 Task: Research Airbnb properties in Saint-Maur-des-Fossés, France from 11th November, 2023 to 15th November, 2023 for 2 adults. Place can be private room with 1  bedroom having 2 beds and 1 bathroom. Property type can be hotel.
Action: Mouse moved to (473, 68)
Screenshot: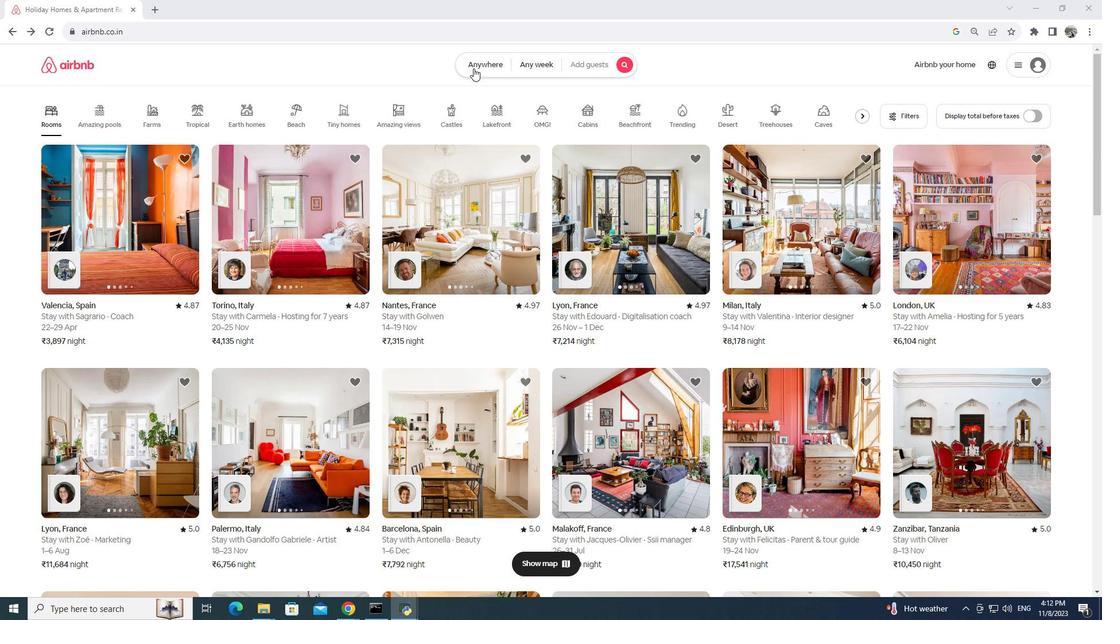 
Action: Mouse pressed left at (473, 68)
Screenshot: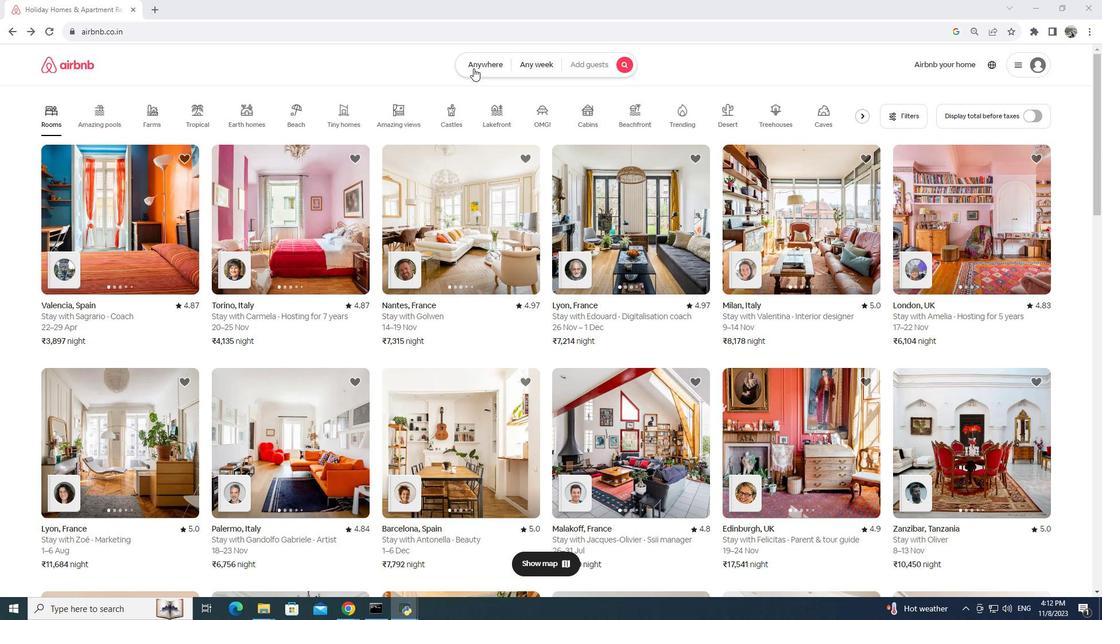 
Action: Mouse moved to (414, 107)
Screenshot: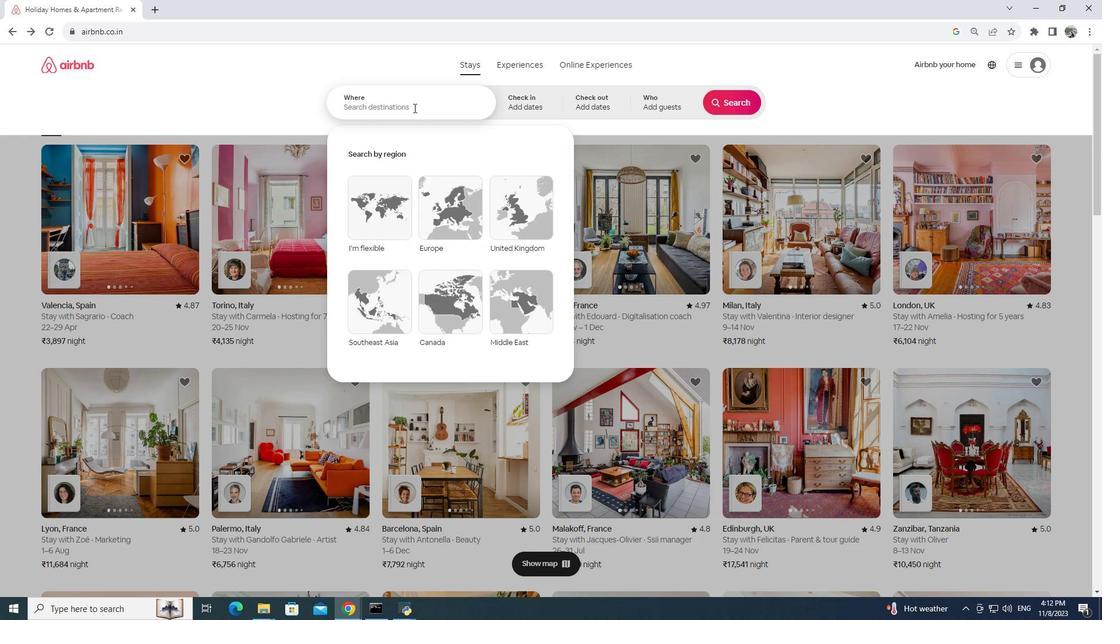 
Action: Key pressed saaint-maur-des-fosses
Screenshot: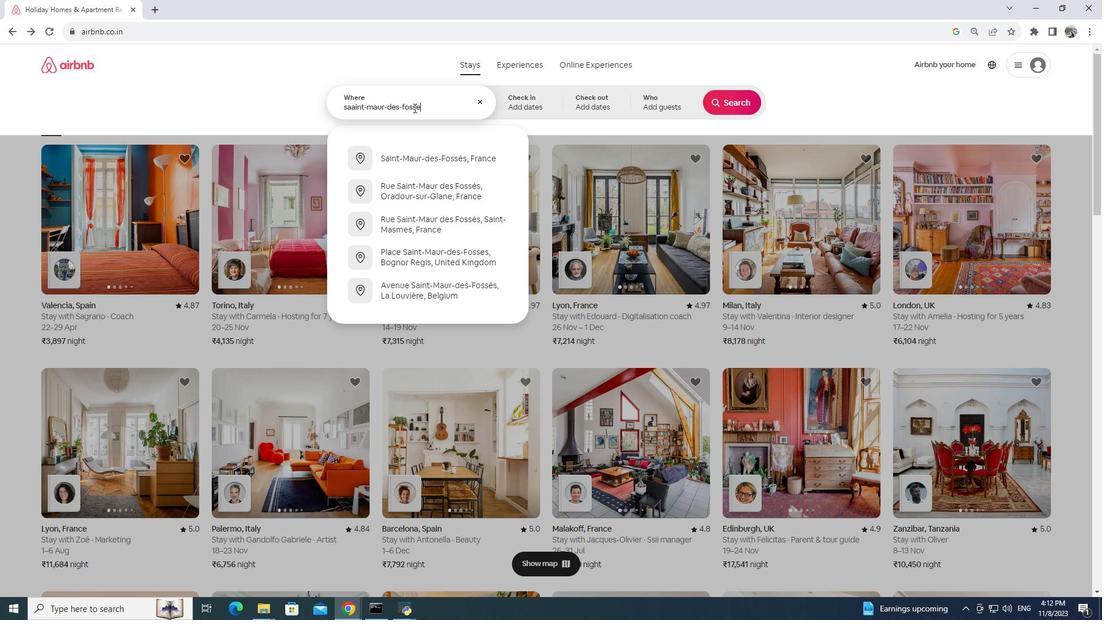 
Action: Mouse moved to (446, 104)
Screenshot: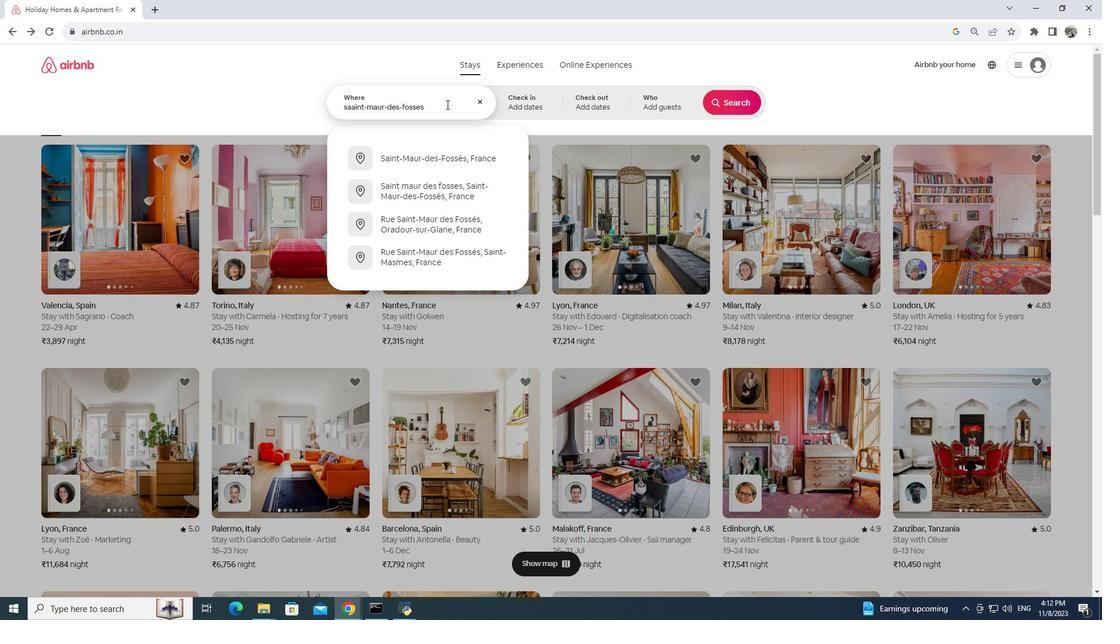 
Action: Key pressed <Key.space>francr<Key.backspace>e
Screenshot: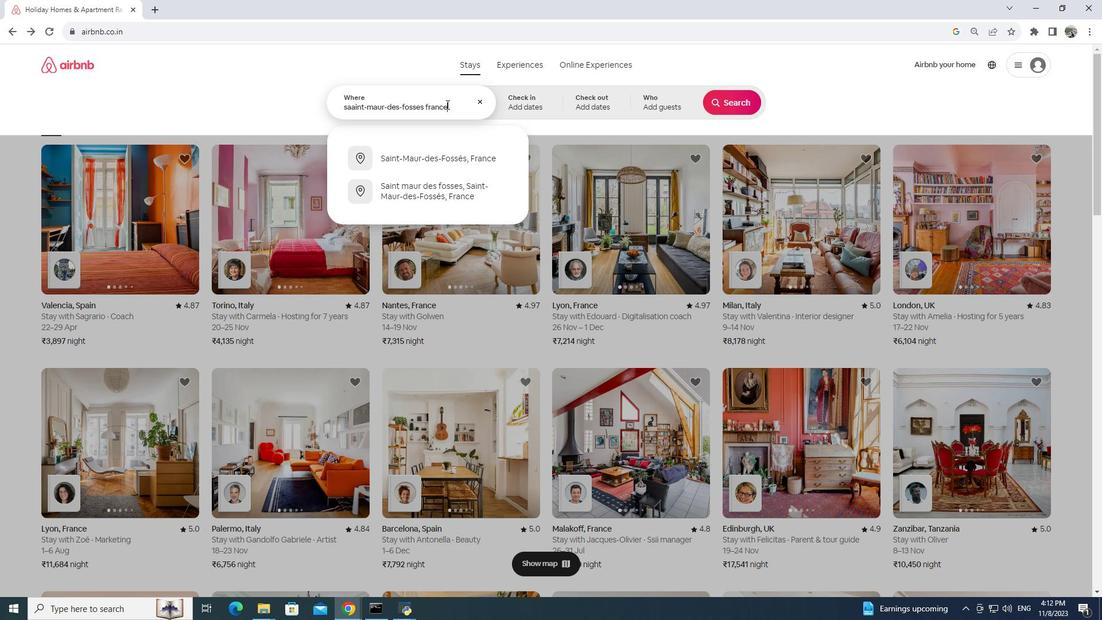 
Action: Mouse moved to (512, 109)
Screenshot: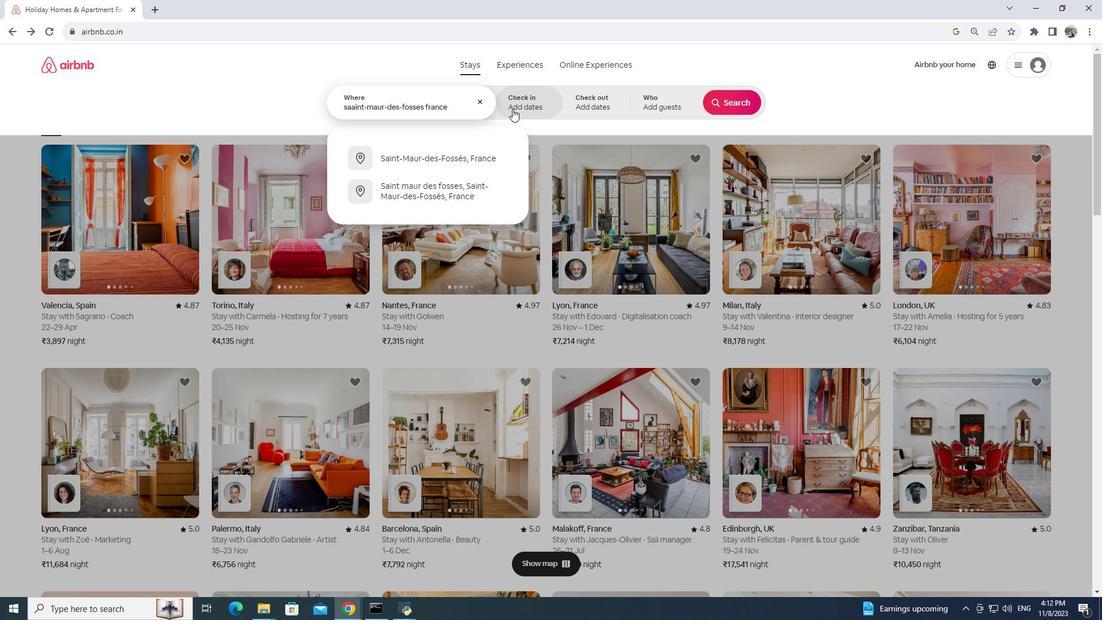 
Action: Mouse pressed left at (512, 109)
Screenshot: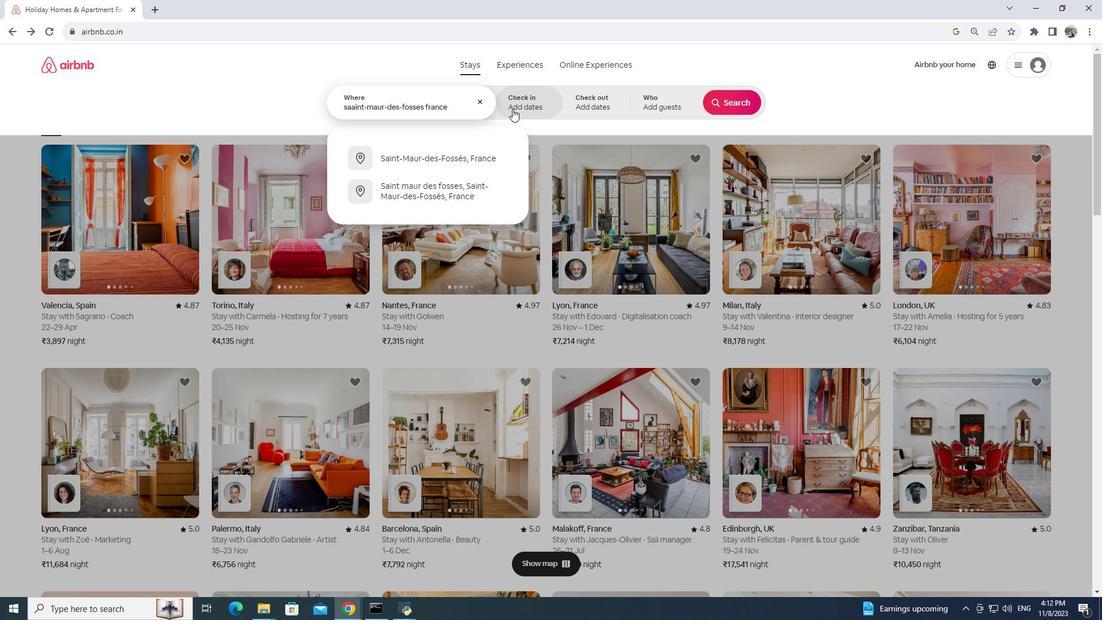 
Action: Mouse moved to (526, 252)
Screenshot: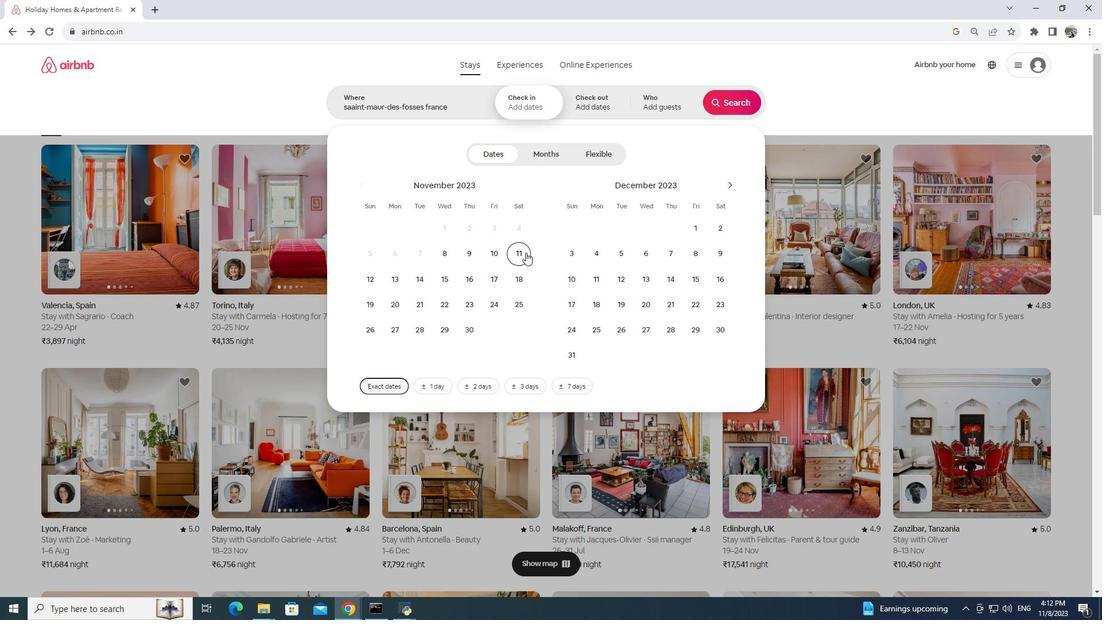 
Action: Mouse pressed left at (526, 252)
Screenshot: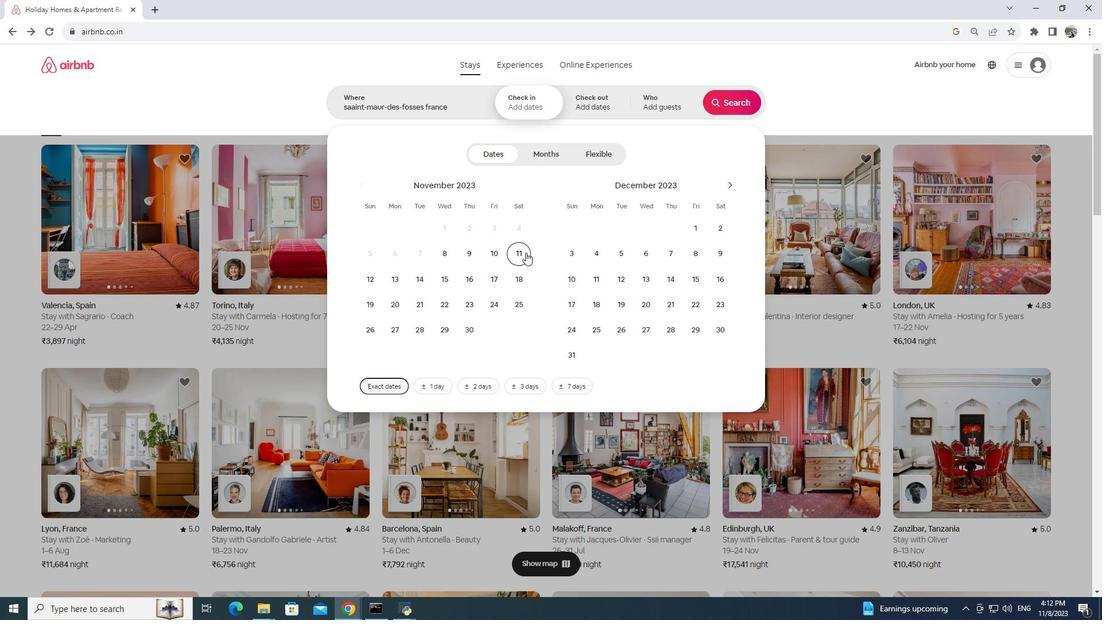 
Action: Mouse moved to (445, 276)
Screenshot: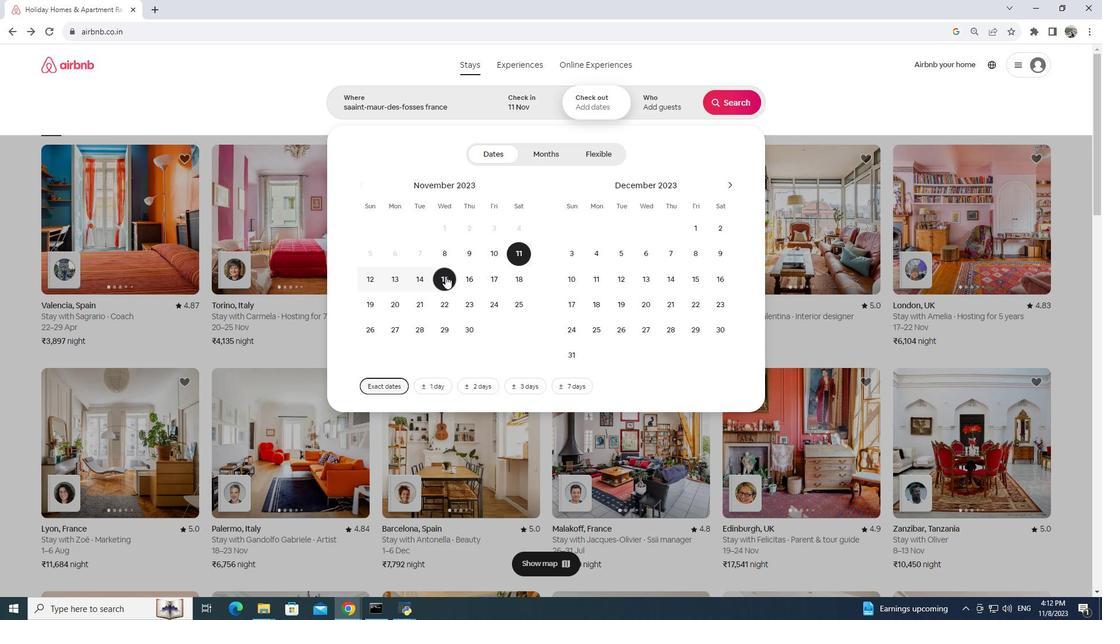 
Action: Mouse pressed left at (445, 276)
Screenshot: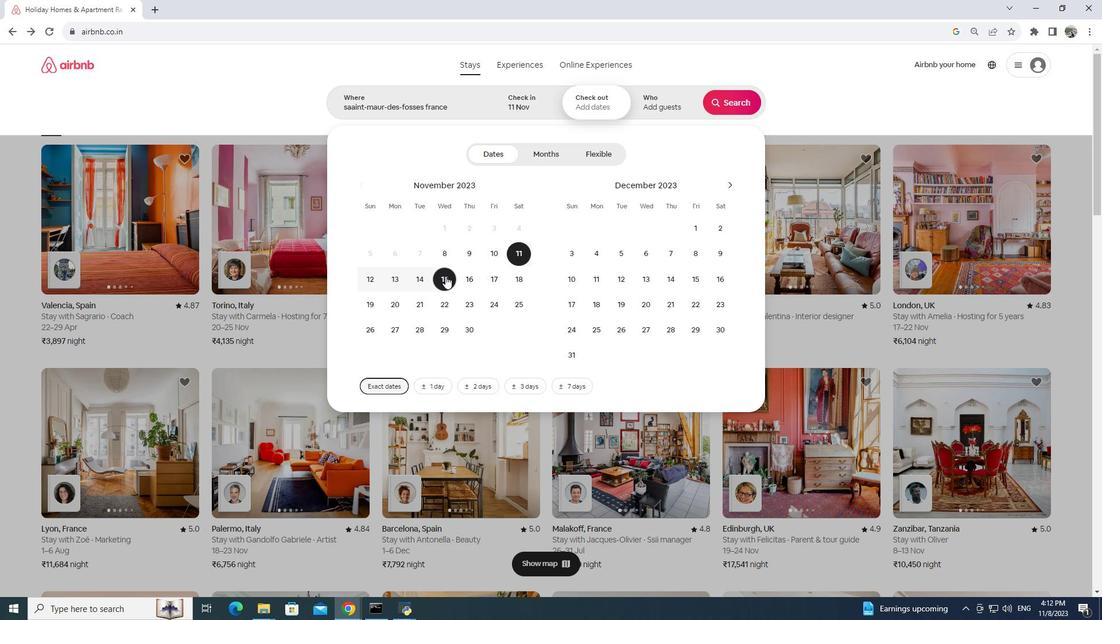
Action: Mouse moved to (649, 91)
Screenshot: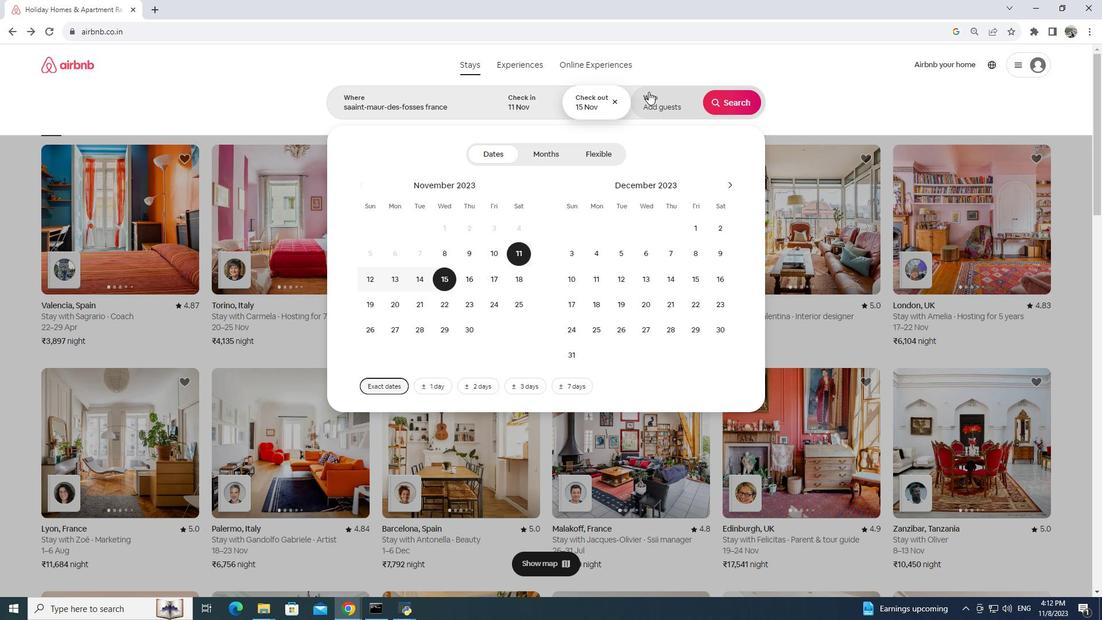 
Action: Mouse pressed left at (649, 91)
Screenshot: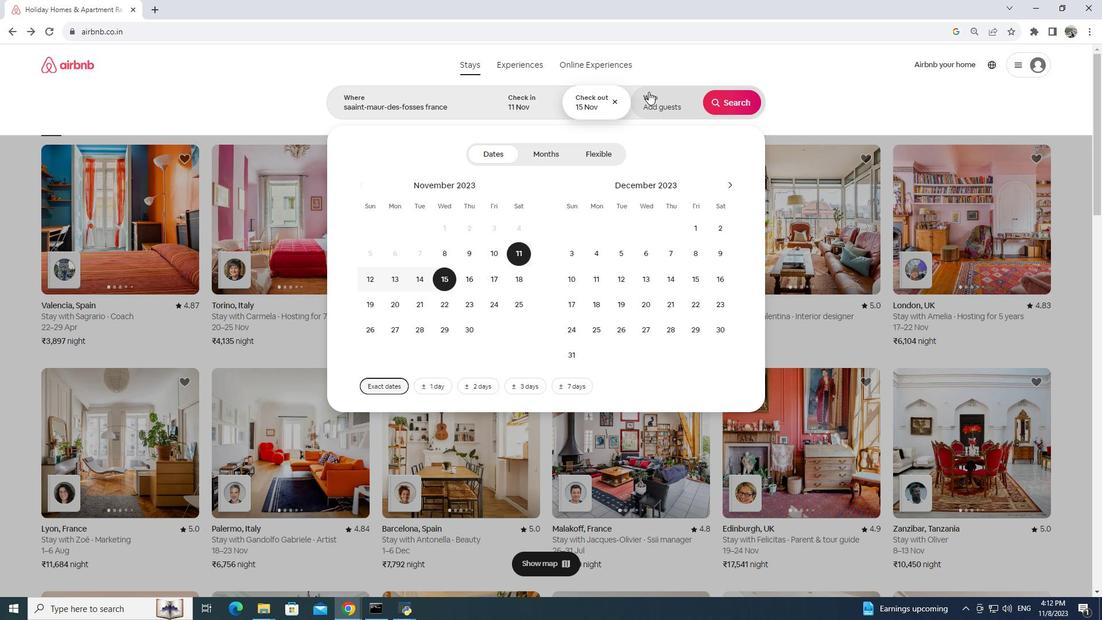 
Action: Mouse moved to (737, 156)
Screenshot: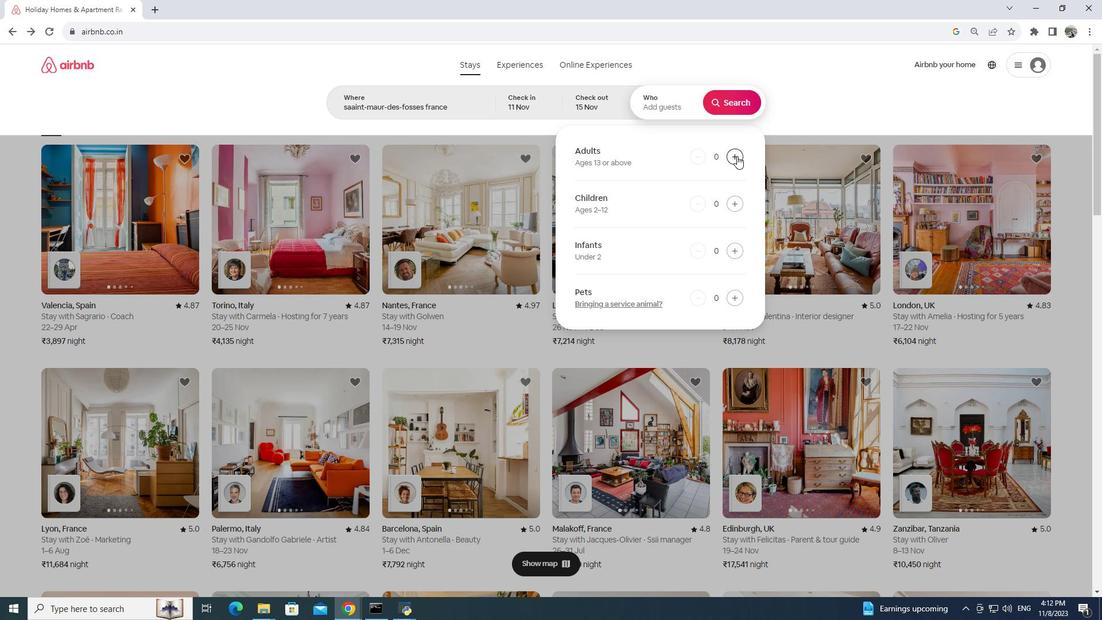 
Action: Mouse pressed left at (737, 156)
Screenshot: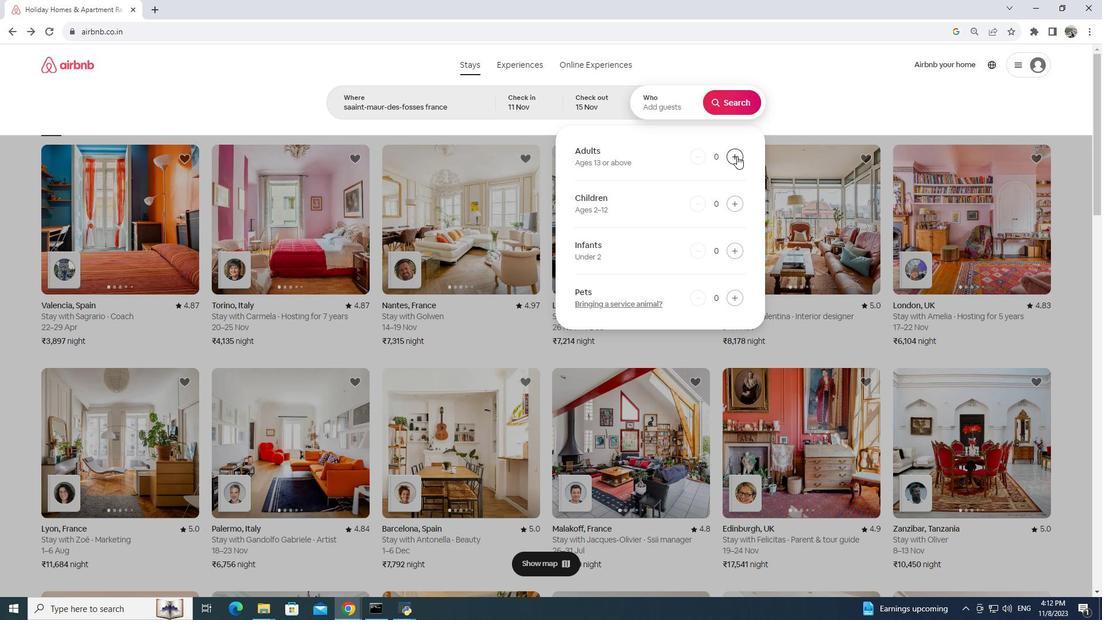 
Action: Mouse pressed left at (737, 156)
Screenshot: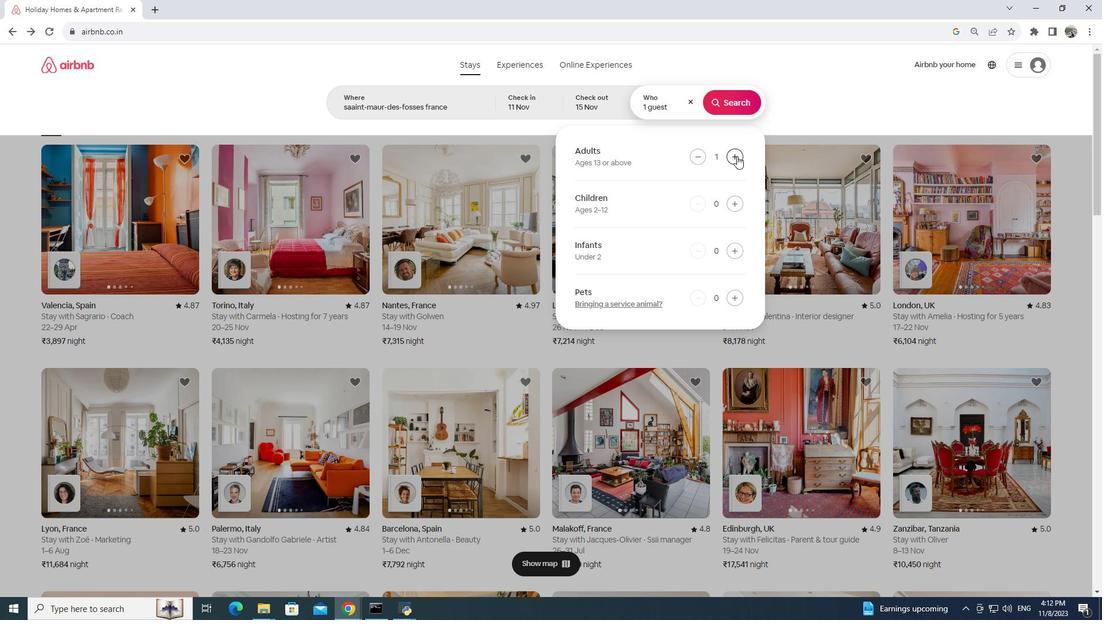 
Action: Mouse moved to (730, 100)
Screenshot: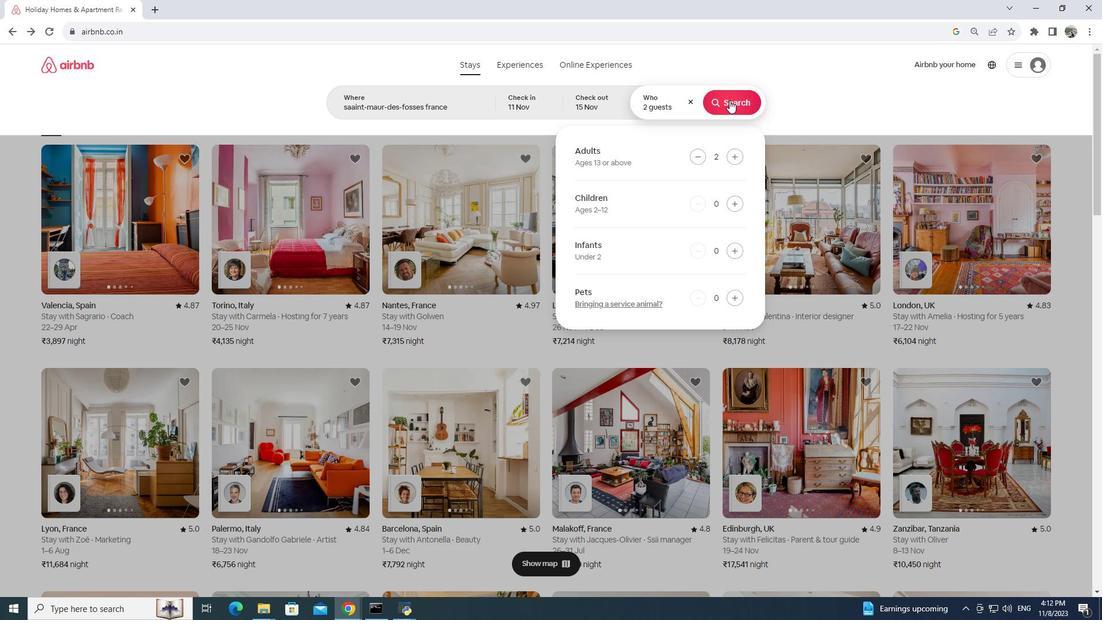 
Action: Mouse pressed left at (730, 100)
Screenshot: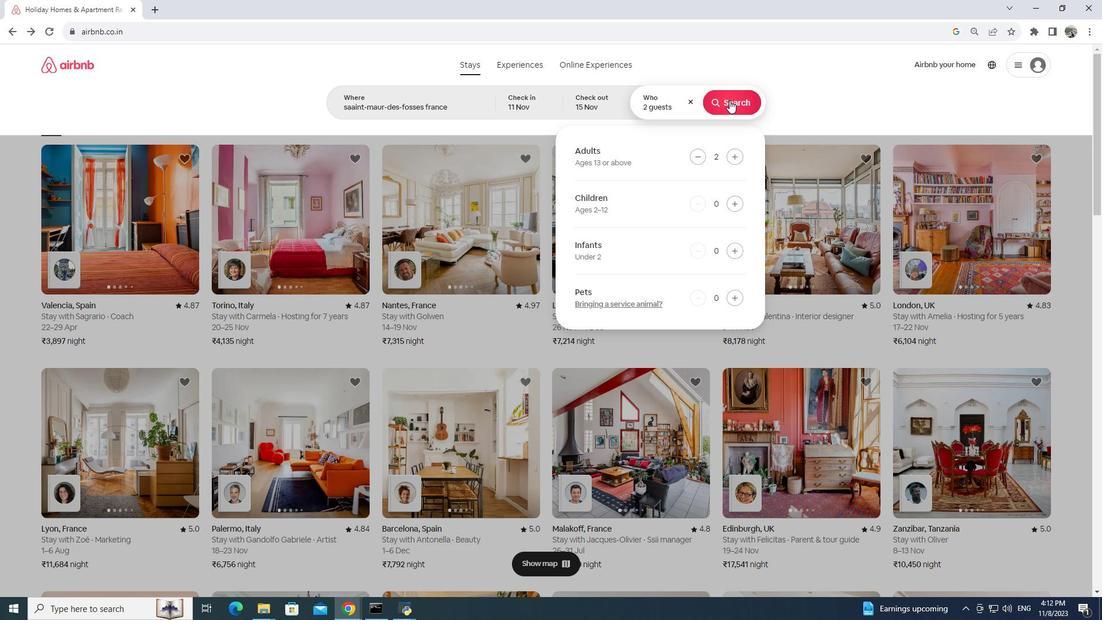 
Action: Mouse moved to (930, 105)
Screenshot: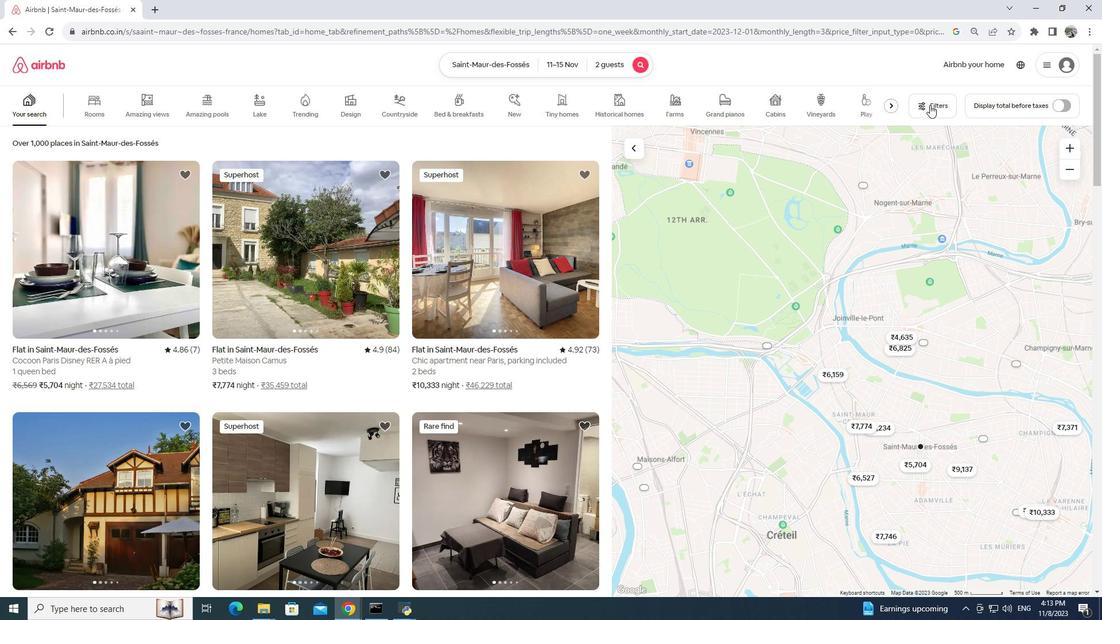 
Action: Mouse pressed left at (930, 105)
Screenshot: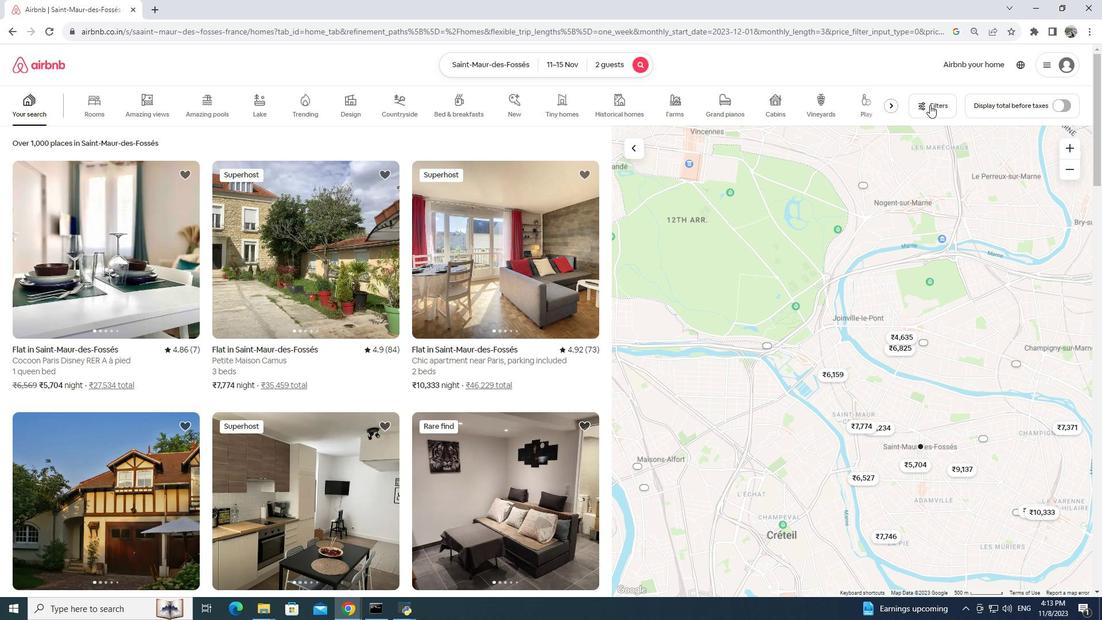 
Action: Mouse moved to (540, 313)
Screenshot: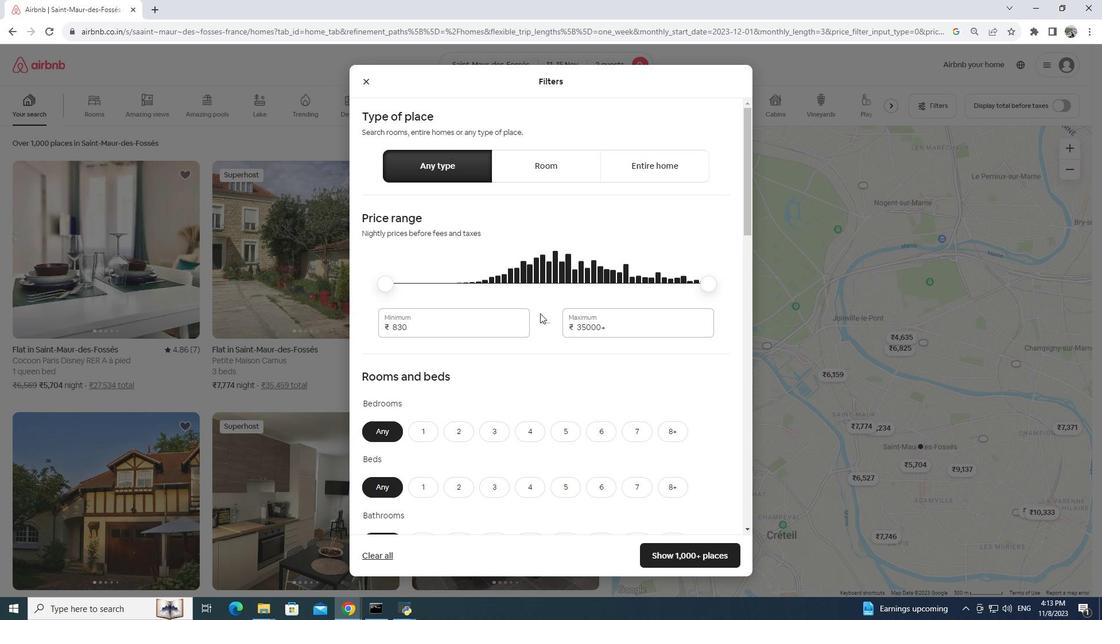 
Action: Mouse scrolled (540, 313) with delta (0, 0)
Screenshot: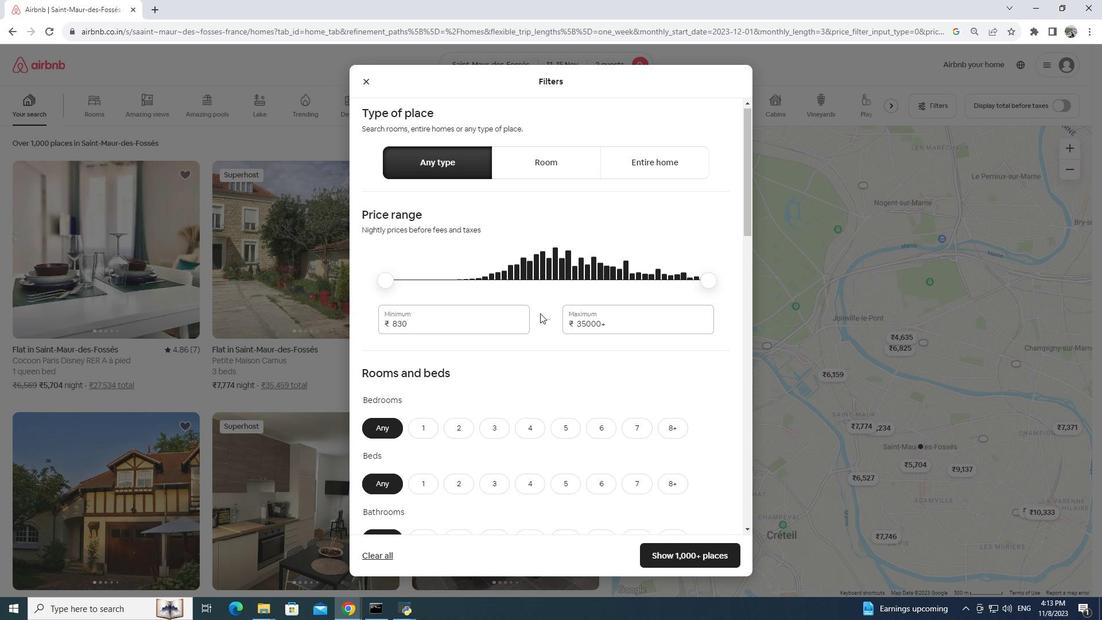 
Action: Mouse scrolled (540, 313) with delta (0, 0)
Screenshot: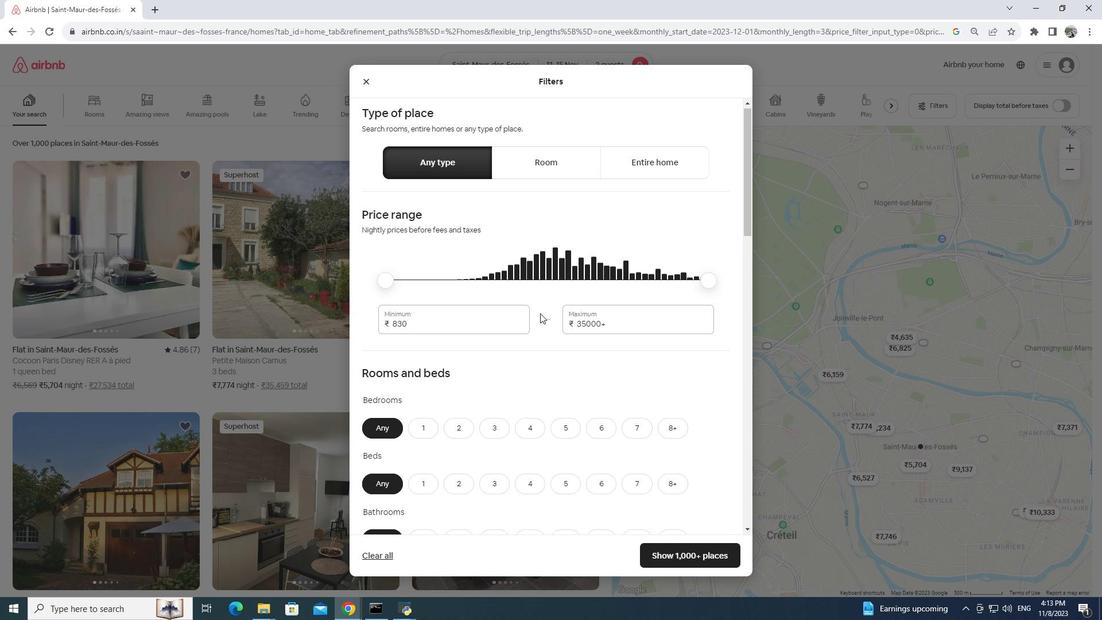 
Action: Mouse moved to (430, 311)
Screenshot: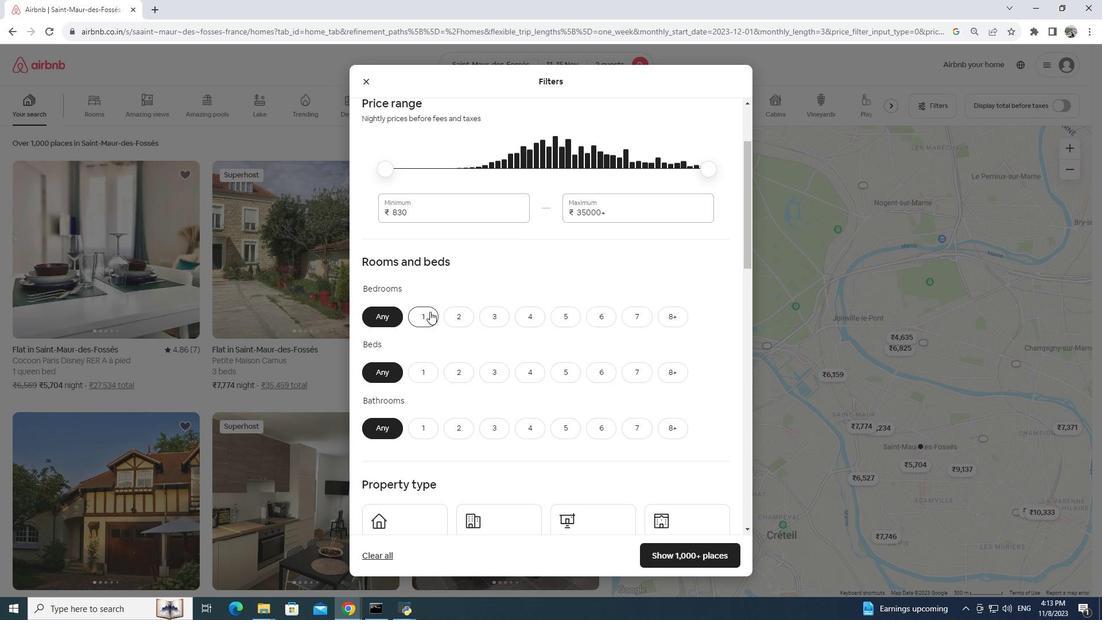 
Action: Mouse pressed left at (430, 311)
Screenshot: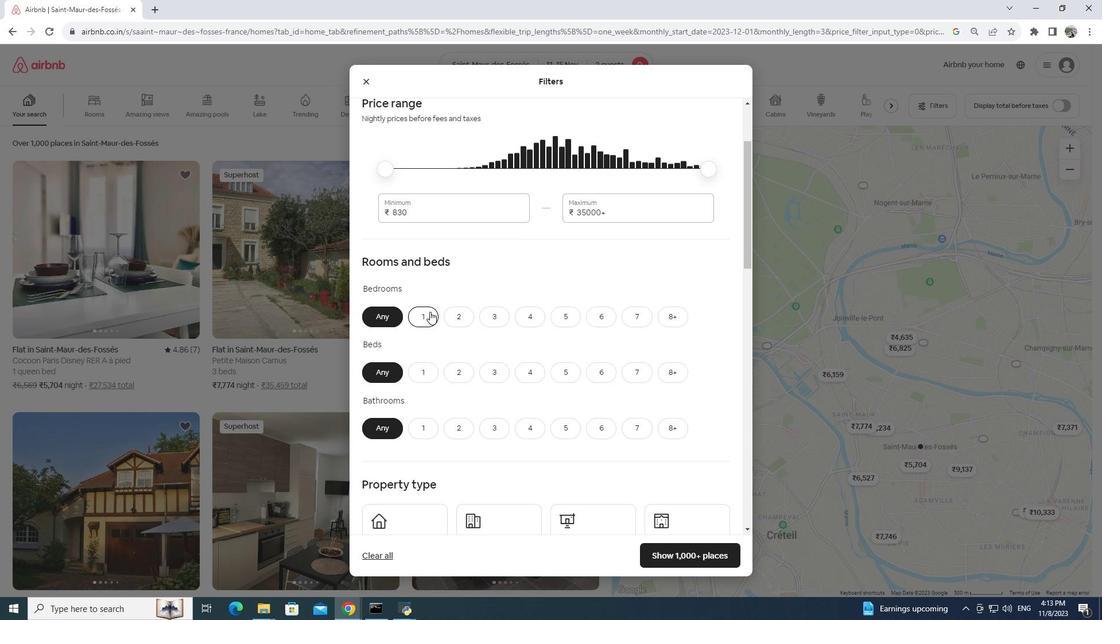 
Action: Mouse moved to (461, 373)
Screenshot: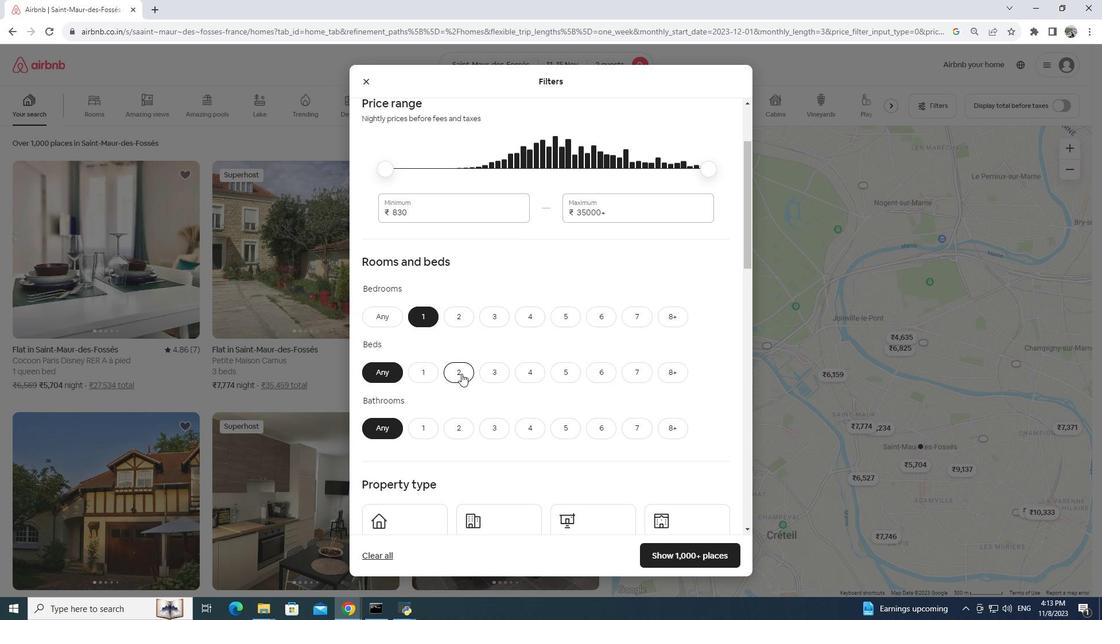 
Action: Mouse pressed left at (461, 373)
Screenshot: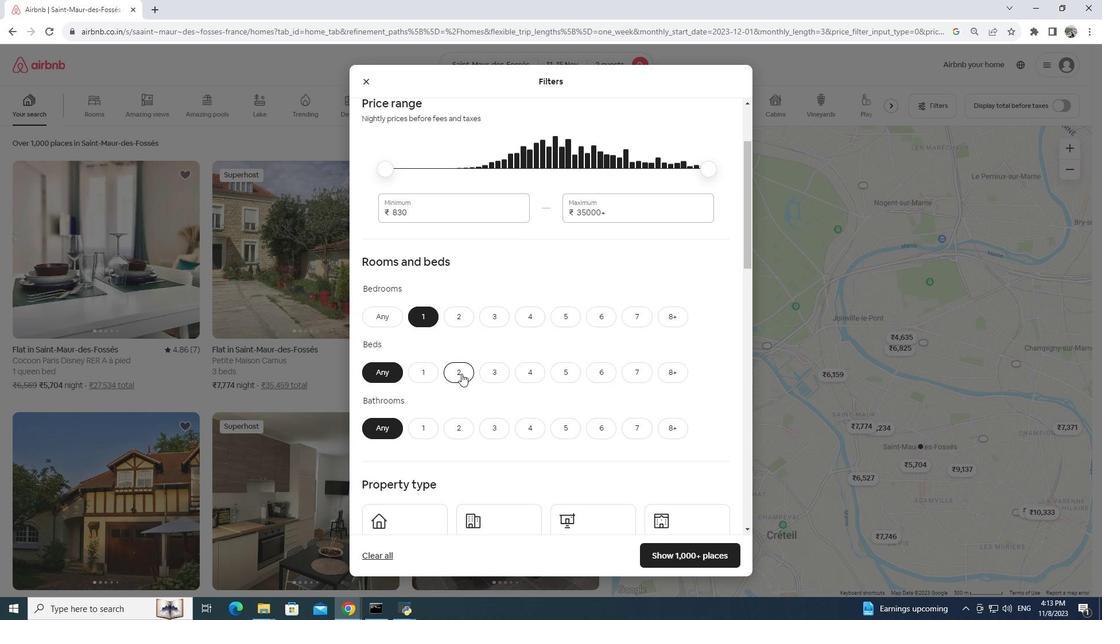 
Action: Mouse moved to (424, 431)
Screenshot: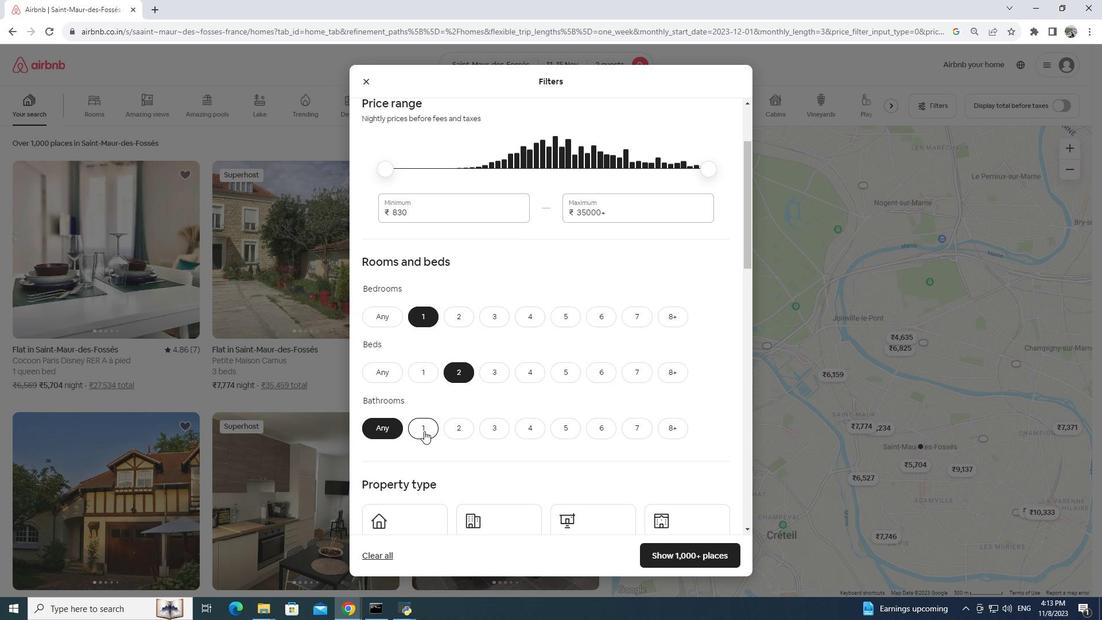 
Action: Mouse pressed left at (424, 431)
Screenshot: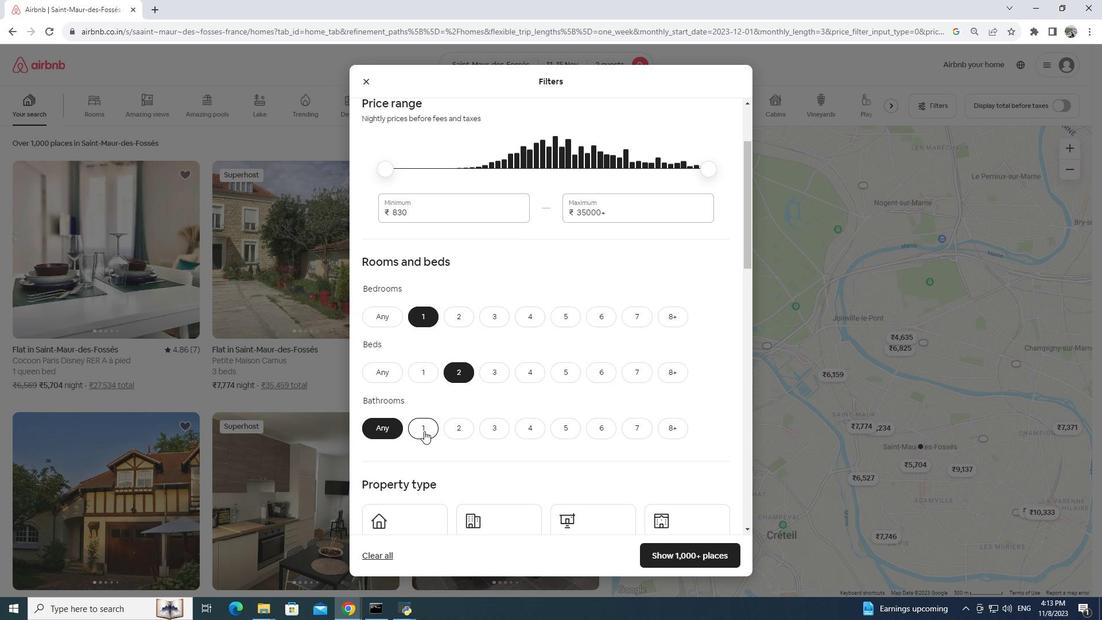 
Action: Mouse moved to (441, 399)
Screenshot: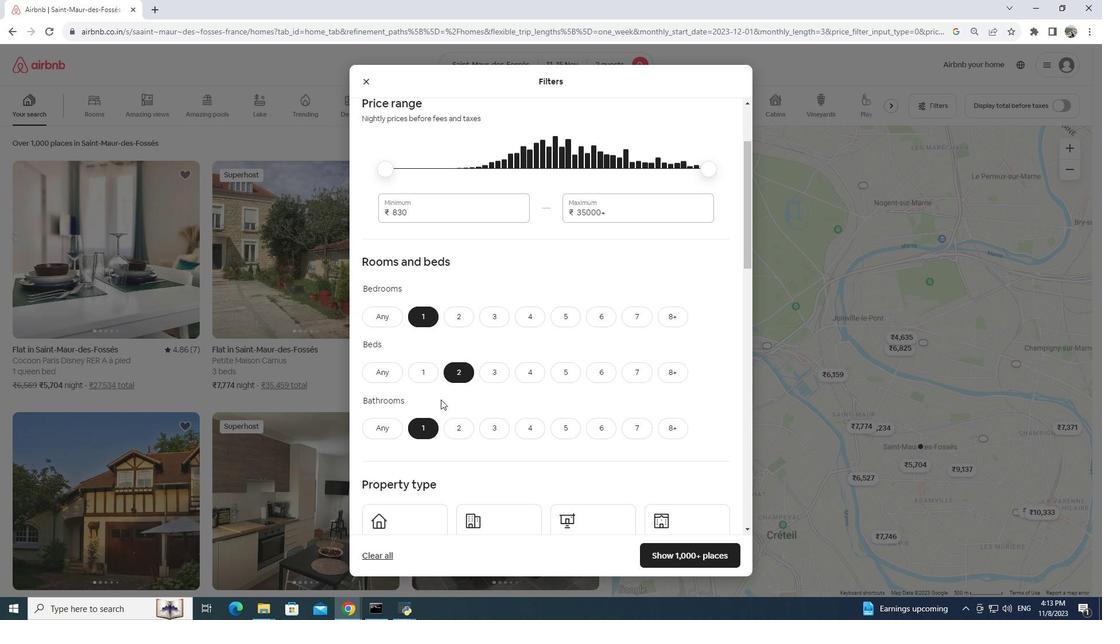 
Action: Mouse scrolled (441, 399) with delta (0, 0)
Screenshot: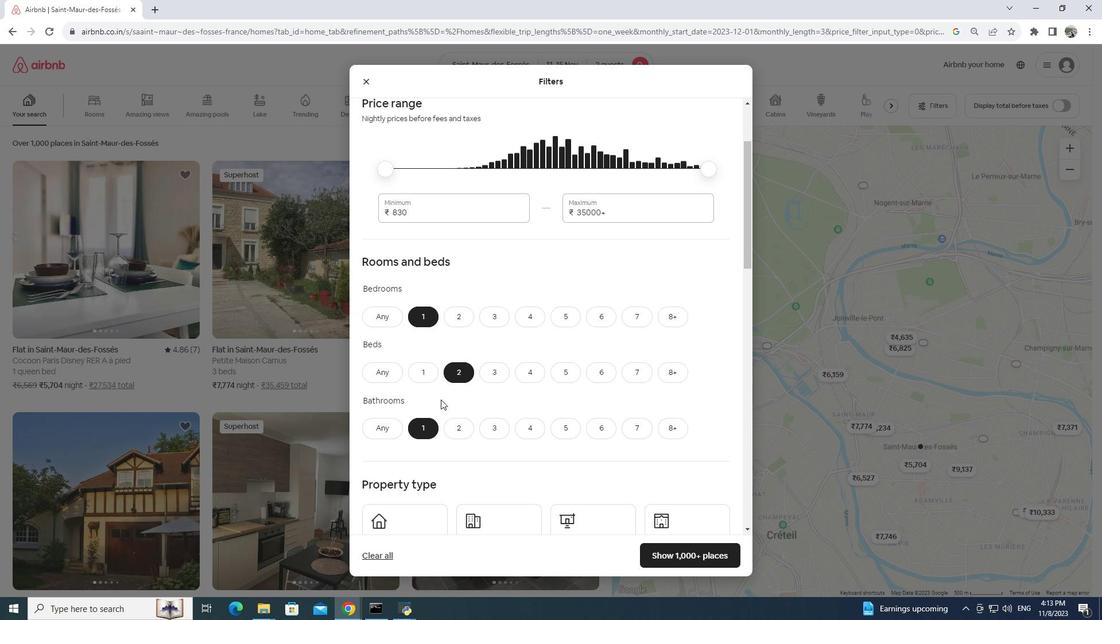 
Action: Mouse scrolled (441, 399) with delta (0, 0)
Screenshot: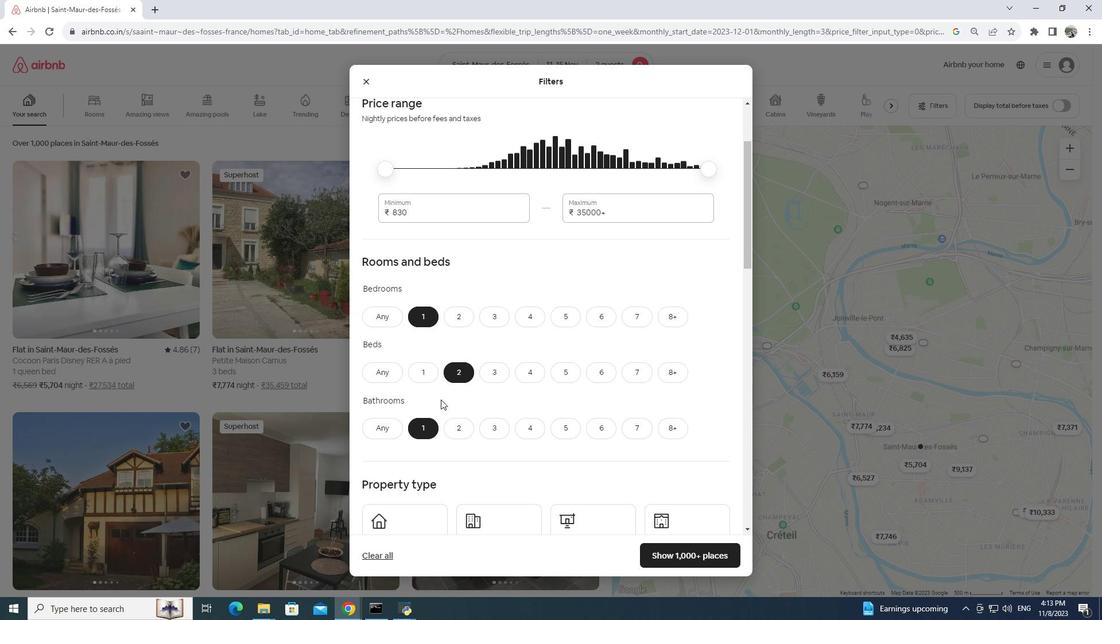 
Action: Mouse moved to (441, 400)
Screenshot: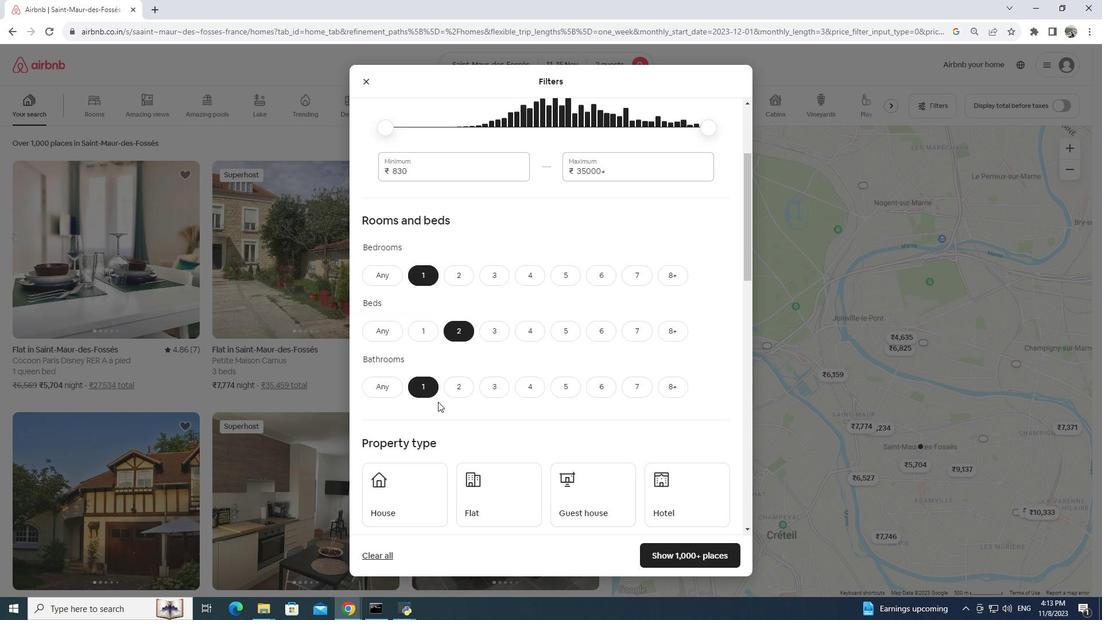 
Action: Mouse scrolled (441, 399) with delta (0, 0)
Screenshot: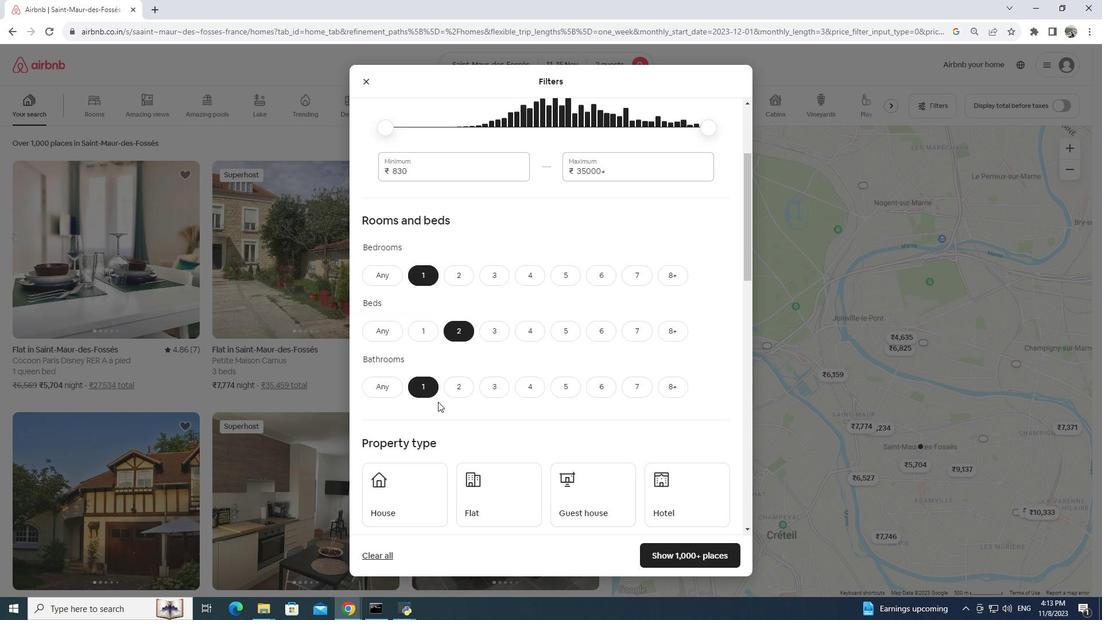 
Action: Mouse moved to (677, 363)
Screenshot: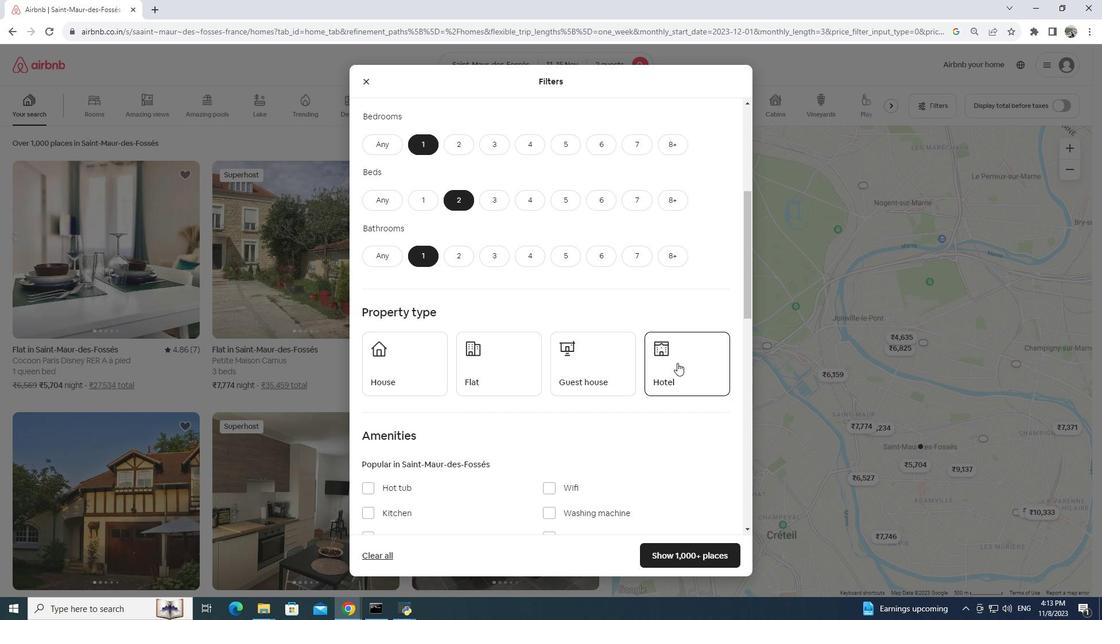 
Action: Mouse pressed left at (677, 363)
Screenshot: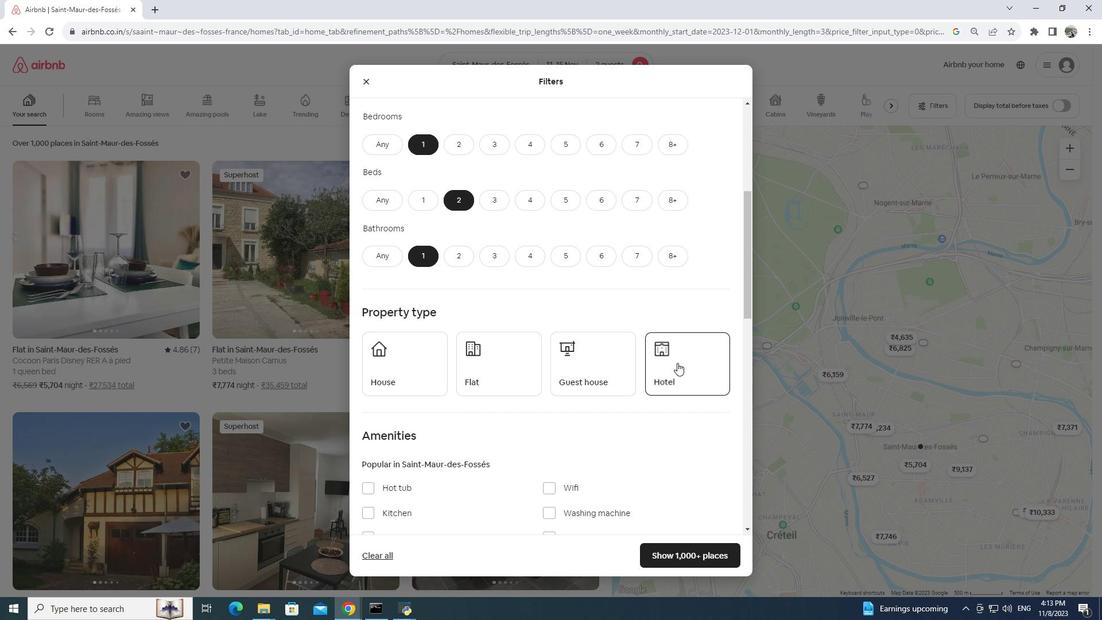 
Action: Mouse moved to (707, 558)
Screenshot: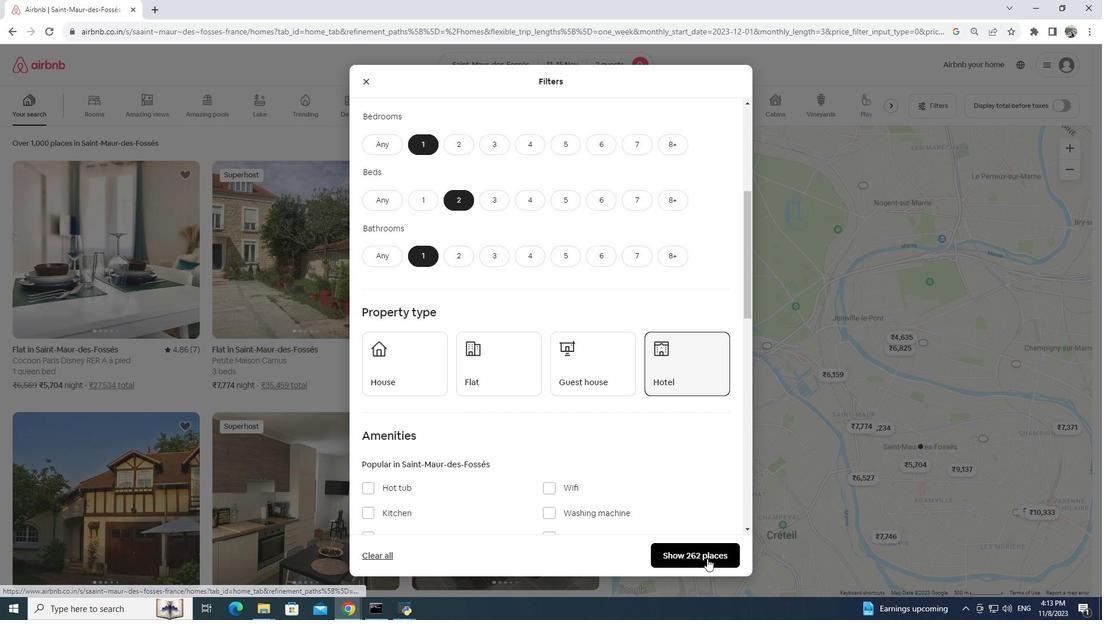 
Action: Mouse pressed left at (707, 558)
Screenshot: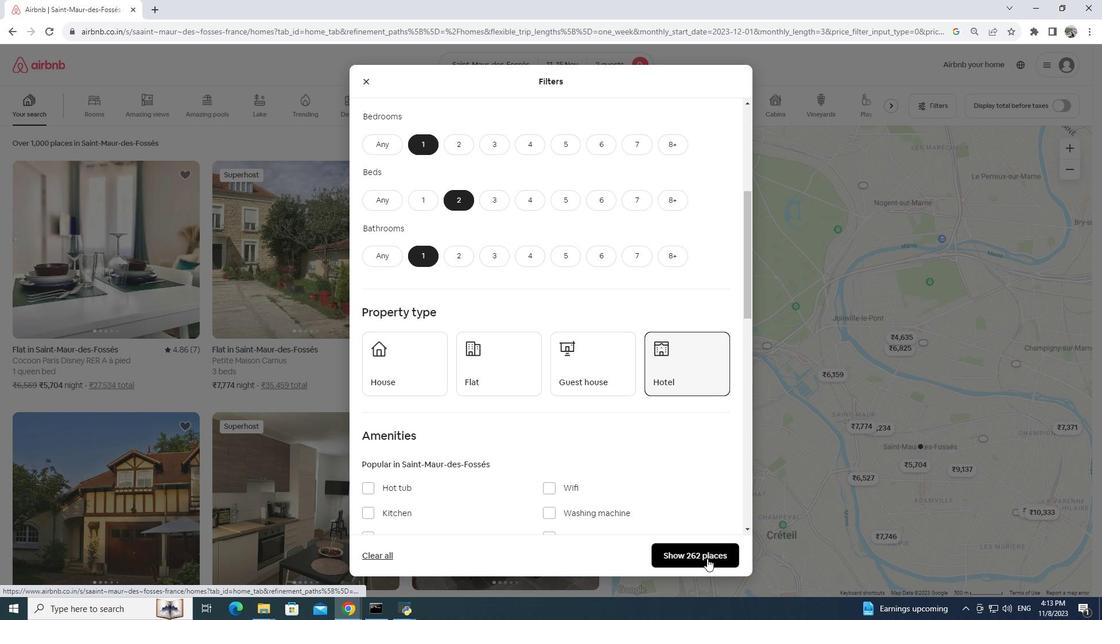 
Action: Mouse moved to (110, 317)
Screenshot: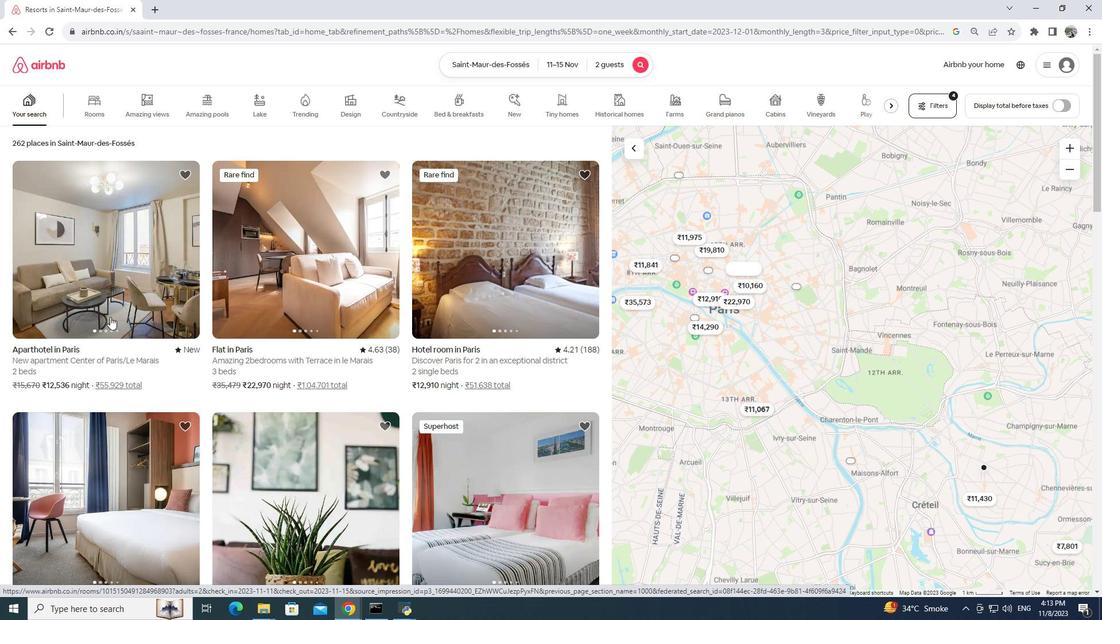 
Action: Mouse pressed left at (110, 317)
Screenshot: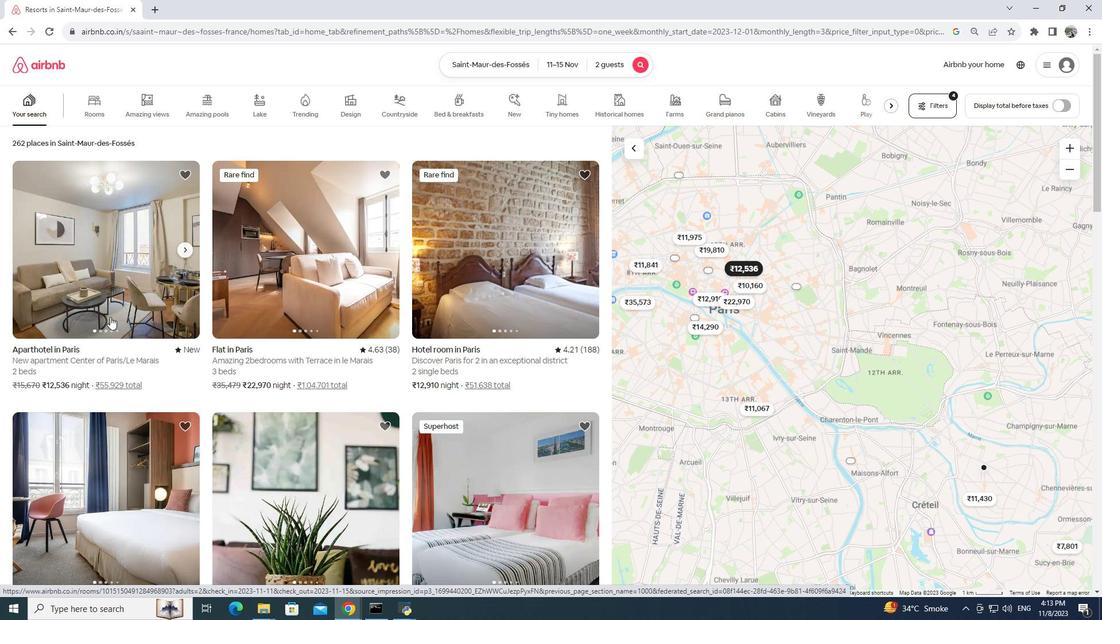 
Action: Mouse pressed left at (110, 317)
Screenshot: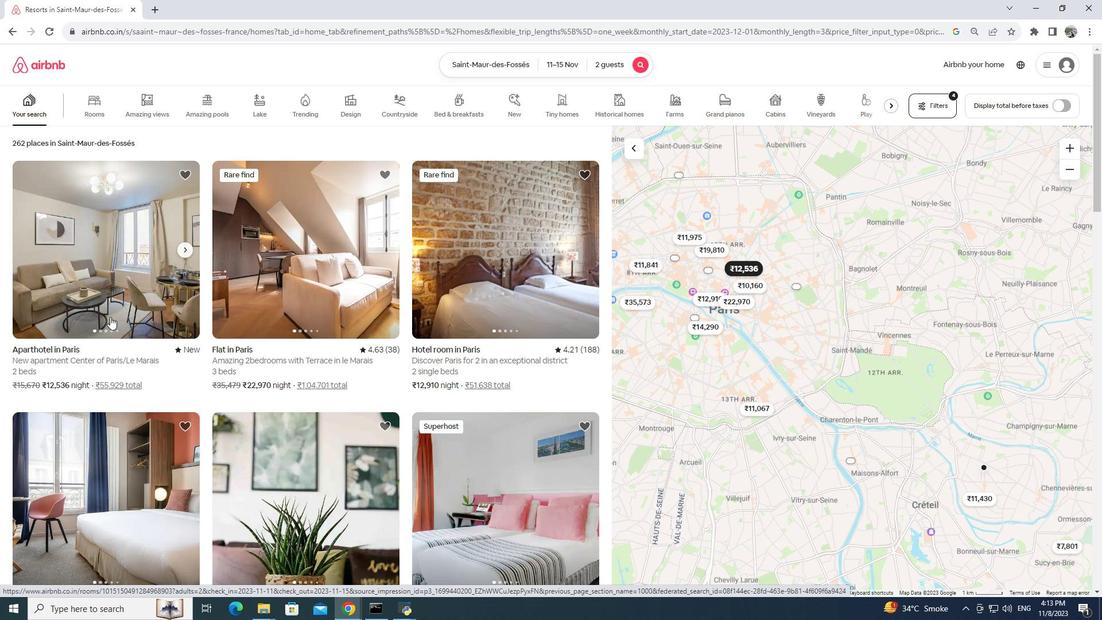 
Action: Mouse moved to (267, 7)
Screenshot: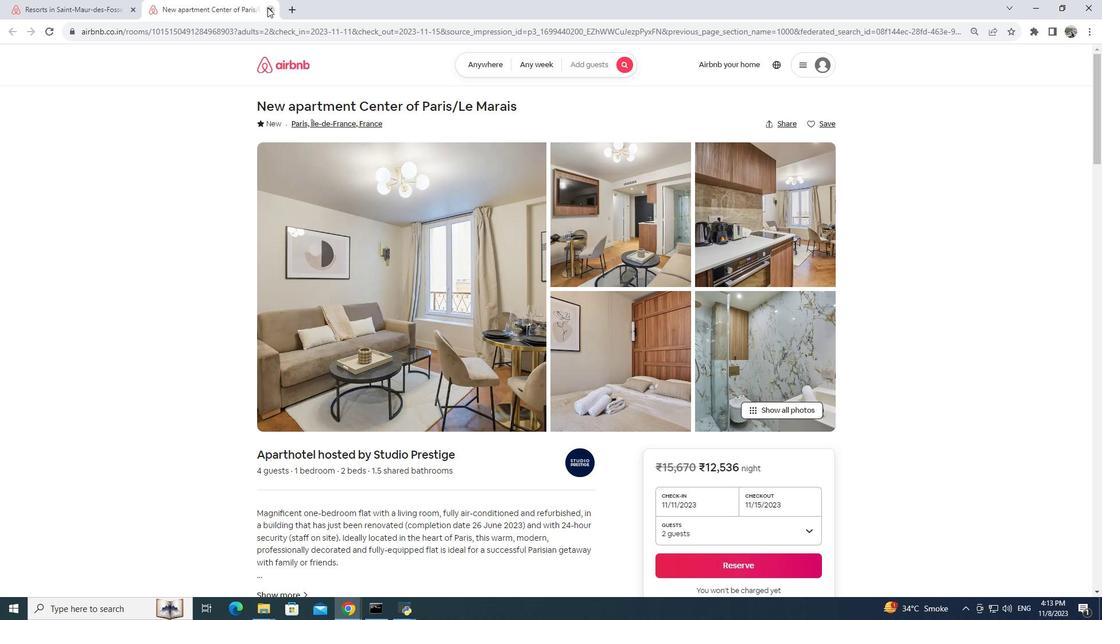 
Action: Mouse pressed left at (267, 7)
Screenshot: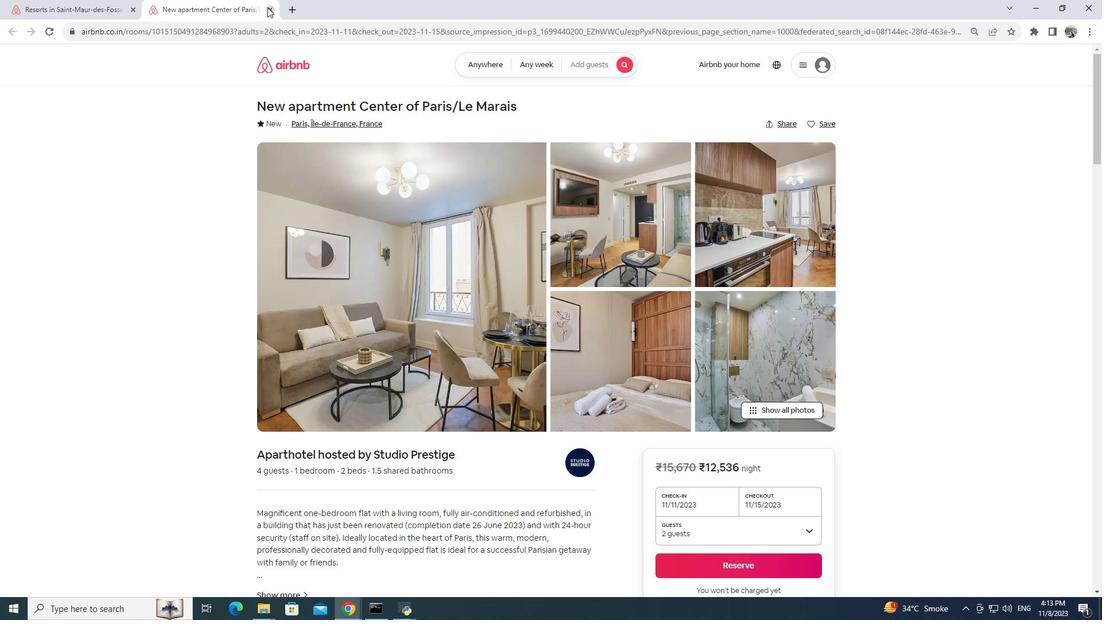 
Action: Mouse moved to (317, 248)
Screenshot: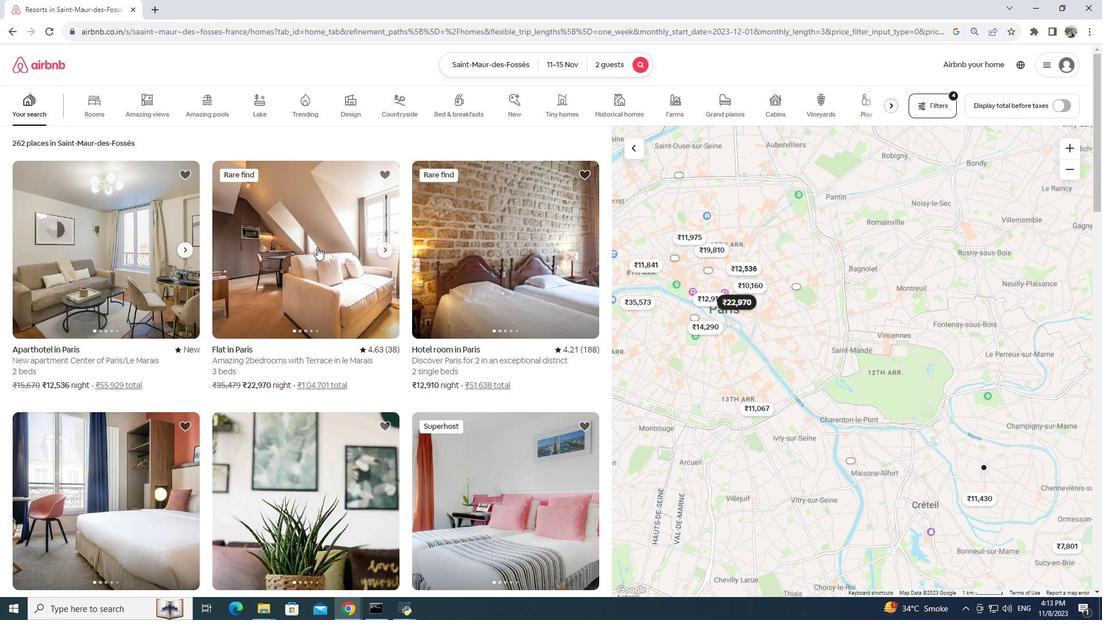 
Action: Mouse pressed left at (317, 248)
Screenshot: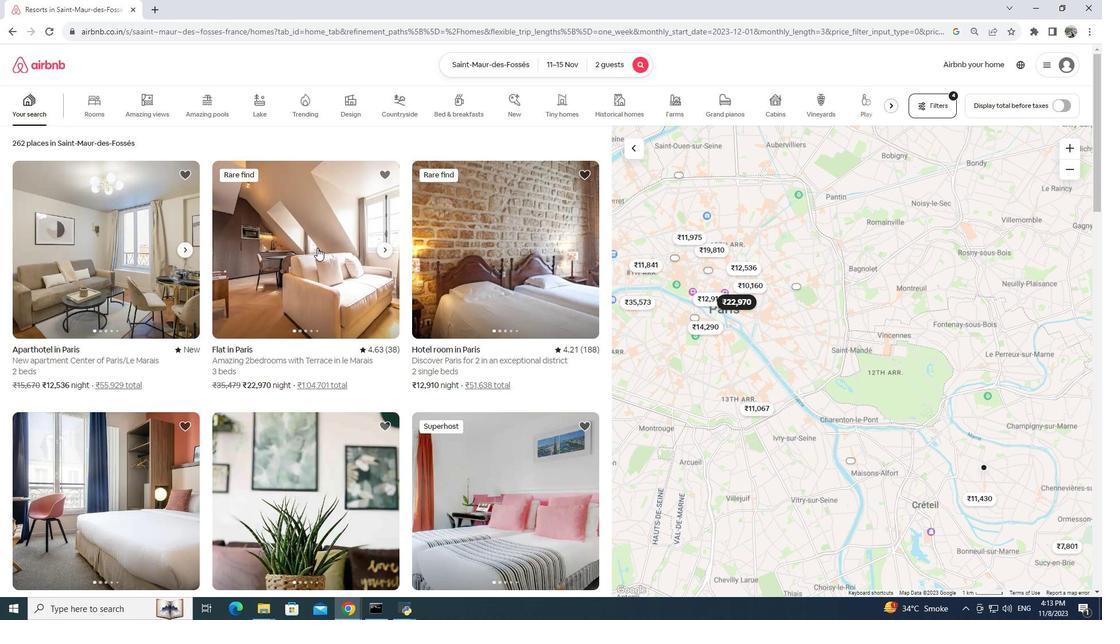 
Action: Mouse pressed left at (317, 248)
Screenshot: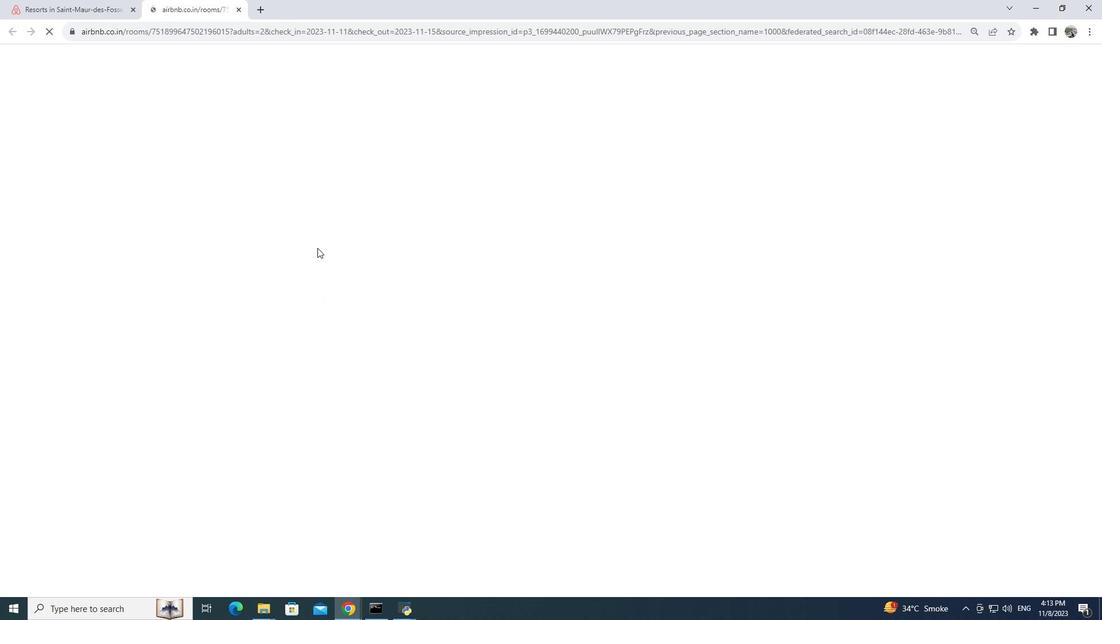 
Action: Mouse moved to (268, 9)
Screenshot: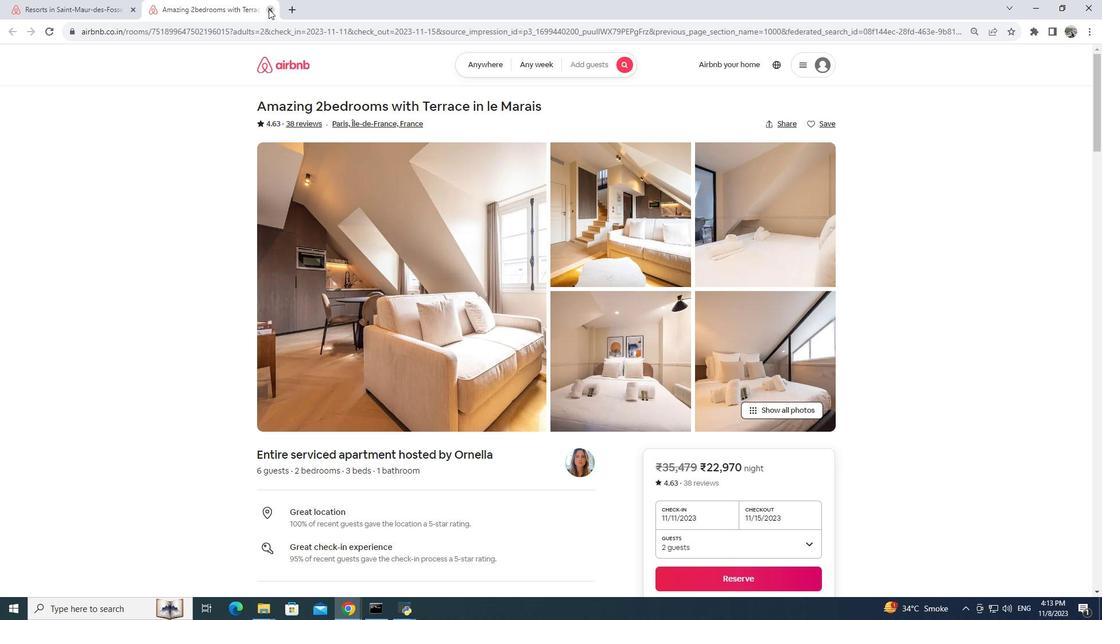 
Action: Mouse pressed left at (268, 9)
Screenshot: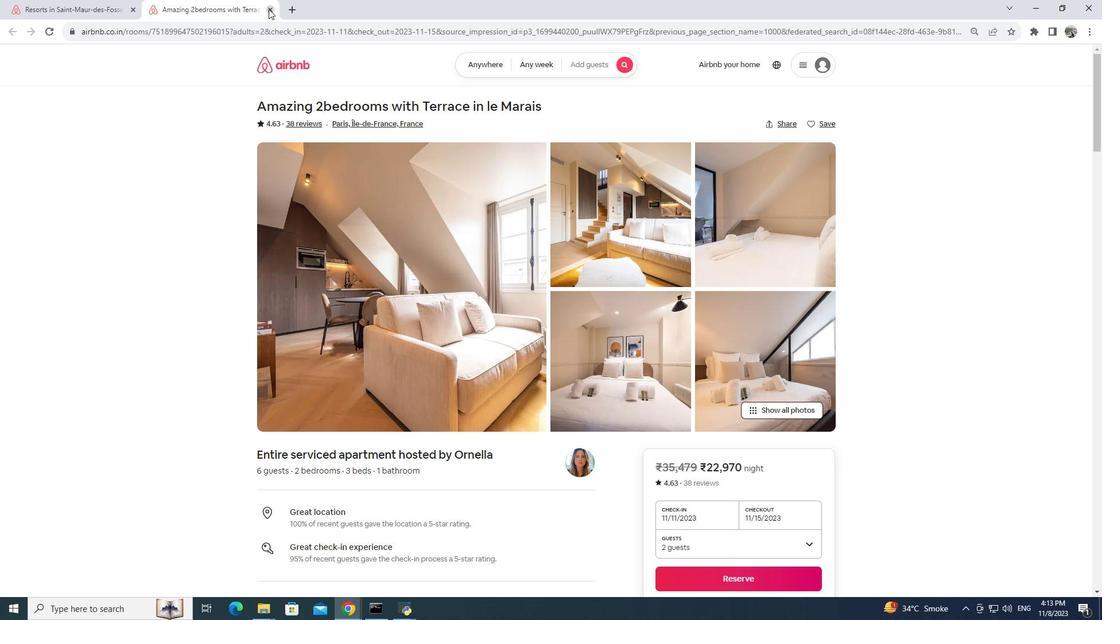 
Action: Mouse moved to (524, 249)
Screenshot: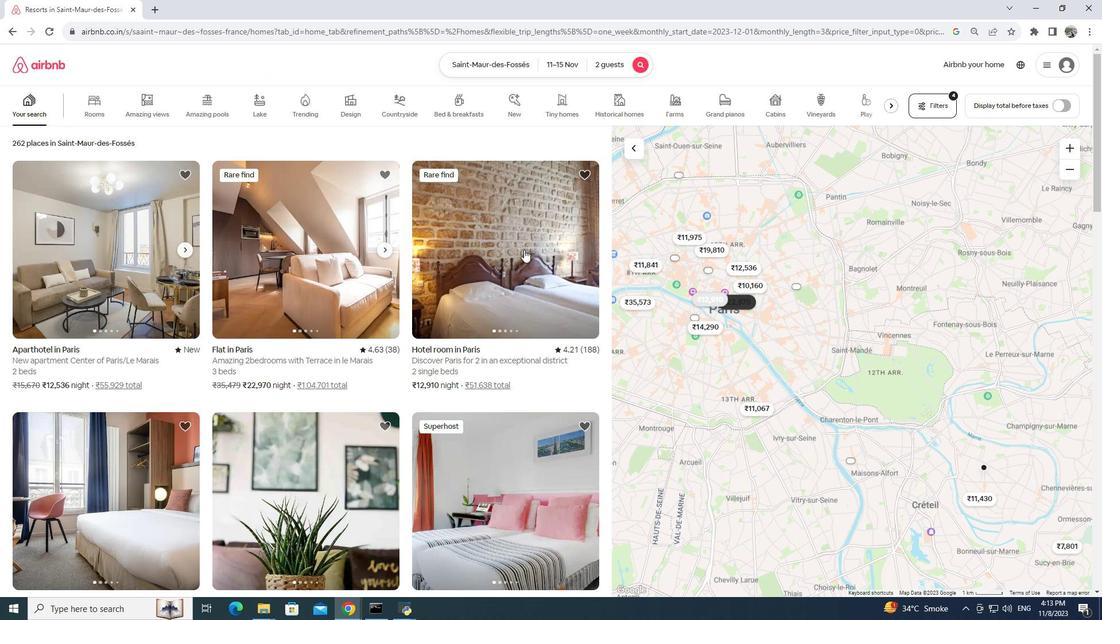 
Action: Mouse pressed left at (524, 249)
Screenshot: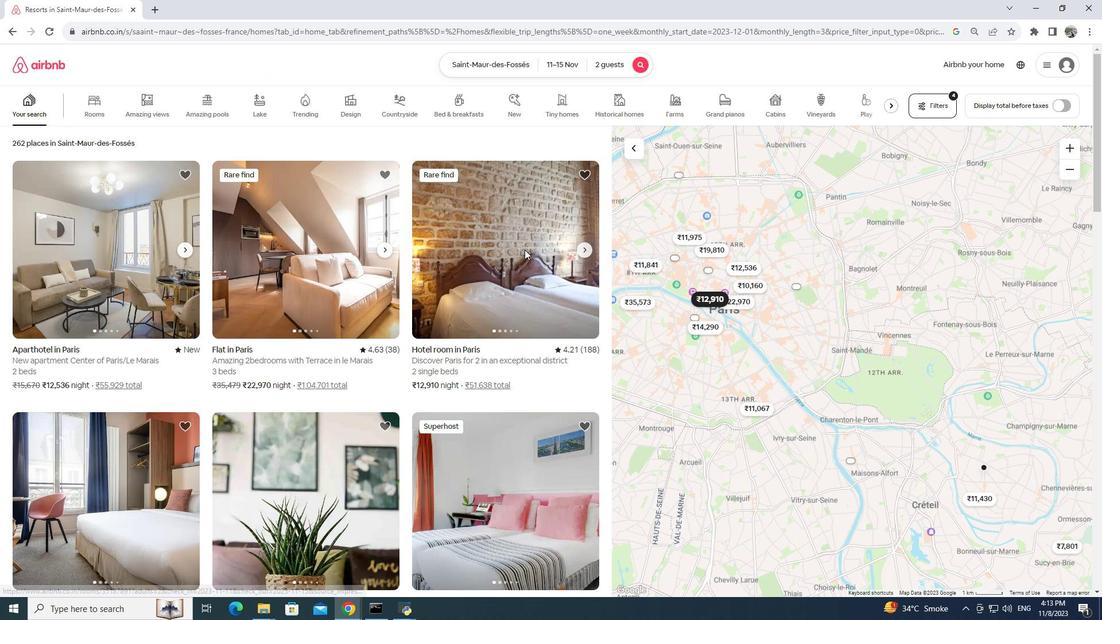 
Action: Mouse pressed left at (524, 249)
Screenshot: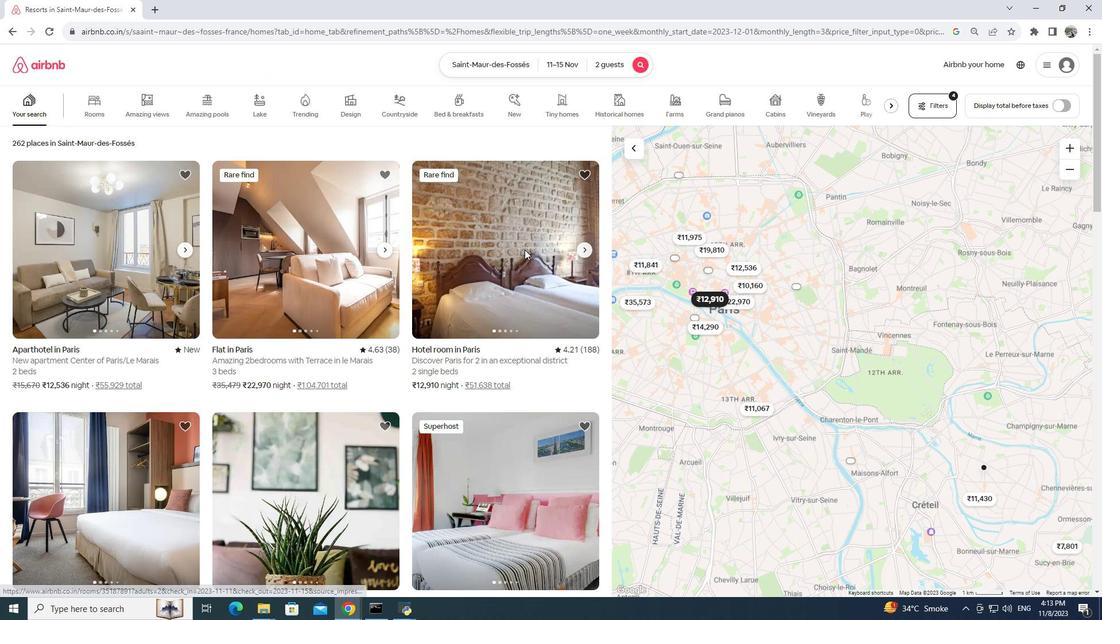 
Action: Mouse moved to (773, 407)
Screenshot: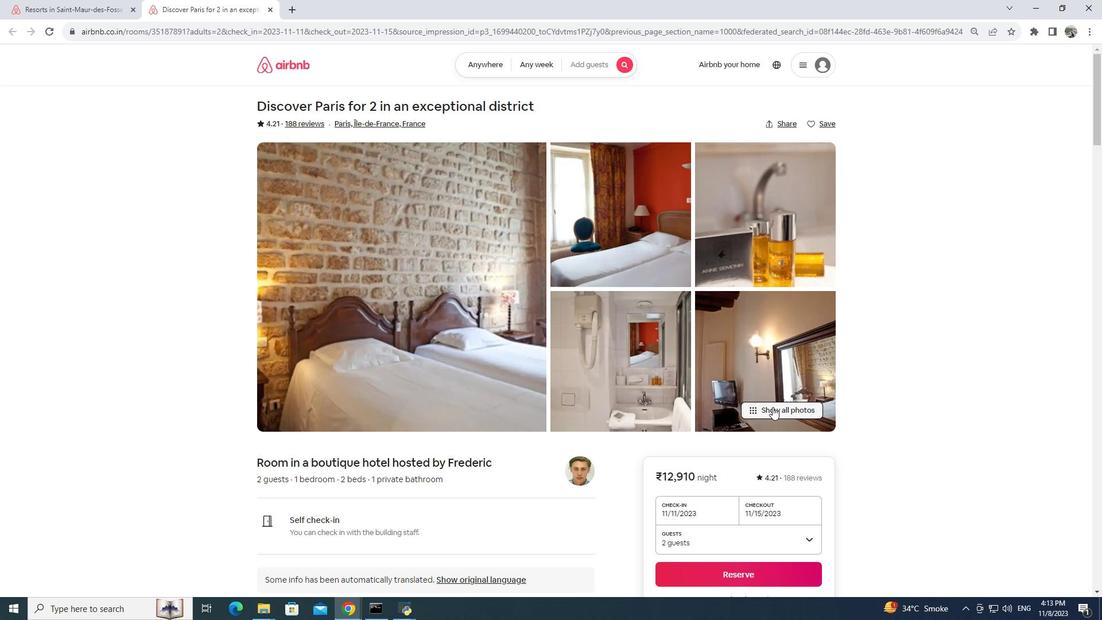 
Action: Mouse pressed left at (773, 407)
Screenshot: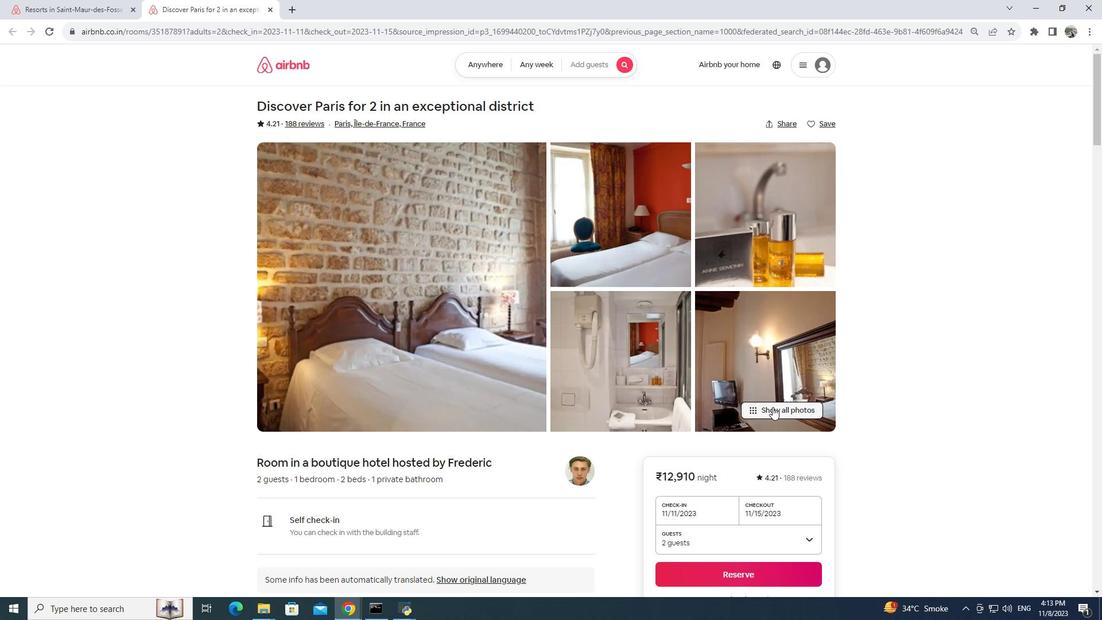 
Action: Mouse moved to (523, 356)
Screenshot: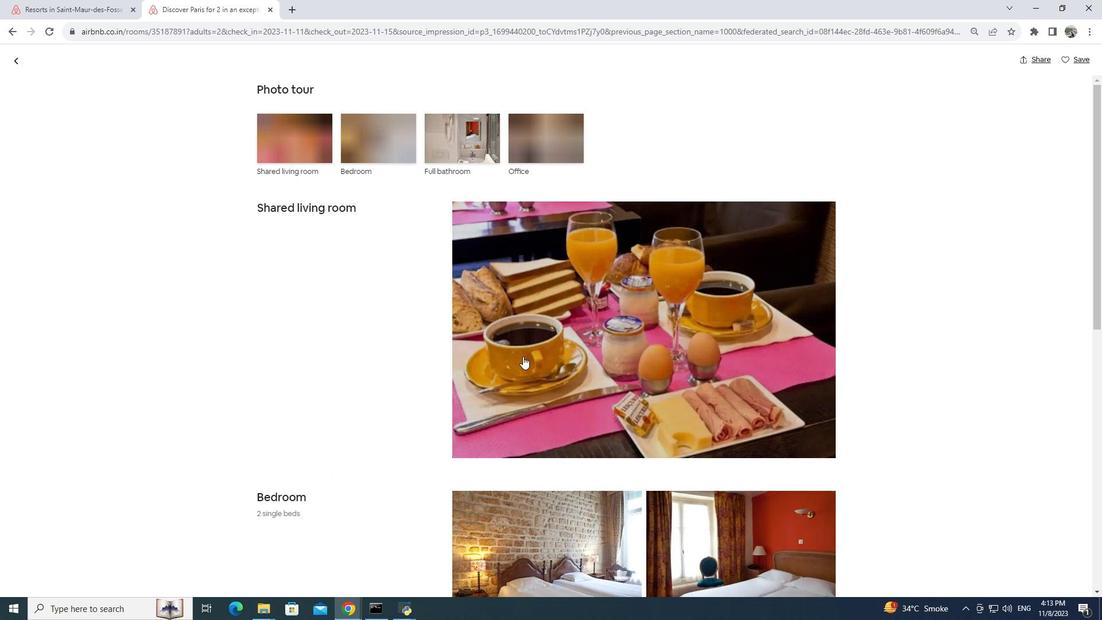 
Action: Mouse scrolled (523, 356) with delta (0, 0)
Screenshot: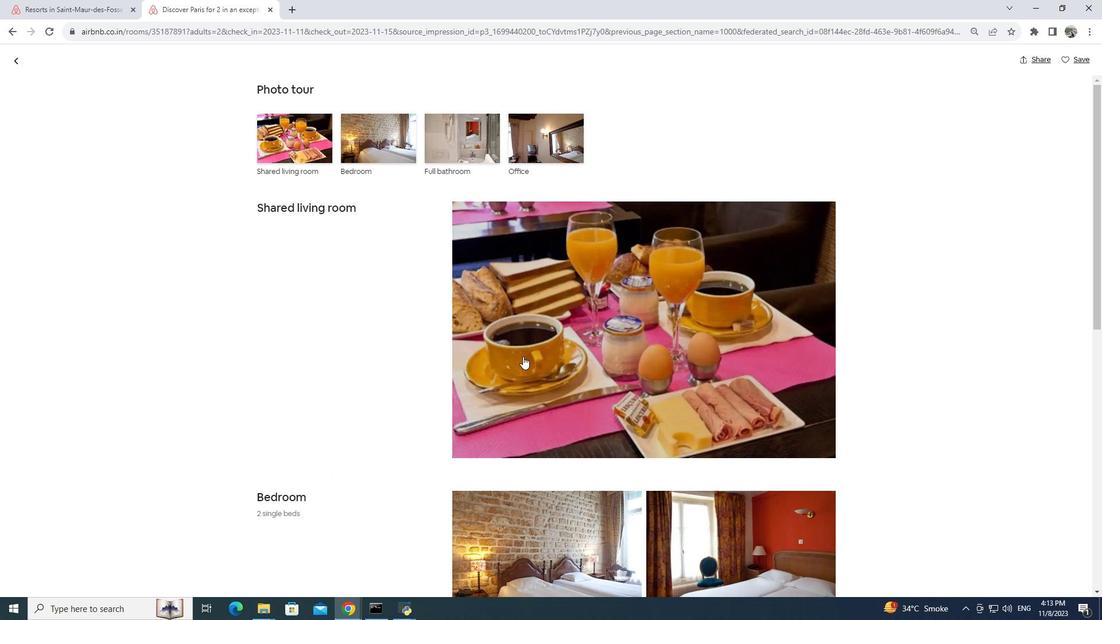 
Action: Mouse scrolled (523, 356) with delta (0, 0)
Screenshot: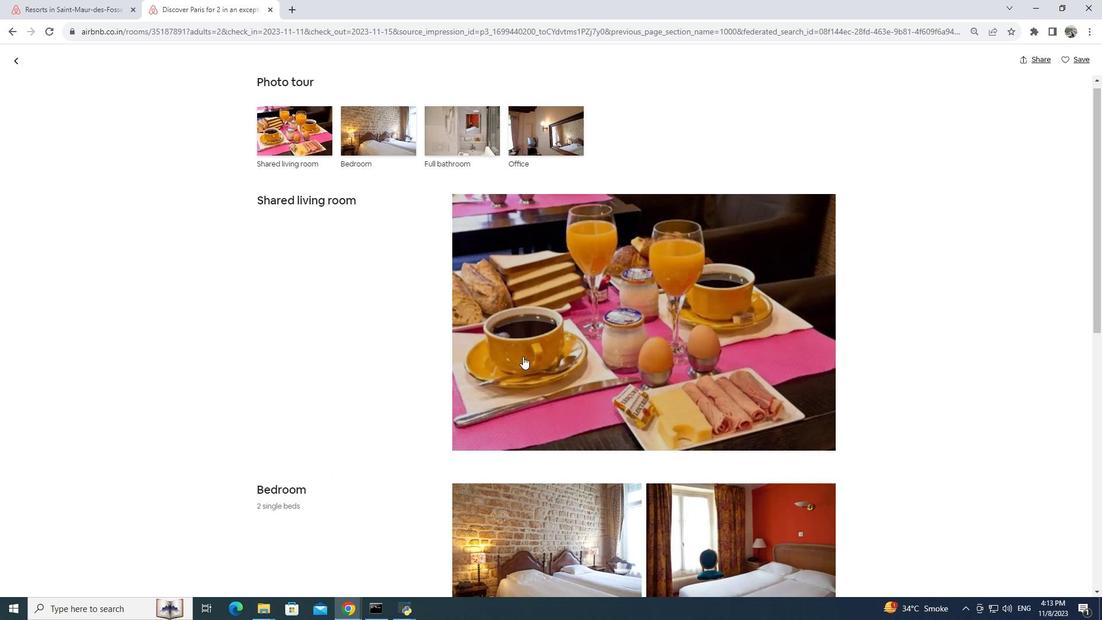 
Action: Mouse scrolled (523, 356) with delta (0, 0)
Screenshot: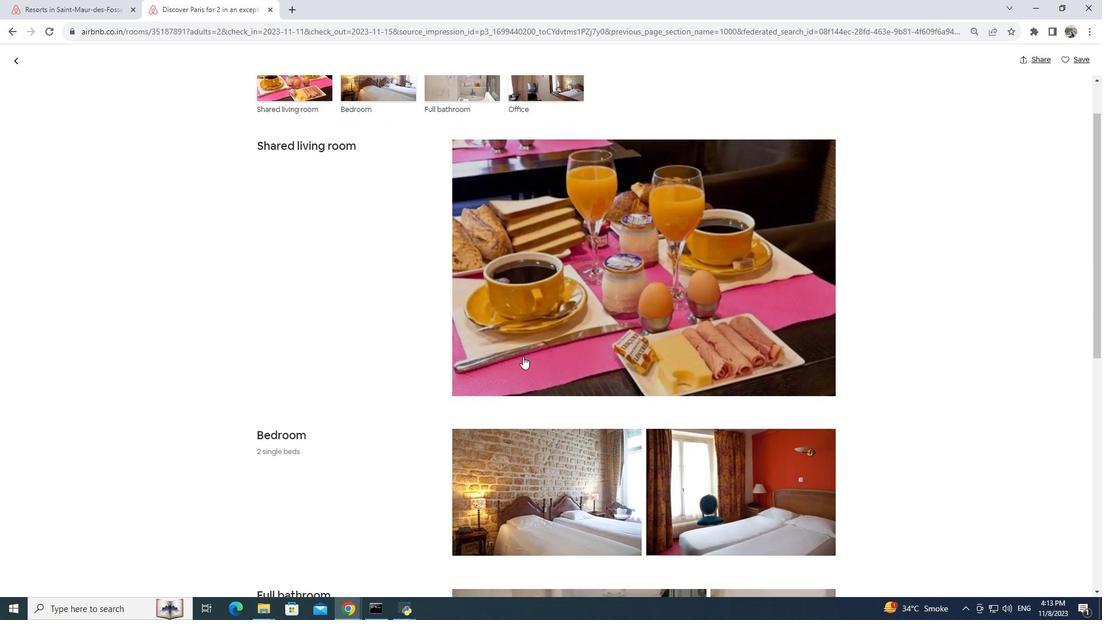 
Action: Mouse scrolled (523, 356) with delta (0, 0)
Screenshot: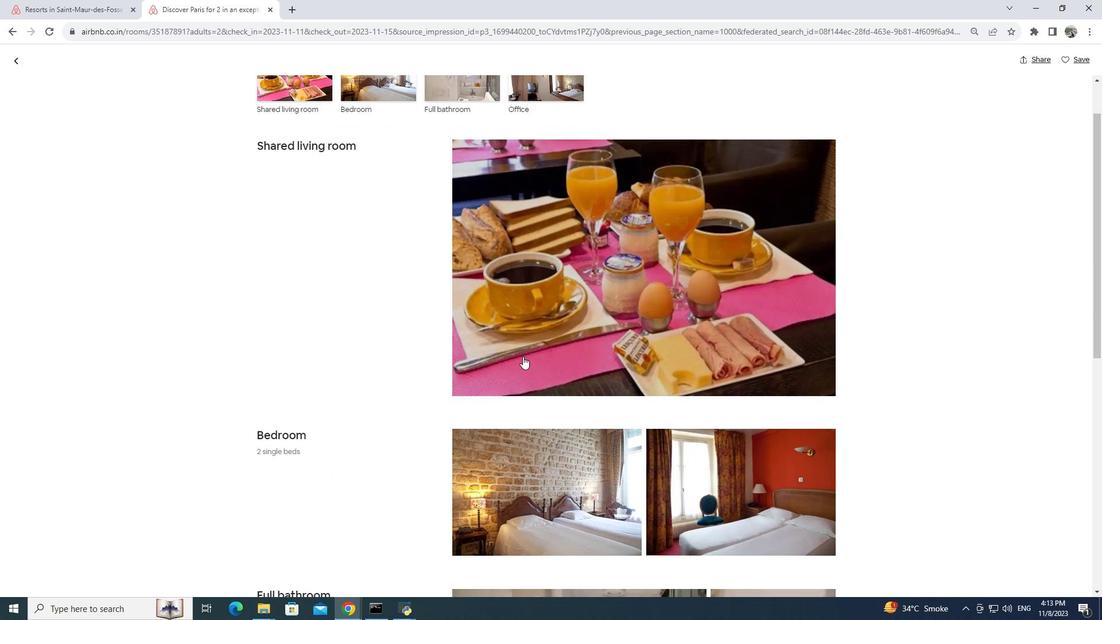 
Action: Mouse moved to (529, 356)
Screenshot: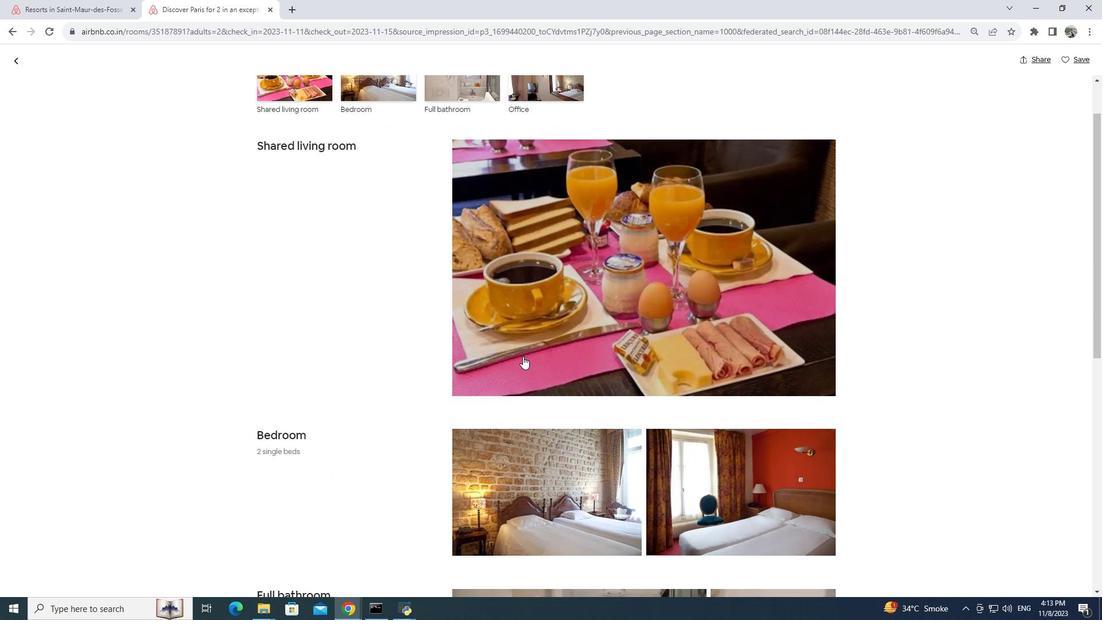 
Action: Mouse scrolled (529, 356) with delta (0, 0)
Screenshot: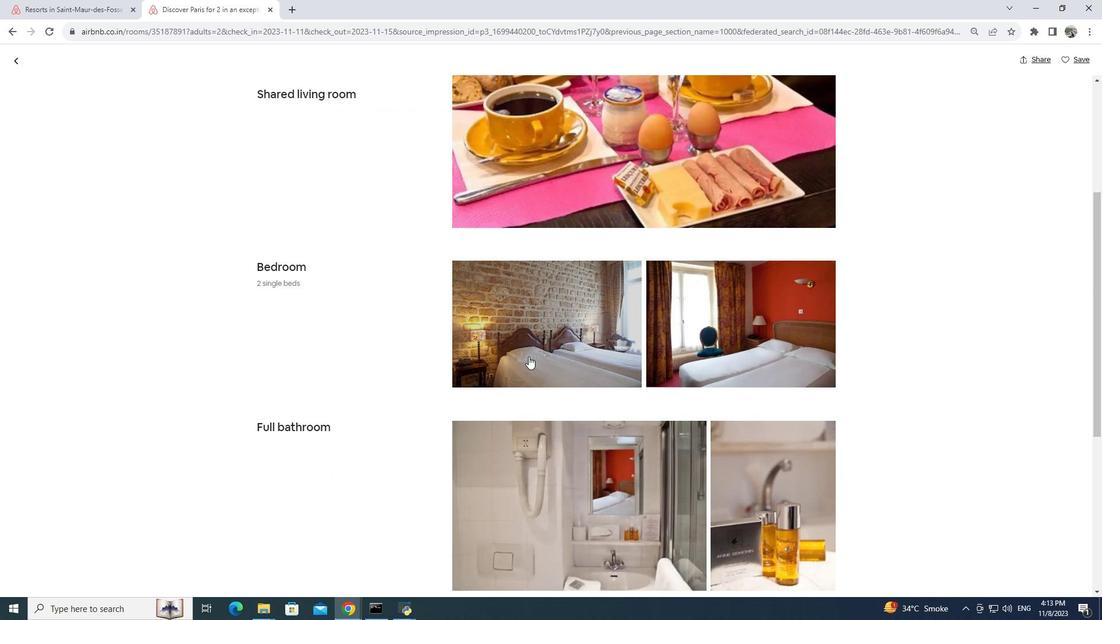 
Action: Mouse scrolled (529, 356) with delta (0, 0)
Screenshot: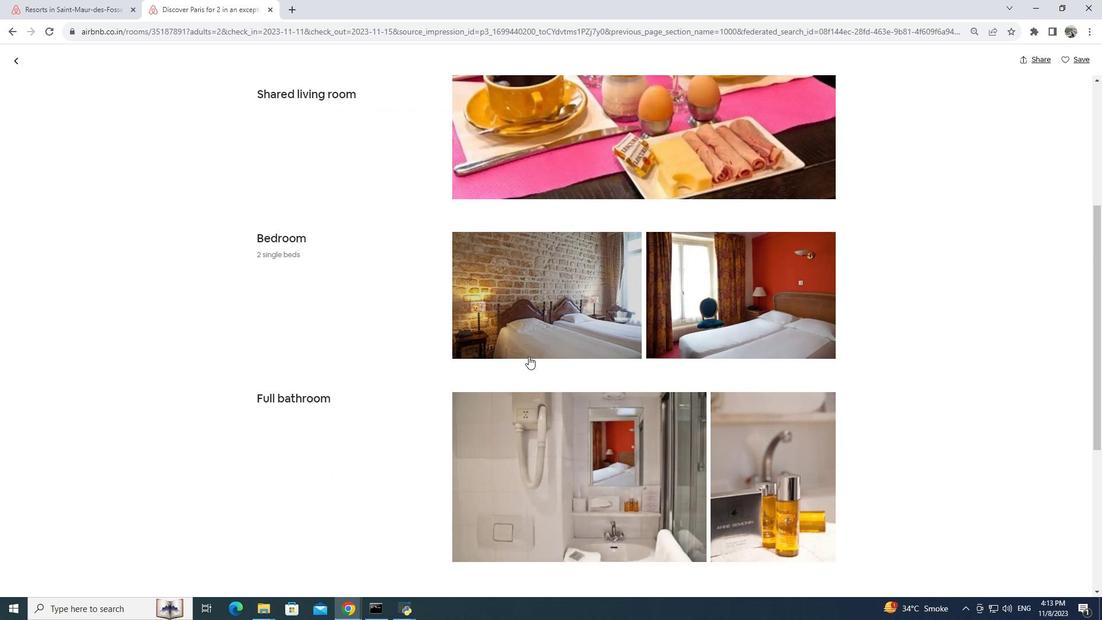 
Action: Mouse scrolled (529, 356) with delta (0, 0)
Screenshot: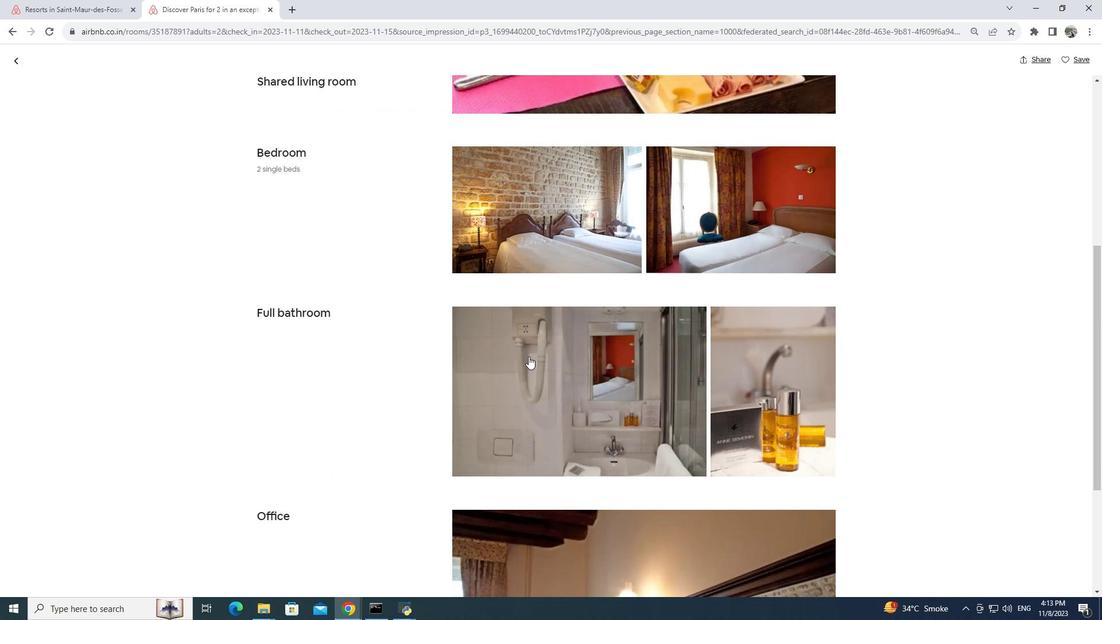 
Action: Mouse moved to (529, 356)
Screenshot: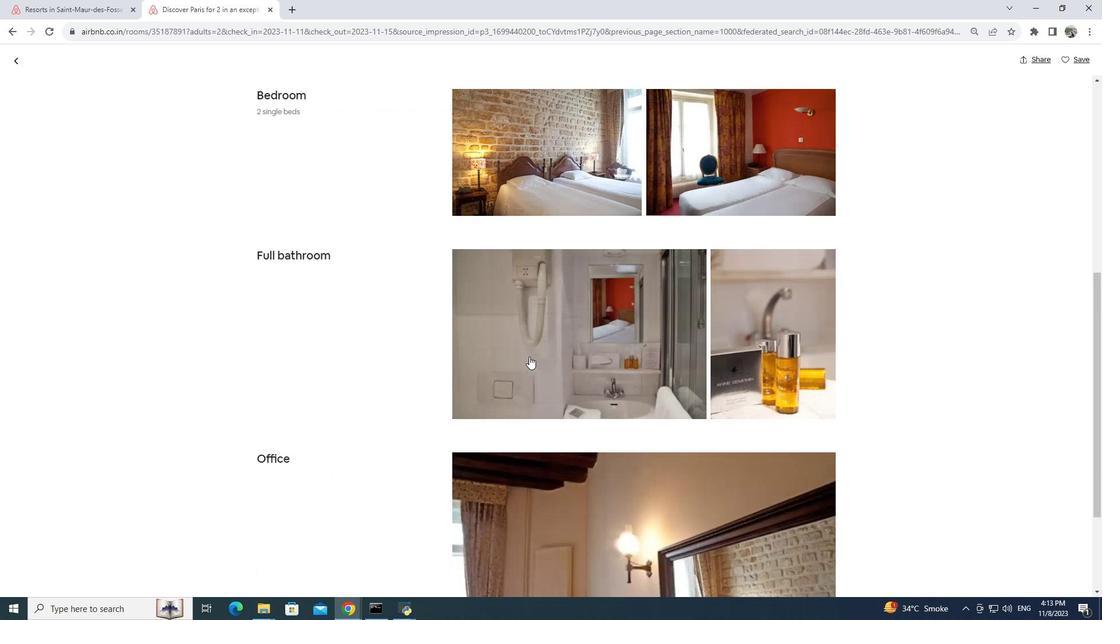 
Action: Mouse scrolled (529, 356) with delta (0, 0)
Screenshot: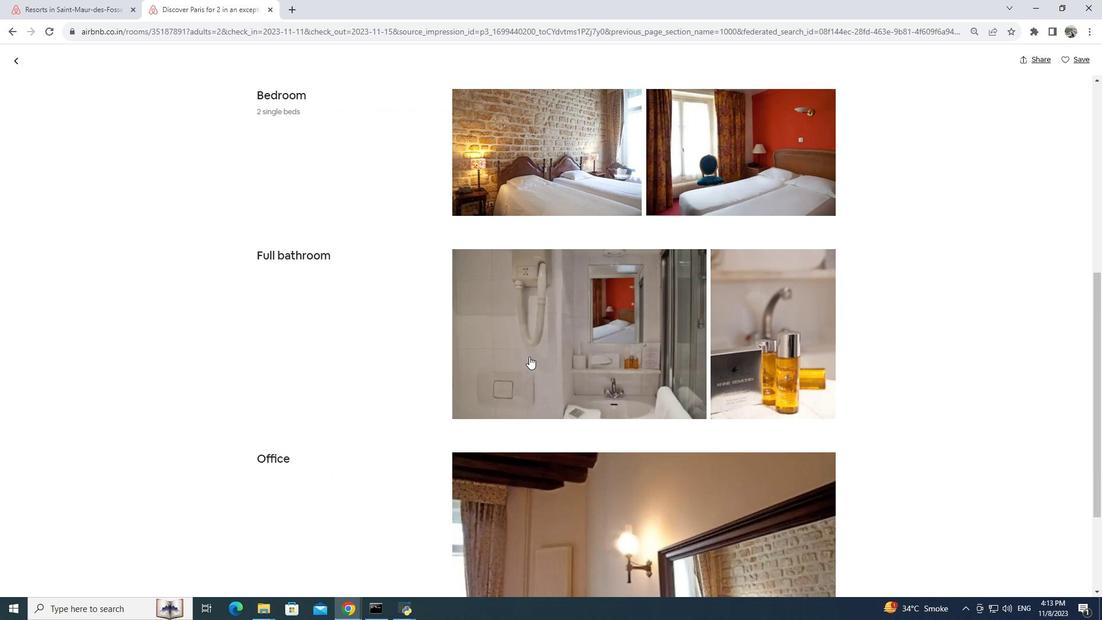 
Action: Mouse moved to (526, 356)
Screenshot: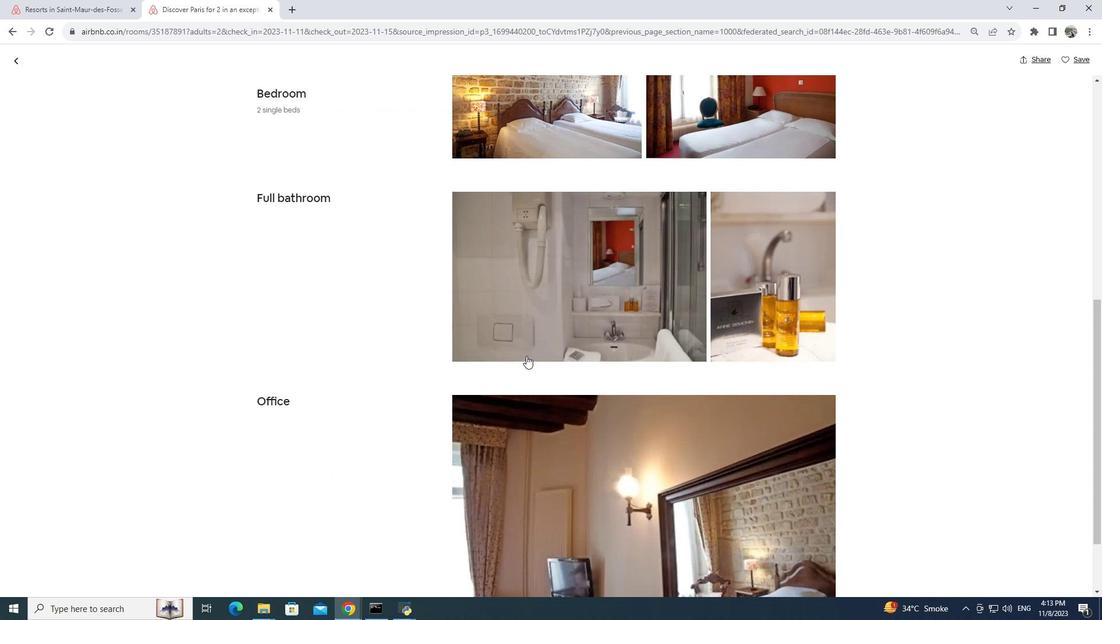 
Action: Mouse scrolled (526, 355) with delta (0, 0)
Screenshot: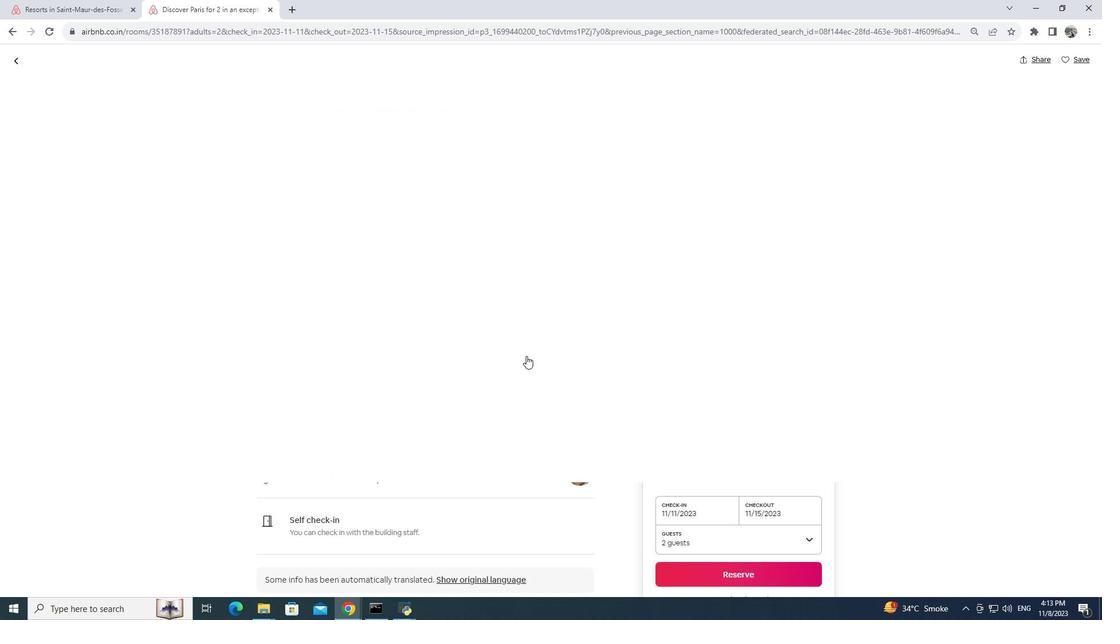 
Action: Mouse scrolled (526, 355) with delta (0, 0)
Screenshot: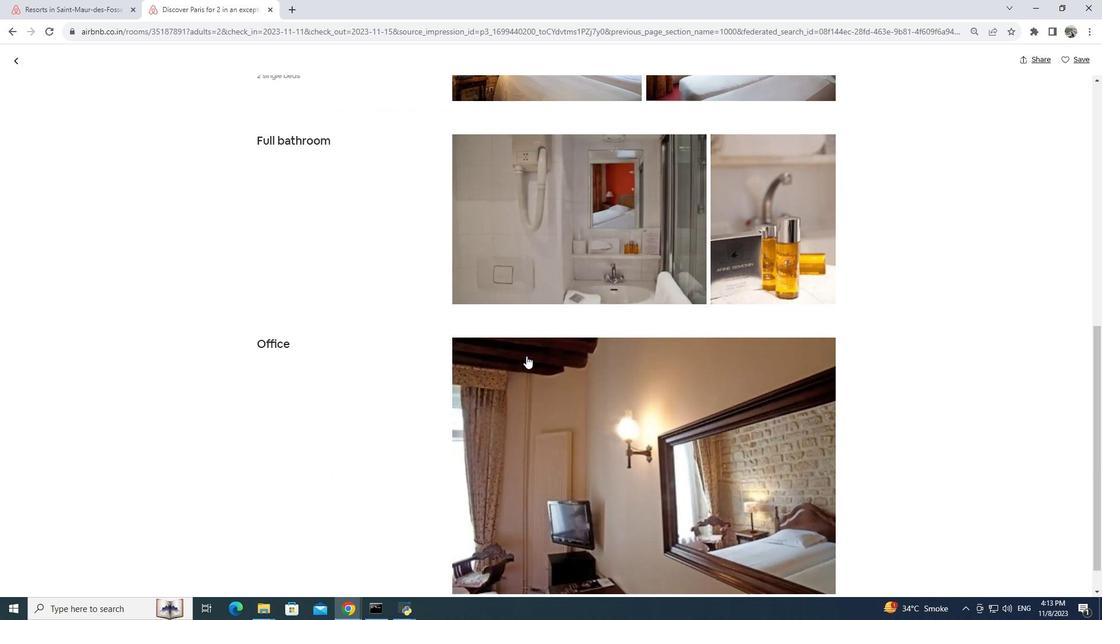 
Action: Mouse scrolled (526, 355) with delta (0, 0)
Screenshot: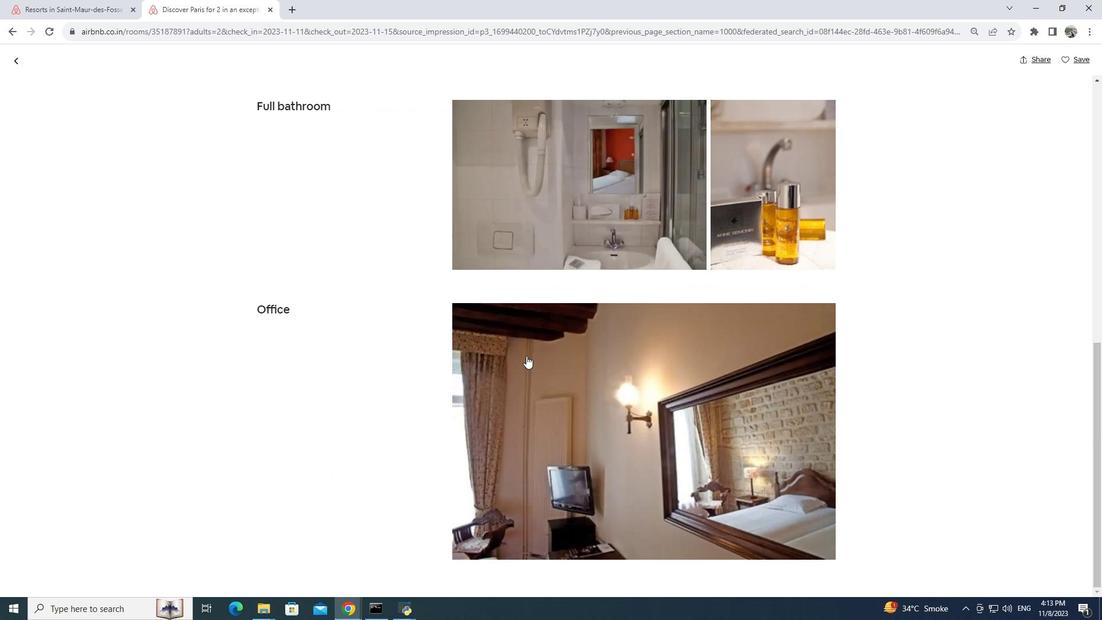 
Action: Mouse moved to (526, 354)
Screenshot: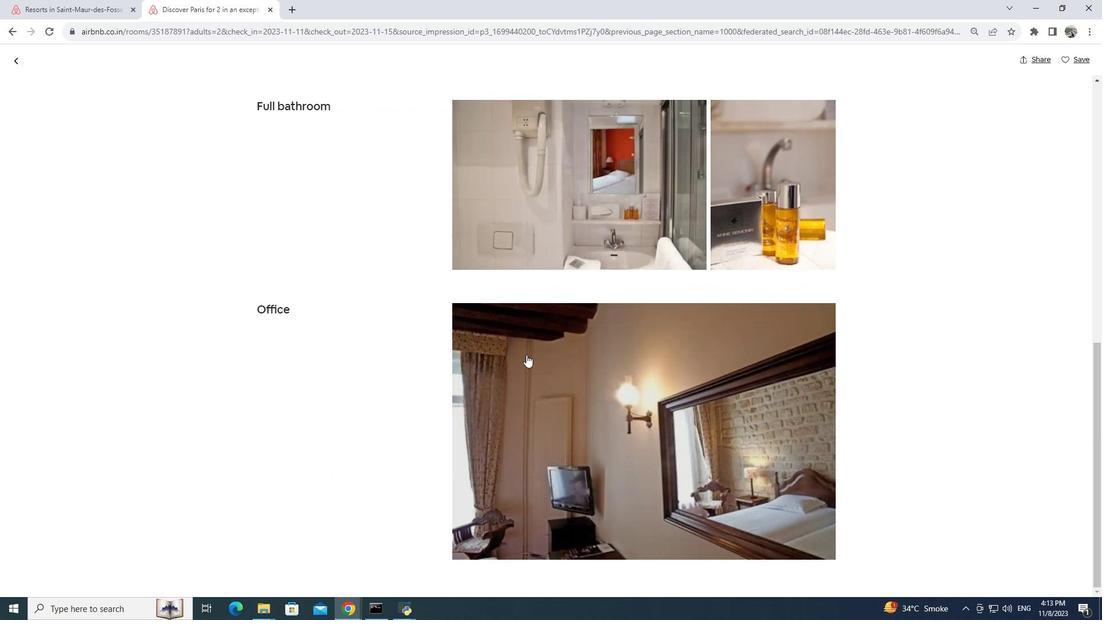 
Action: Mouse scrolled (526, 354) with delta (0, 0)
Screenshot: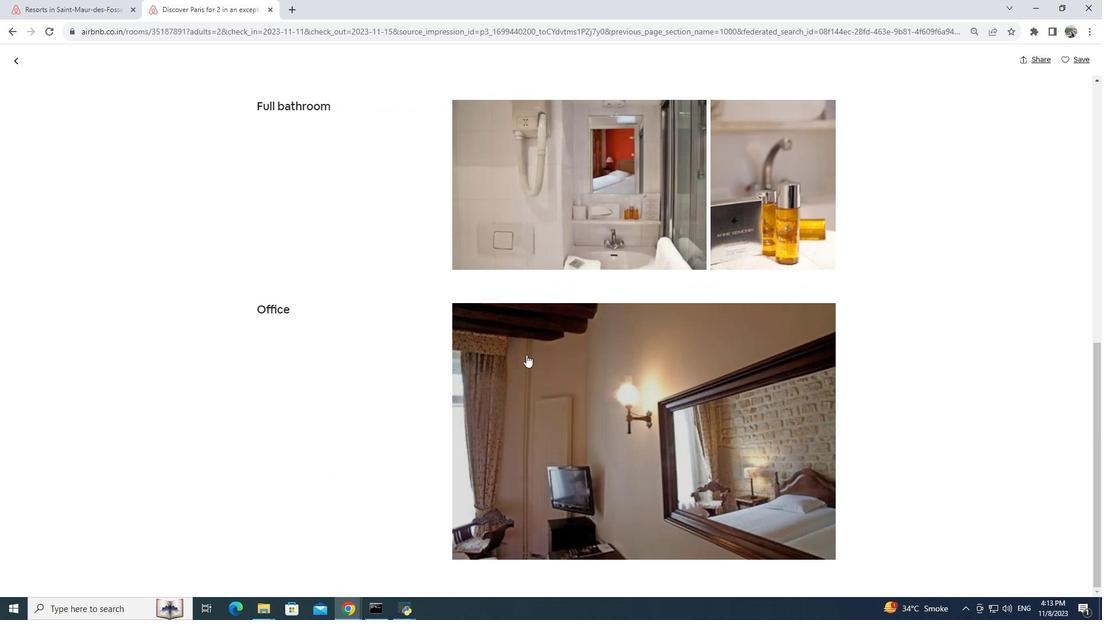 
Action: Mouse scrolled (526, 354) with delta (0, 0)
Screenshot: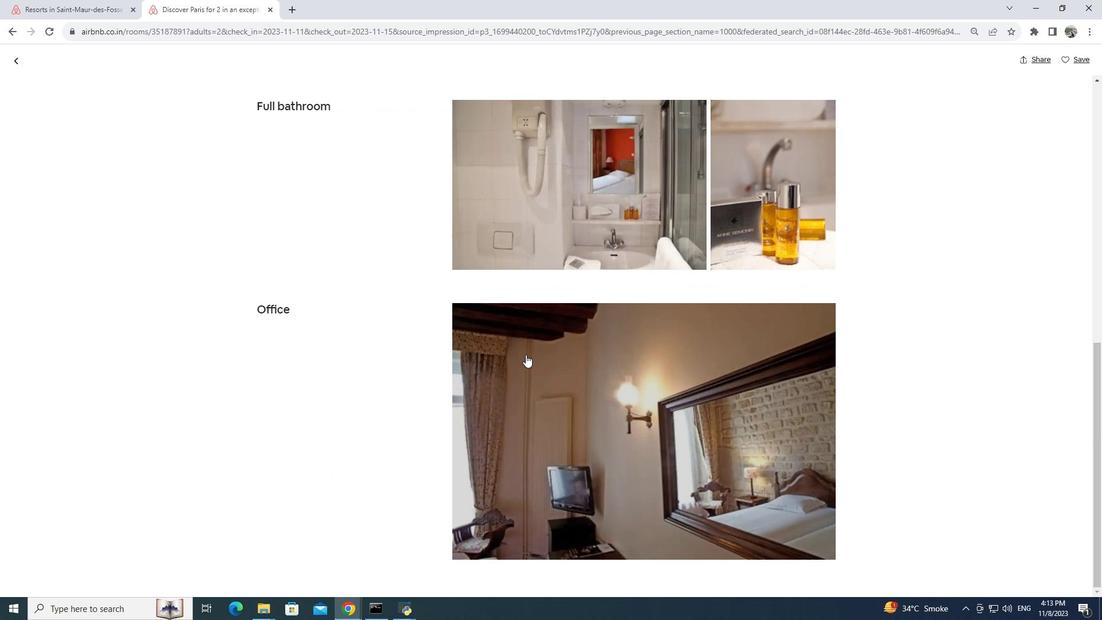 
Action: Mouse moved to (526, 354)
Screenshot: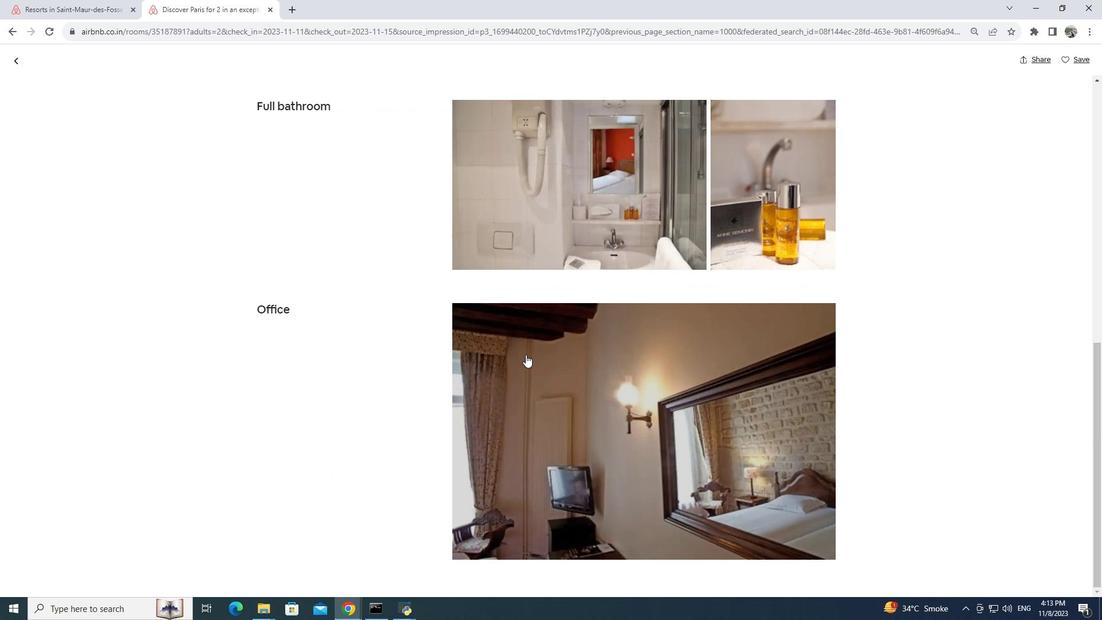 
Action: Mouse scrolled (526, 354) with delta (0, 0)
Screenshot: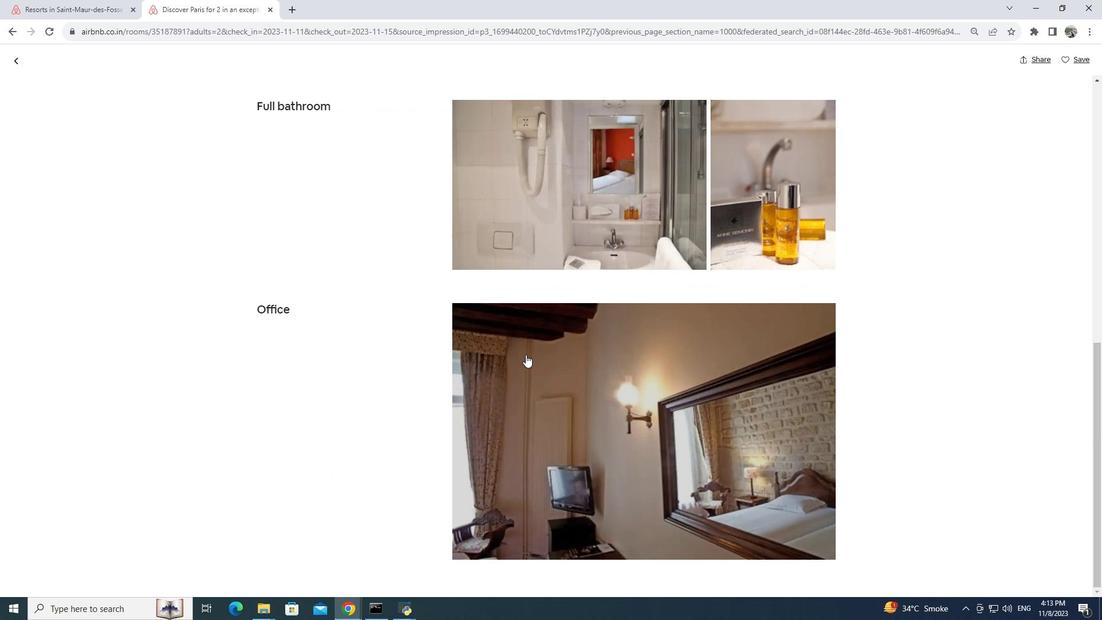 
Action: Mouse moved to (15, 58)
Screenshot: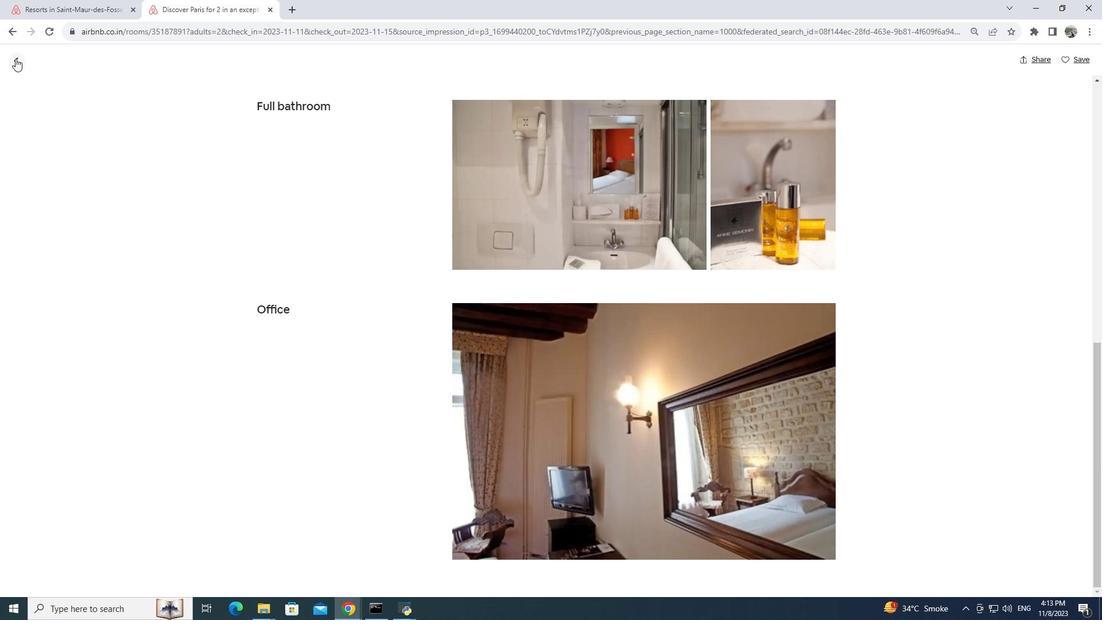
Action: Mouse pressed left at (15, 58)
Screenshot: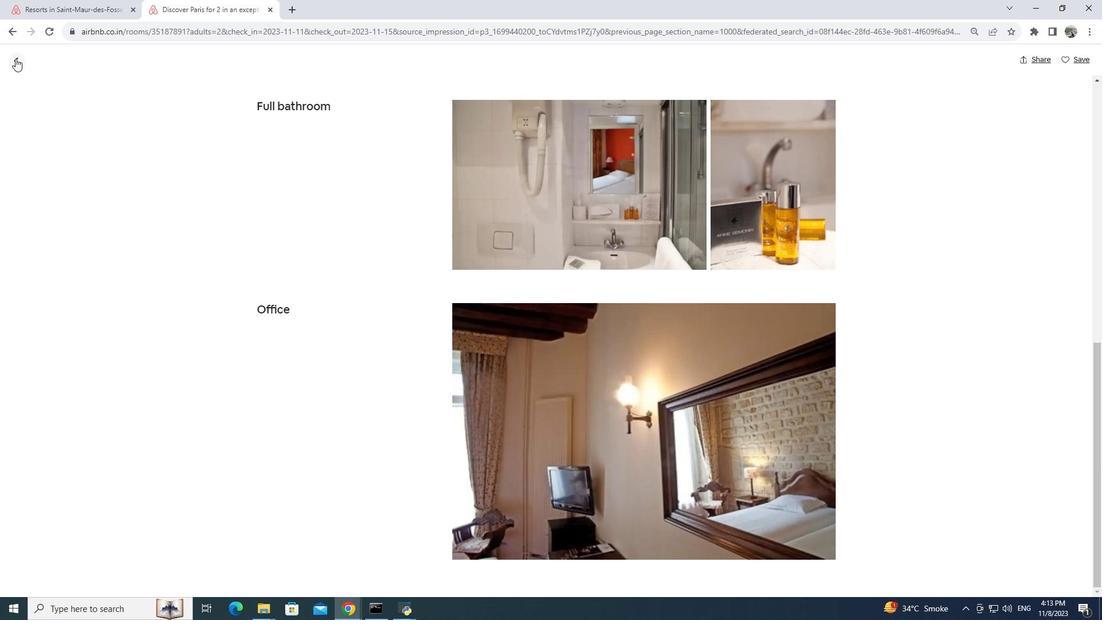 
Action: Mouse moved to (376, 282)
Screenshot: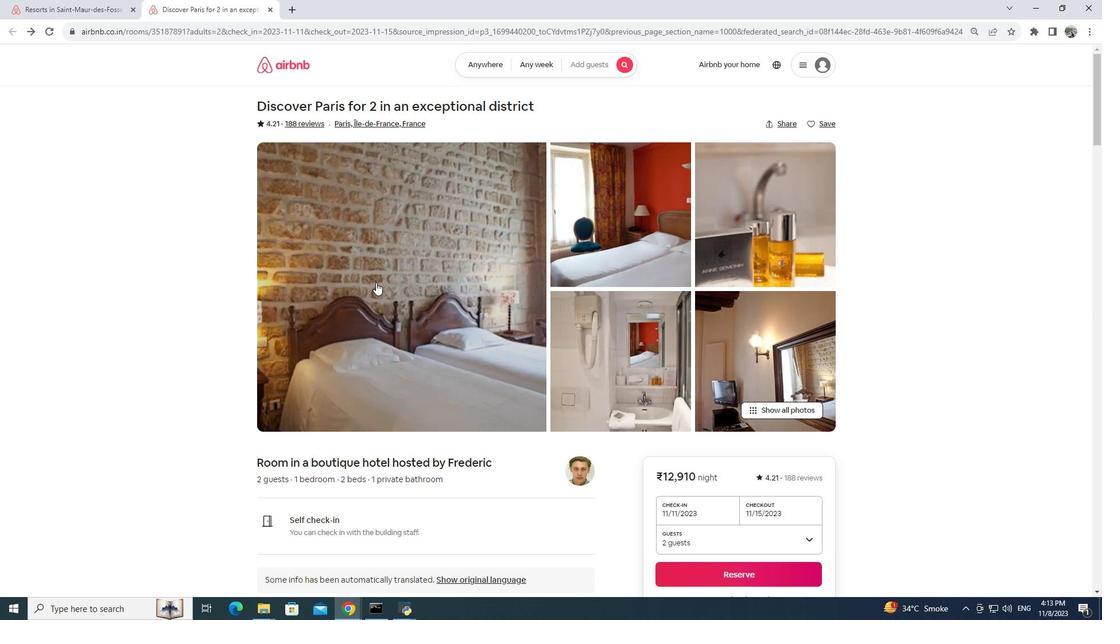 
Action: Mouse scrolled (376, 282) with delta (0, 0)
Screenshot: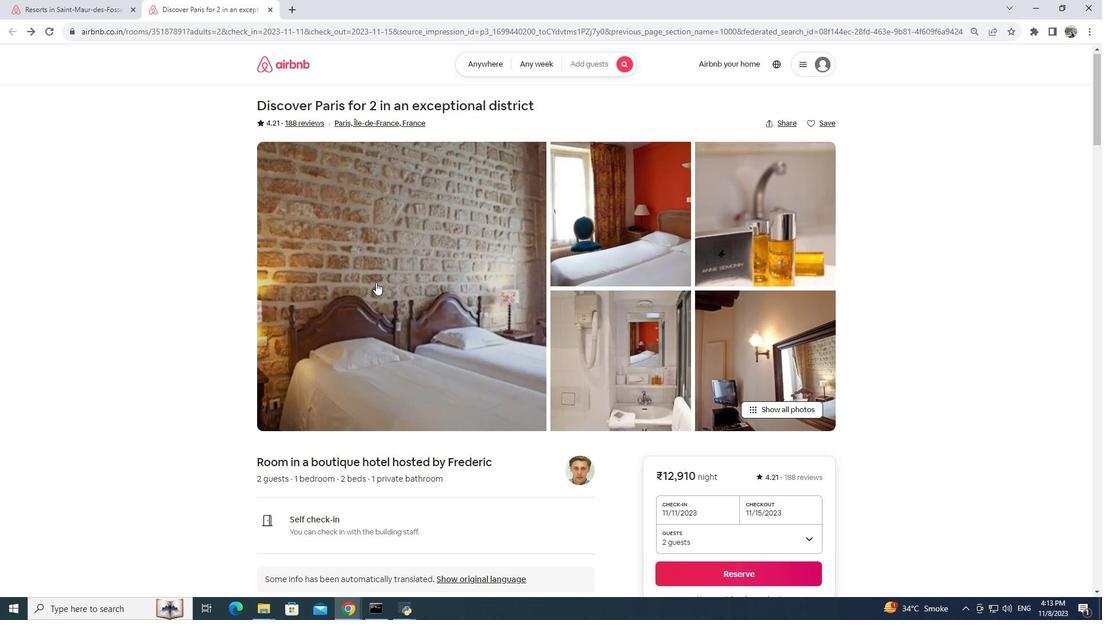 
Action: Mouse scrolled (376, 282) with delta (0, 0)
Screenshot: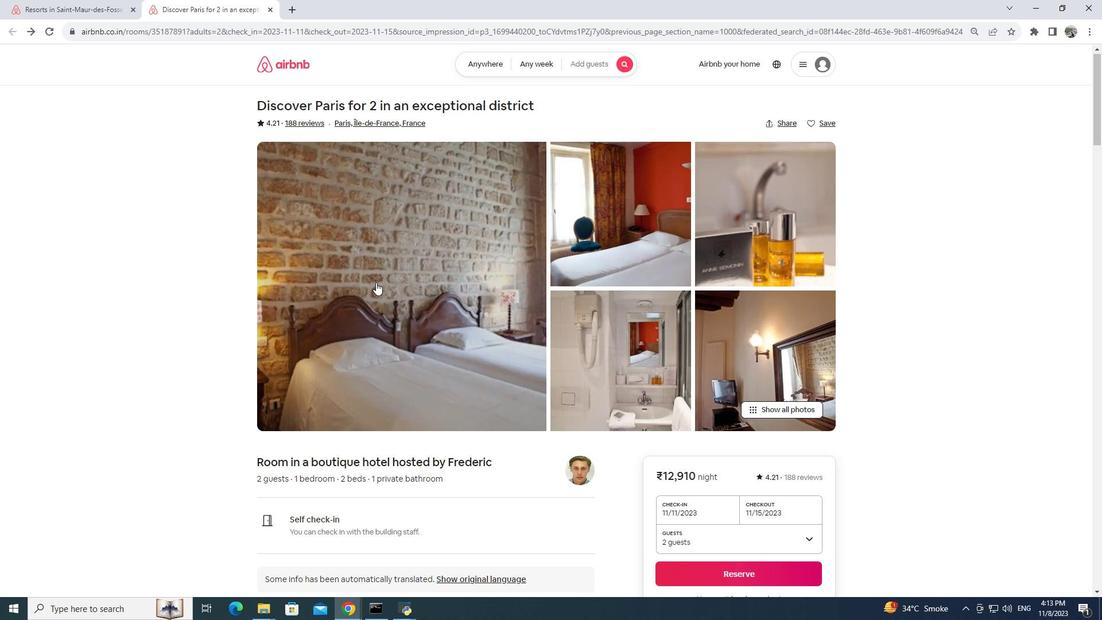 
Action: Mouse scrolled (376, 282) with delta (0, 0)
Screenshot: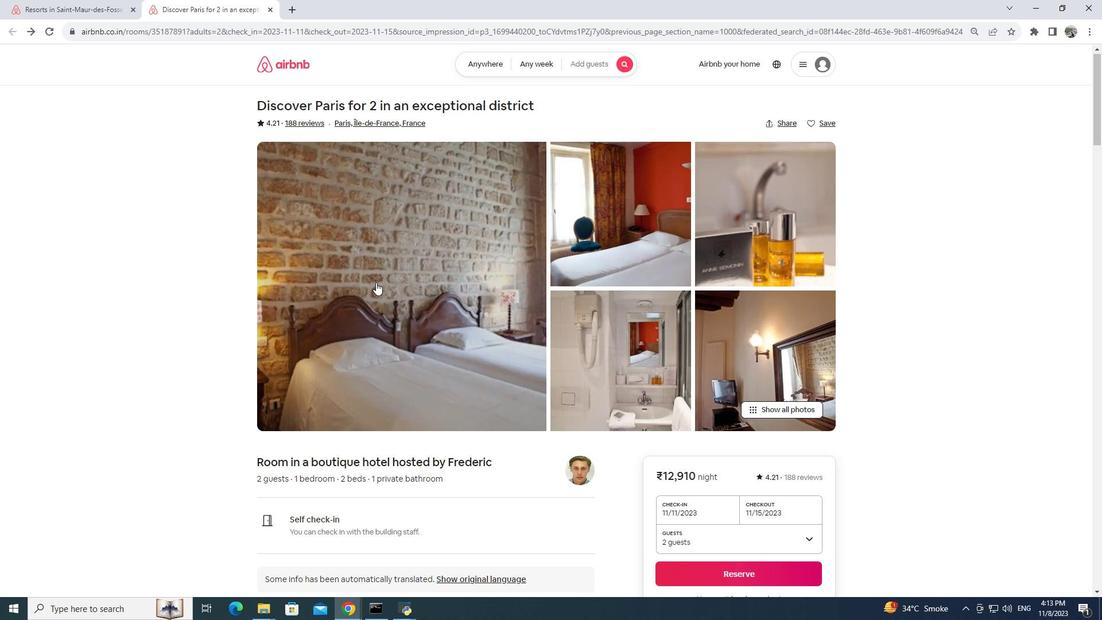 
Action: Mouse moved to (374, 279)
Screenshot: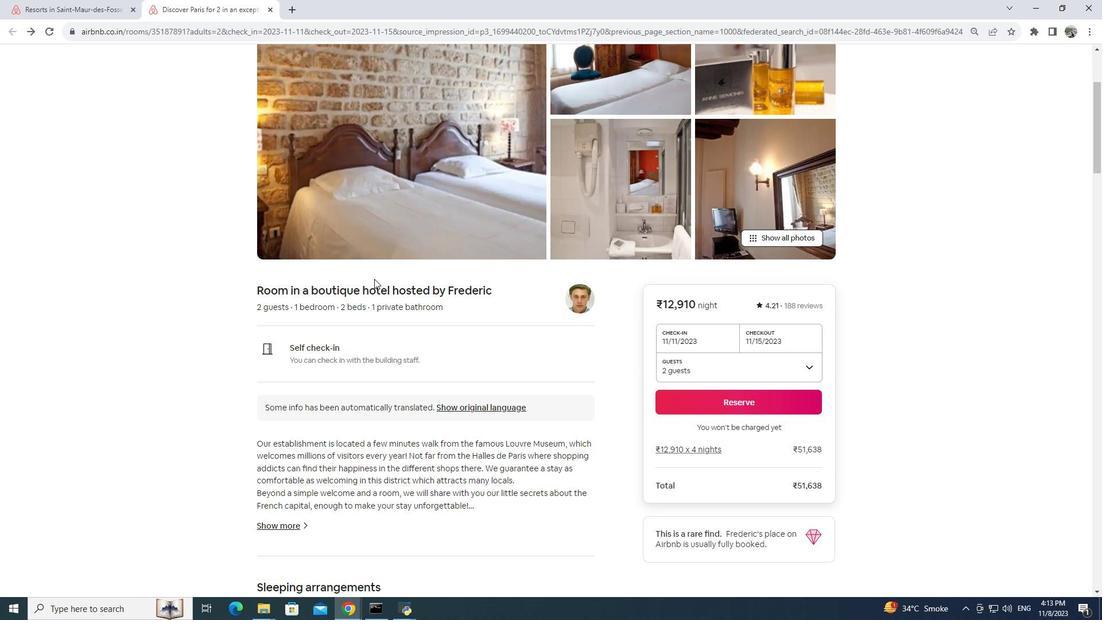 
Action: Mouse scrolled (374, 278) with delta (0, 0)
Screenshot: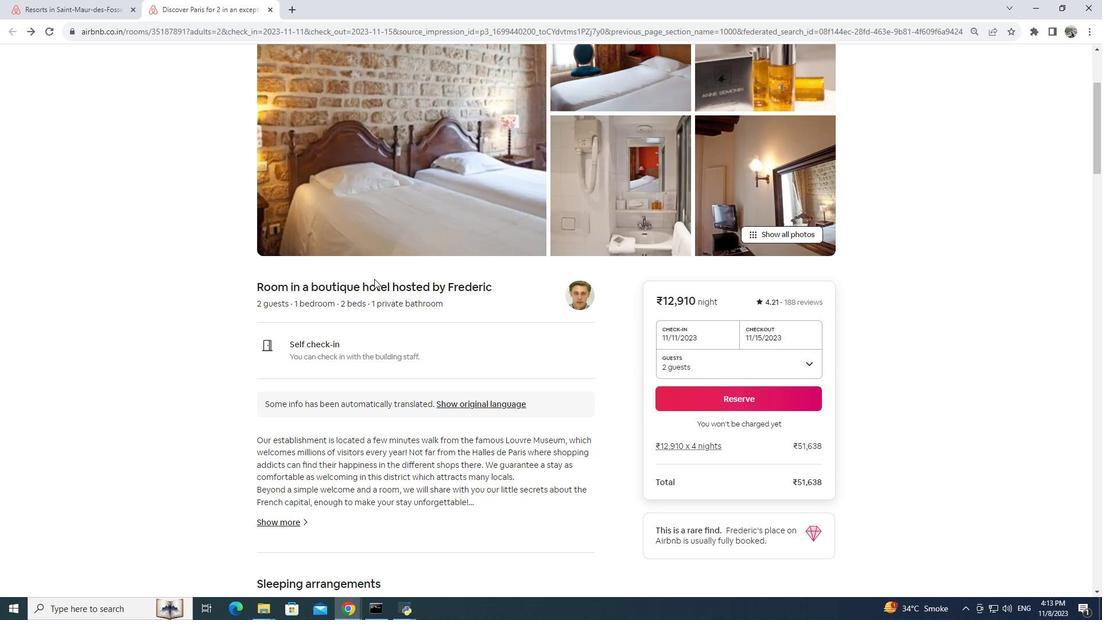 
Action: Mouse scrolled (374, 278) with delta (0, 0)
Screenshot: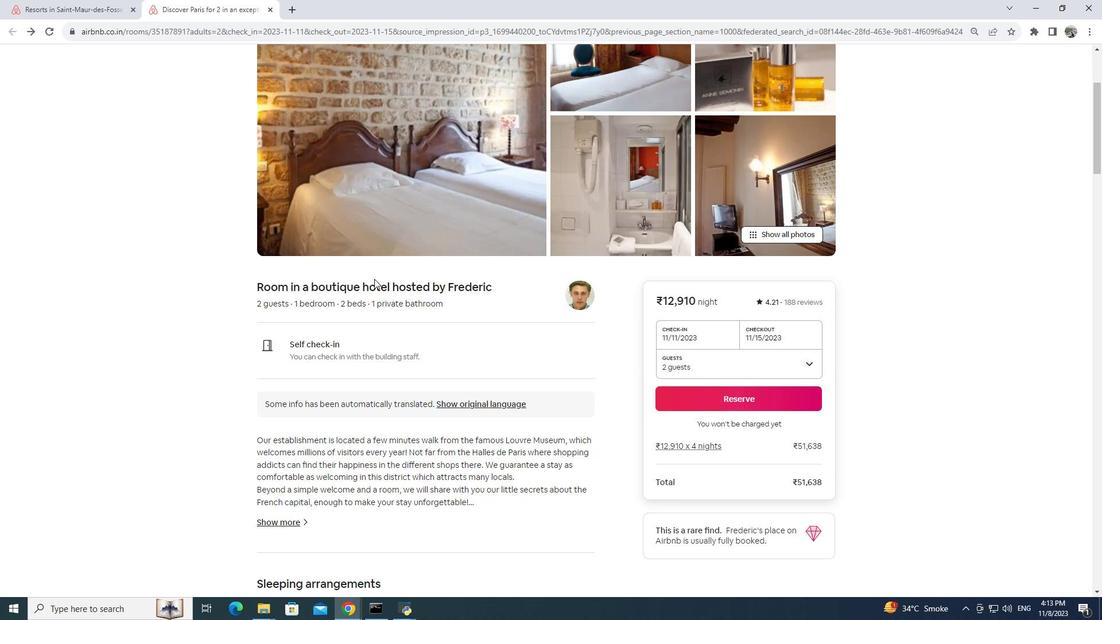 
Action: Mouse scrolled (374, 278) with delta (0, 0)
Screenshot: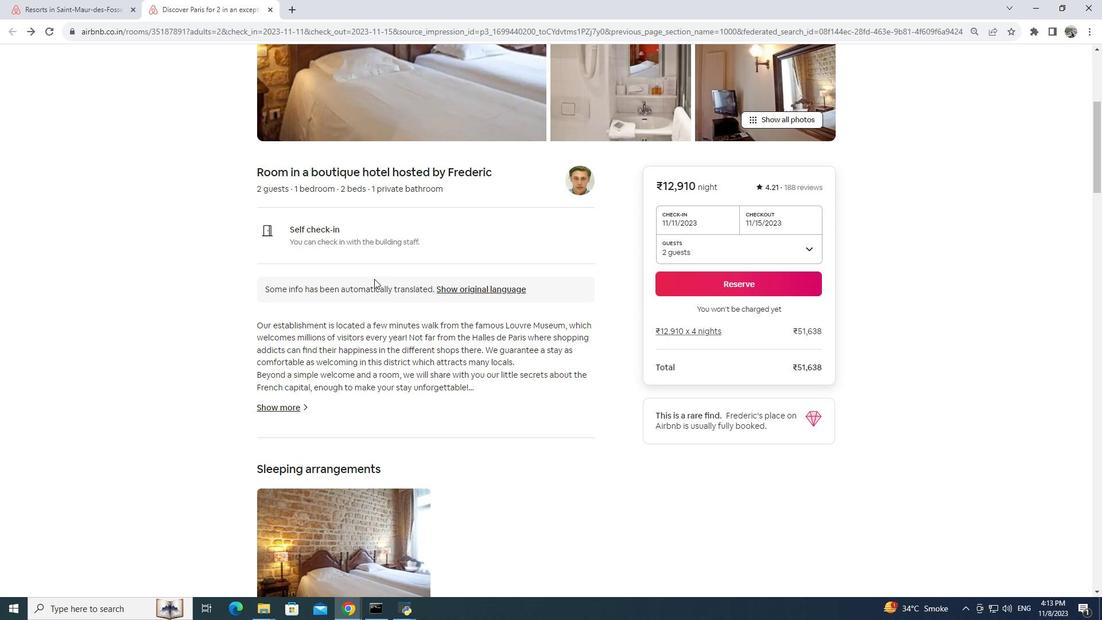 
Action: Mouse scrolled (374, 278) with delta (0, 0)
Screenshot: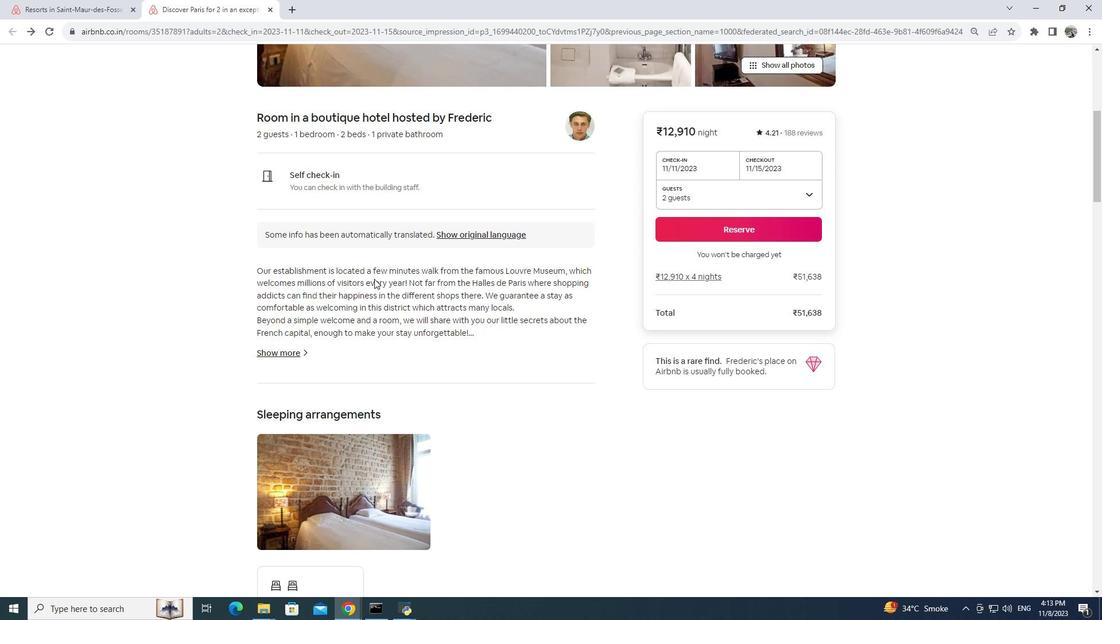 
Action: Mouse moved to (276, 292)
Screenshot: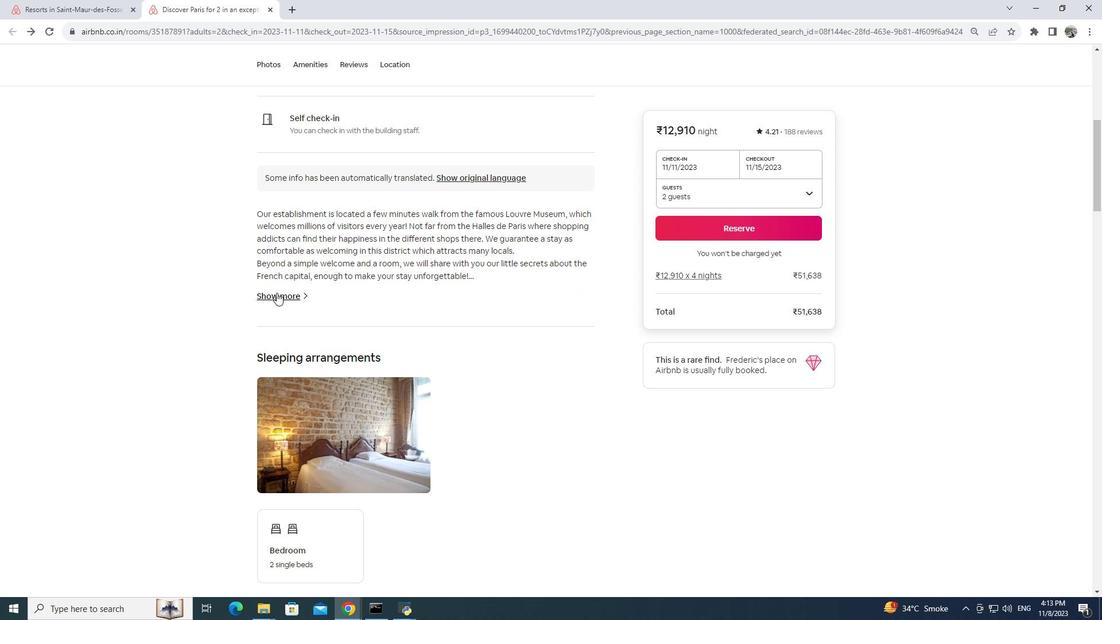 
Action: Mouse pressed left at (276, 292)
Screenshot: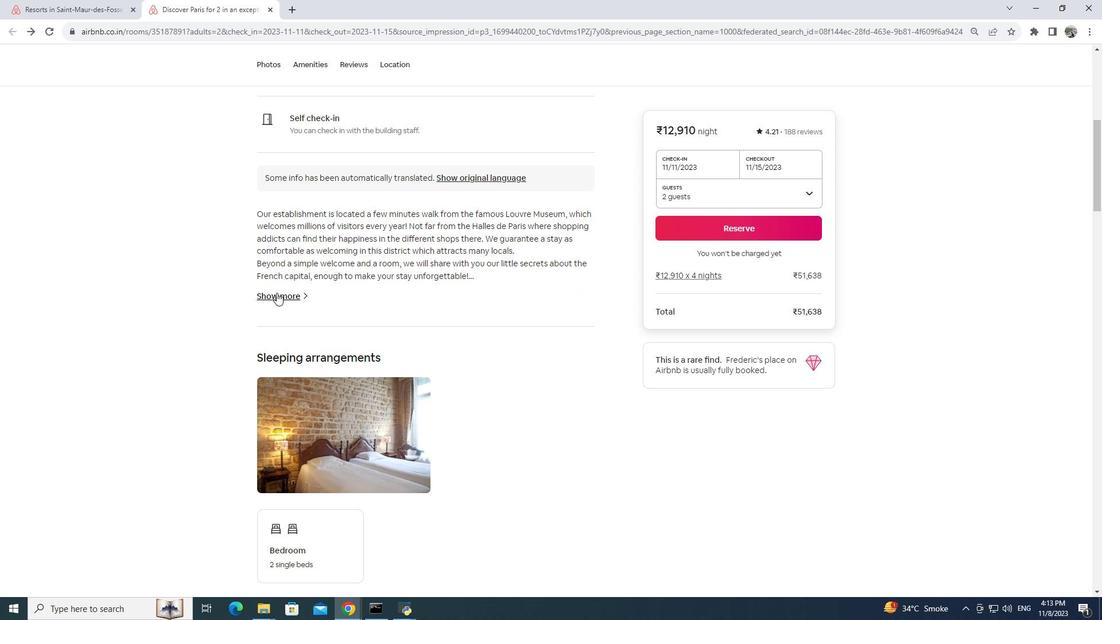 
Action: Mouse moved to (495, 225)
Screenshot: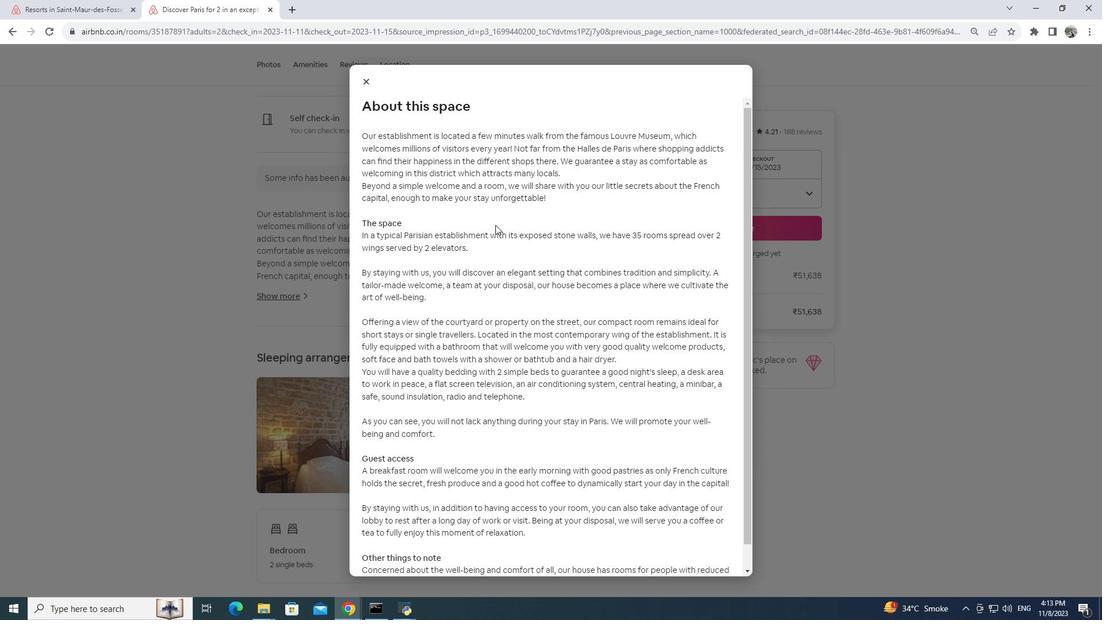
Action: Mouse scrolled (495, 224) with delta (0, 0)
Screenshot: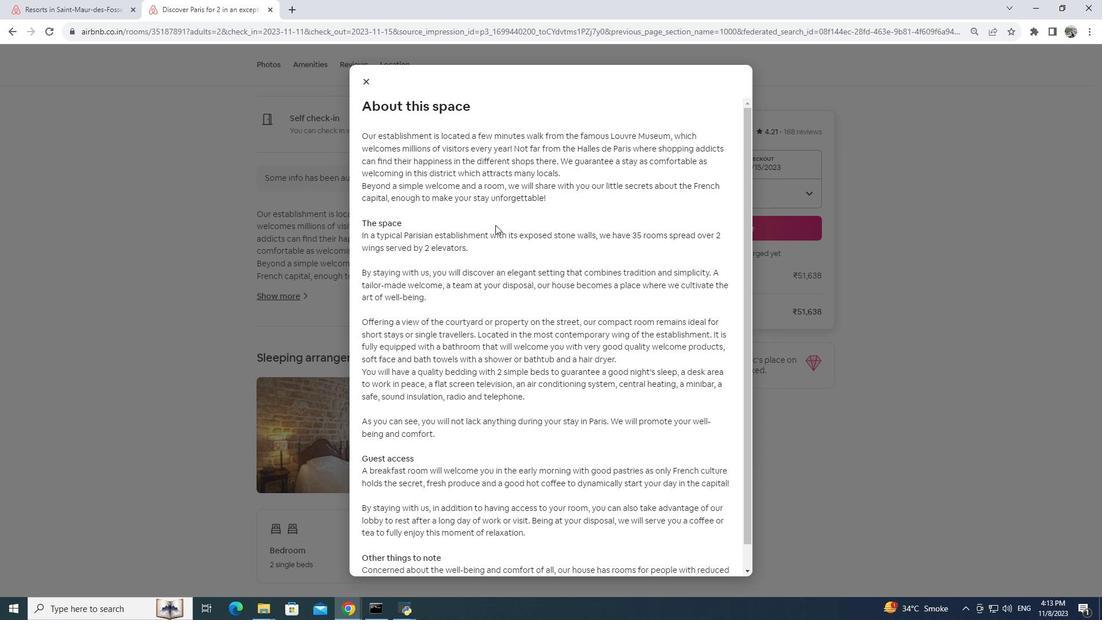 
Action: Mouse scrolled (495, 224) with delta (0, 0)
Screenshot: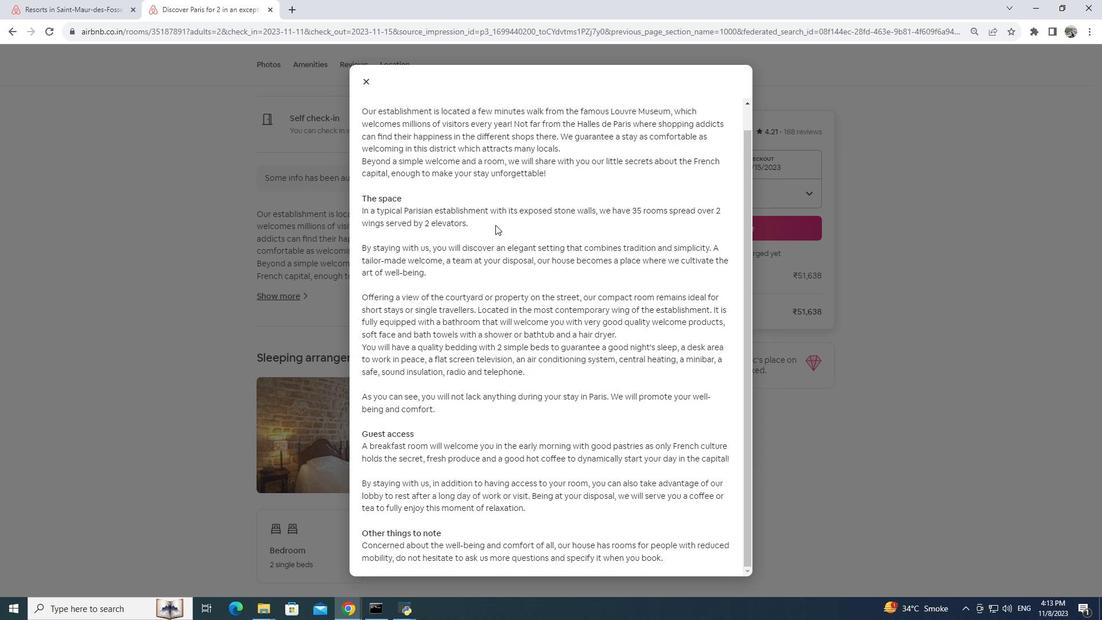 
Action: Mouse scrolled (495, 224) with delta (0, 0)
Screenshot: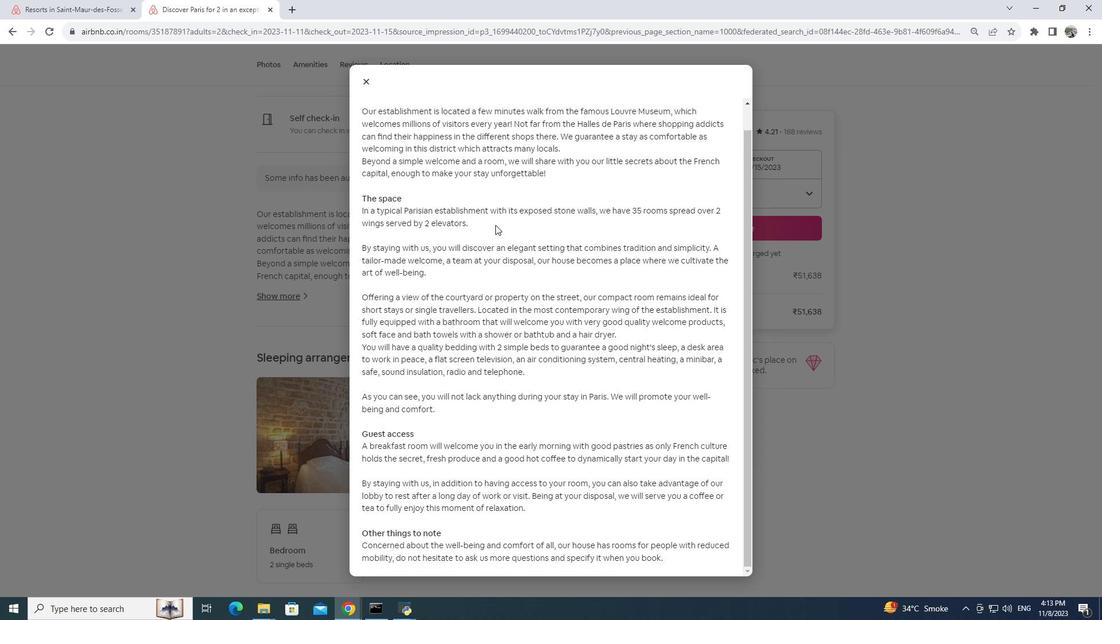 
Action: Mouse scrolled (495, 224) with delta (0, 0)
Screenshot: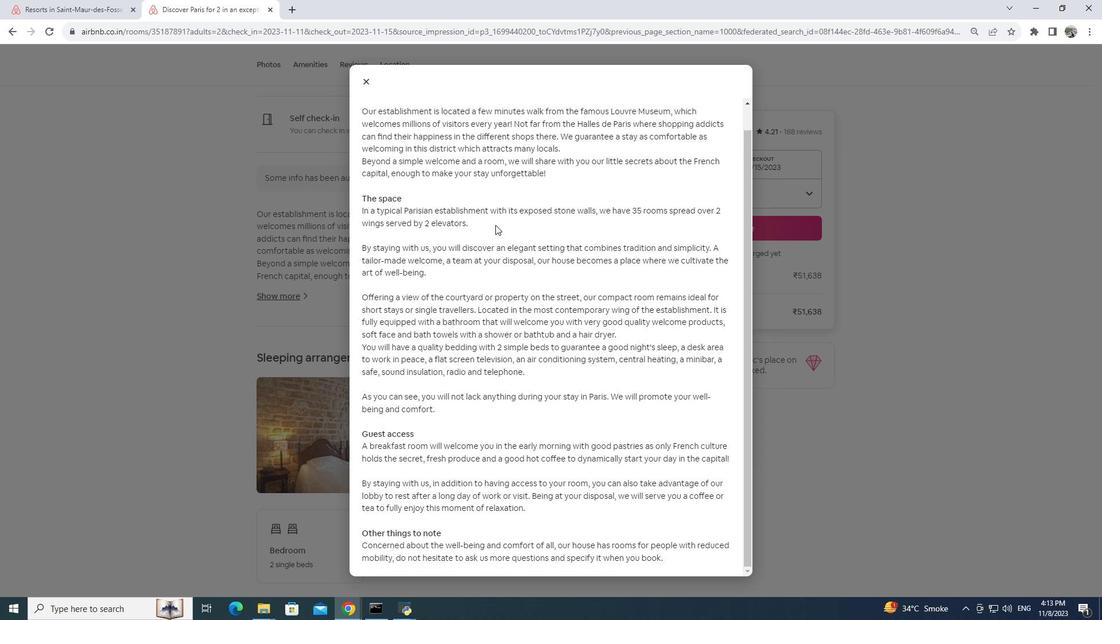 
Action: Mouse scrolled (495, 224) with delta (0, 0)
Screenshot: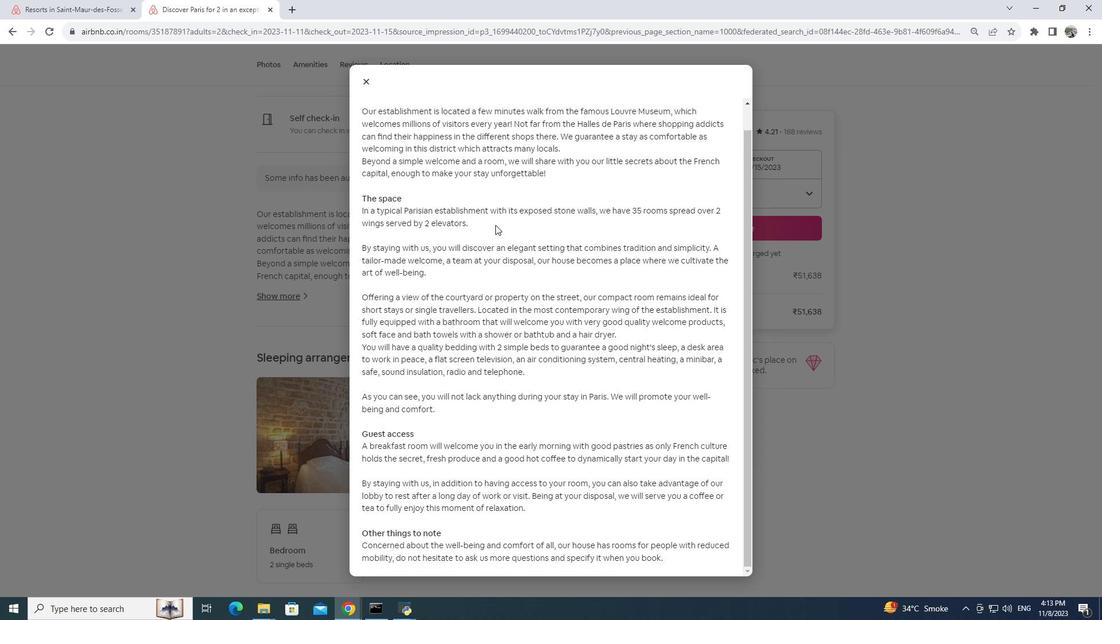 
Action: Mouse moved to (367, 82)
Screenshot: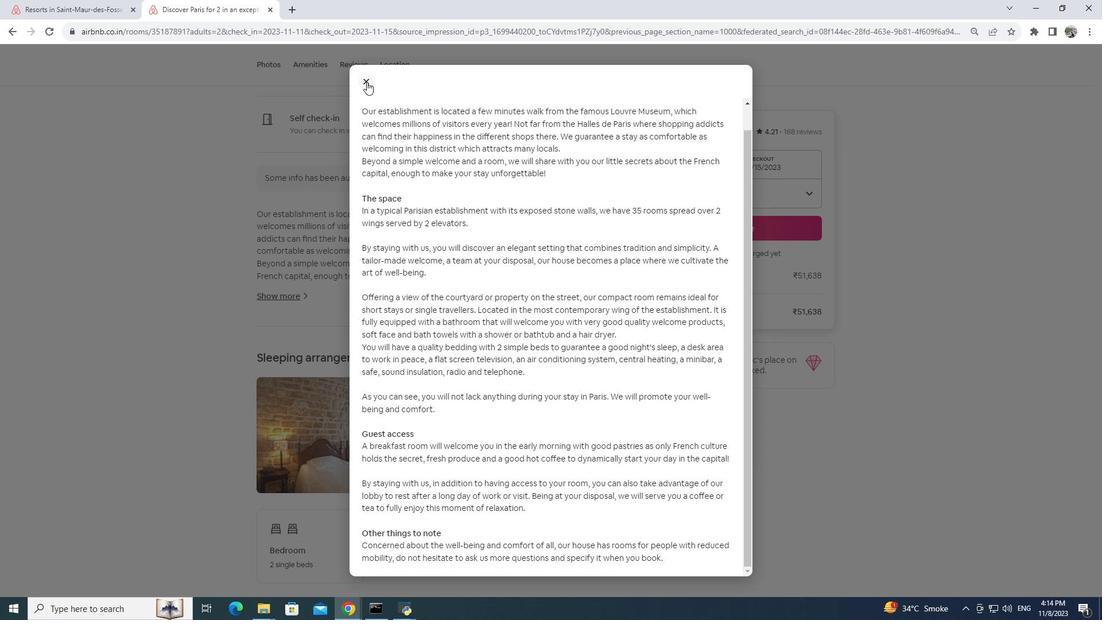 
Action: Mouse pressed left at (367, 82)
Screenshot: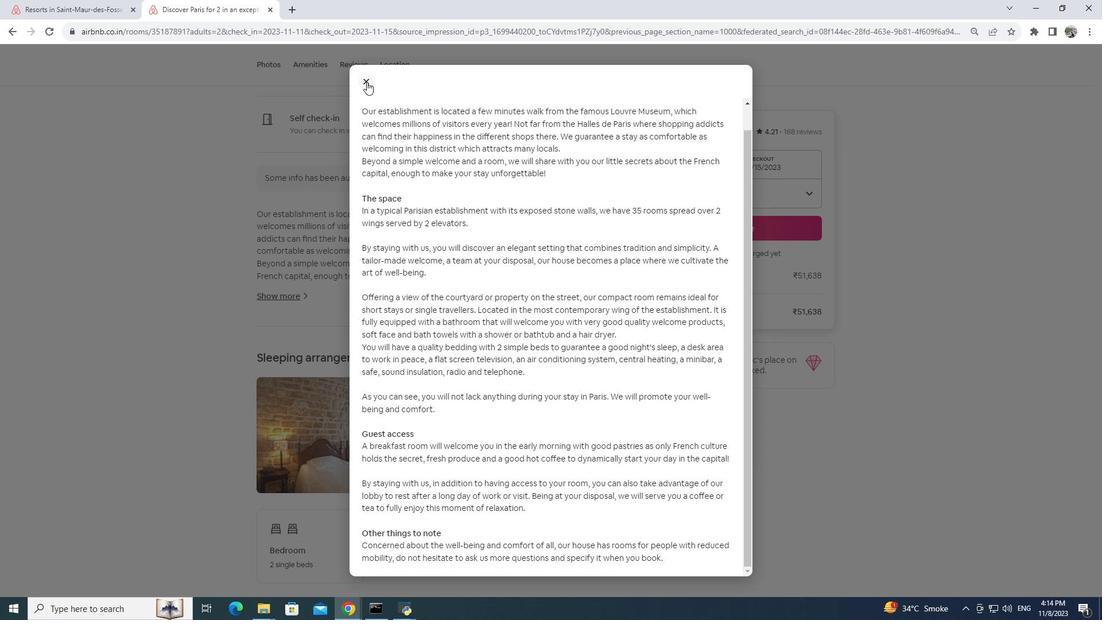 
Action: Mouse moved to (399, 354)
Screenshot: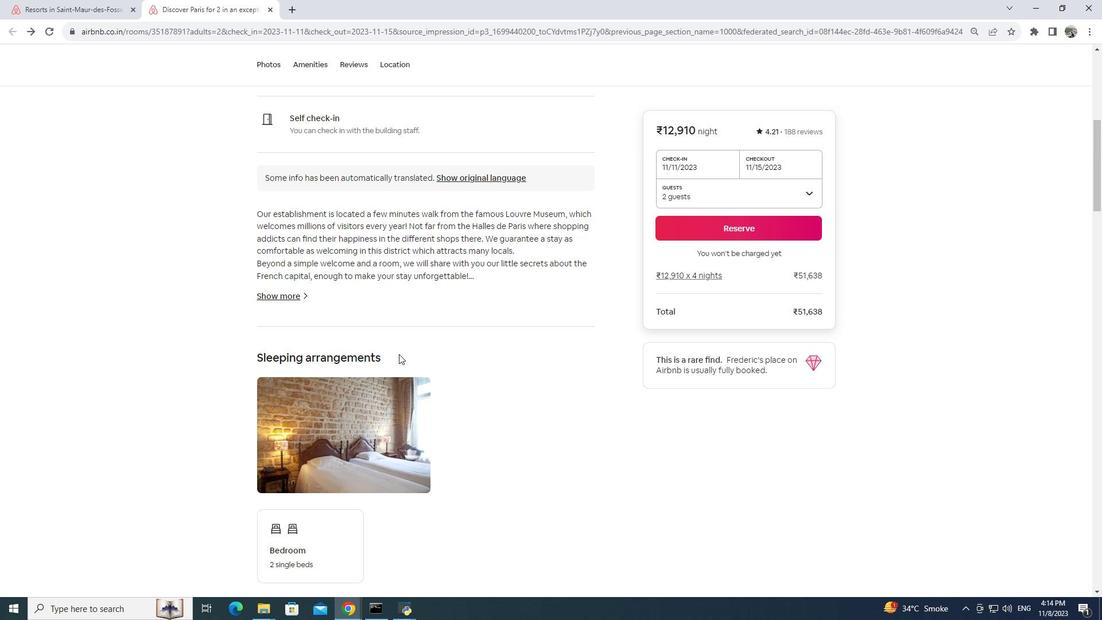 
Action: Mouse scrolled (399, 353) with delta (0, 0)
Screenshot: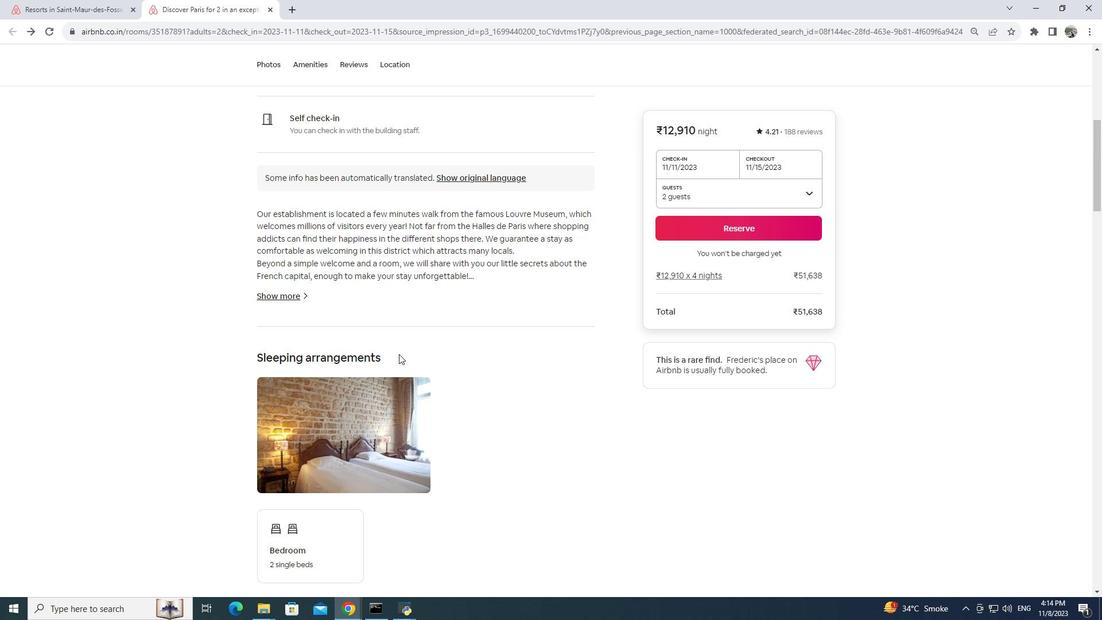 
Action: Mouse scrolled (399, 353) with delta (0, 0)
Screenshot: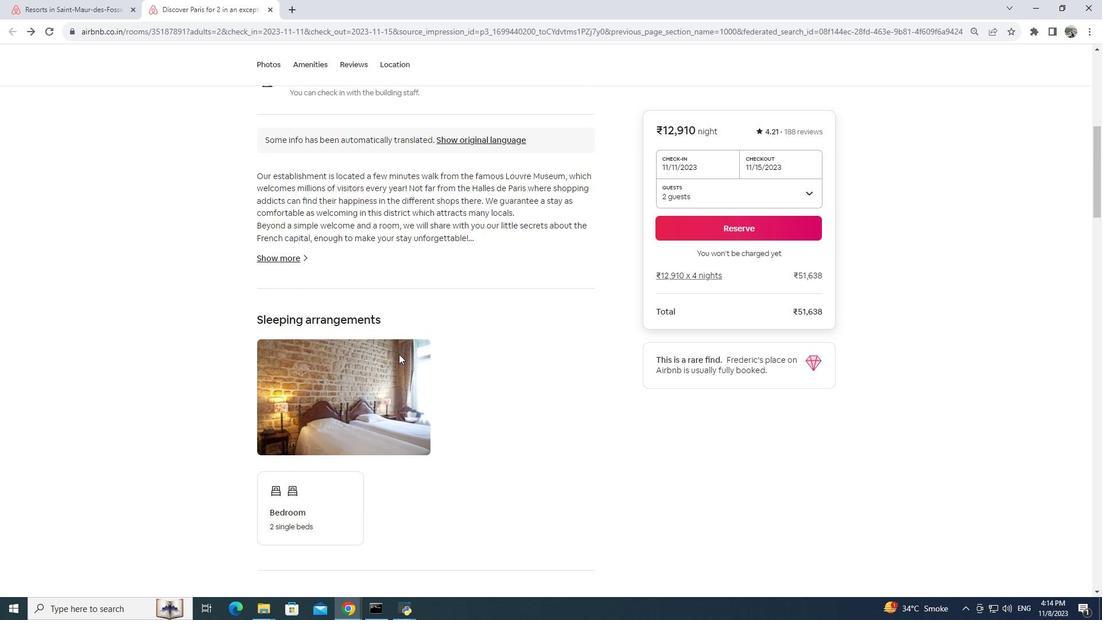 
Action: Mouse scrolled (399, 353) with delta (0, 0)
Screenshot: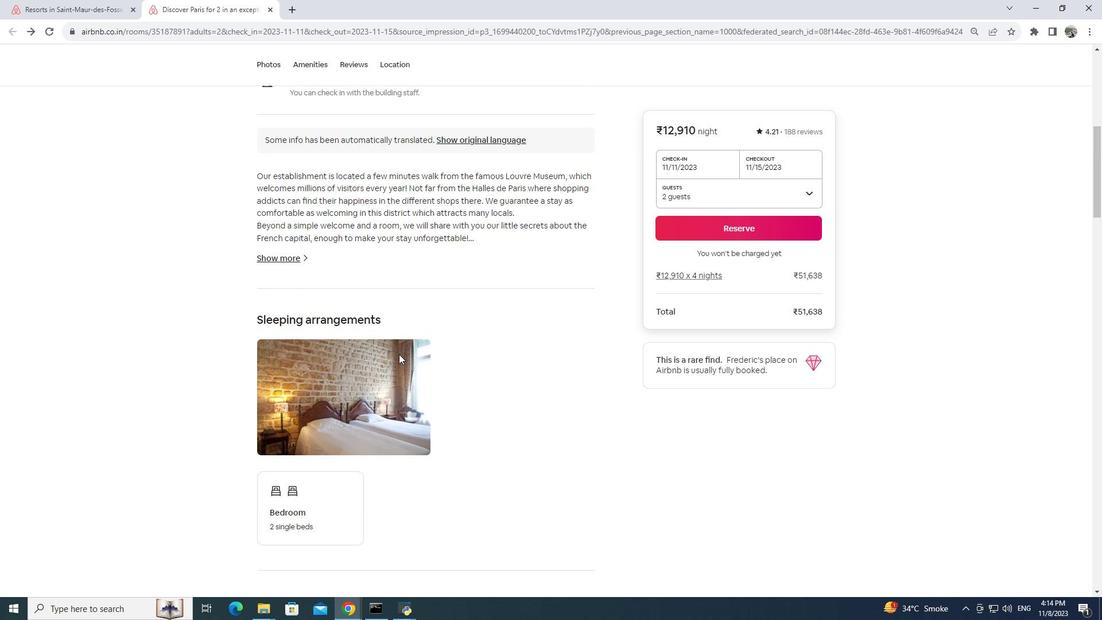 
Action: Mouse scrolled (399, 353) with delta (0, 0)
Screenshot: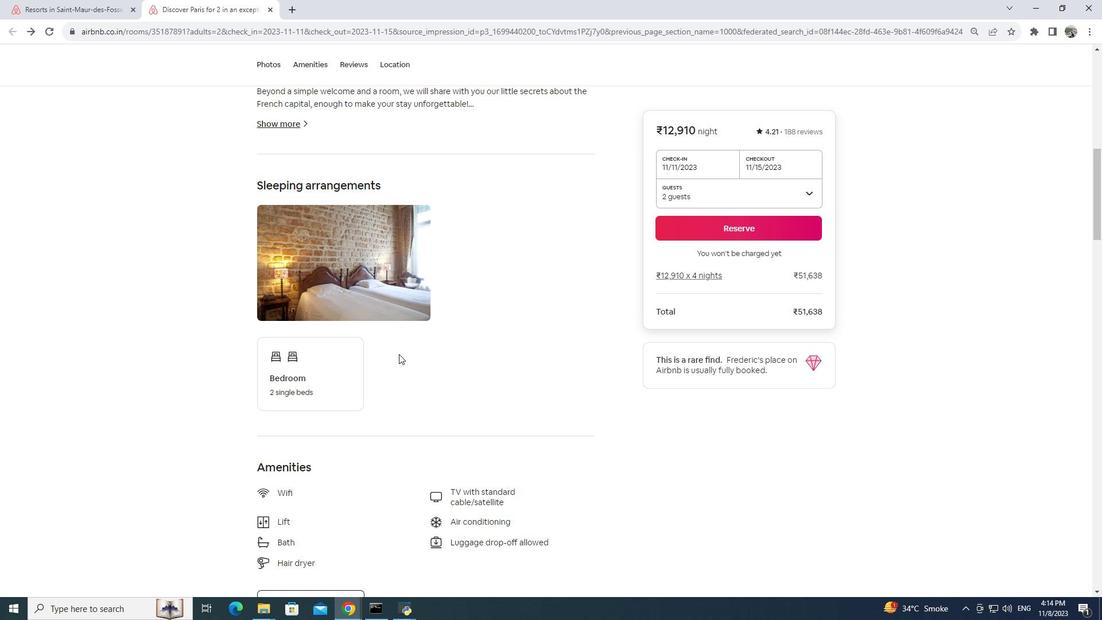 
Action: Mouse scrolled (399, 353) with delta (0, 0)
Screenshot: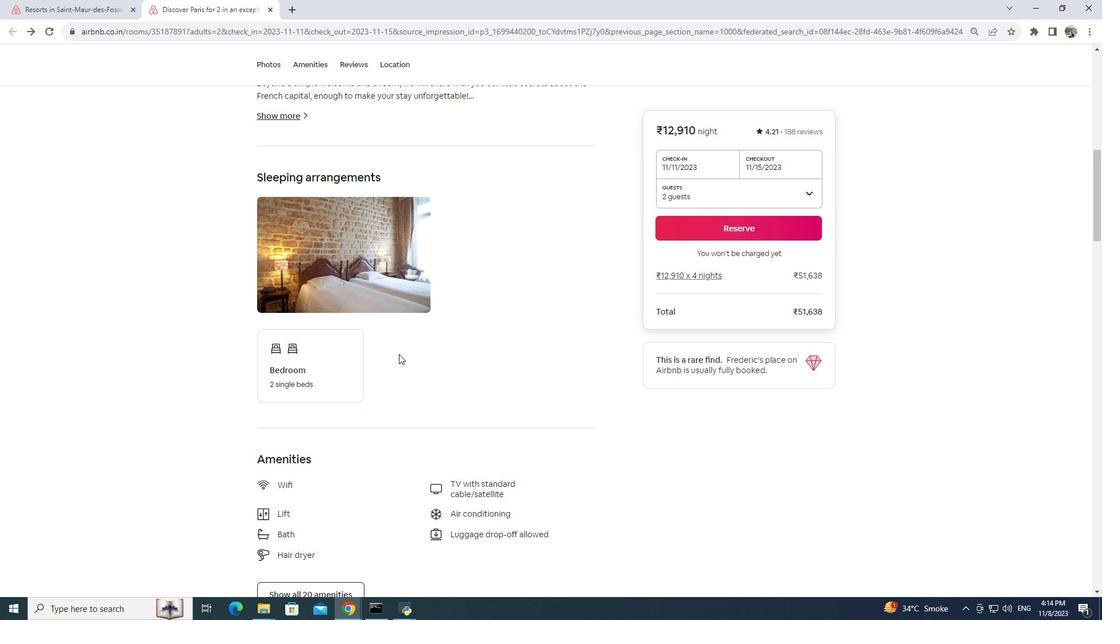 
Action: Mouse moved to (361, 389)
Screenshot: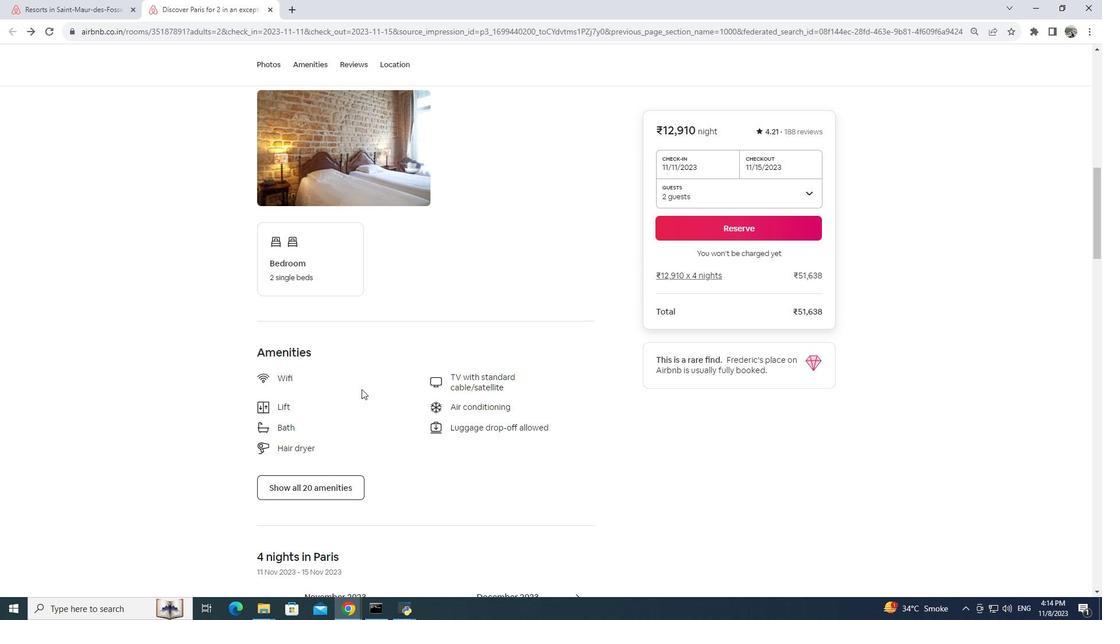 
Action: Mouse scrolled (361, 388) with delta (0, 0)
Screenshot: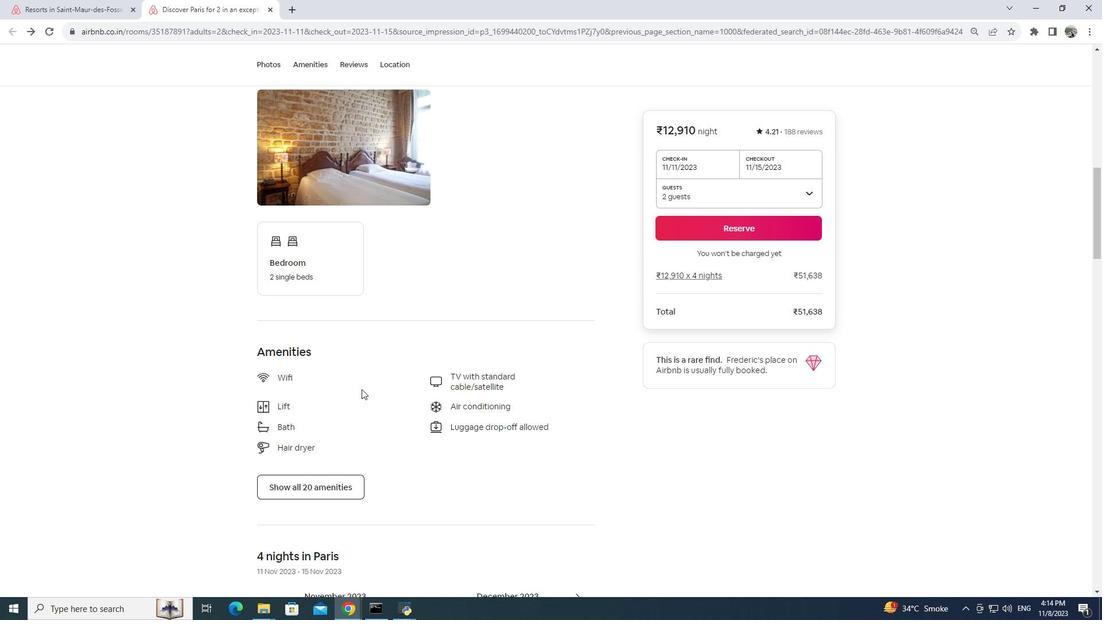 
Action: Mouse scrolled (361, 388) with delta (0, 0)
Screenshot: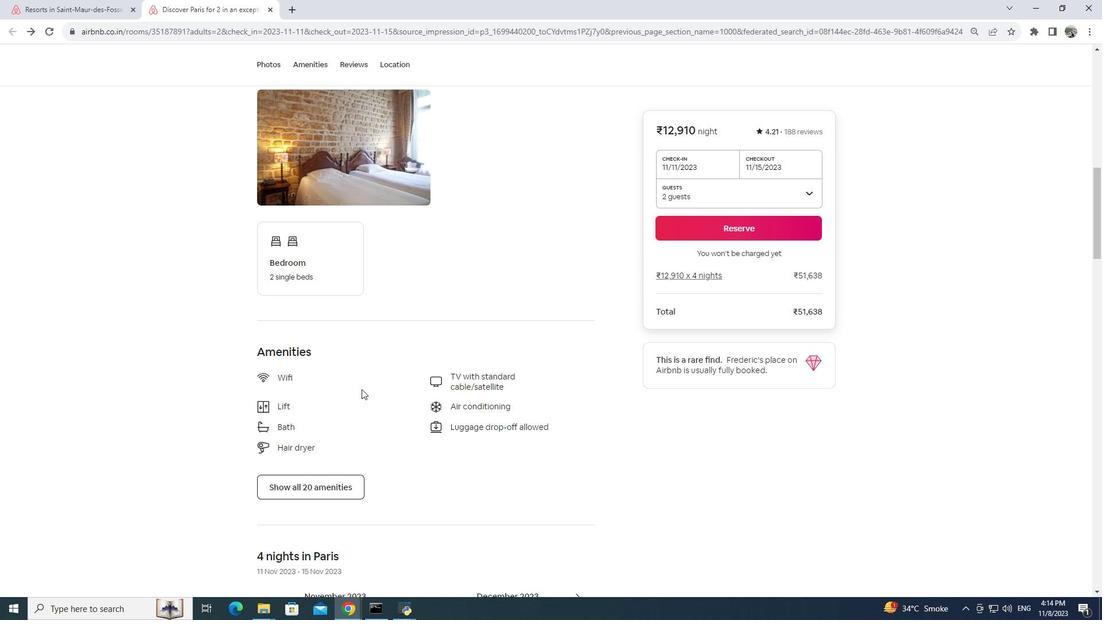 
Action: Mouse scrolled (361, 388) with delta (0, 0)
Screenshot: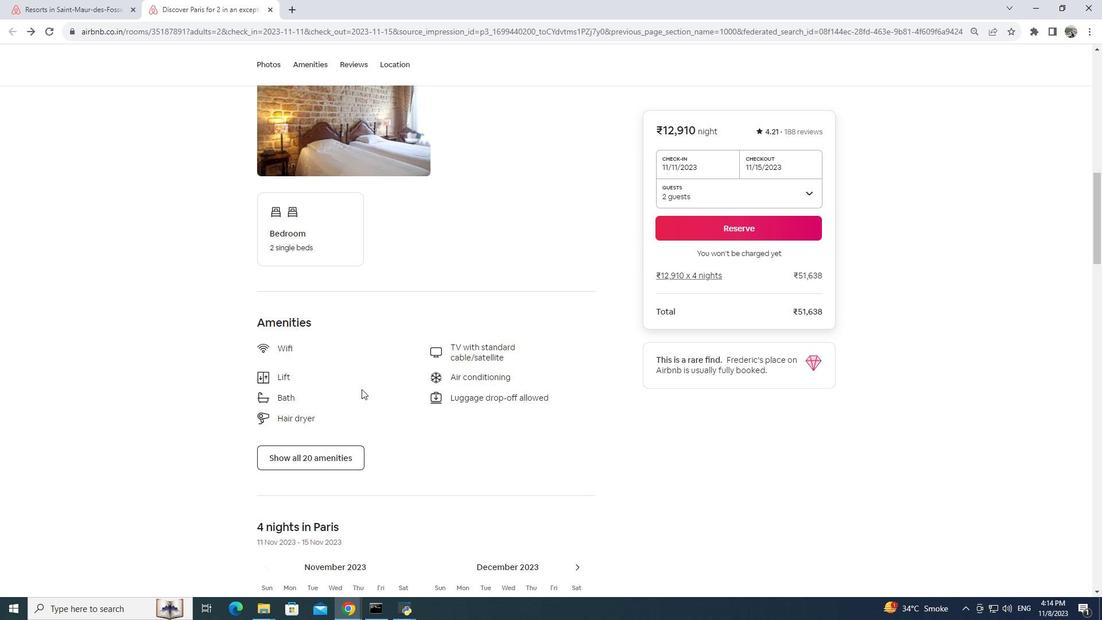 
Action: Mouse moved to (317, 313)
Screenshot: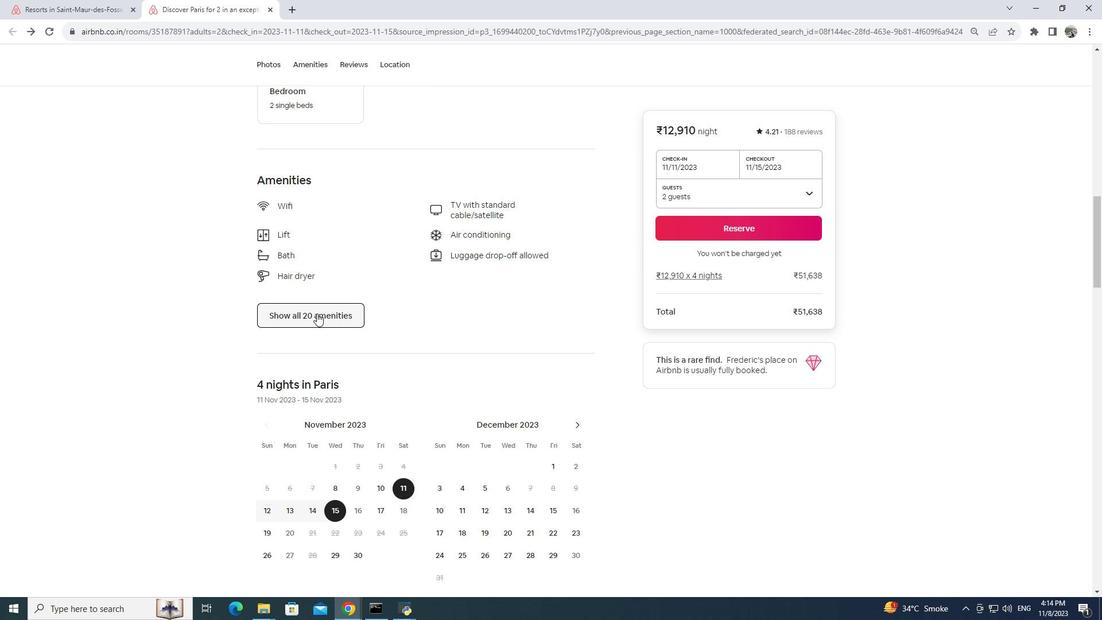 
Action: Mouse pressed left at (317, 313)
Screenshot: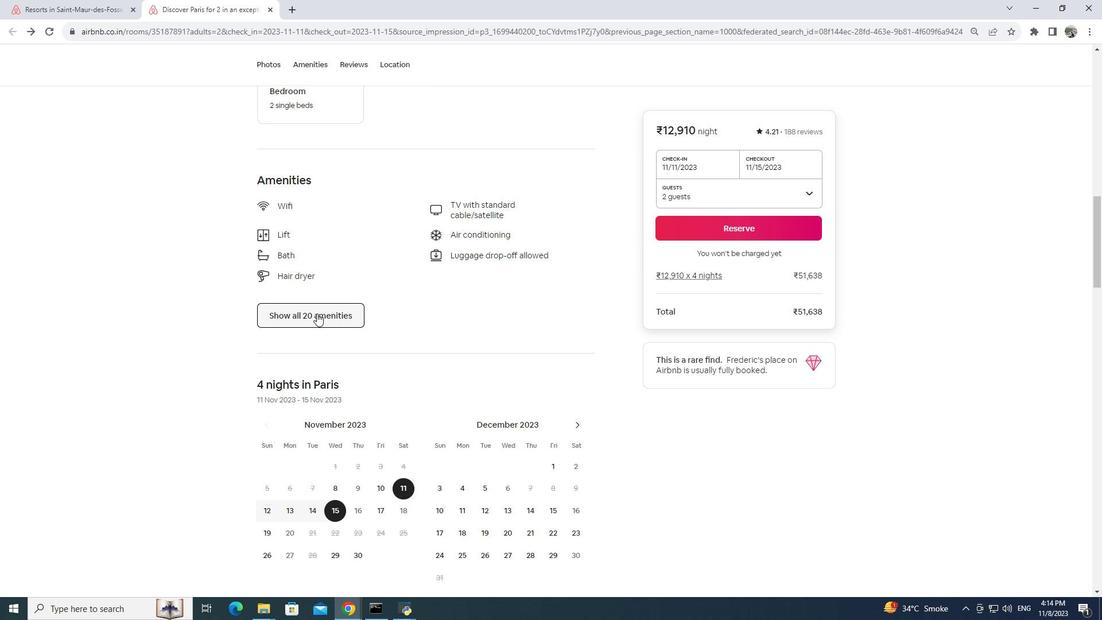 
Action: Mouse moved to (491, 273)
Screenshot: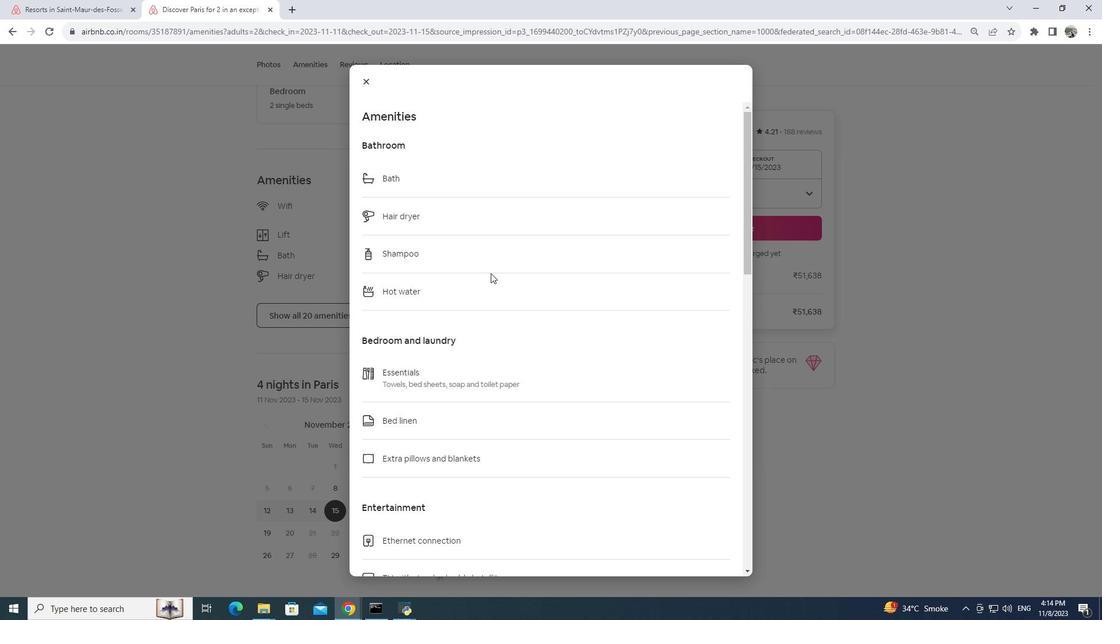 
Action: Mouse scrolled (491, 272) with delta (0, 0)
Screenshot: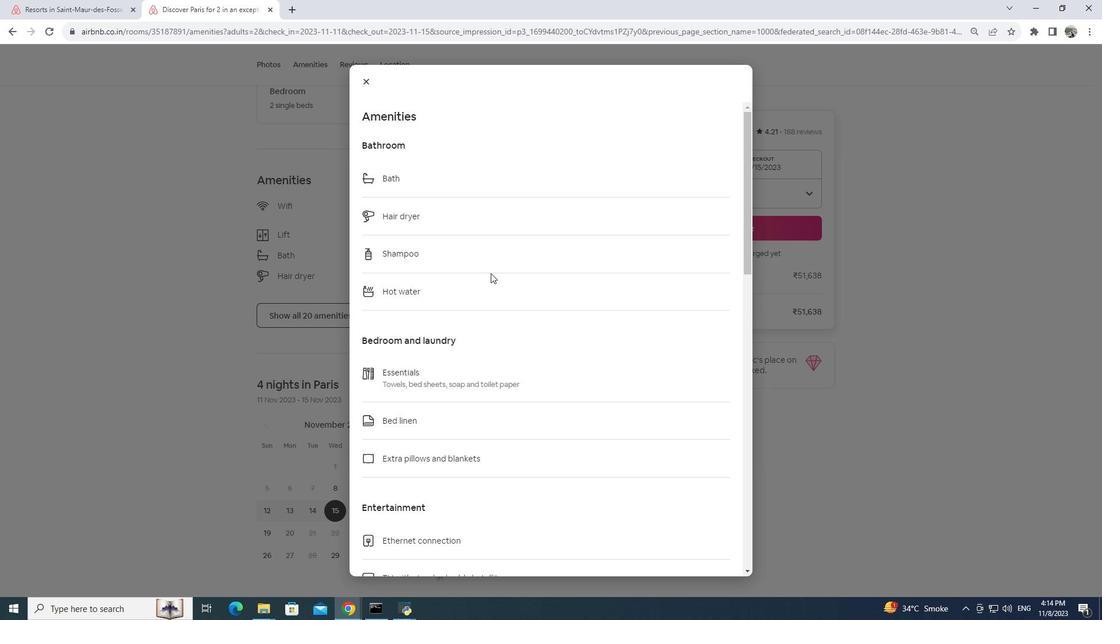 
Action: Mouse moved to (488, 283)
Screenshot: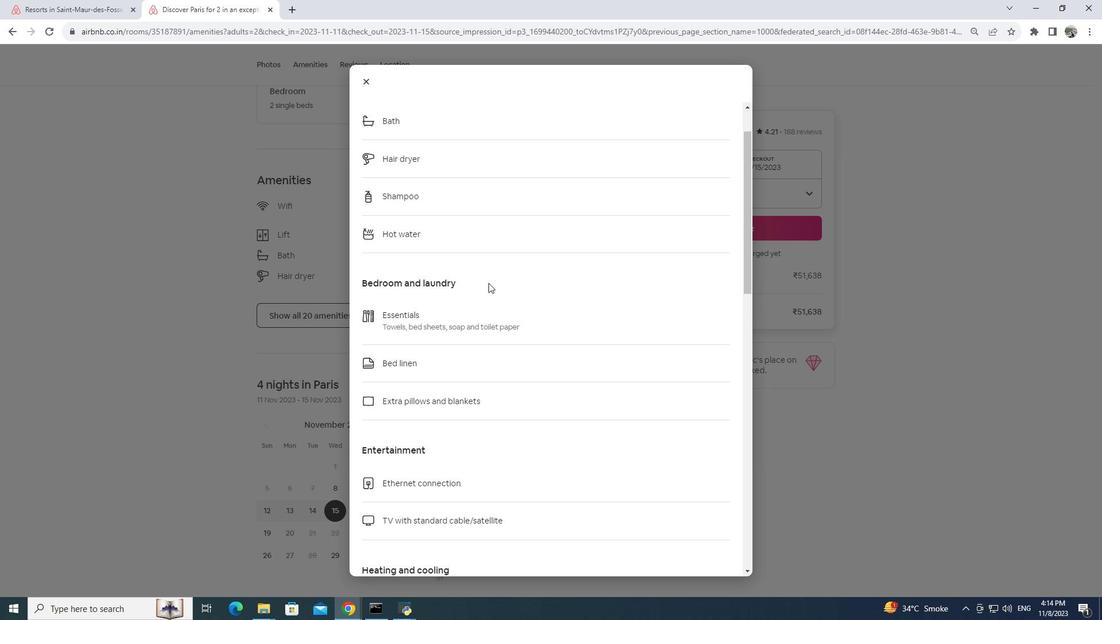 
Action: Mouse scrolled (488, 282) with delta (0, 0)
Screenshot: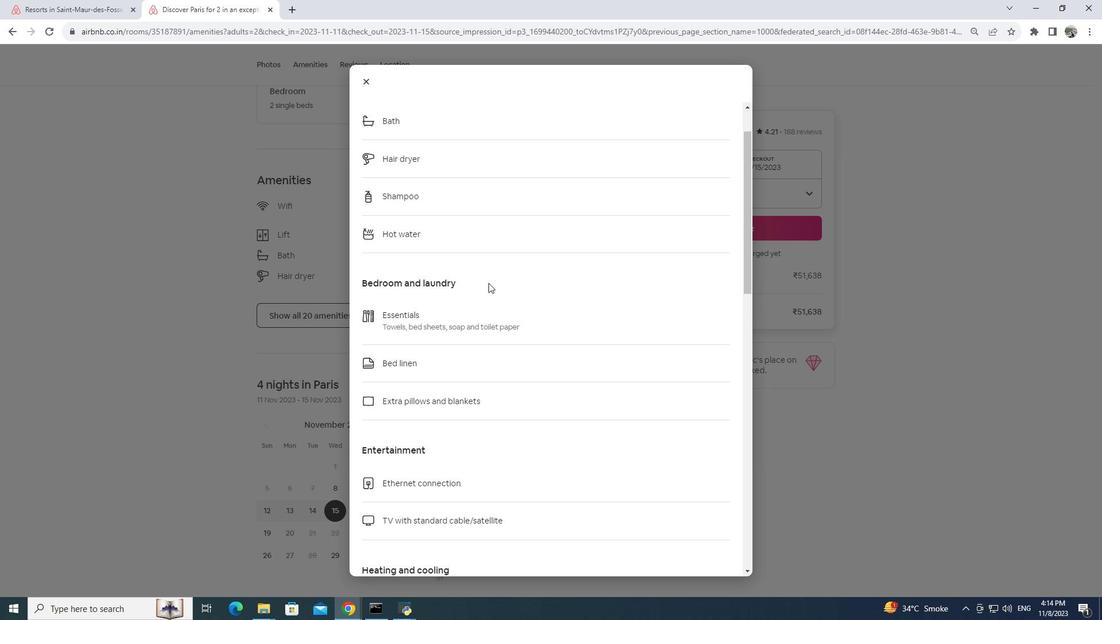 
Action: Mouse moved to (488, 283)
Screenshot: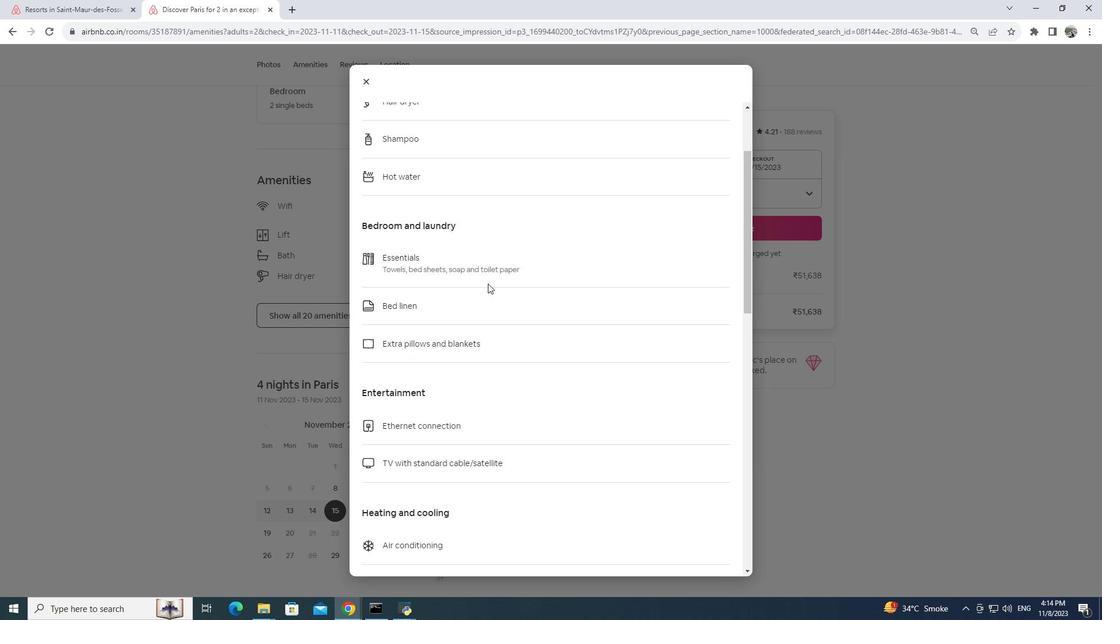
Action: Mouse scrolled (488, 283) with delta (0, 0)
Screenshot: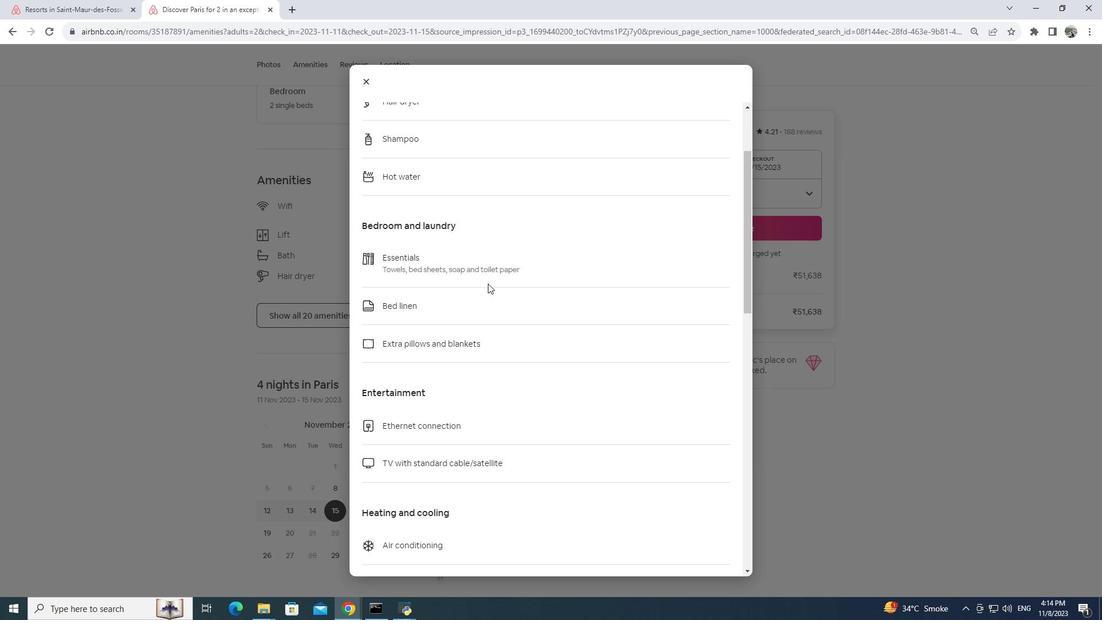 
Action: Mouse moved to (488, 284)
Screenshot: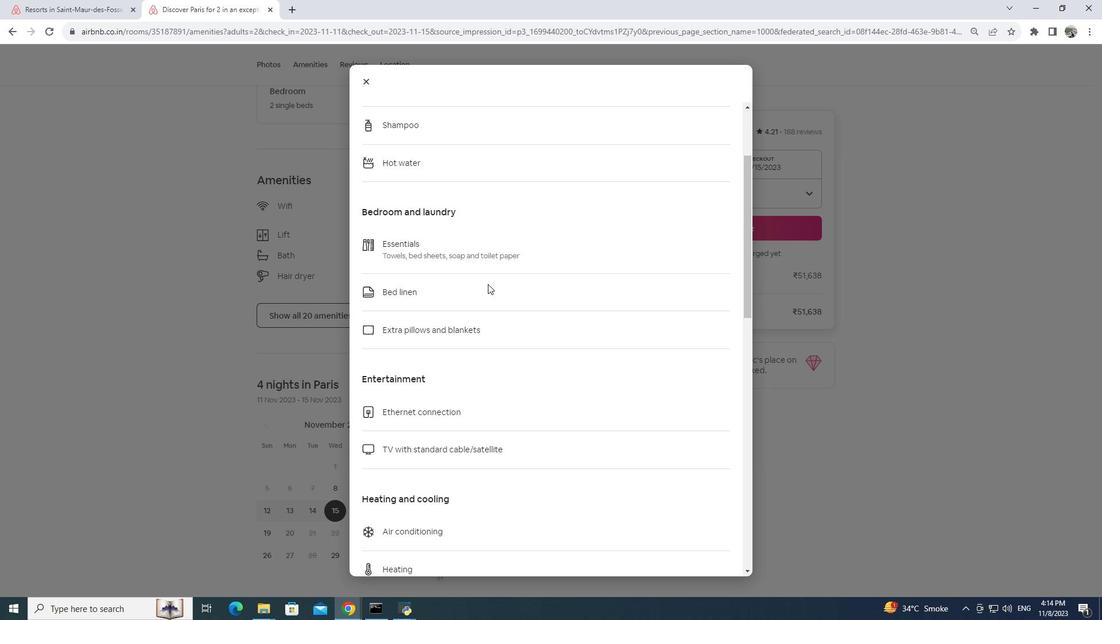 
Action: Mouse scrolled (488, 283) with delta (0, 0)
Screenshot: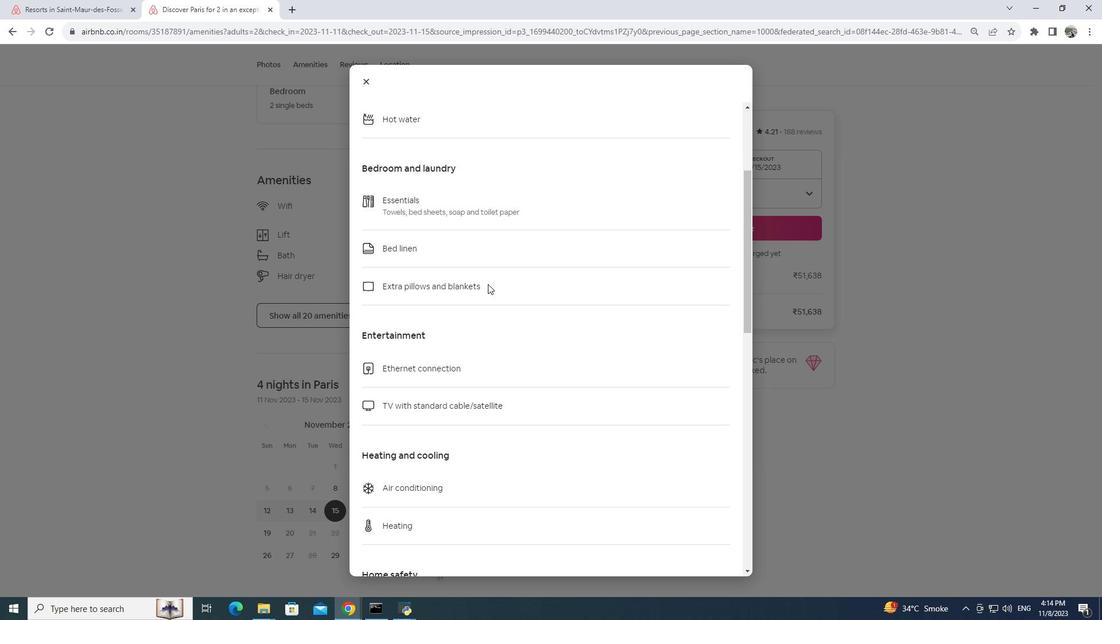 
Action: Mouse scrolled (488, 283) with delta (0, 0)
Screenshot: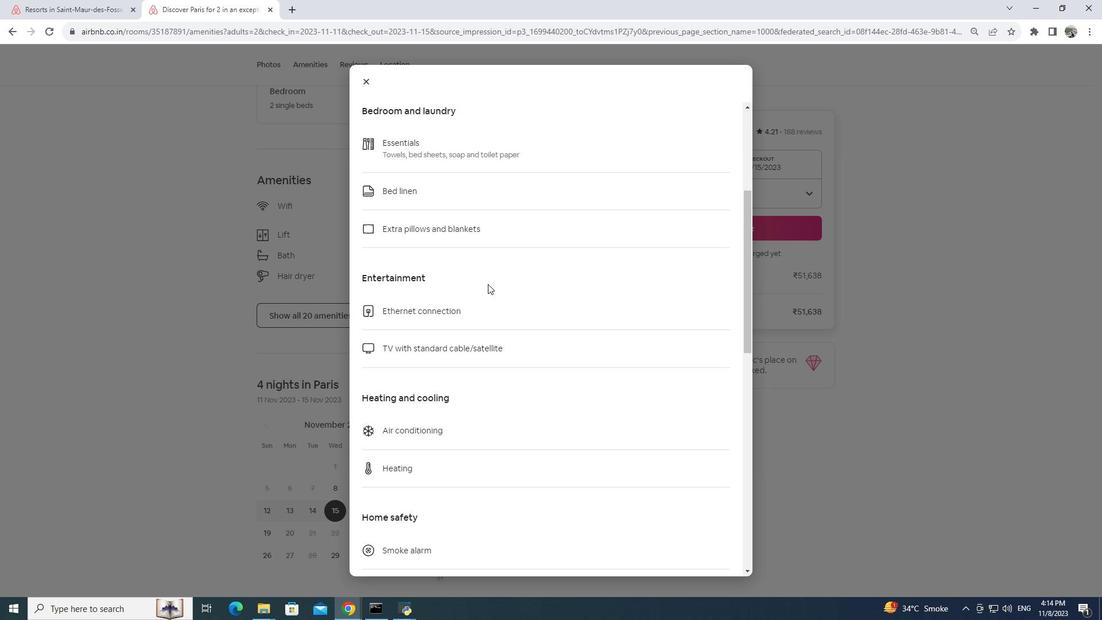
Action: Mouse scrolled (488, 283) with delta (0, 0)
Screenshot: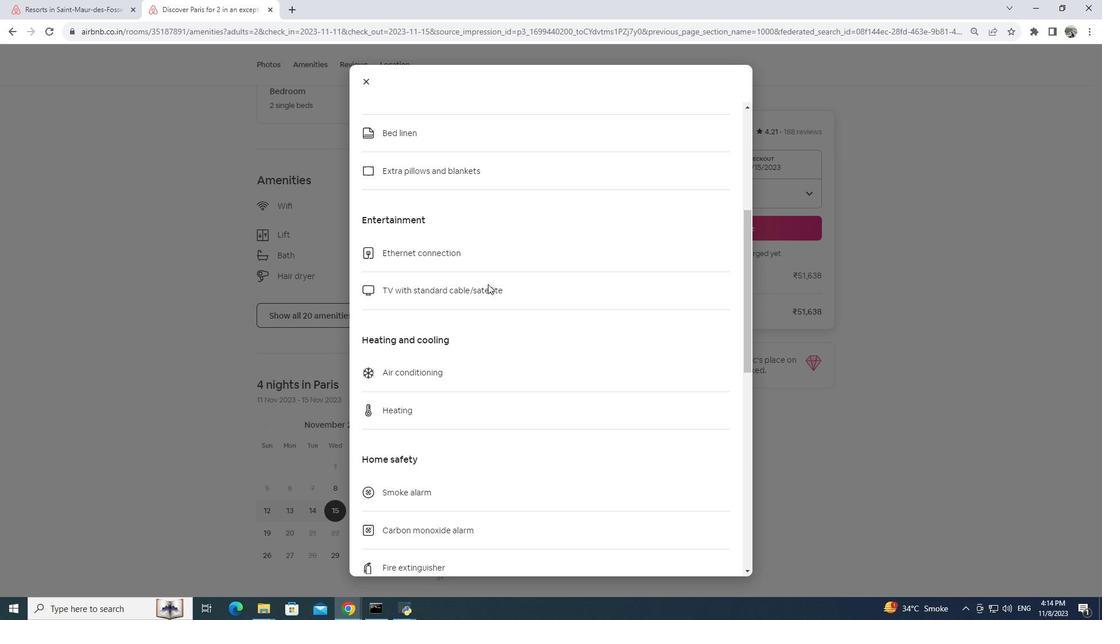 
Action: Mouse scrolled (488, 283) with delta (0, 0)
Screenshot: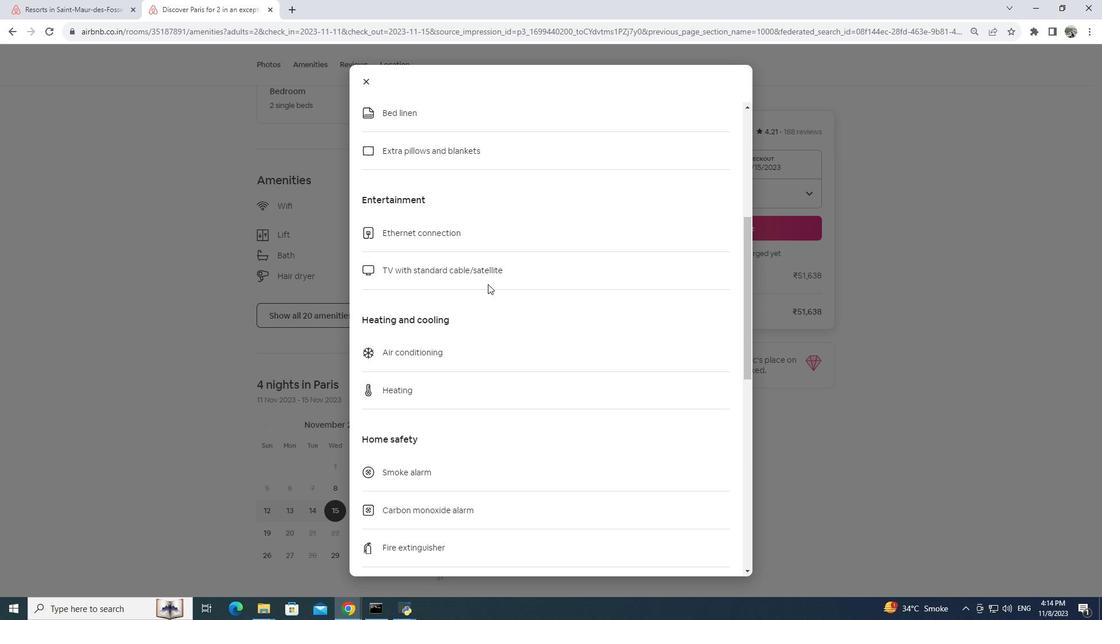 
Action: Mouse scrolled (488, 283) with delta (0, 0)
Screenshot: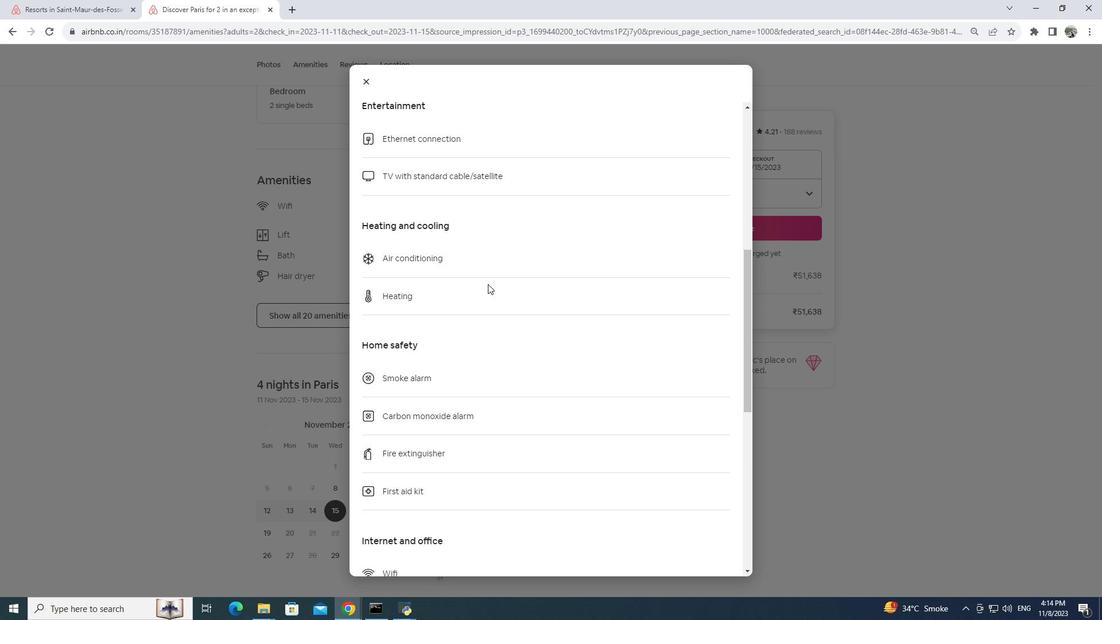 
Action: Mouse scrolled (488, 283) with delta (0, 0)
Screenshot: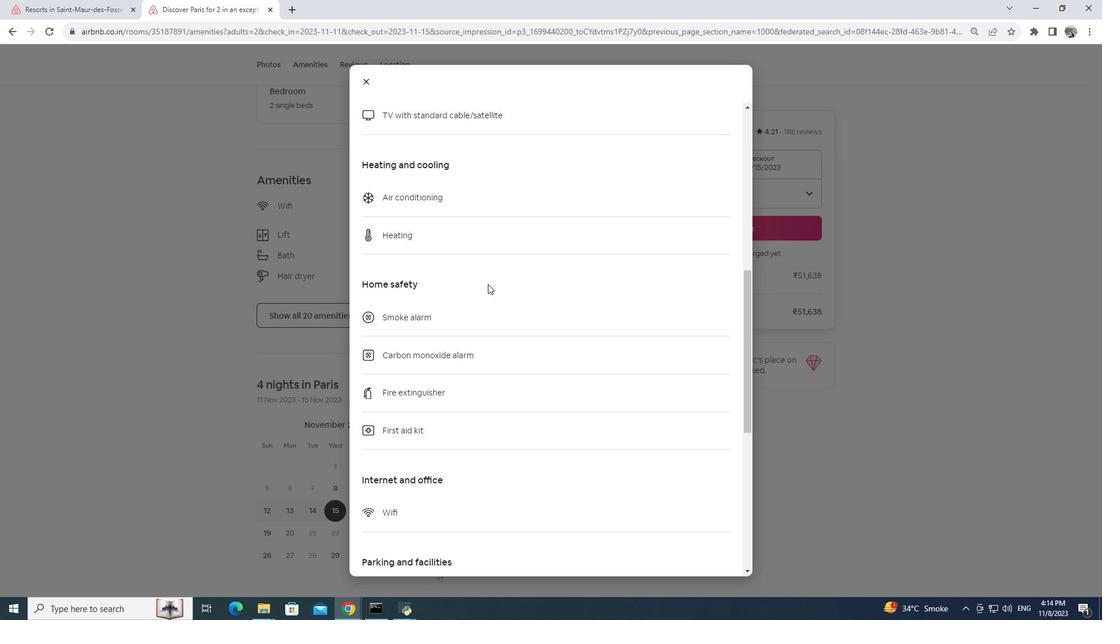 
Action: Mouse scrolled (488, 283) with delta (0, 0)
Screenshot: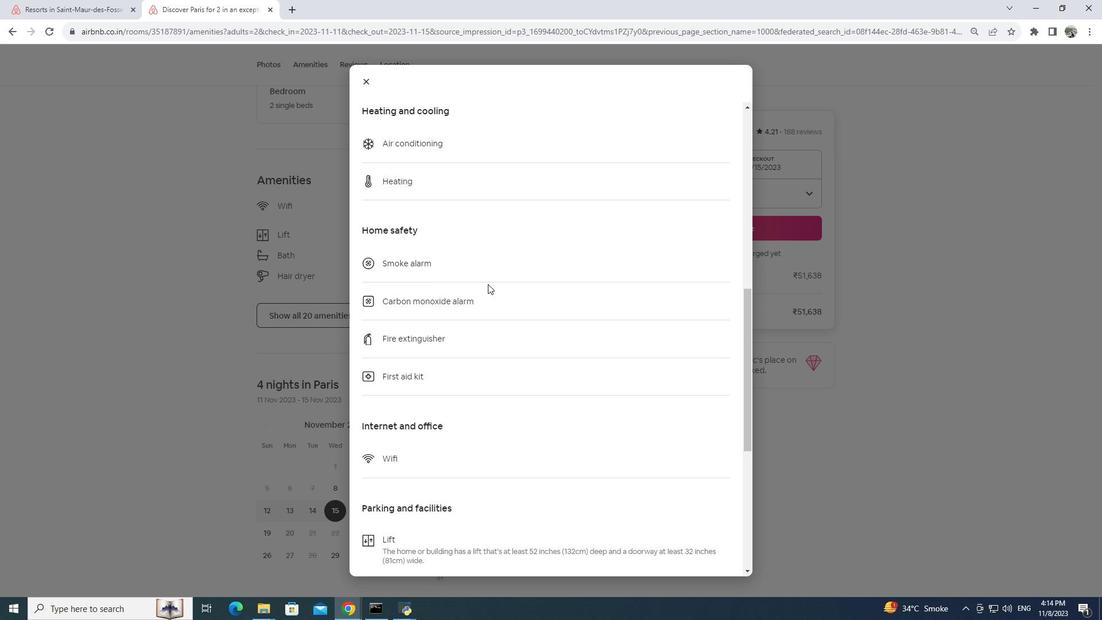 
Action: Mouse scrolled (488, 283) with delta (0, 0)
Screenshot: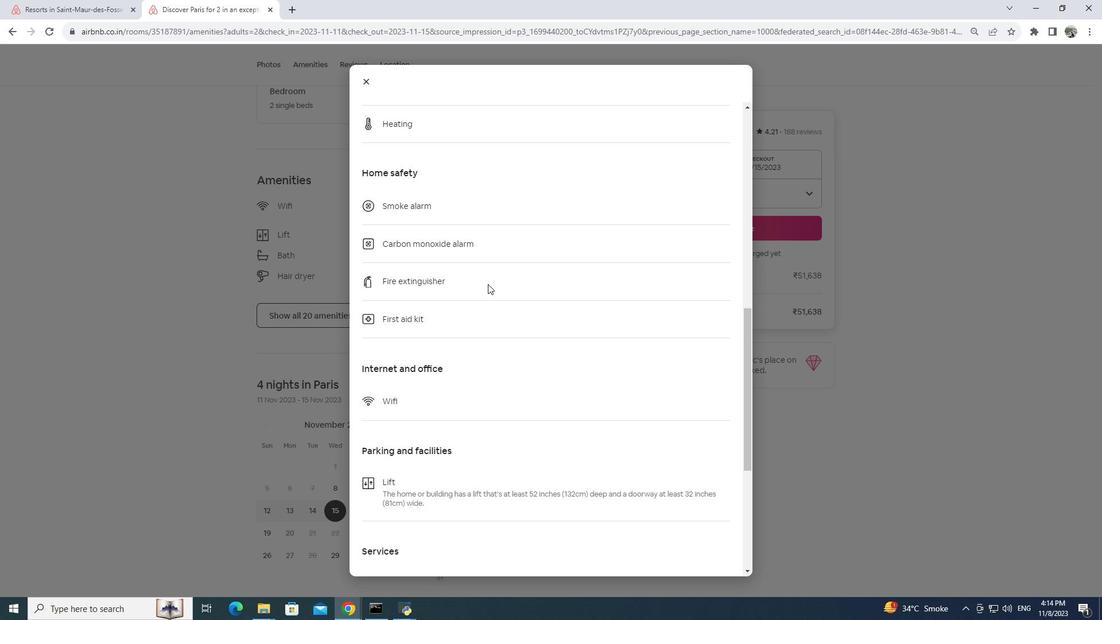 
Action: Mouse scrolled (488, 283) with delta (0, 0)
Screenshot: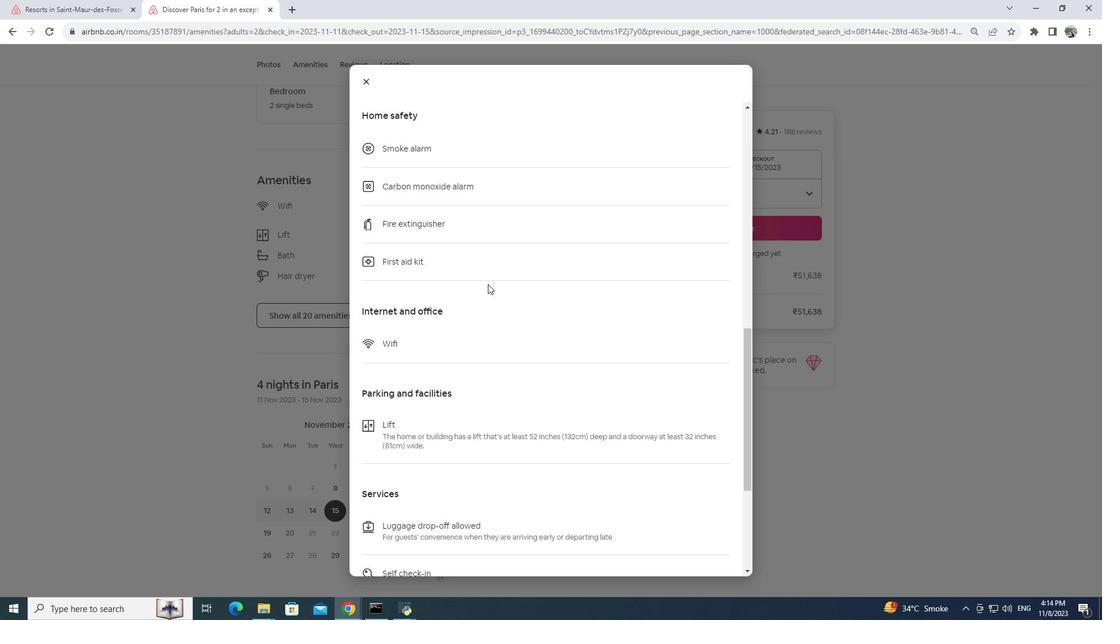 
Action: Mouse scrolled (488, 283) with delta (0, 0)
Screenshot: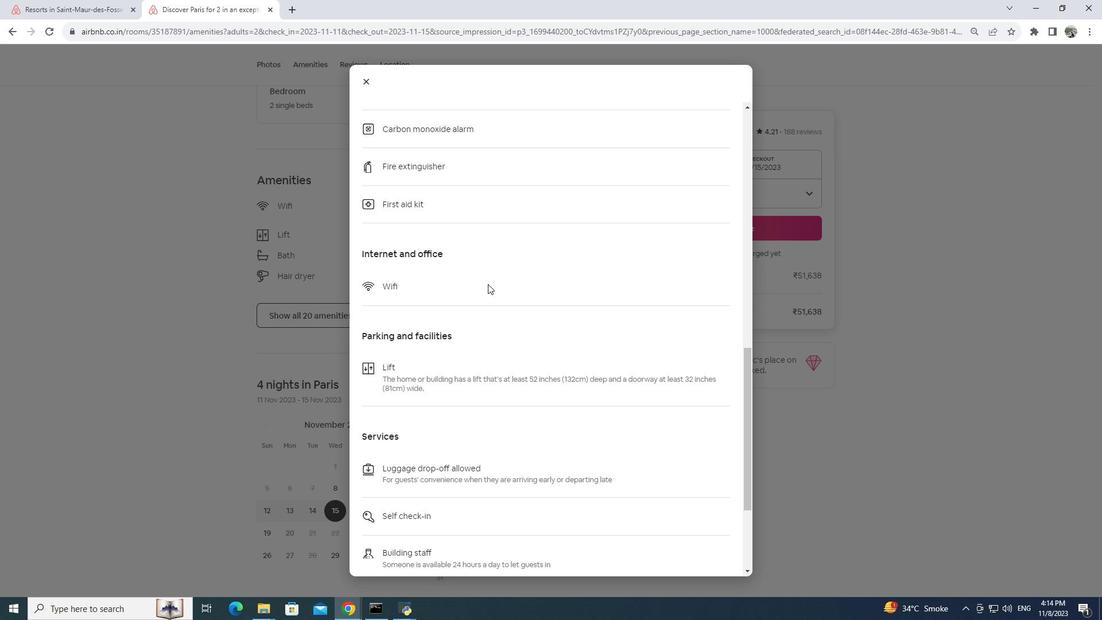 
Action: Mouse scrolled (488, 283) with delta (0, 0)
Screenshot: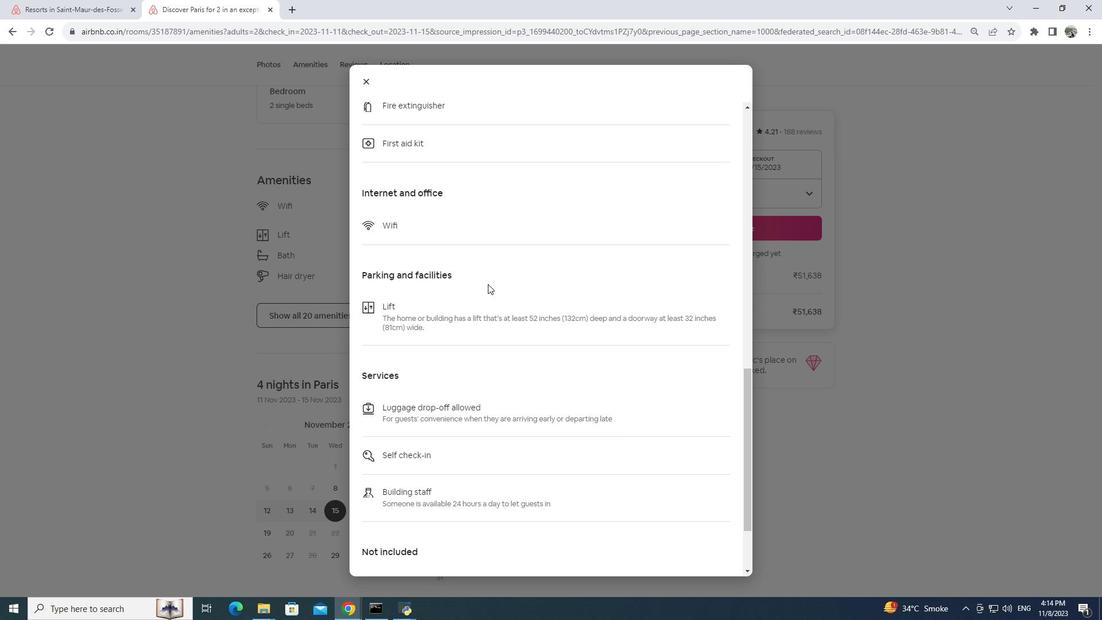 
Action: Mouse scrolled (488, 283) with delta (0, 0)
Screenshot: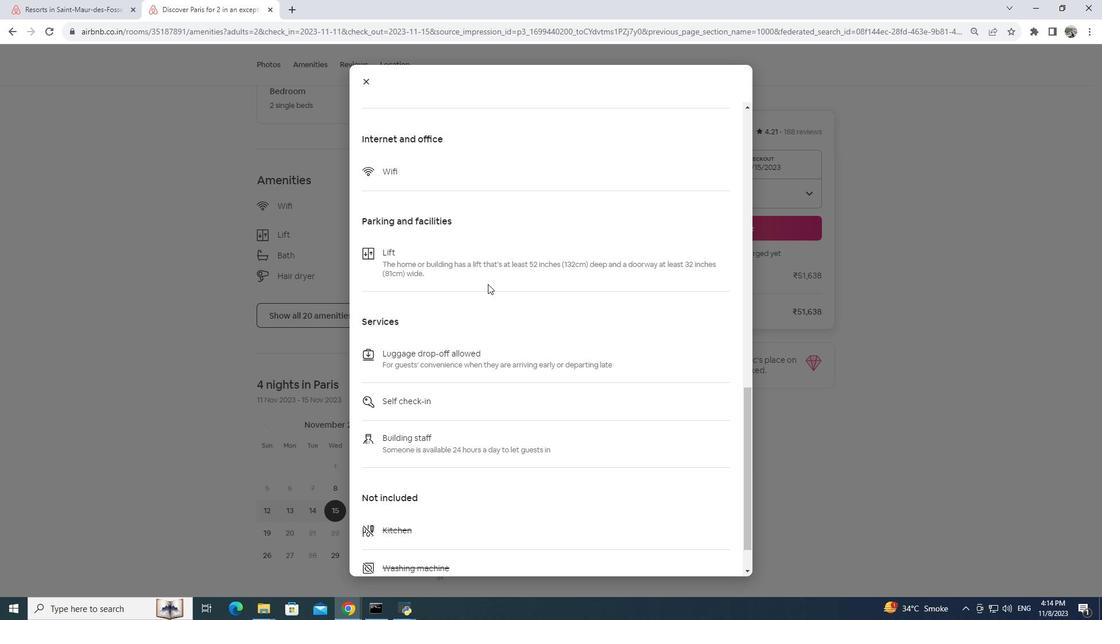 
Action: Mouse scrolled (488, 283) with delta (0, 0)
Screenshot: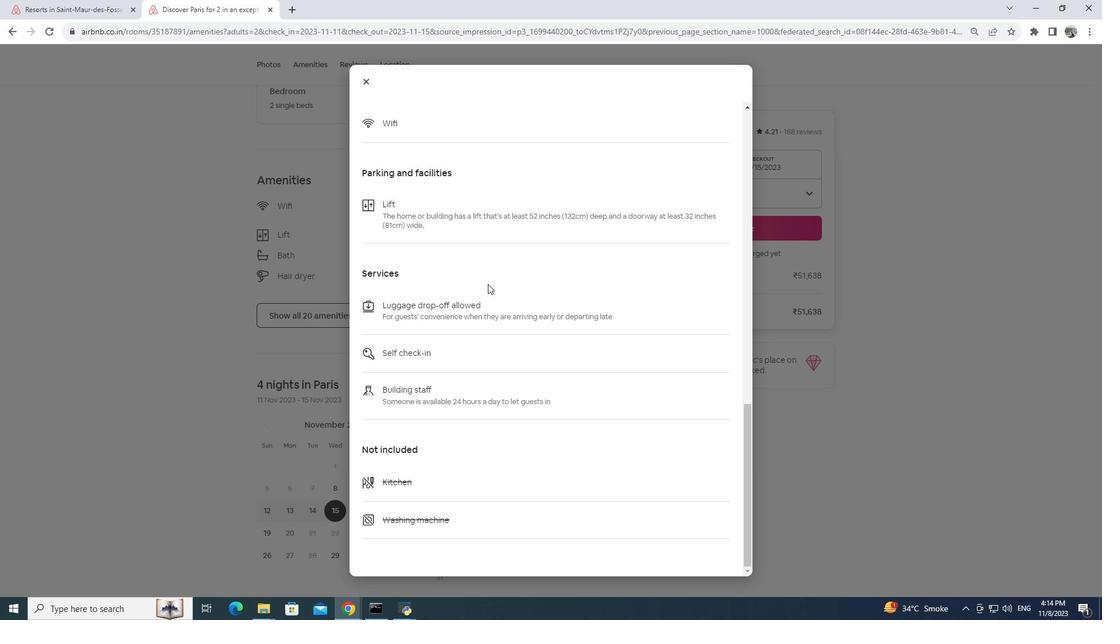 
Action: Mouse moved to (489, 280)
Screenshot: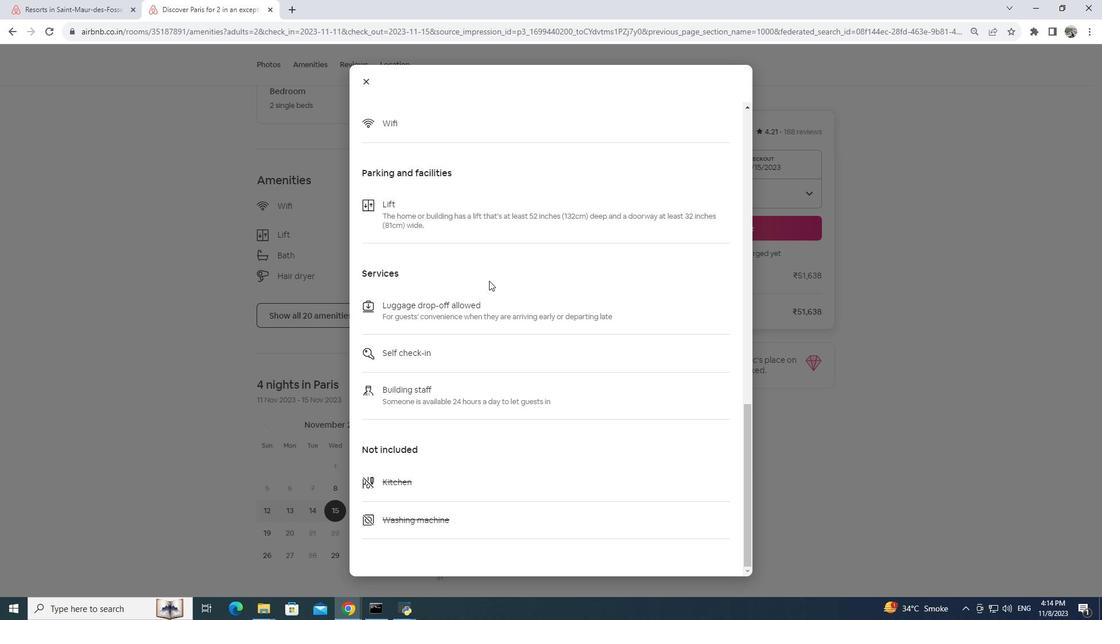 
Action: Mouse scrolled (489, 280) with delta (0, 0)
Screenshot: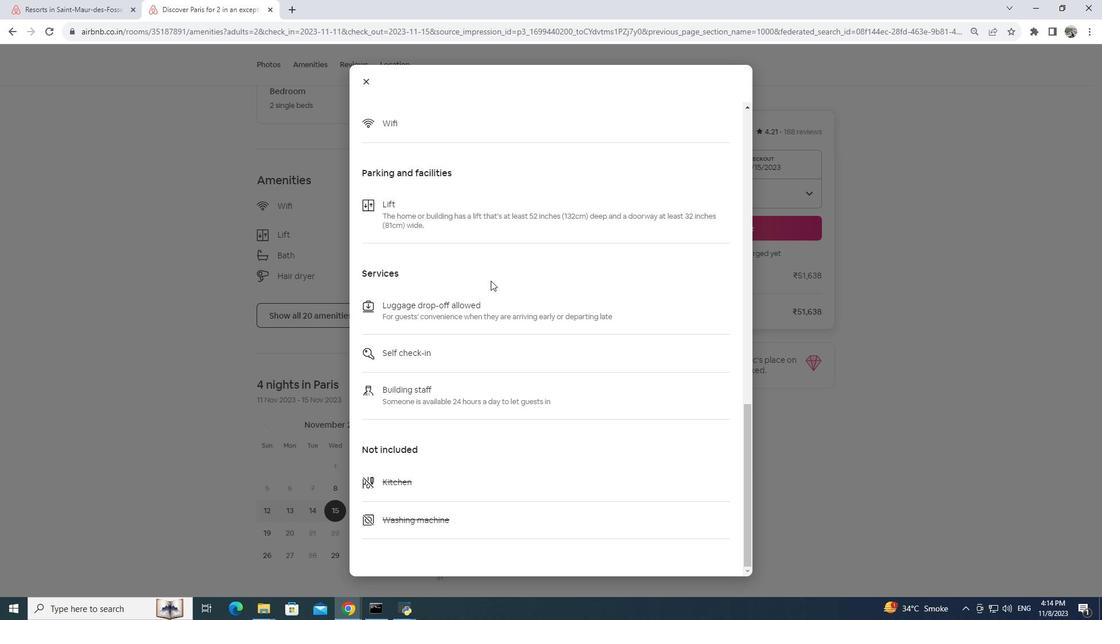 
Action: Mouse moved to (491, 280)
Screenshot: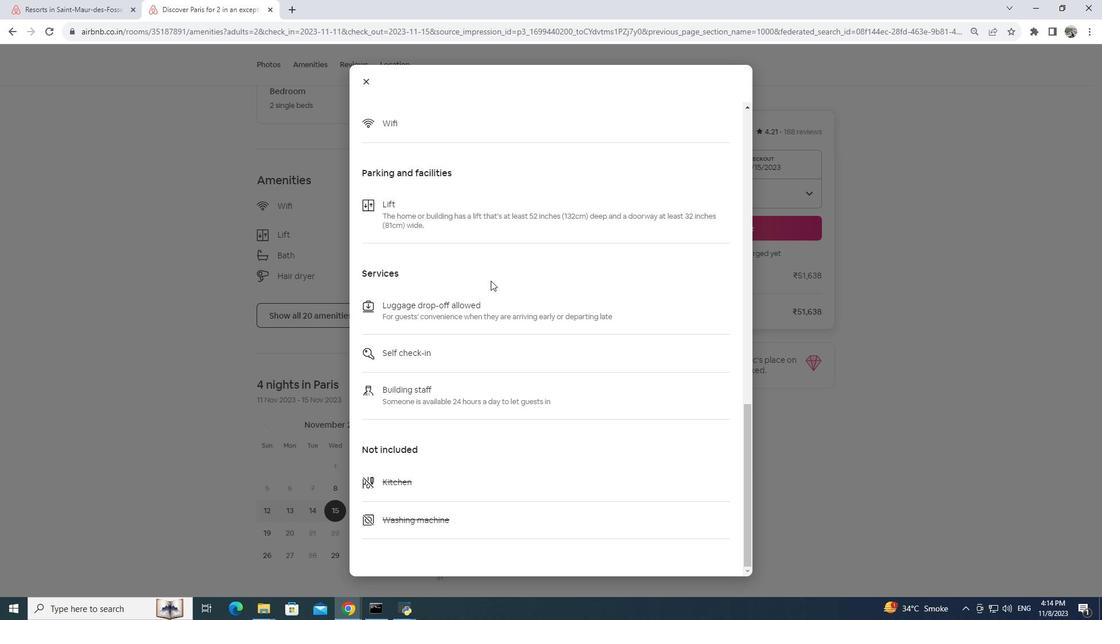 
Action: Mouse scrolled (491, 280) with delta (0, 0)
Screenshot: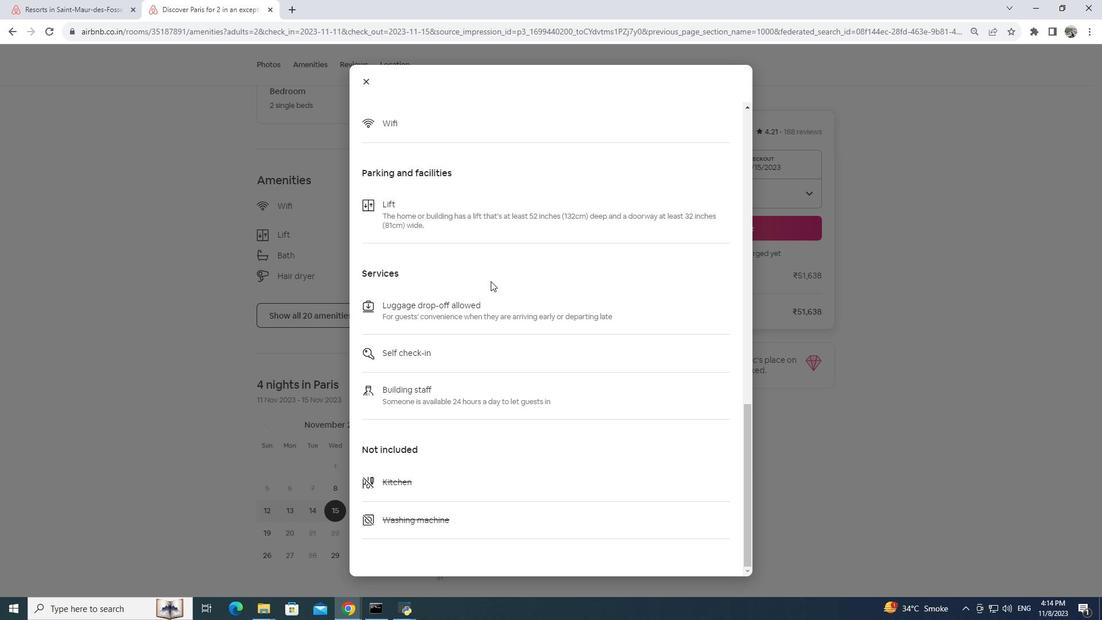 
Action: Mouse moved to (492, 278)
Screenshot: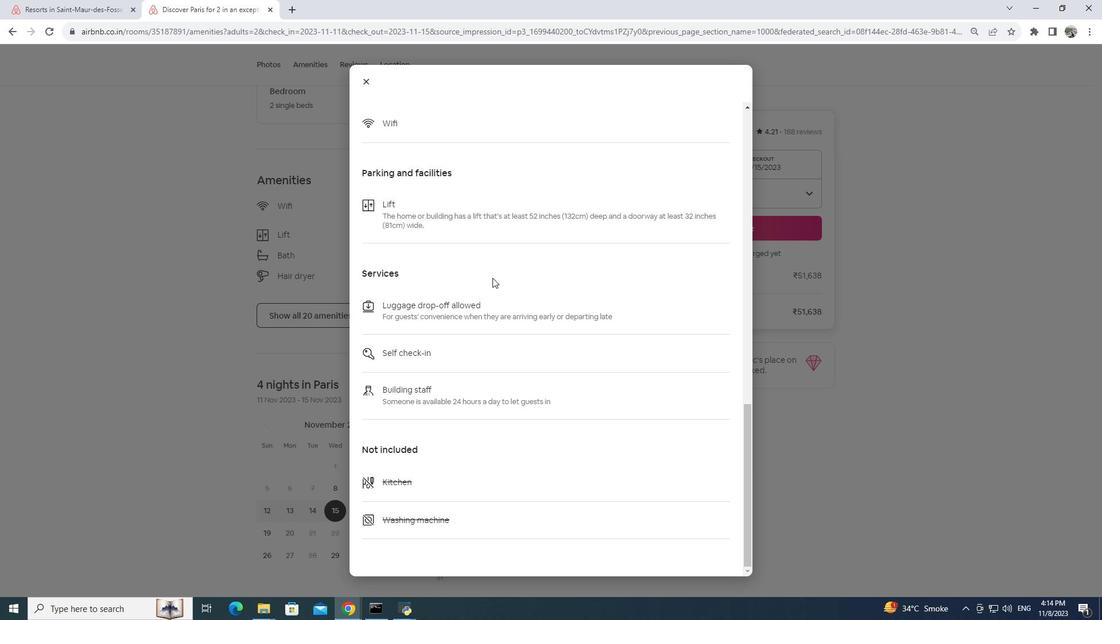 
Action: Mouse scrolled (492, 277) with delta (0, 0)
Screenshot: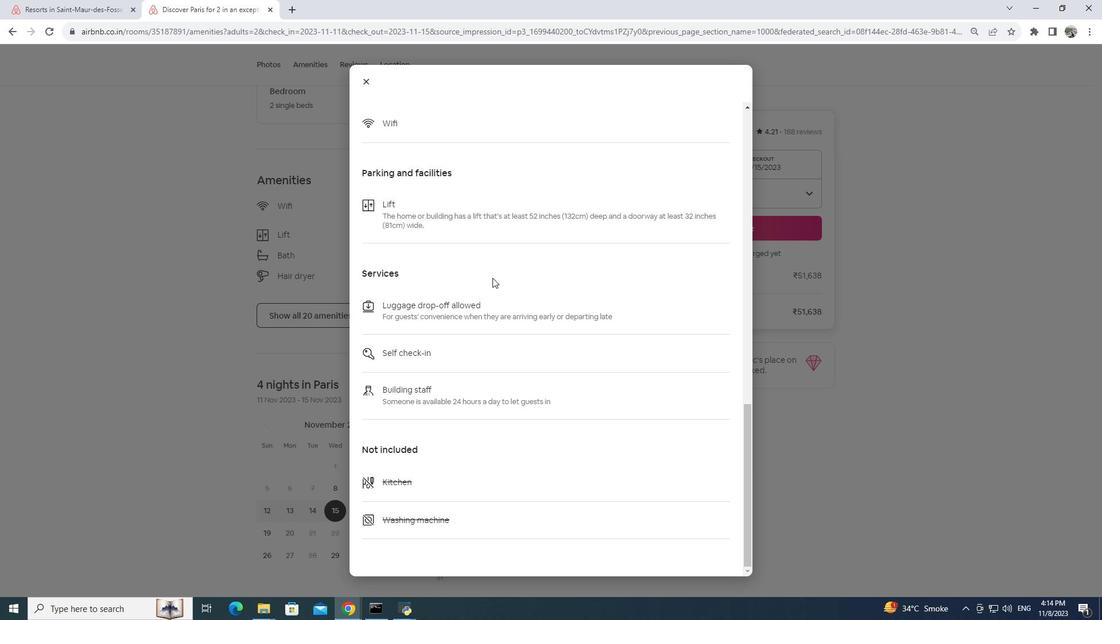 
Action: Mouse scrolled (492, 277) with delta (0, 0)
Screenshot: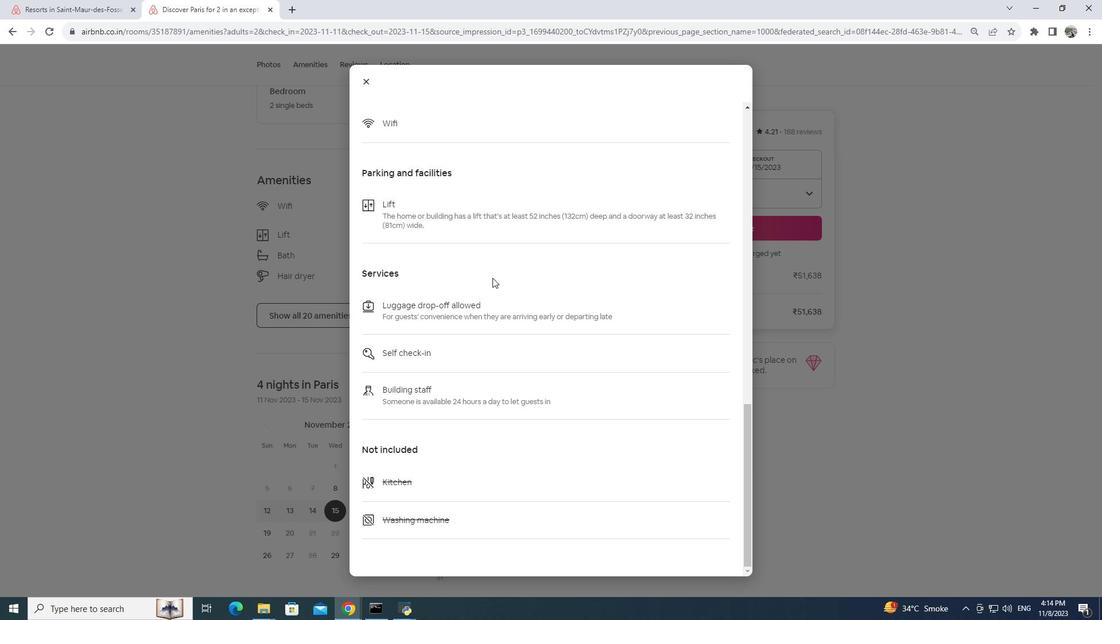 
Action: Mouse scrolled (492, 277) with delta (0, 0)
Screenshot: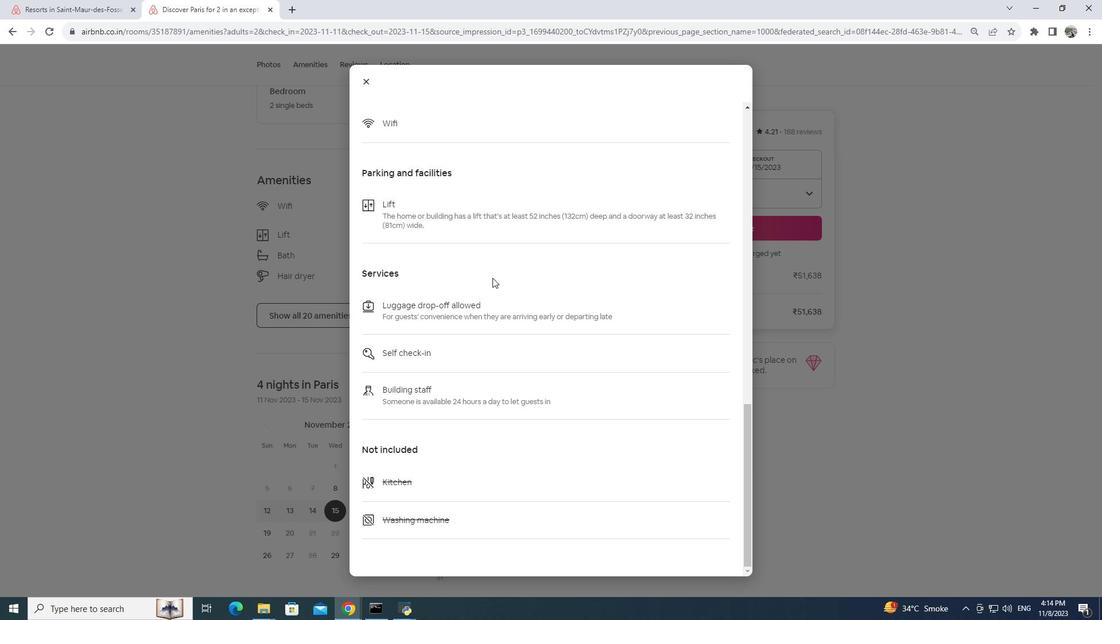 
Action: Mouse moved to (368, 79)
Screenshot: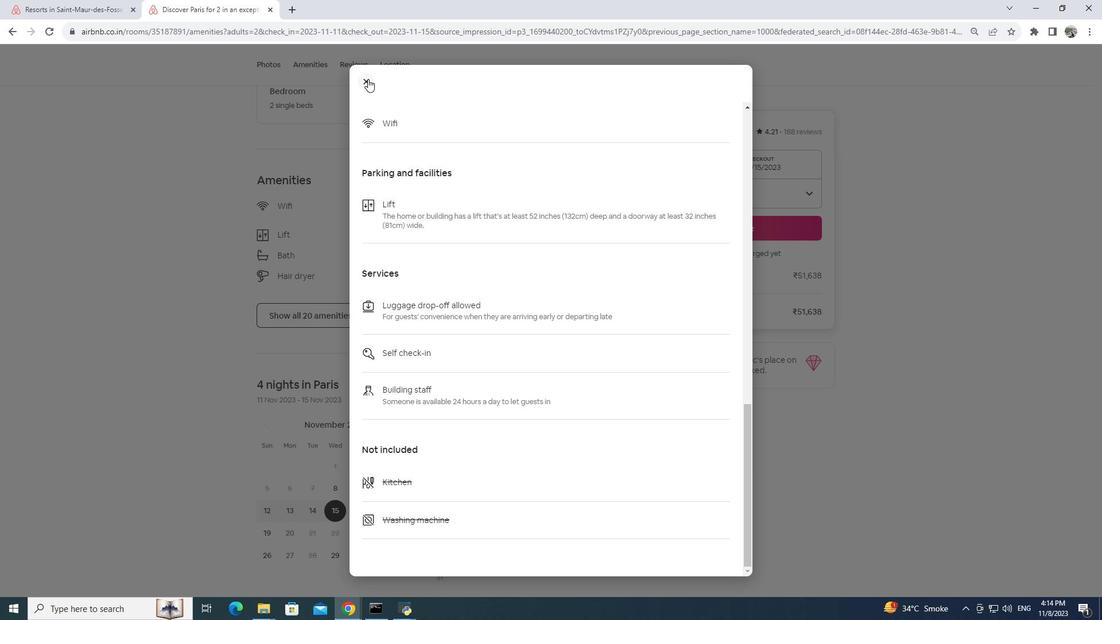 
Action: Mouse pressed left at (368, 79)
Screenshot: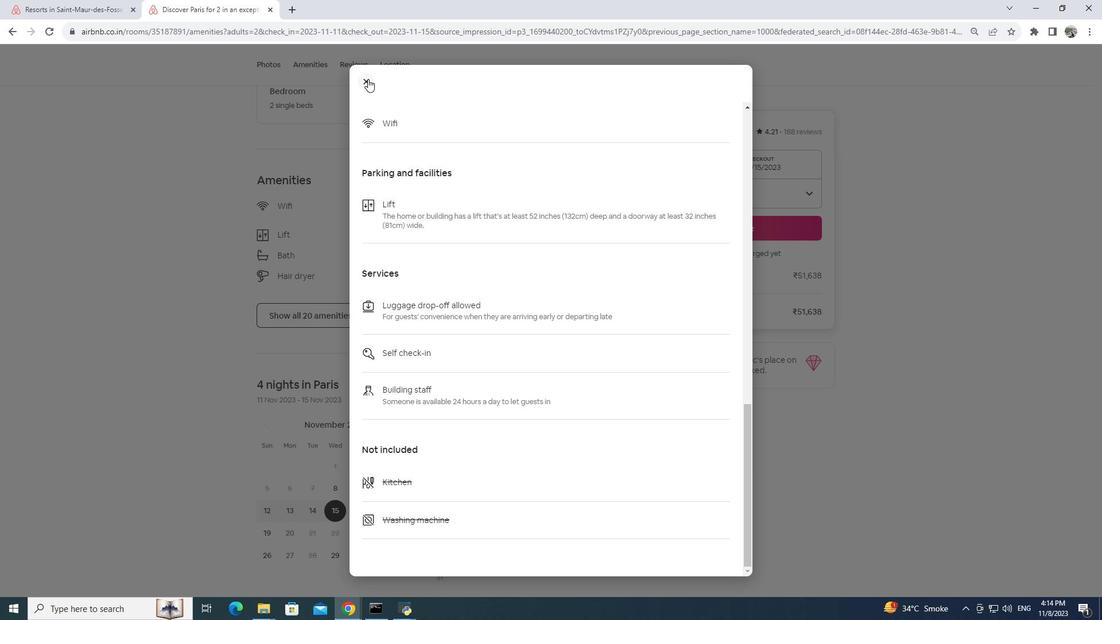 
Action: Mouse moved to (395, 252)
Screenshot: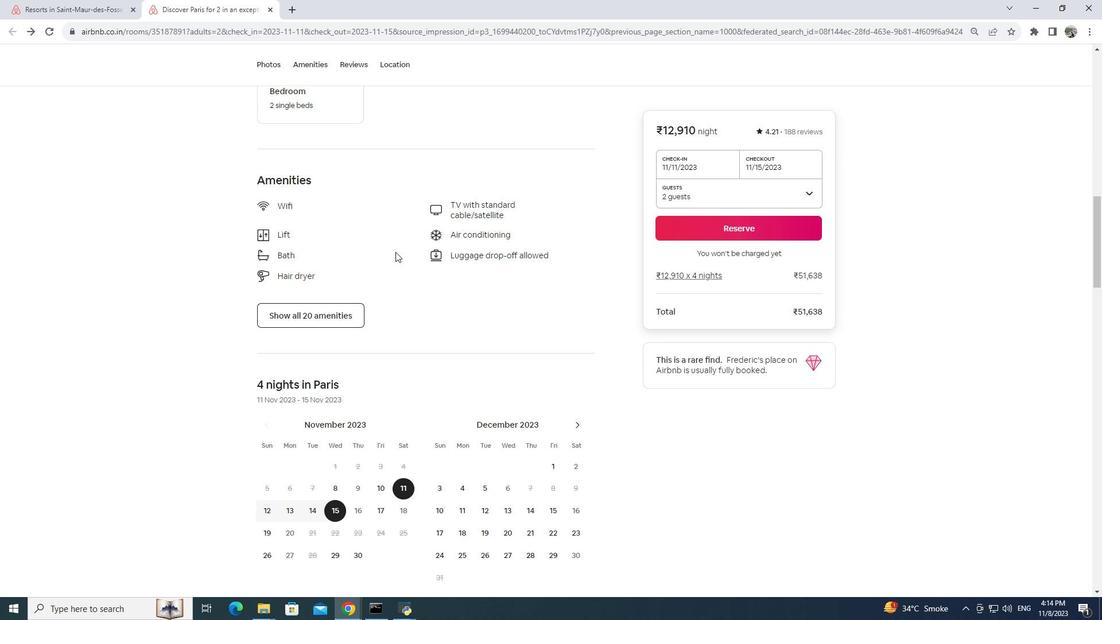 
Action: Mouse scrolled (395, 251) with delta (0, 0)
Screenshot: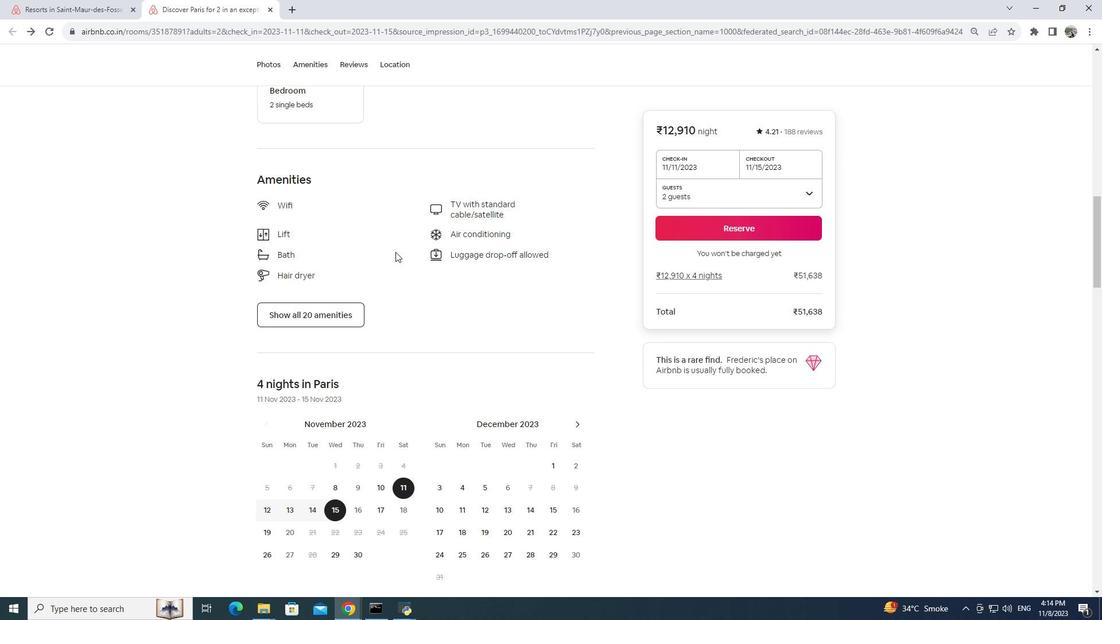 
Action: Mouse scrolled (395, 251) with delta (0, 0)
Screenshot: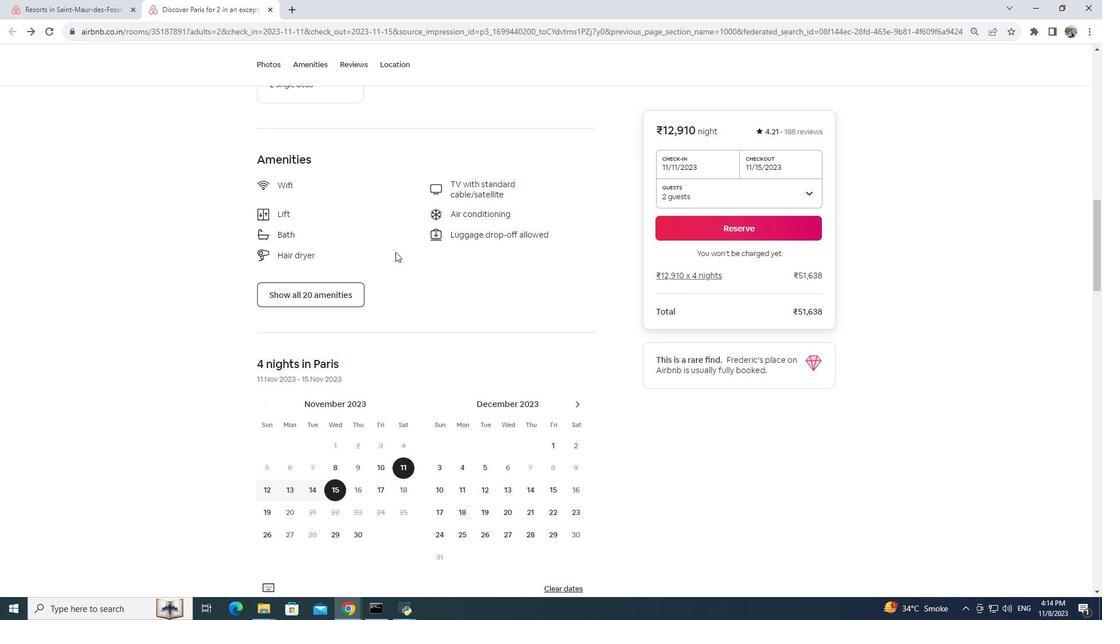 
Action: Mouse scrolled (395, 251) with delta (0, 0)
Screenshot: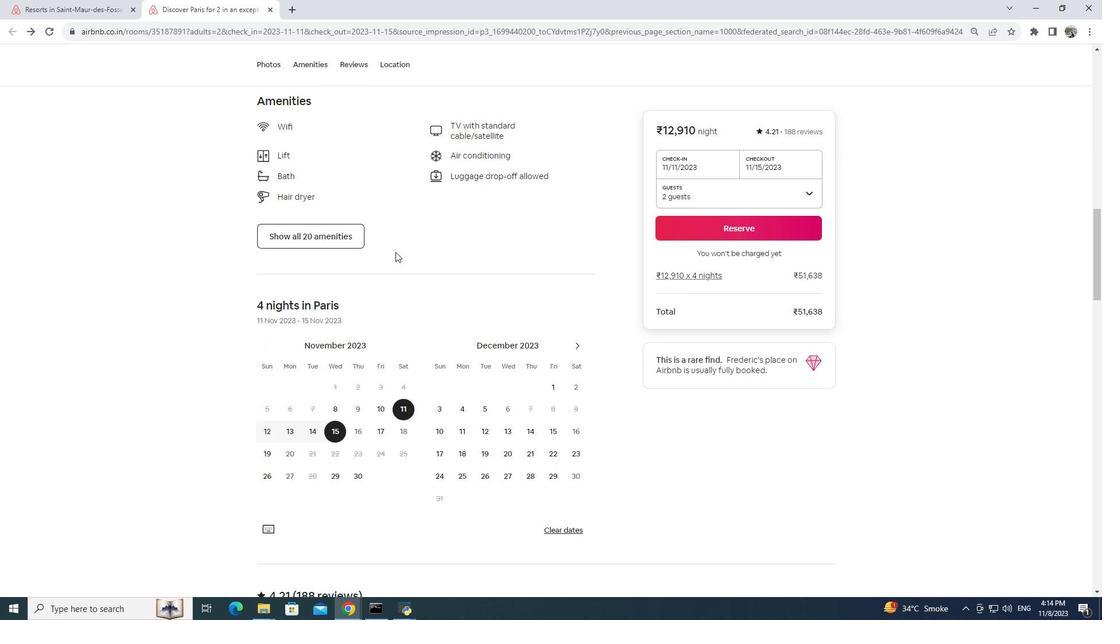 
Action: Mouse scrolled (395, 251) with delta (0, 0)
Screenshot: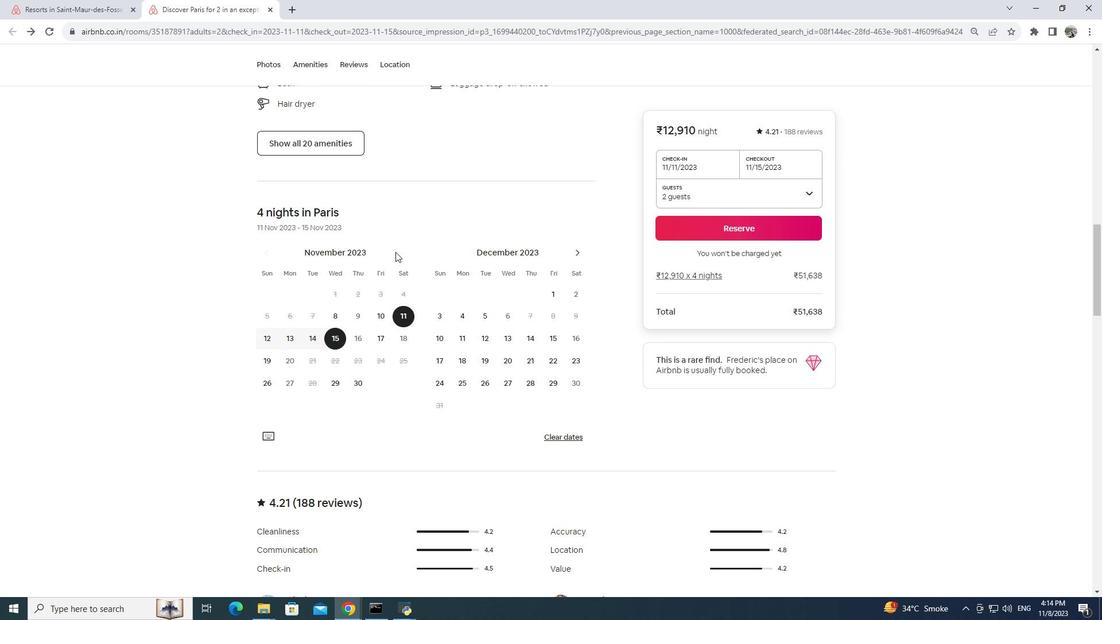 
Action: Mouse scrolled (395, 251) with delta (0, 0)
Screenshot: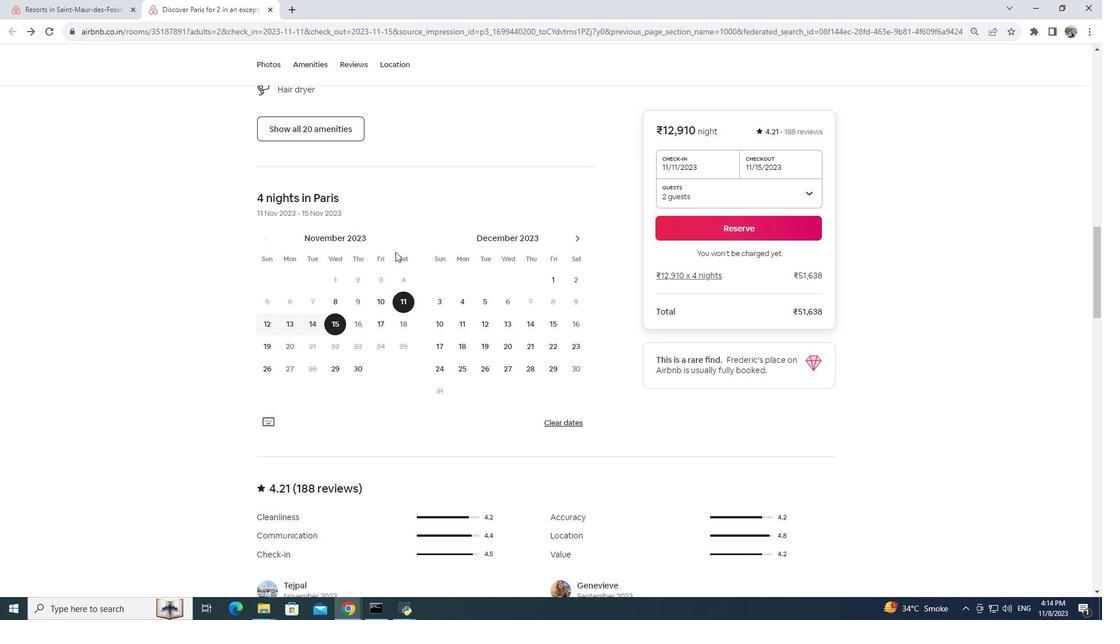 
Action: Mouse scrolled (395, 251) with delta (0, 0)
Screenshot: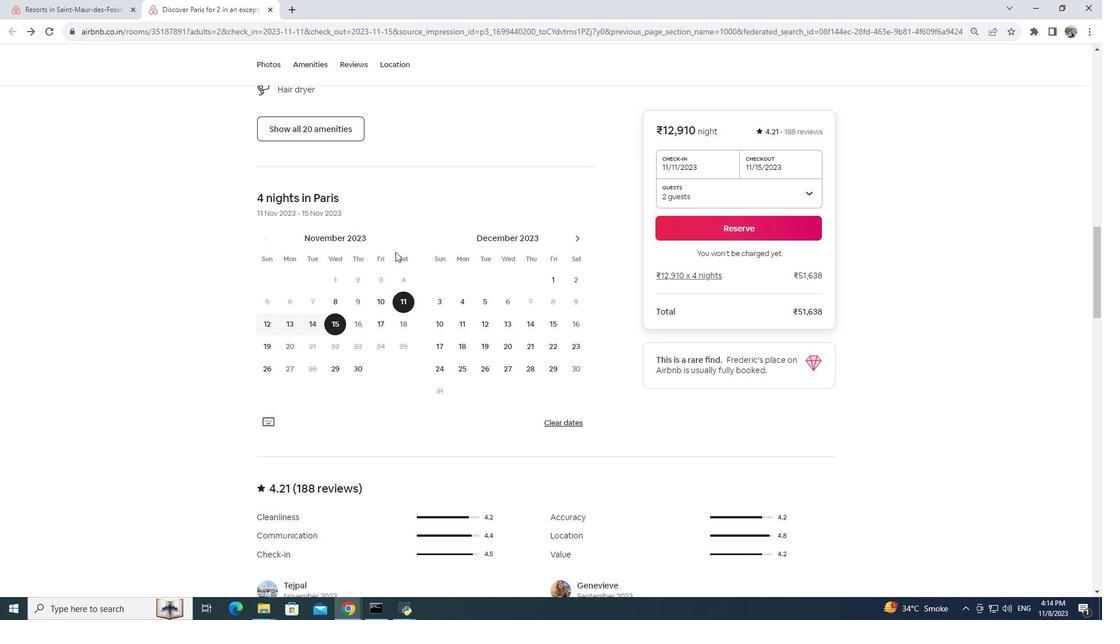 
Action: Mouse scrolled (395, 251) with delta (0, 0)
Screenshot: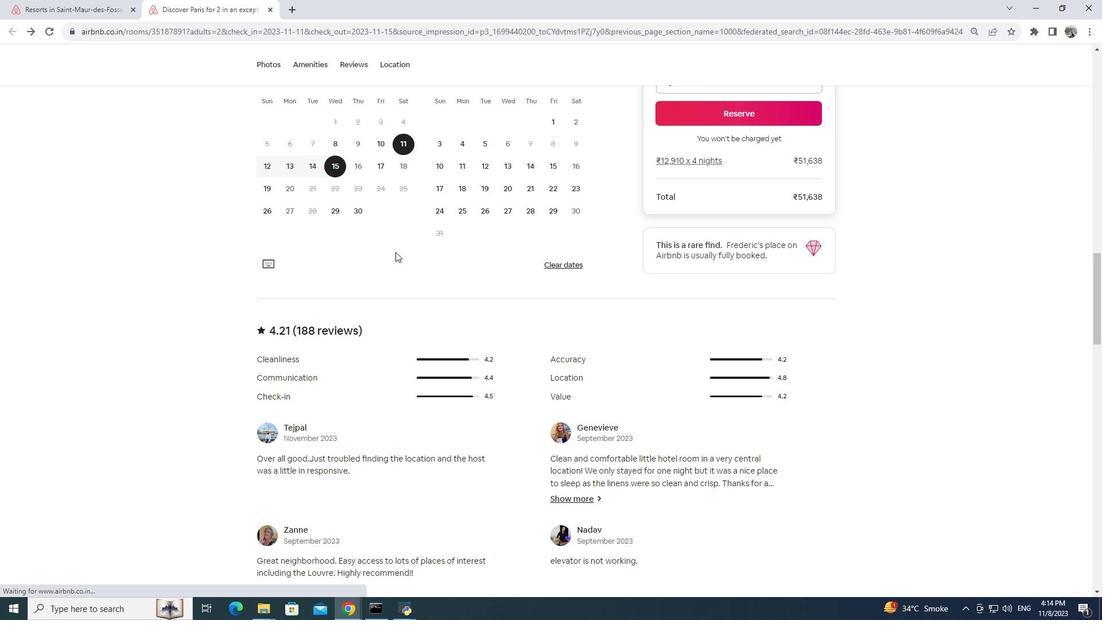 
Action: Mouse scrolled (395, 251) with delta (0, 0)
Screenshot: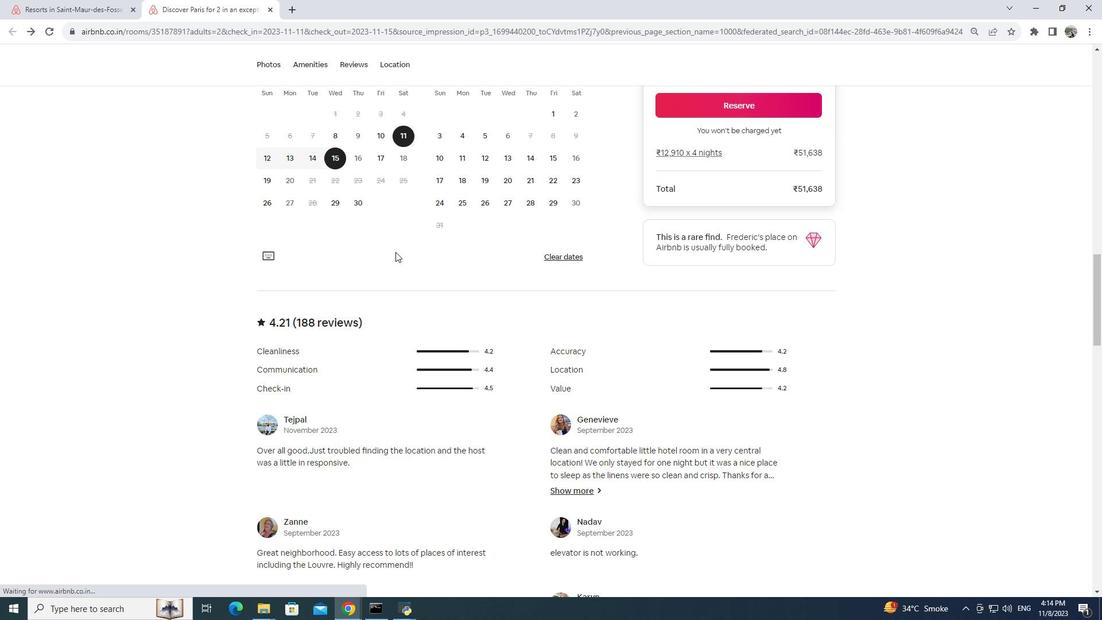 
Action: Mouse scrolled (395, 251) with delta (0, 0)
Screenshot: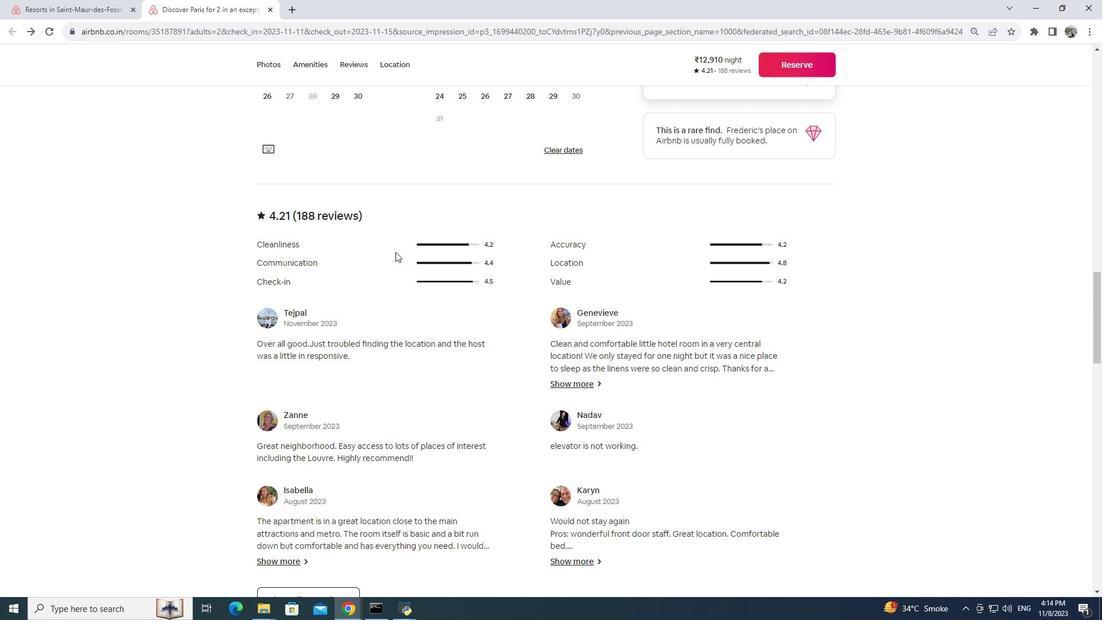 
Action: Mouse scrolled (395, 251) with delta (0, 0)
Screenshot: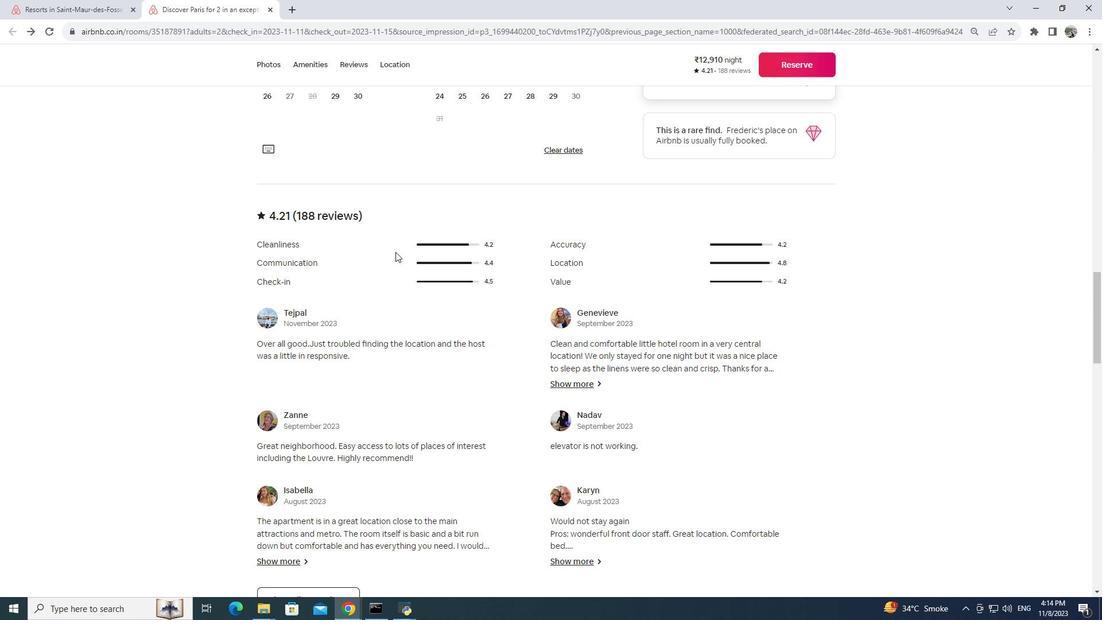 
Action: Mouse scrolled (395, 251) with delta (0, 0)
Screenshot: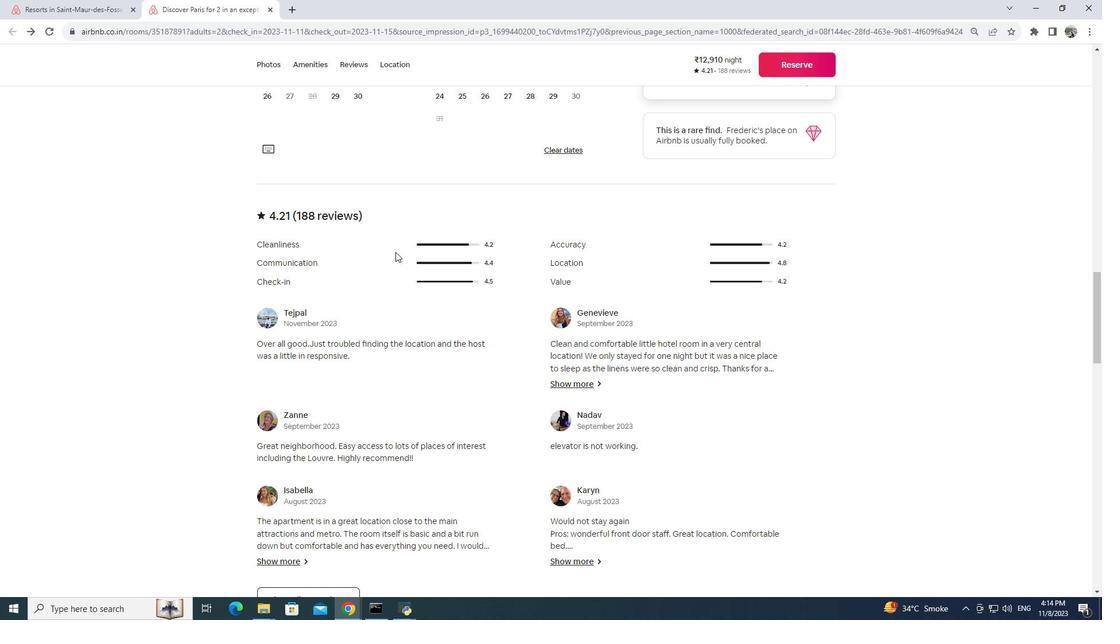 
Action: Mouse scrolled (395, 251) with delta (0, 0)
Screenshot: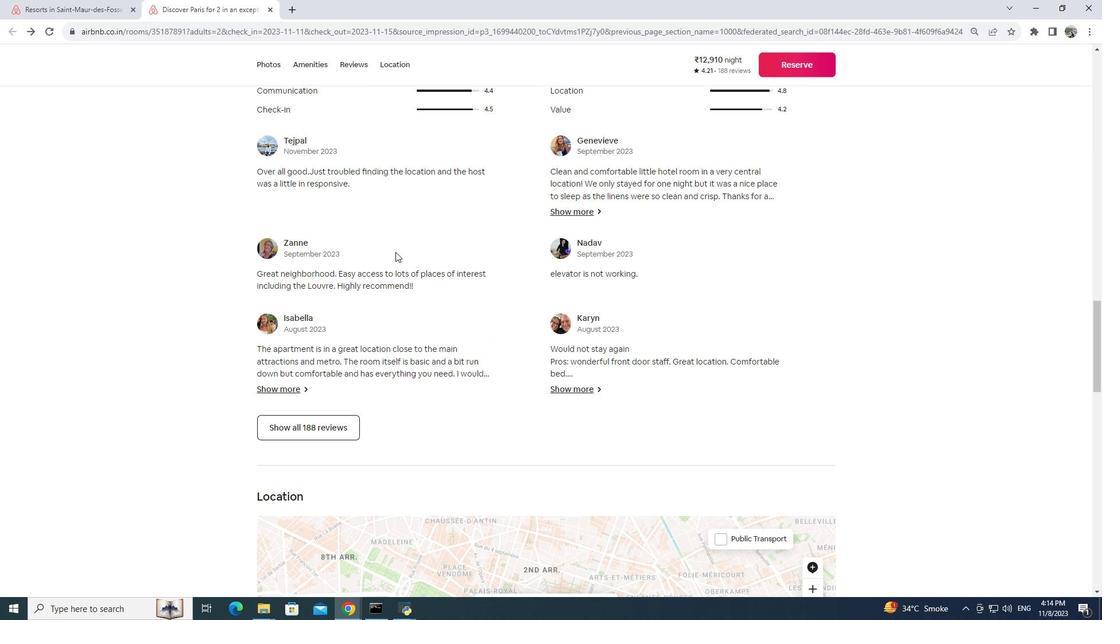 
Action: Mouse scrolled (395, 251) with delta (0, 0)
Screenshot: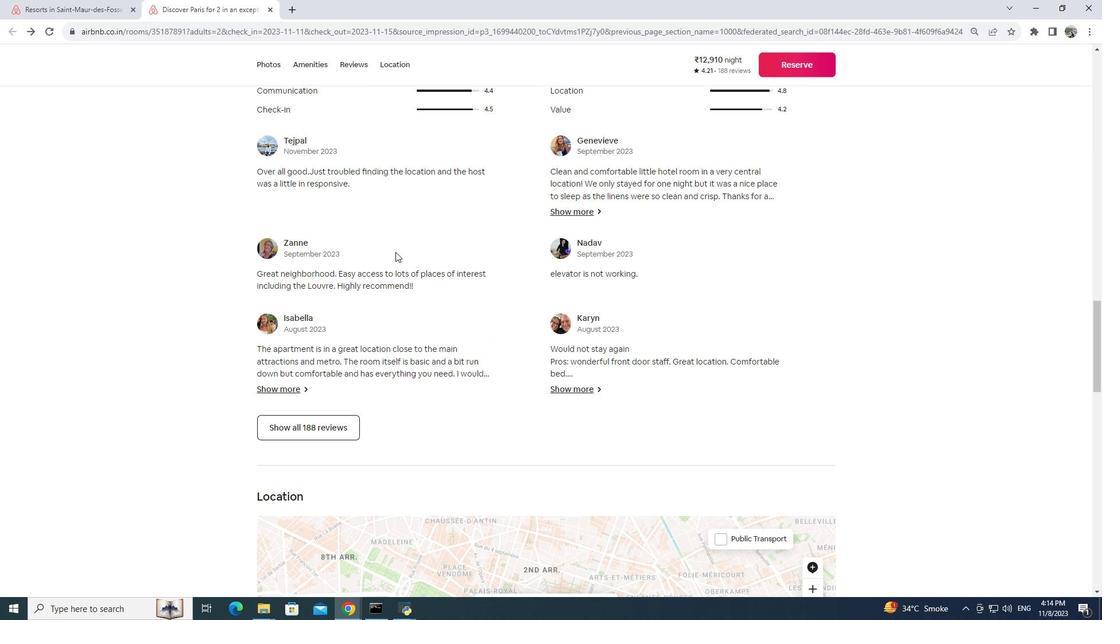 
Action: Mouse scrolled (395, 251) with delta (0, 0)
Screenshot: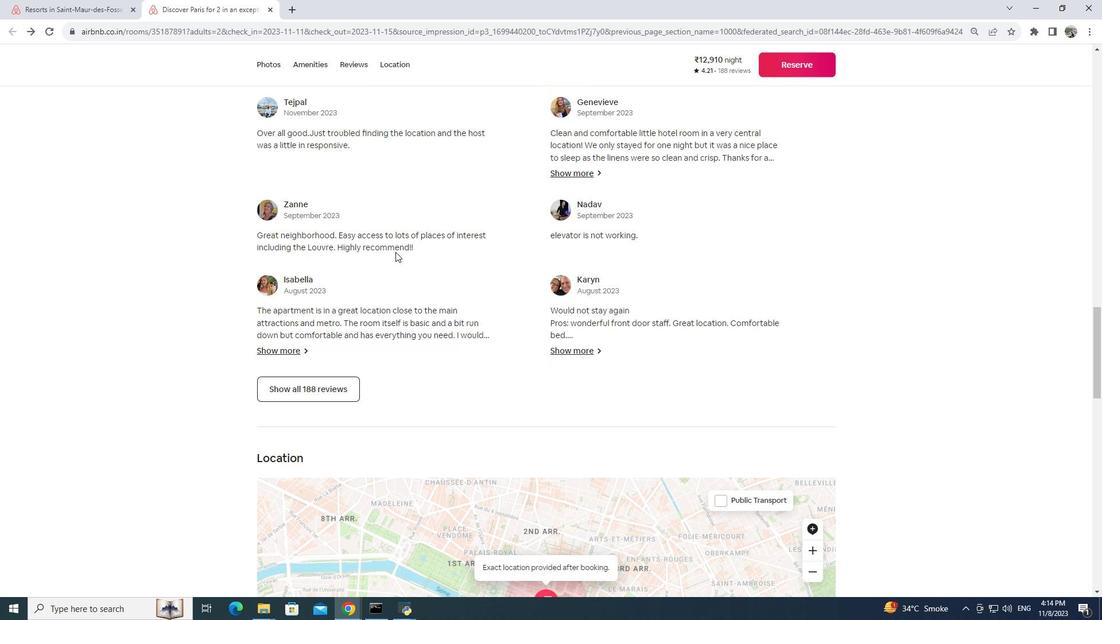
Action: Mouse moved to (314, 245)
Screenshot: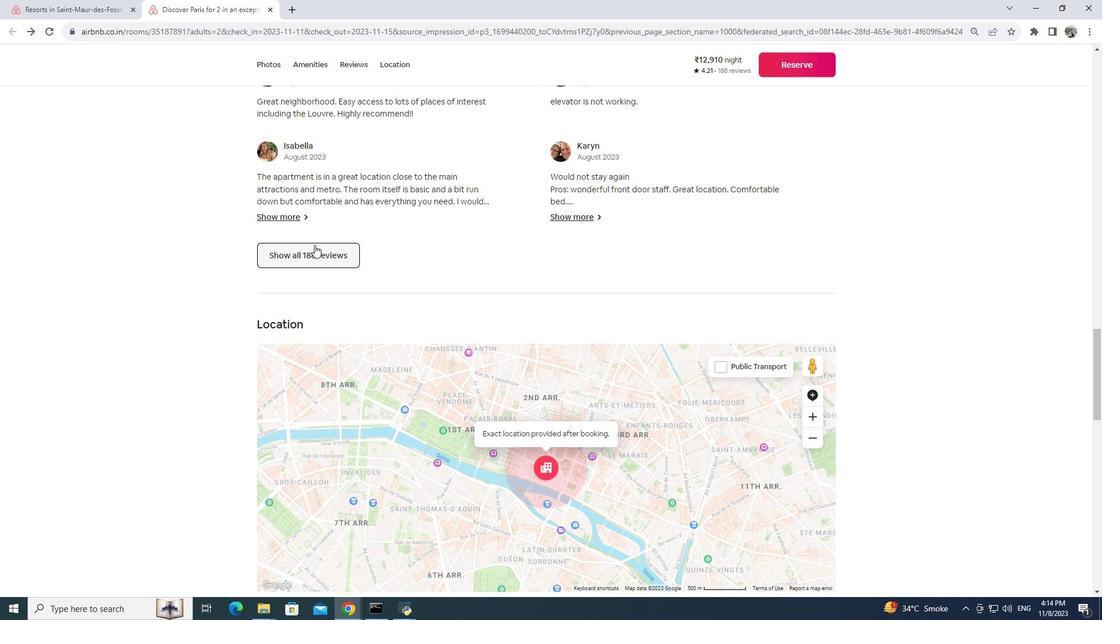
Action: Mouse pressed left at (314, 245)
Screenshot: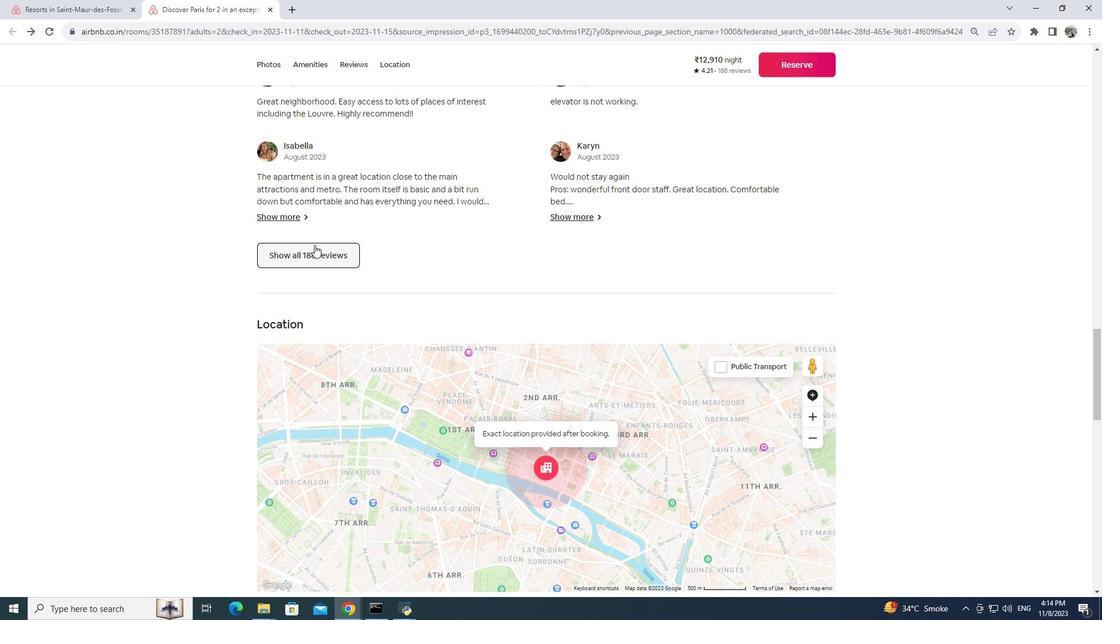 
Action: Mouse moved to (480, 296)
Screenshot: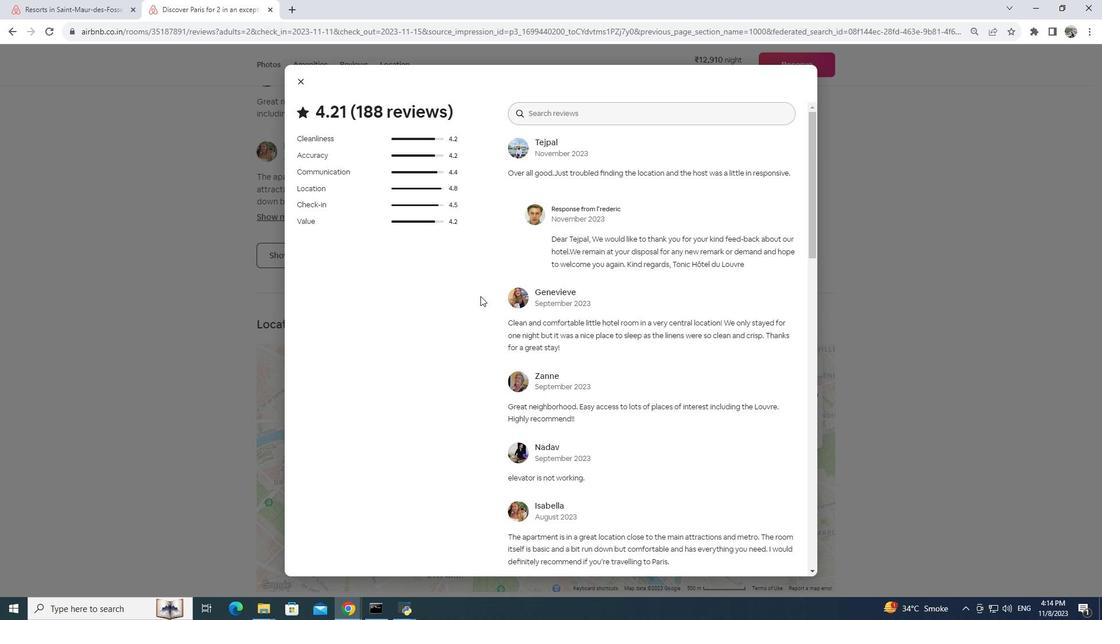 
Action: Mouse scrolled (480, 295) with delta (0, 0)
Screenshot: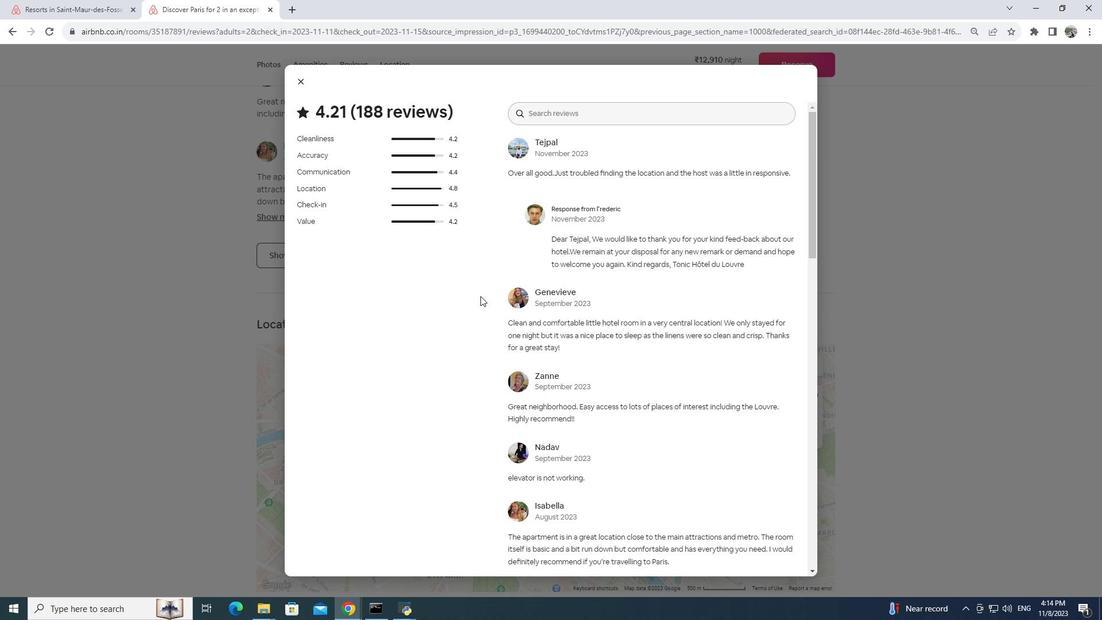 
Action: Mouse scrolled (480, 295) with delta (0, 0)
Screenshot: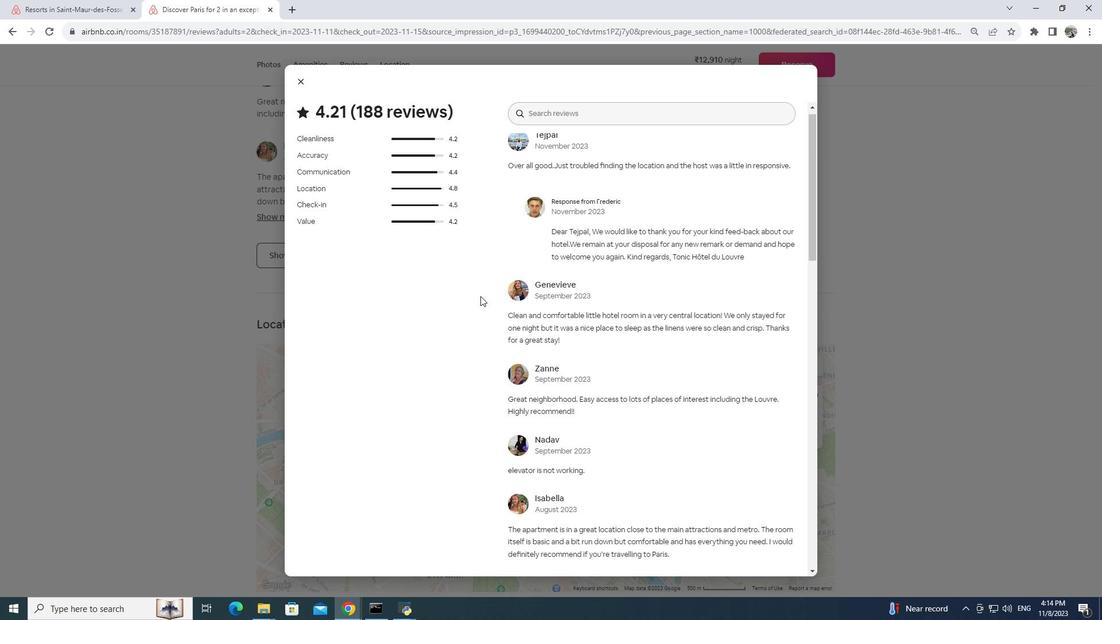 
Action: Mouse scrolled (480, 295) with delta (0, 0)
Screenshot: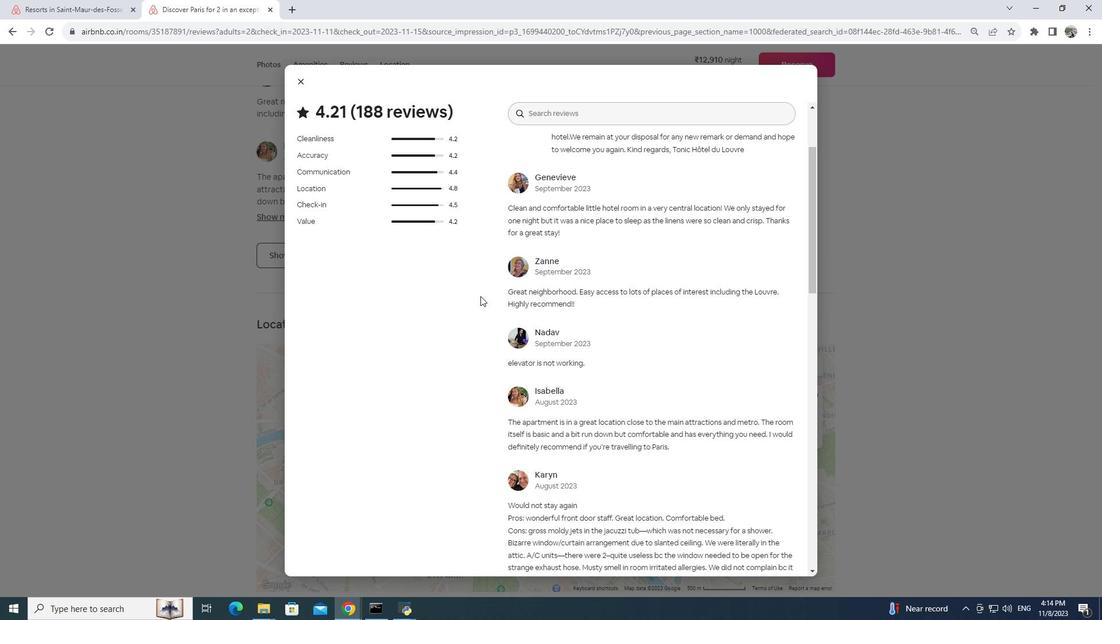 
Action: Mouse scrolled (480, 295) with delta (0, 0)
Screenshot: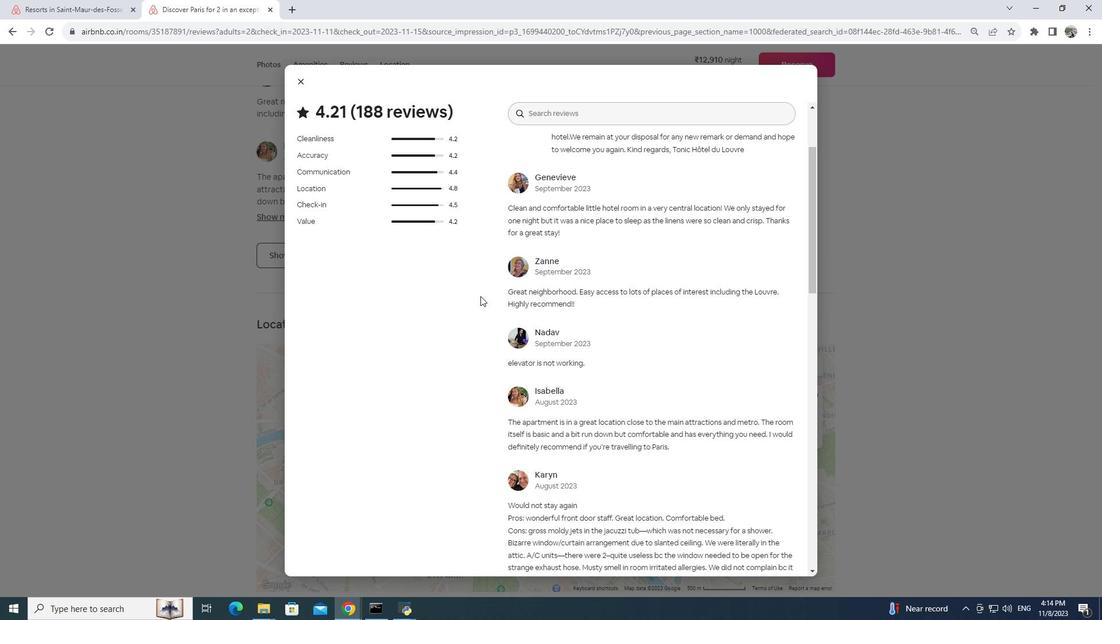 
Action: Mouse scrolled (480, 295) with delta (0, 0)
Screenshot: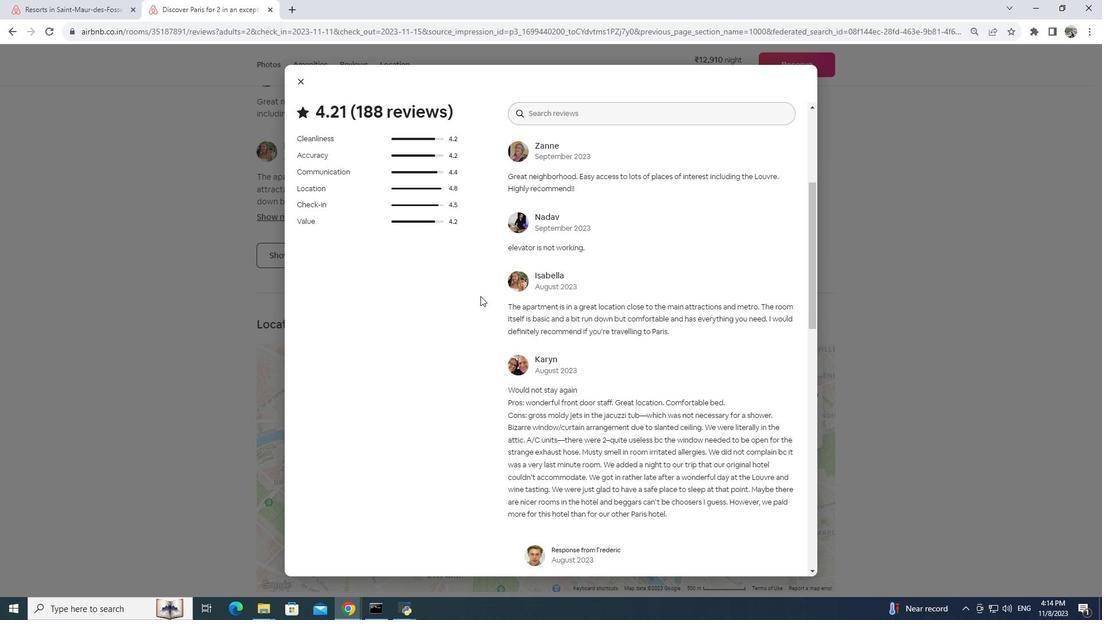 
Action: Mouse scrolled (480, 295) with delta (0, 0)
Screenshot: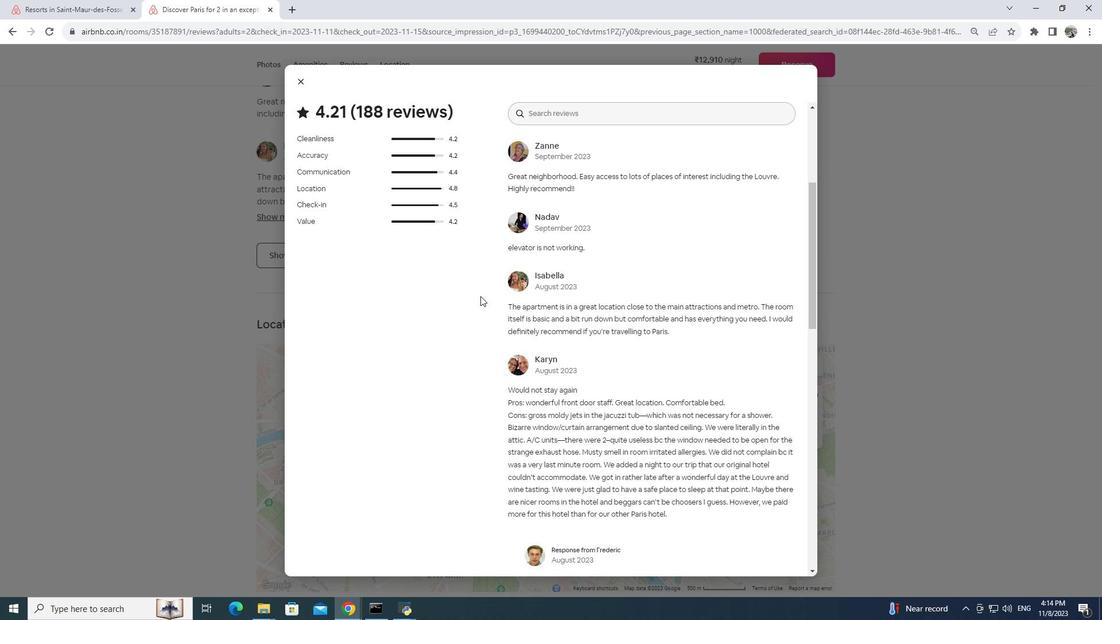 
Action: Mouse scrolled (480, 295) with delta (0, 0)
Screenshot: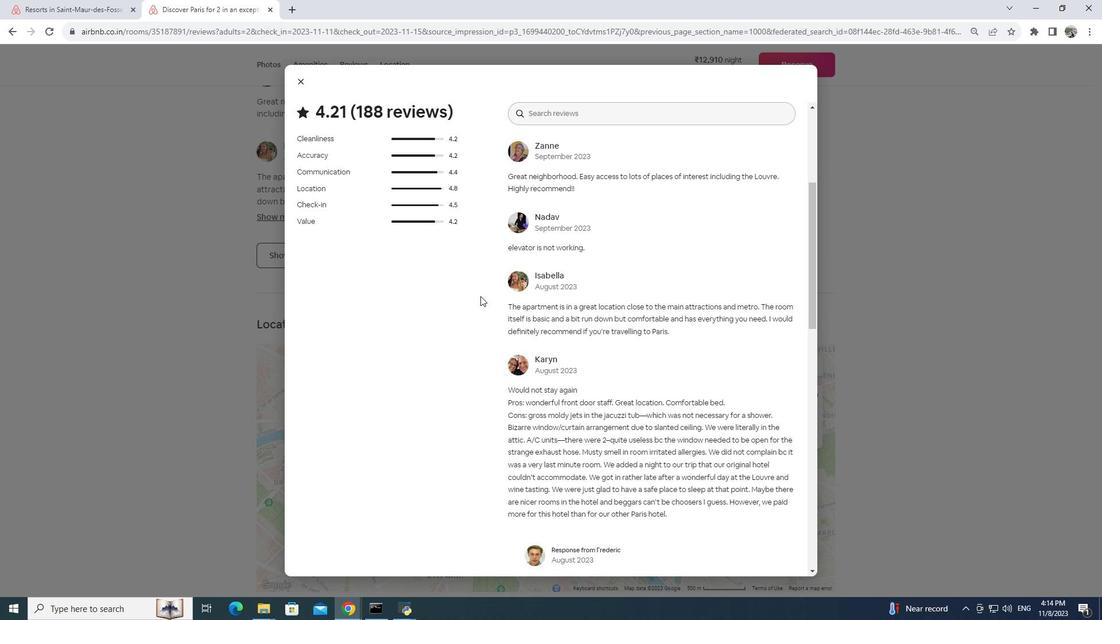 
Action: Mouse scrolled (480, 295) with delta (0, 0)
Screenshot: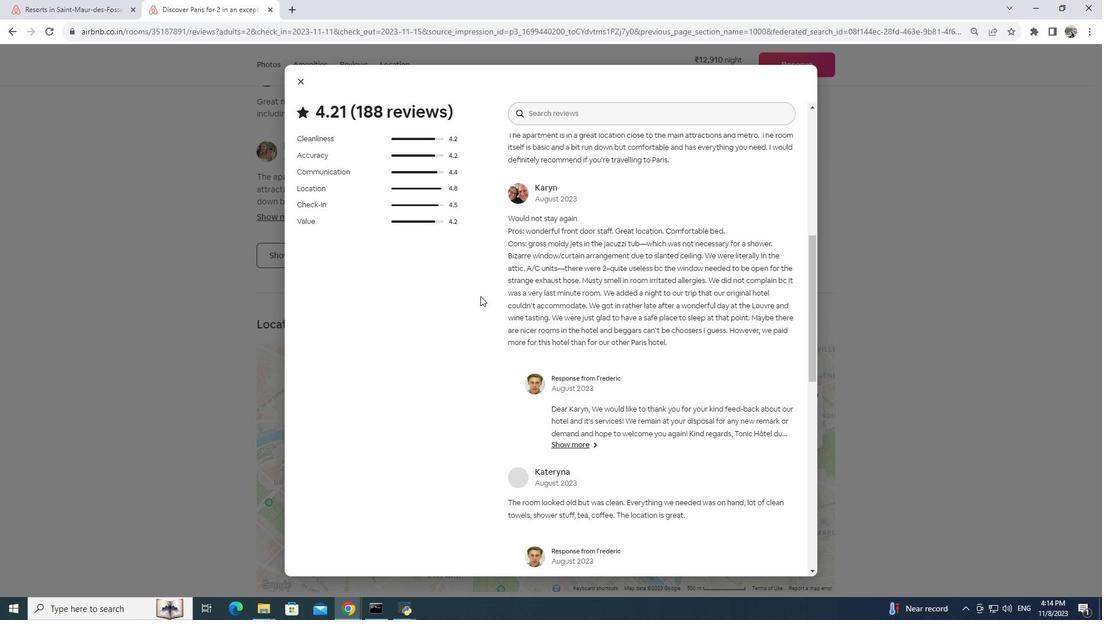 
Action: Mouse scrolled (480, 295) with delta (0, 0)
Screenshot: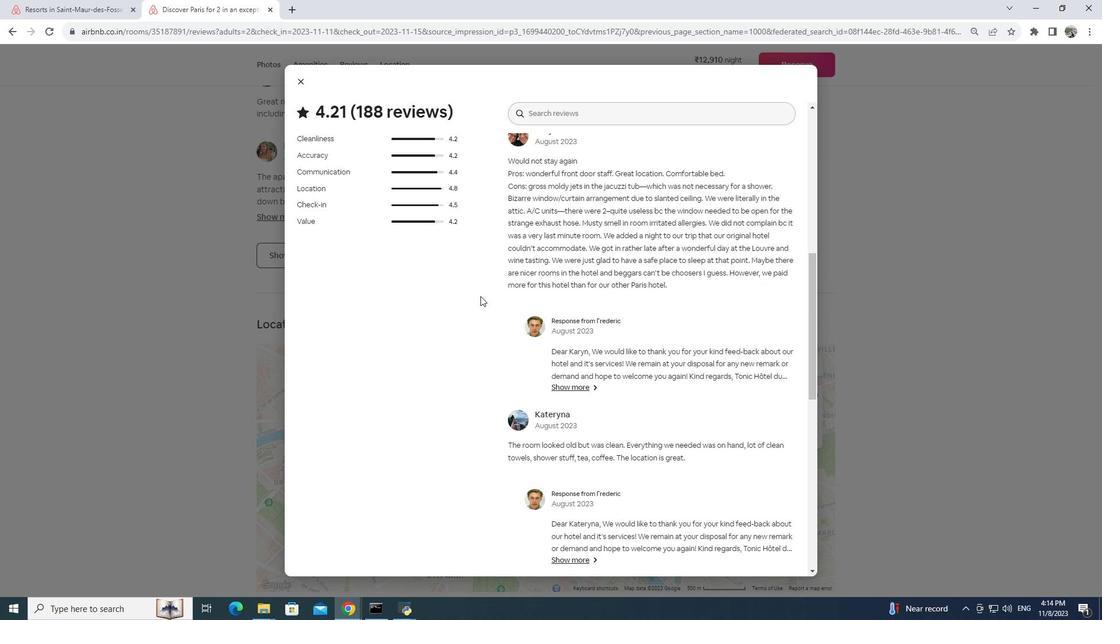 
Action: Mouse scrolled (480, 295) with delta (0, 0)
Screenshot: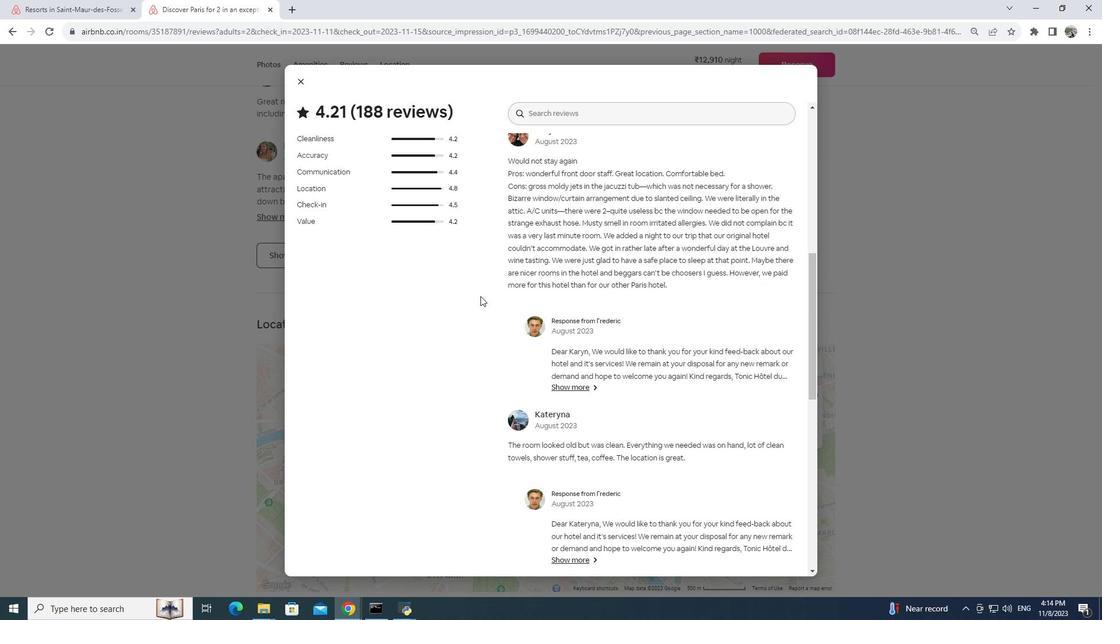 
Action: Mouse scrolled (480, 295) with delta (0, 0)
Screenshot: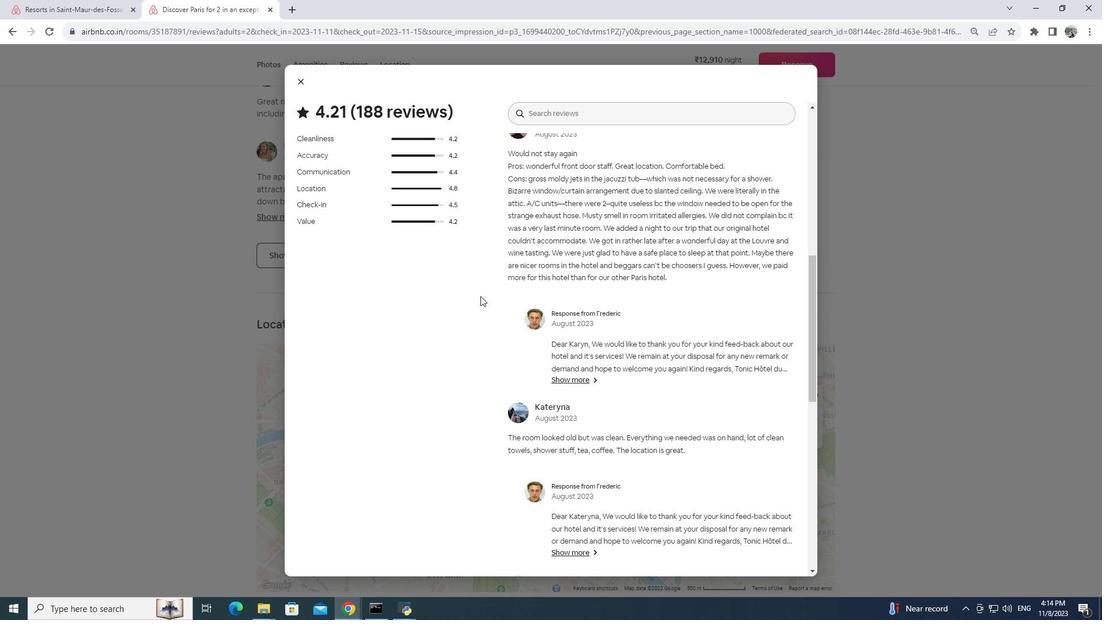 
Action: Mouse scrolled (480, 295) with delta (0, 0)
Screenshot: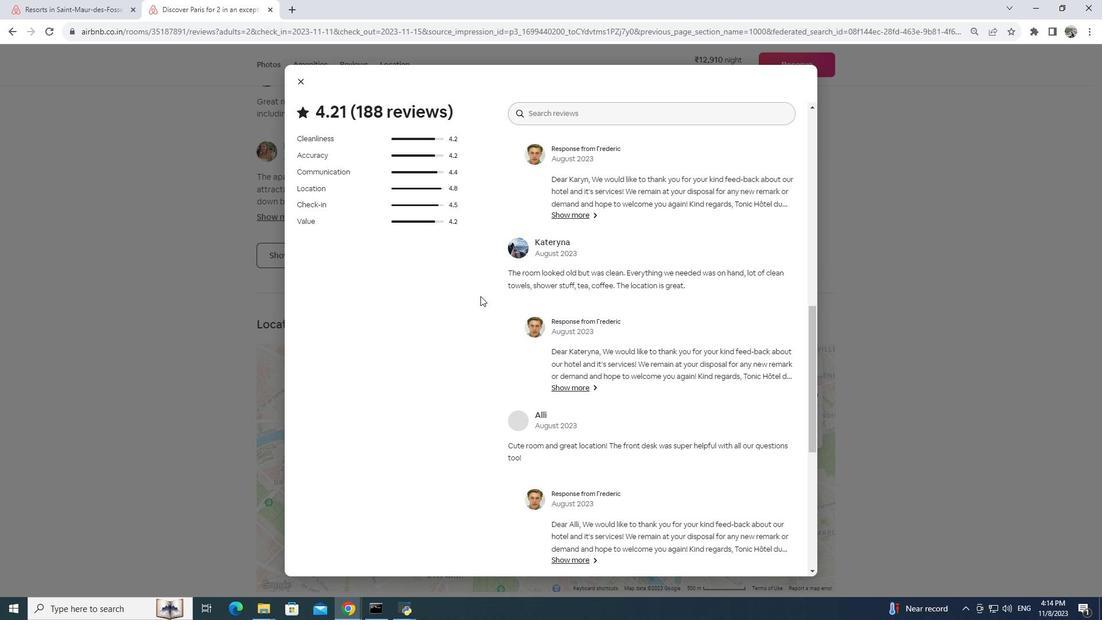 
Action: Mouse scrolled (480, 295) with delta (0, 0)
Screenshot: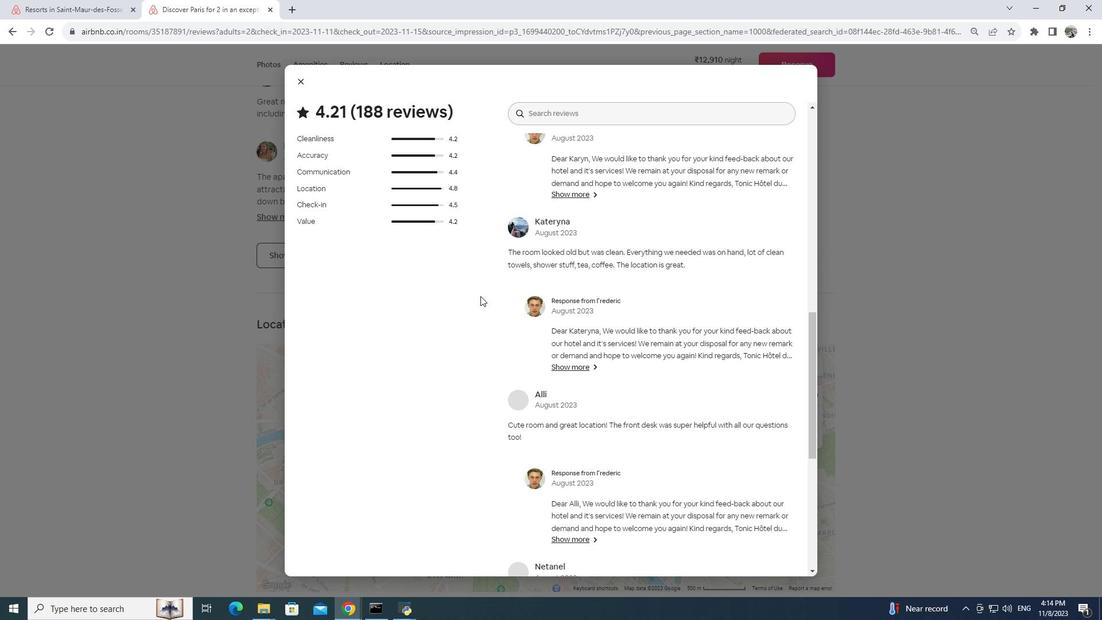 
Action: Mouse scrolled (480, 295) with delta (0, 0)
Screenshot: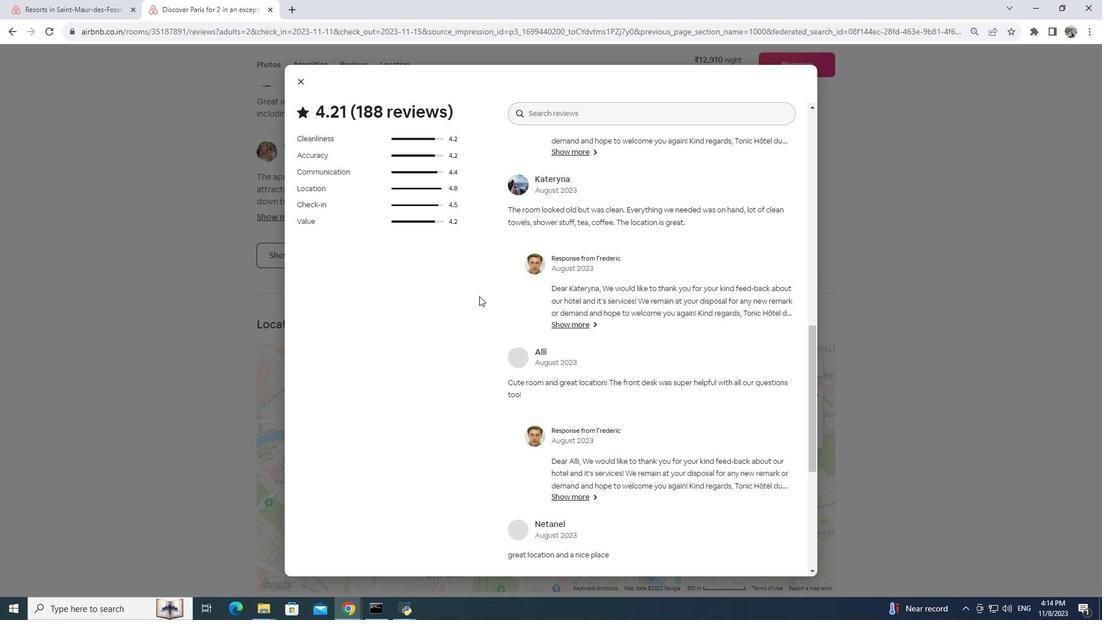 
Action: Mouse moved to (479, 296)
Screenshot: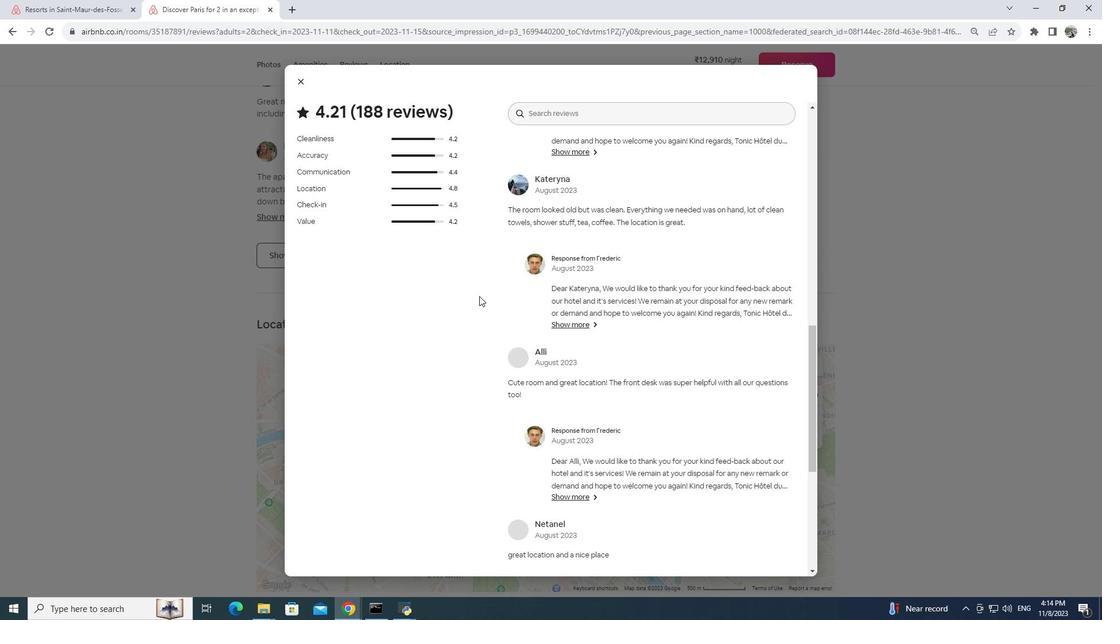 
Action: Mouse scrolled (479, 296) with delta (0, 0)
Screenshot: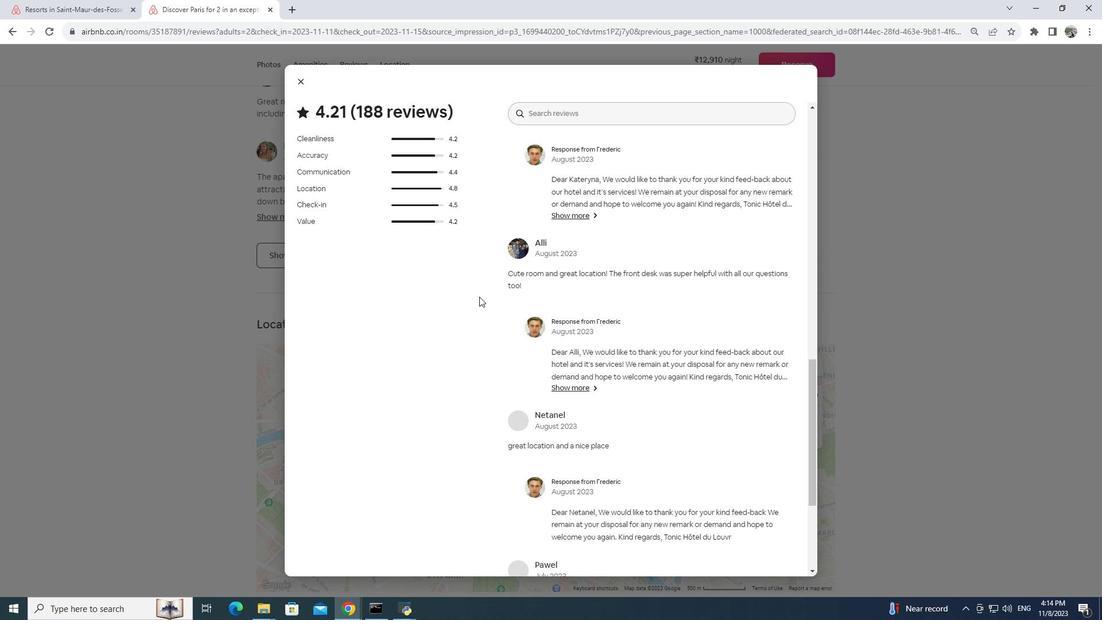 
Action: Mouse scrolled (479, 296) with delta (0, 0)
Screenshot: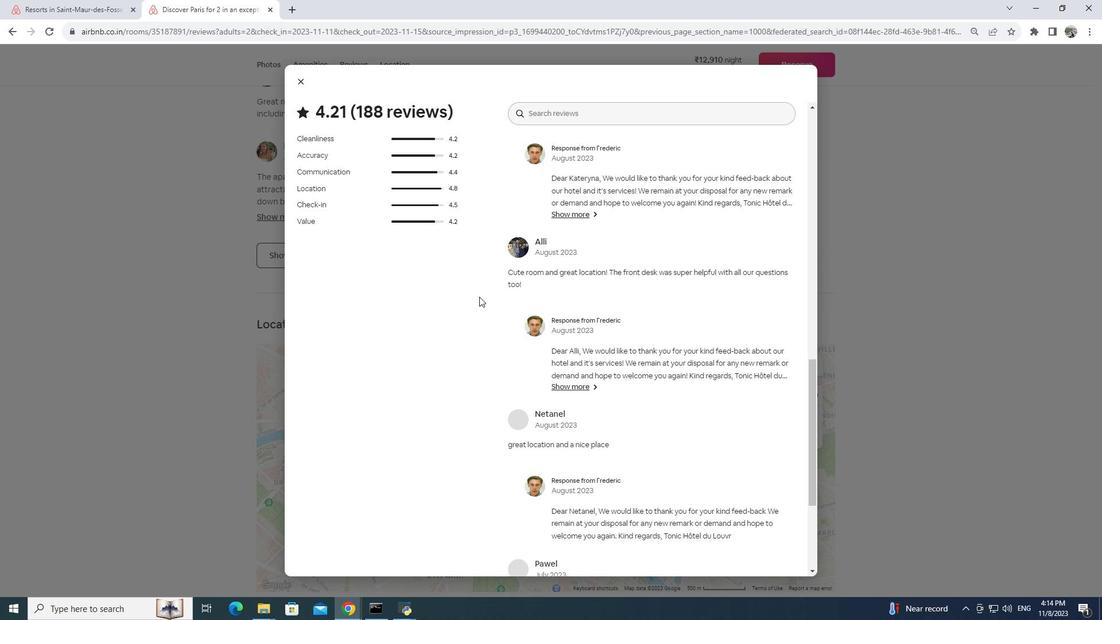 
Action: Mouse scrolled (479, 296) with delta (0, 0)
Screenshot: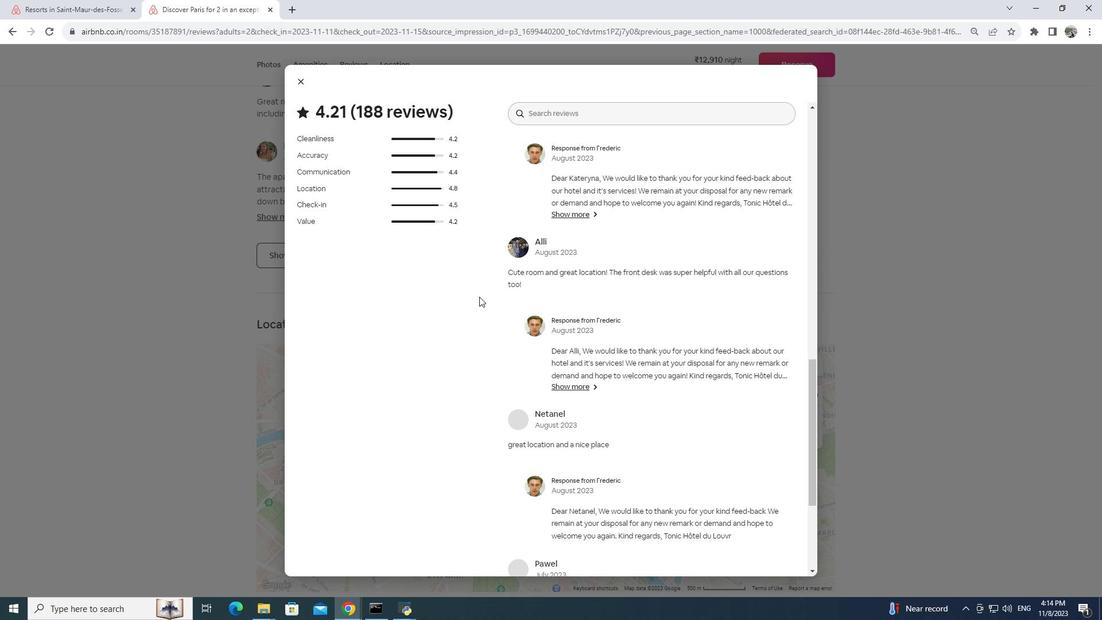 
Action: Mouse scrolled (479, 296) with delta (0, 0)
Screenshot: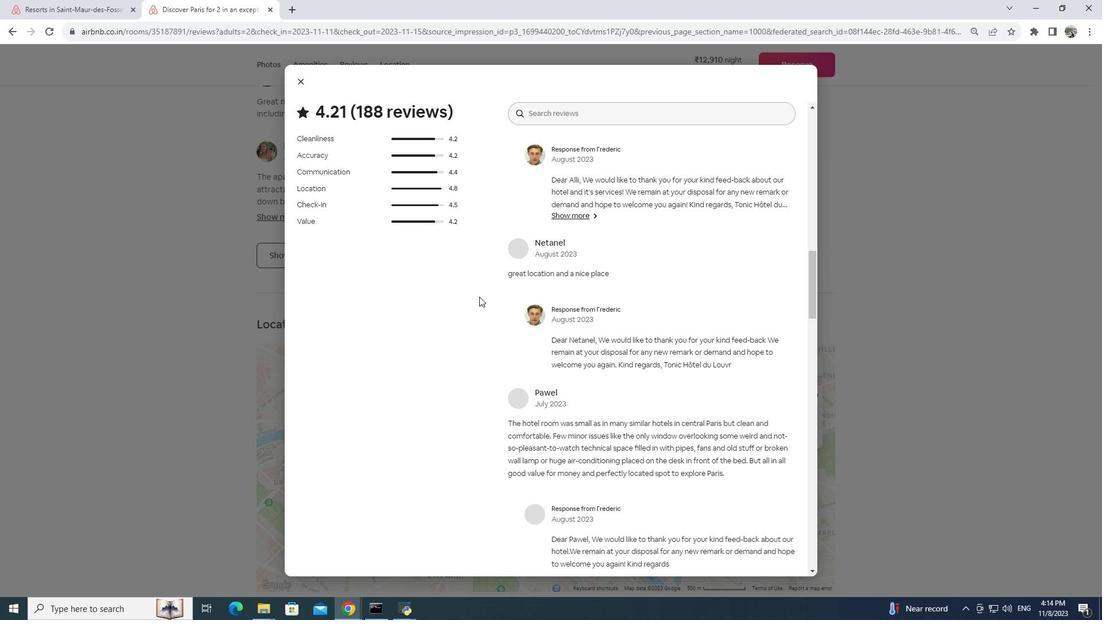
Action: Mouse scrolled (479, 296) with delta (0, 0)
Screenshot: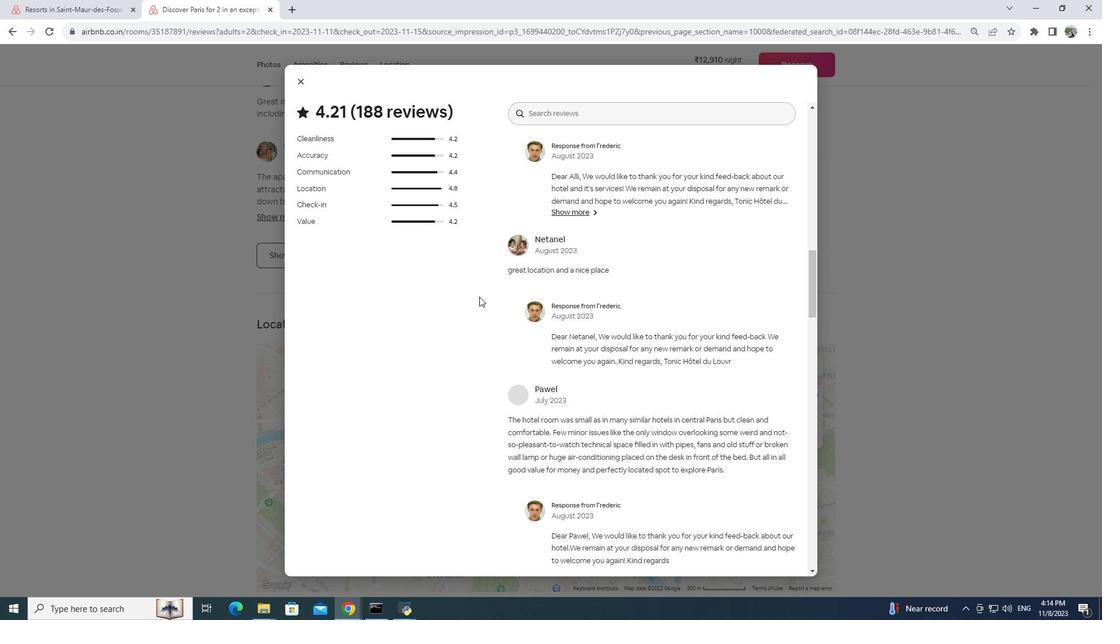 
Action: Mouse scrolled (479, 296) with delta (0, 0)
Screenshot: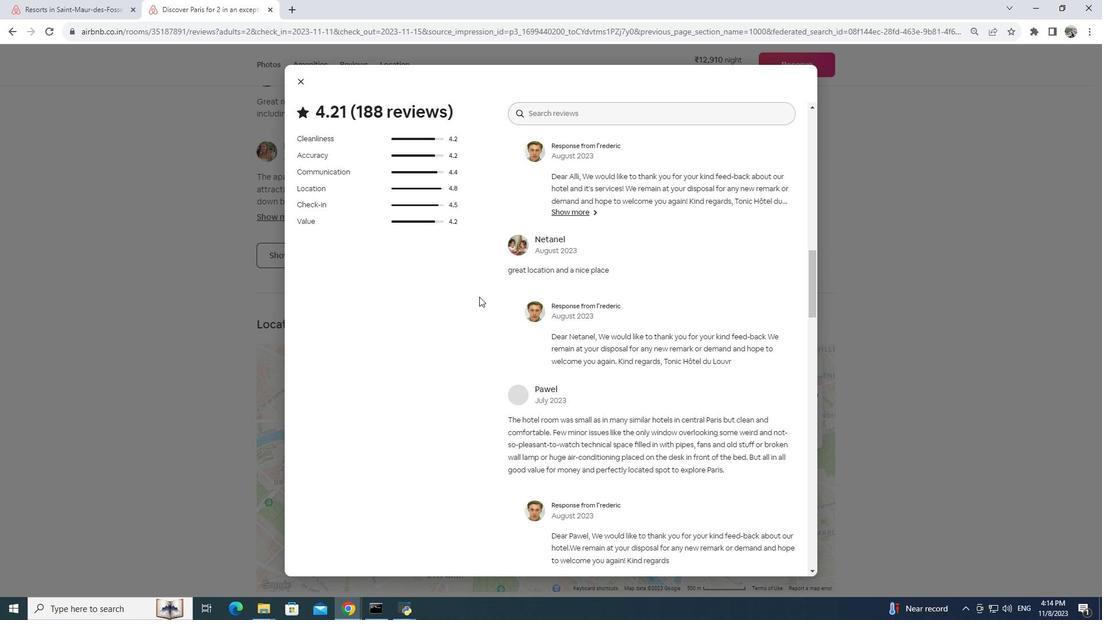 
Action: Mouse scrolled (479, 296) with delta (0, 0)
Screenshot: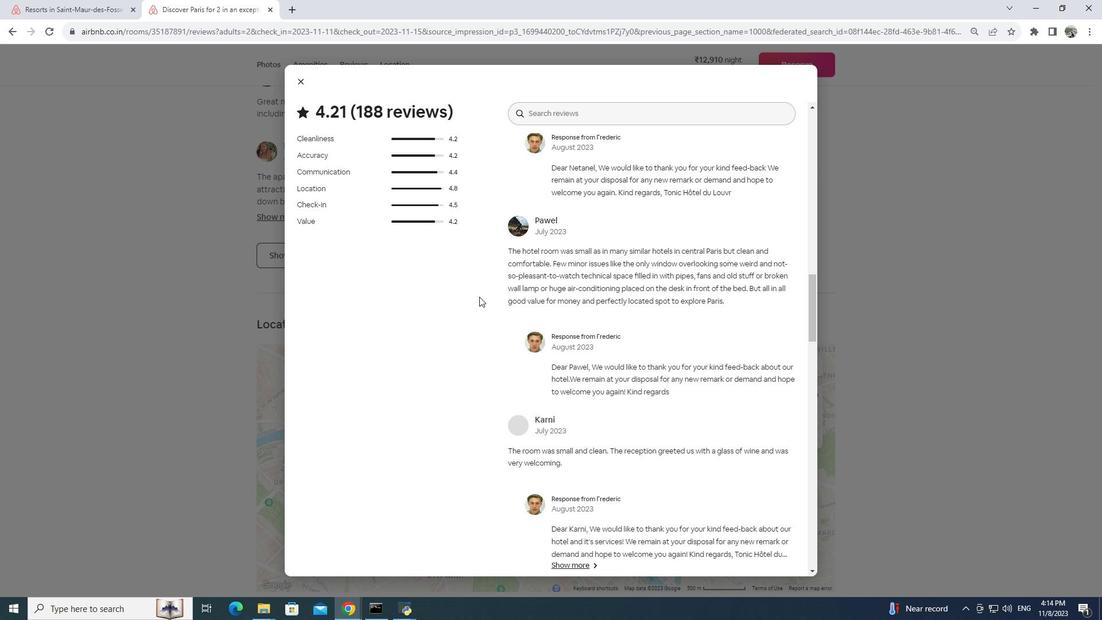 
Action: Mouse scrolled (479, 296) with delta (0, 0)
Screenshot: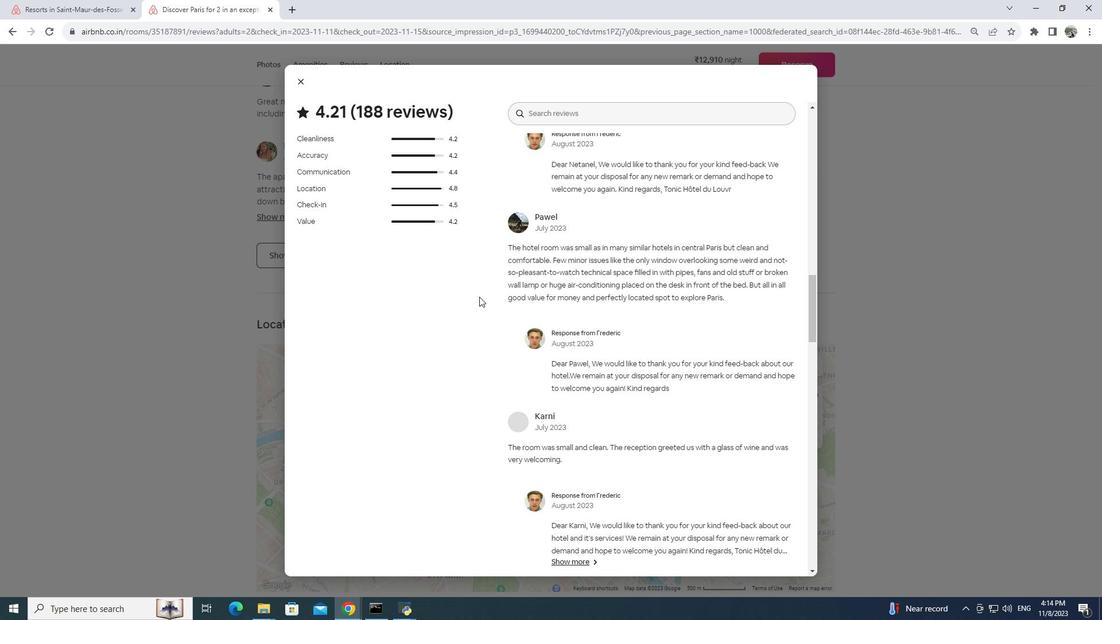 
Action: Mouse scrolled (479, 296) with delta (0, 0)
Screenshot: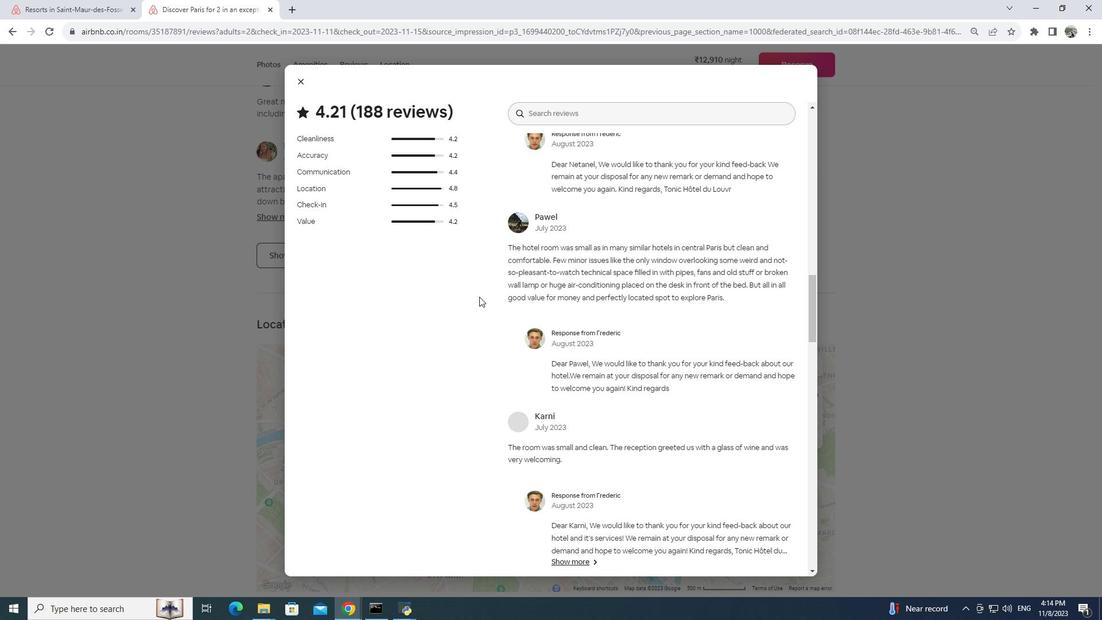 
Action: Mouse scrolled (479, 296) with delta (0, 0)
Screenshot: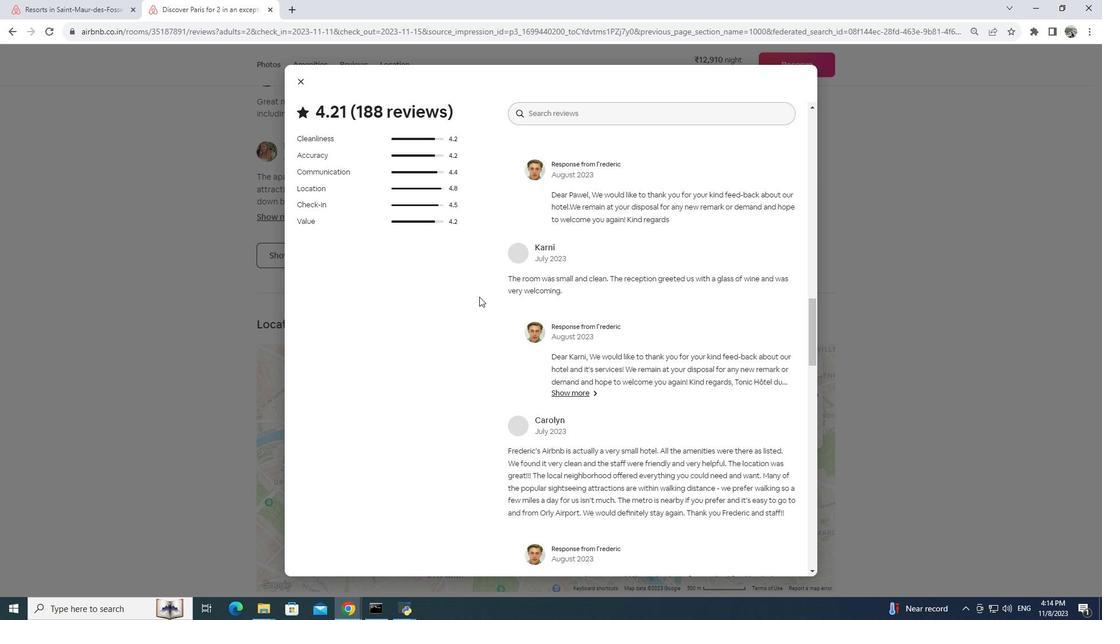 
Action: Mouse scrolled (479, 296) with delta (0, 0)
Screenshot: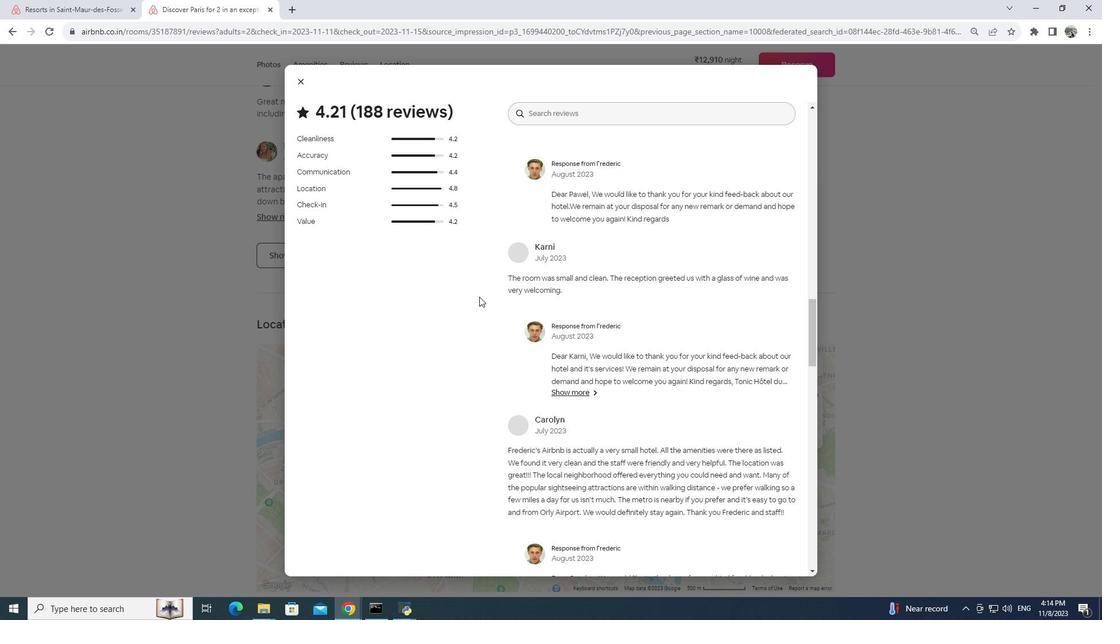 
Action: Mouse scrolled (479, 296) with delta (0, 0)
Screenshot: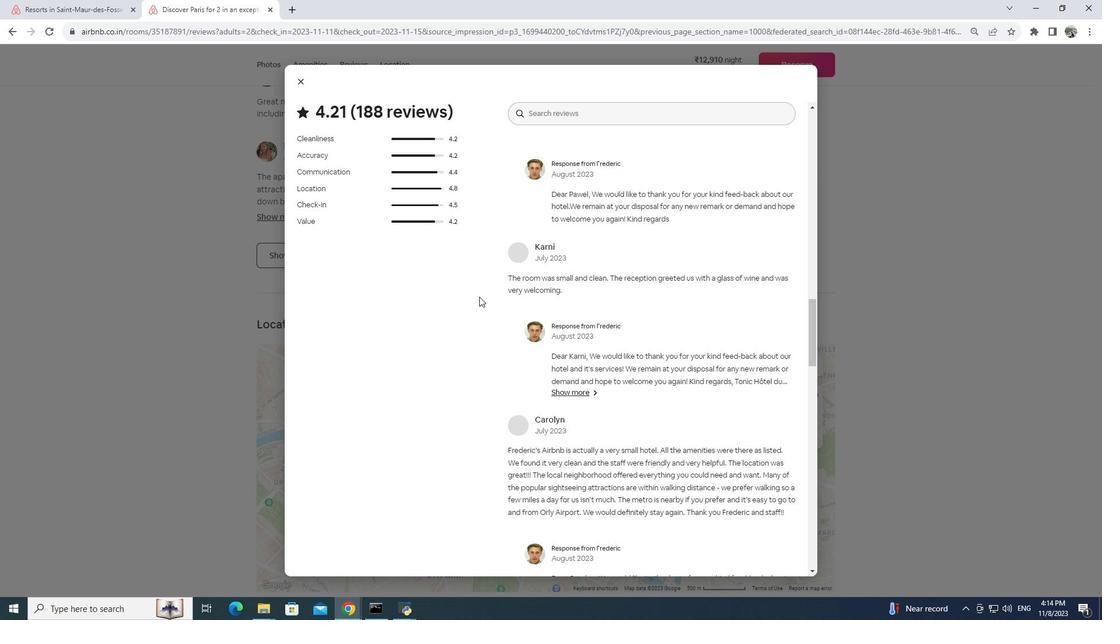 
Action: Mouse scrolled (479, 296) with delta (0, 0)
Screenshot: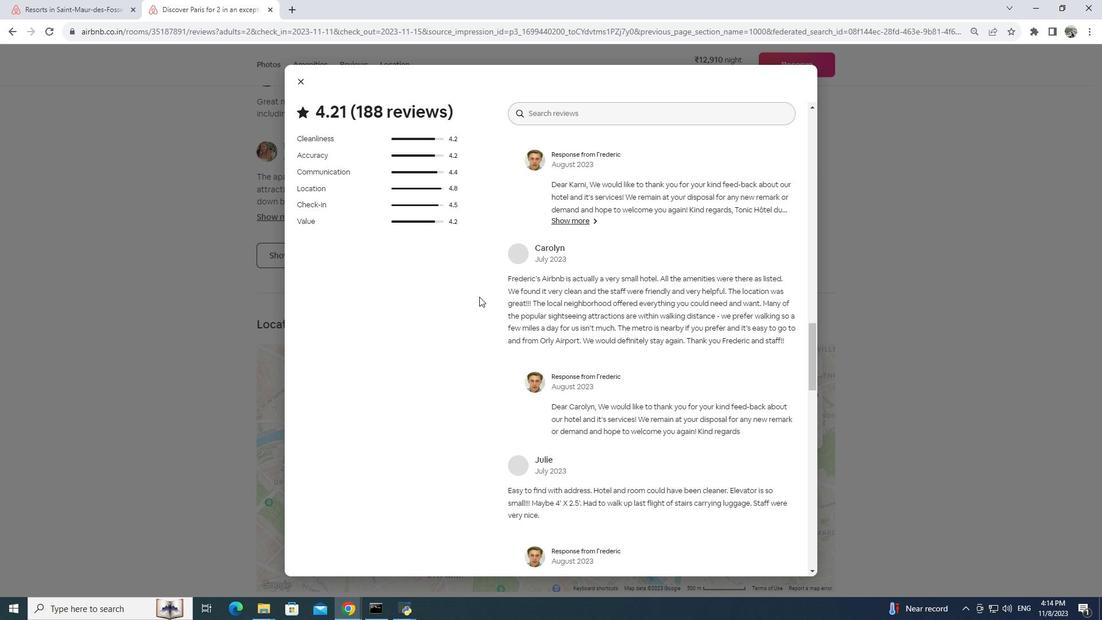
Action: Mouse scrolled (479, 296) with delta (0, 0)
Screenshot: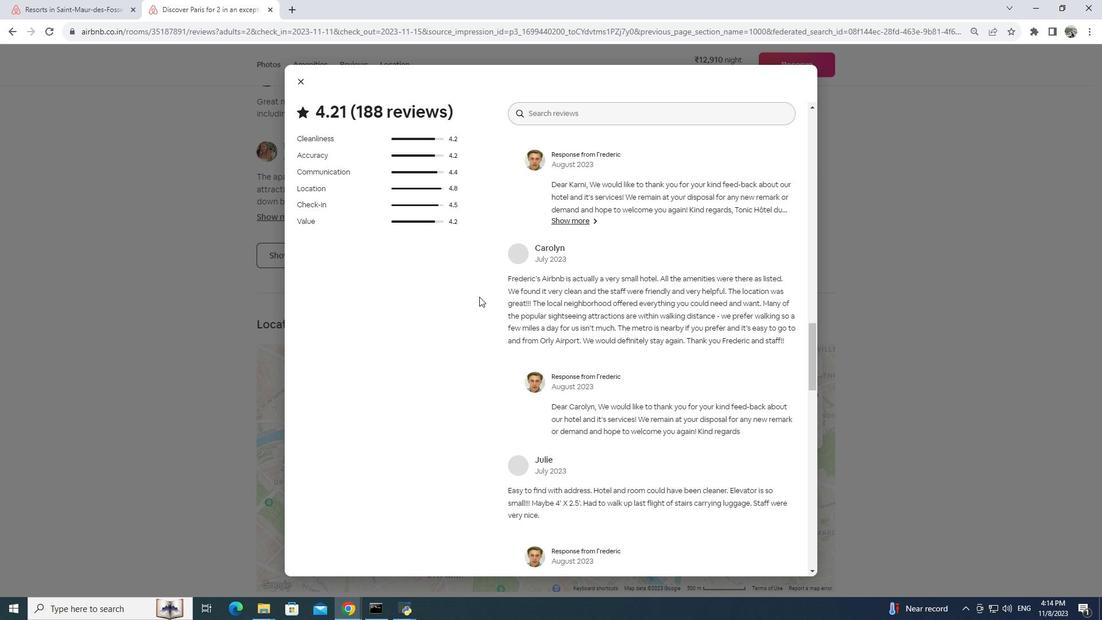 
Action: Mouse scrolled (479, 296) with delta (0, 0)
Screenshot: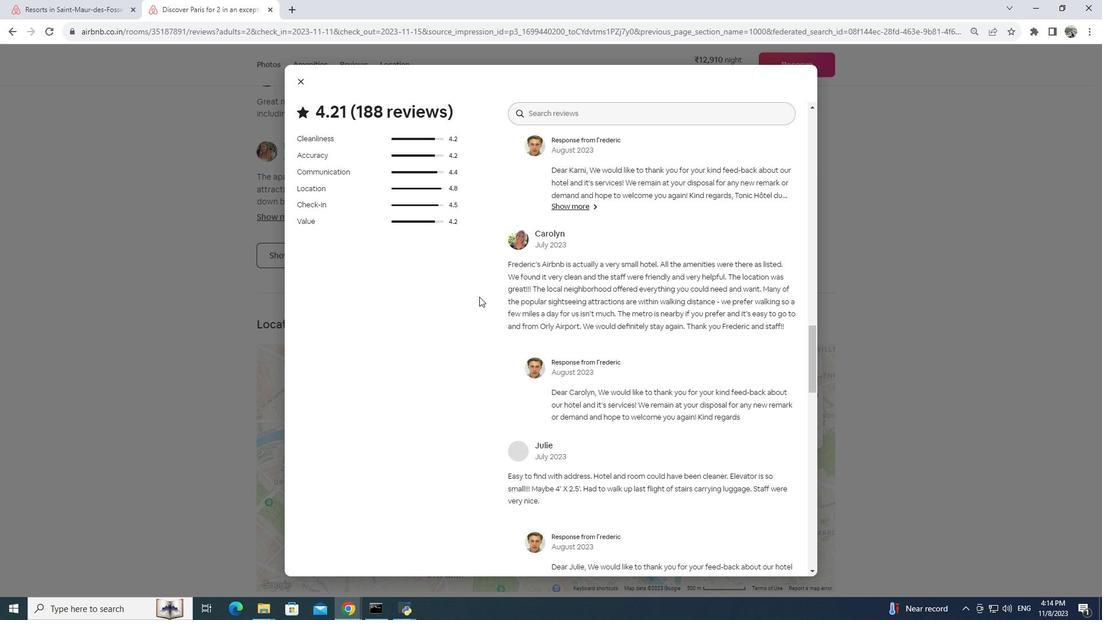 
Action: Mouse scrolled (479, 296) with delta (0, 0)
Screenshot: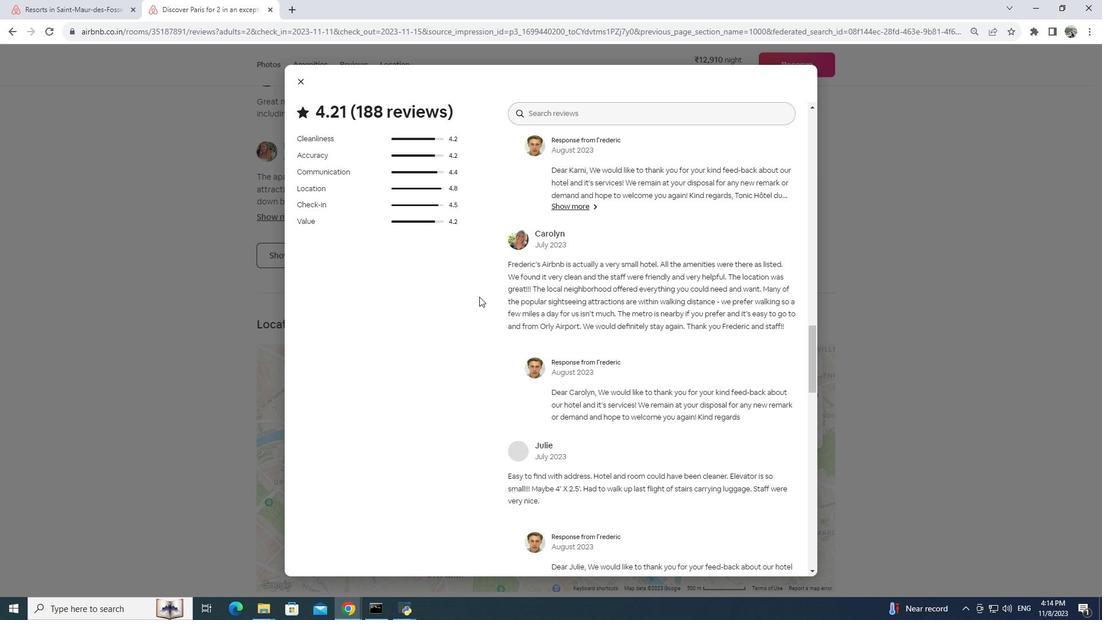
Action: Mouse scrolled (479, 296) with delta (0, 0)
Screenshot: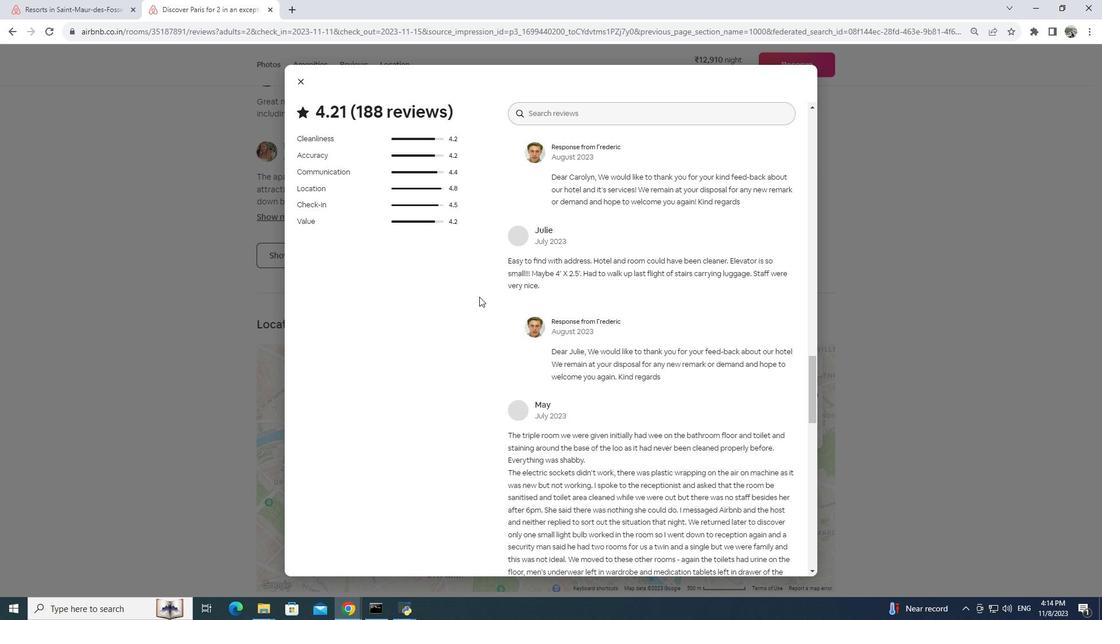 
Action: Mouse scrolled (479, 296) with delta (0, 0)
Screenshot: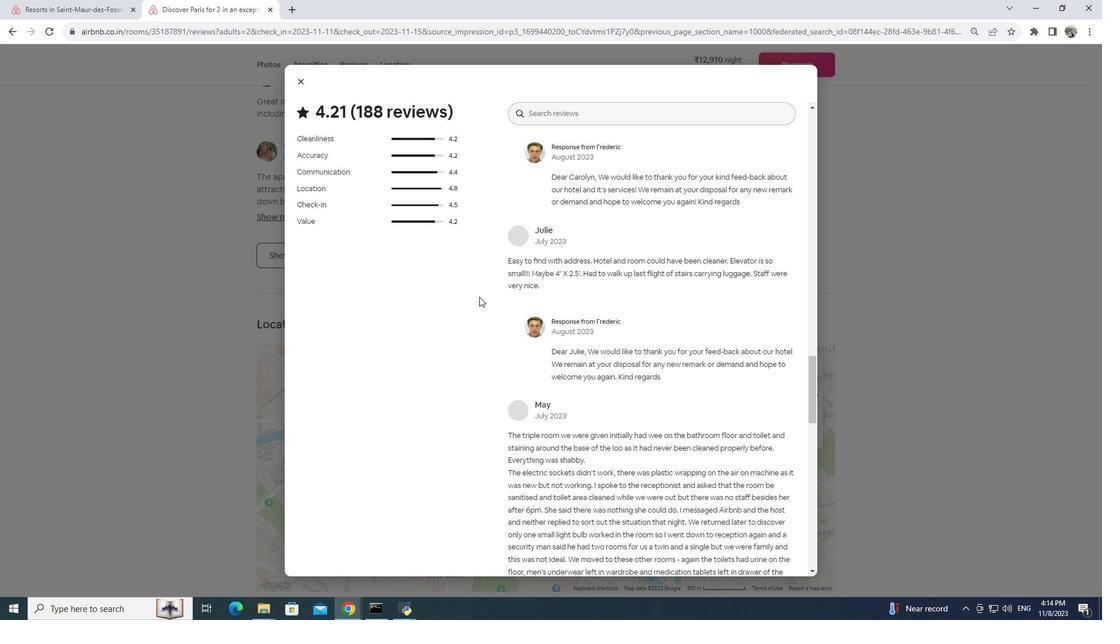 
Action: Mouse scrolled (479, 296) with delta (0, 0)
Screenshot: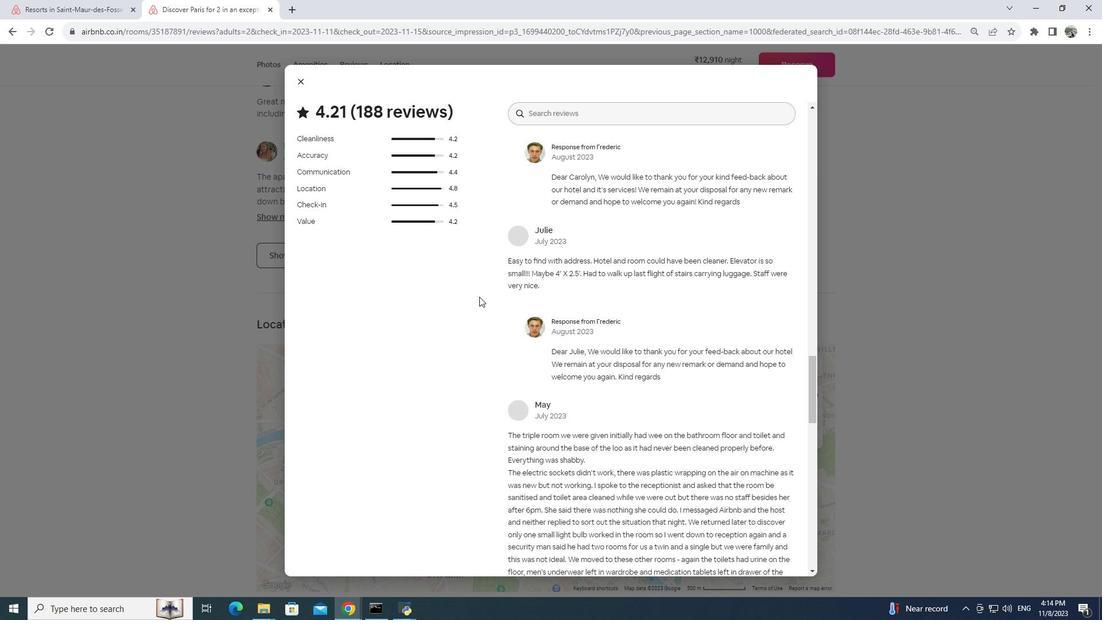 
Action: Mouse scrolled (479, 296) with delta (0, 0)
Screenshot: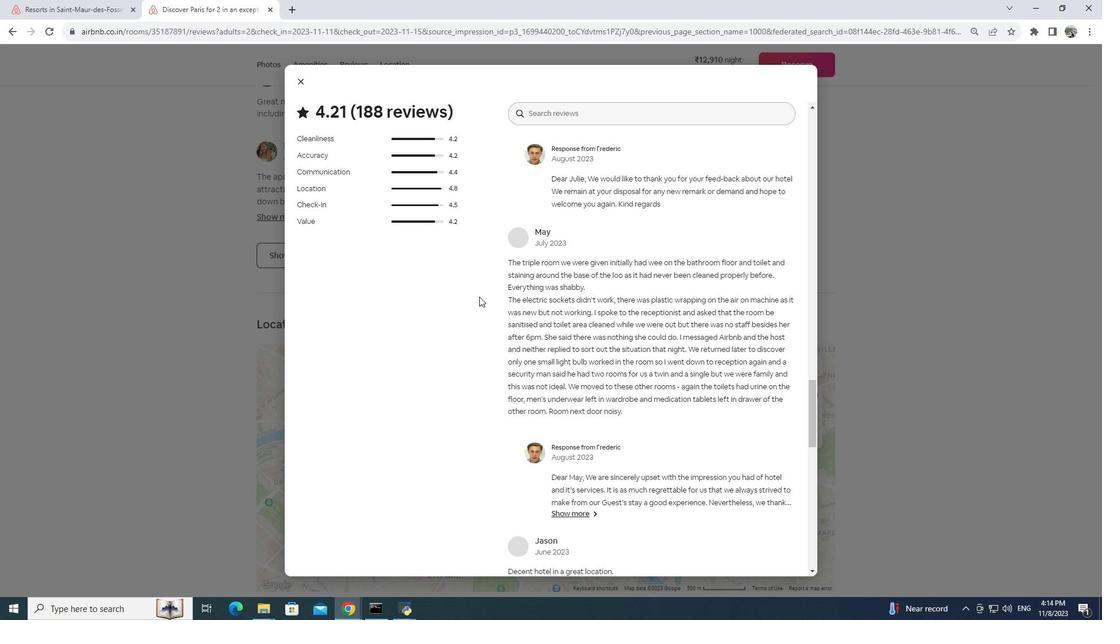 
Action: Mouse scrolled (479, 296) with delta (0, 0)
Screenshot: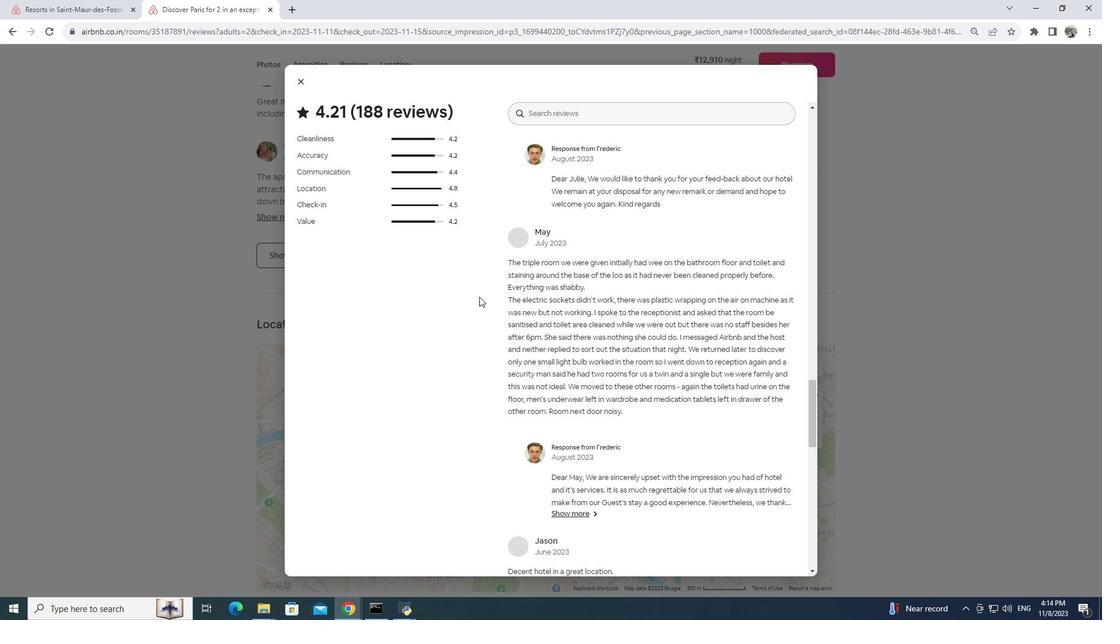 
Action: Mouse scrolled (479, 296) with delta (0, 0)
Screenshot: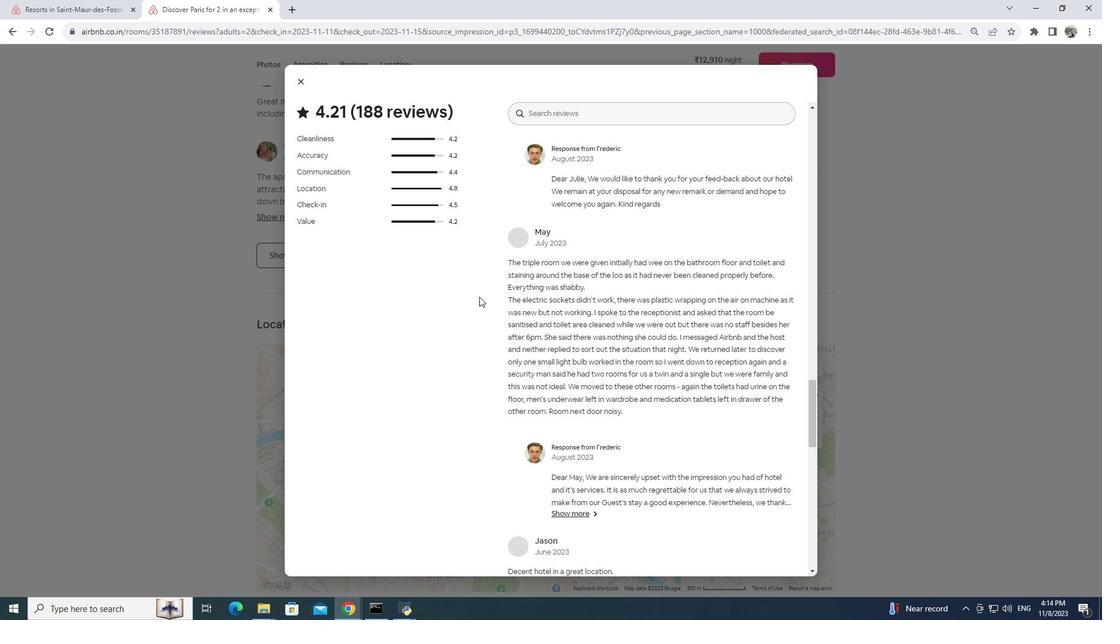 
Action: Mouse moved to (479, 297)
Screenshot: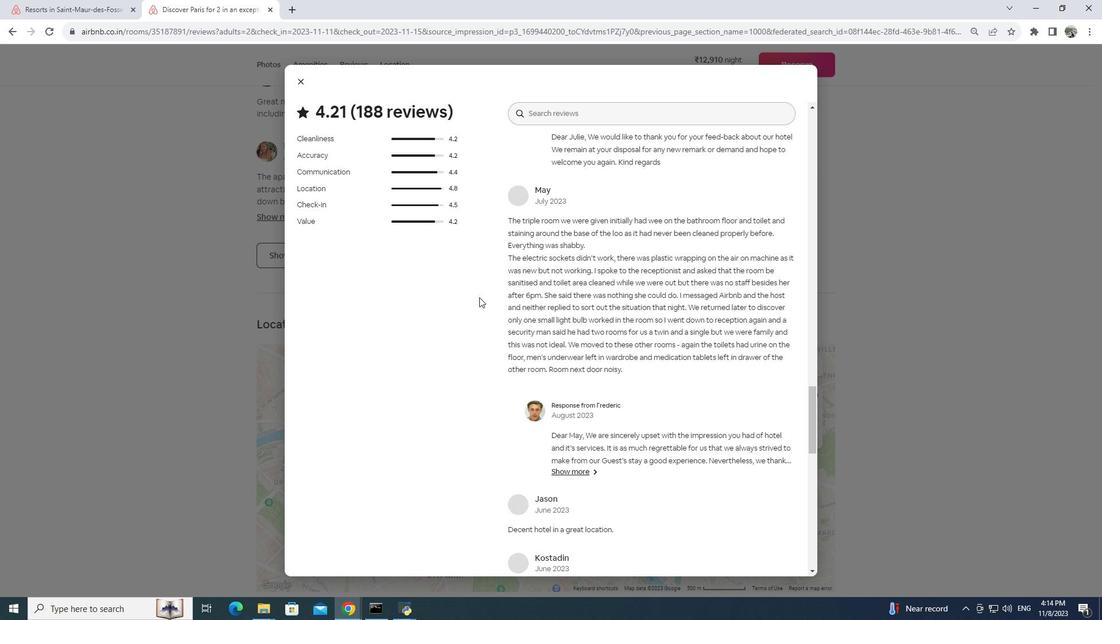 
Action: Mouse scrolled (479, 296) with delta (0, 0)
Screenshot: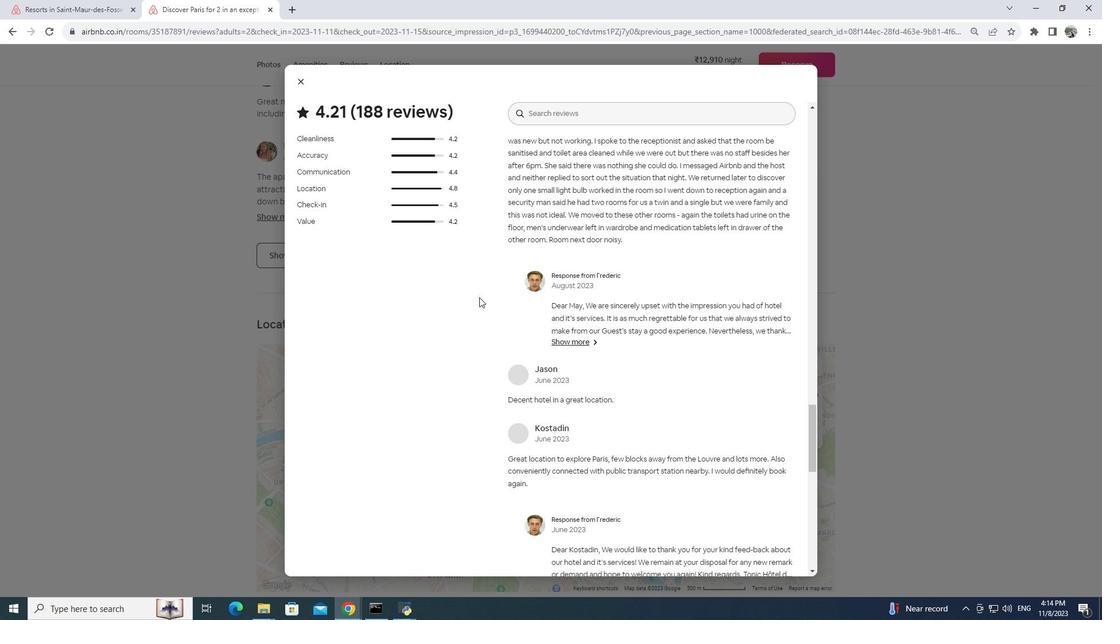 
Action: Mouse scrolled (479, 296) with delta (0, 0)
Screenshot: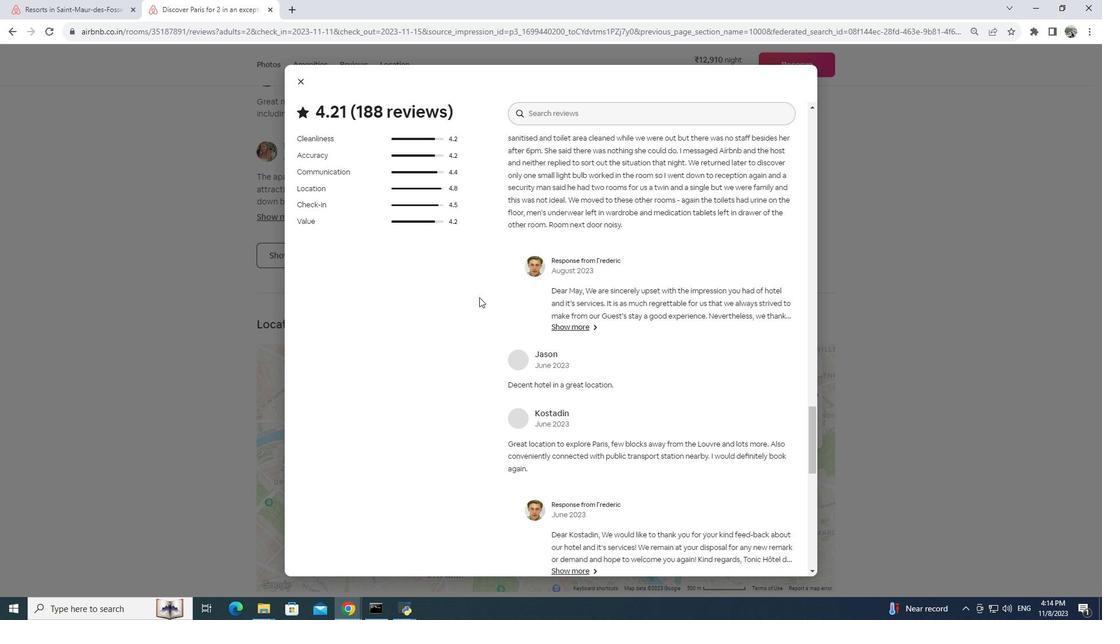
Action: Mouse scrolled (479, 296) with delta (0, 0)
Screenshot: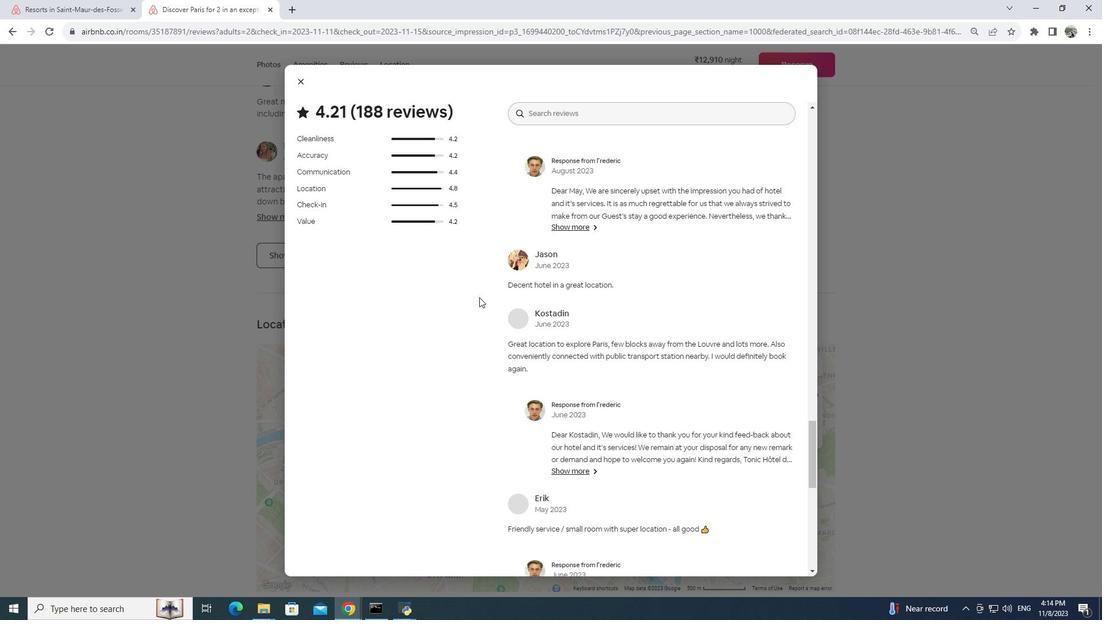 
Action: Mouse scrolled (479, 296) with delta (0, 0)
Screenshot: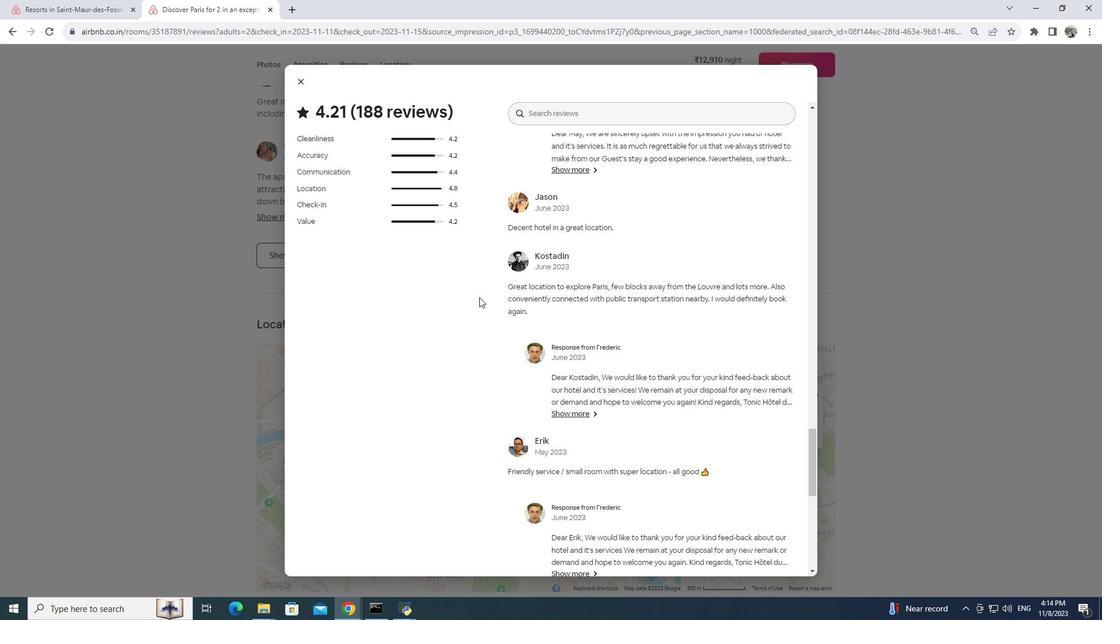 
Action: Mouse scrolled (479, 296) with delta (0, 0)
Screenshot: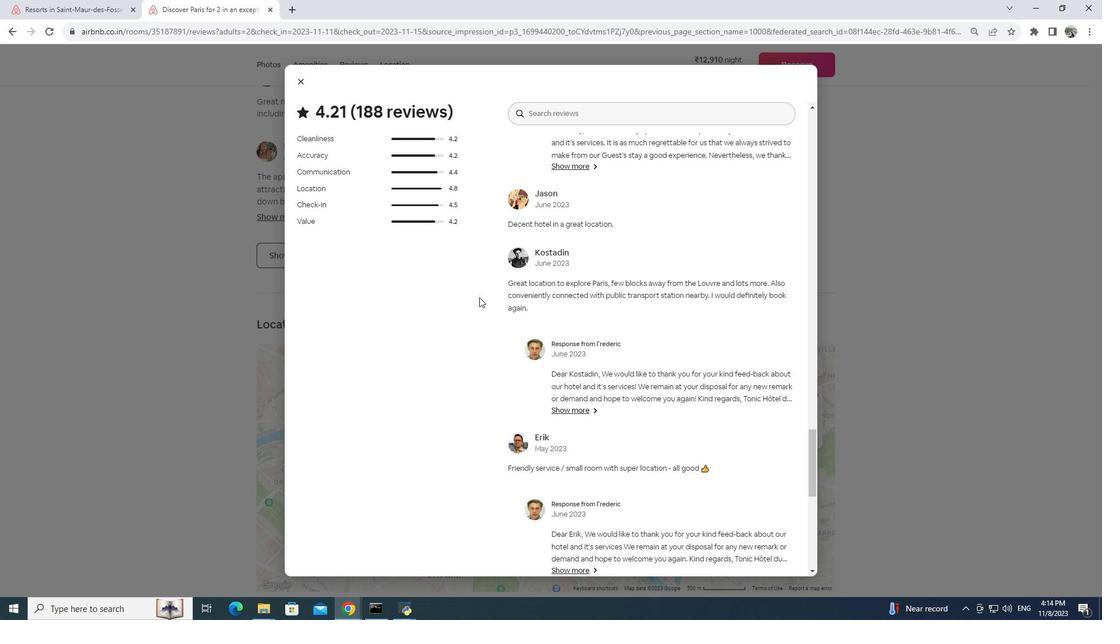 
Action: Mouse scrolled (479, 296) with delta (0, 0)
Screenshot: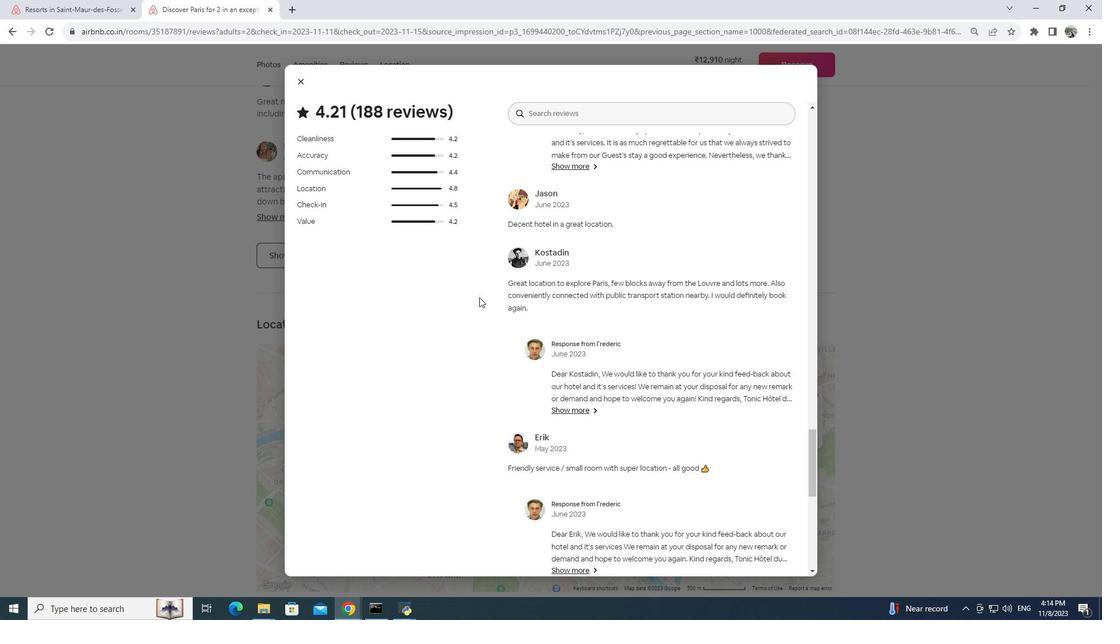 
Action: Mouse scrolled (479, 296) with delta (0, 0)
Screenshot: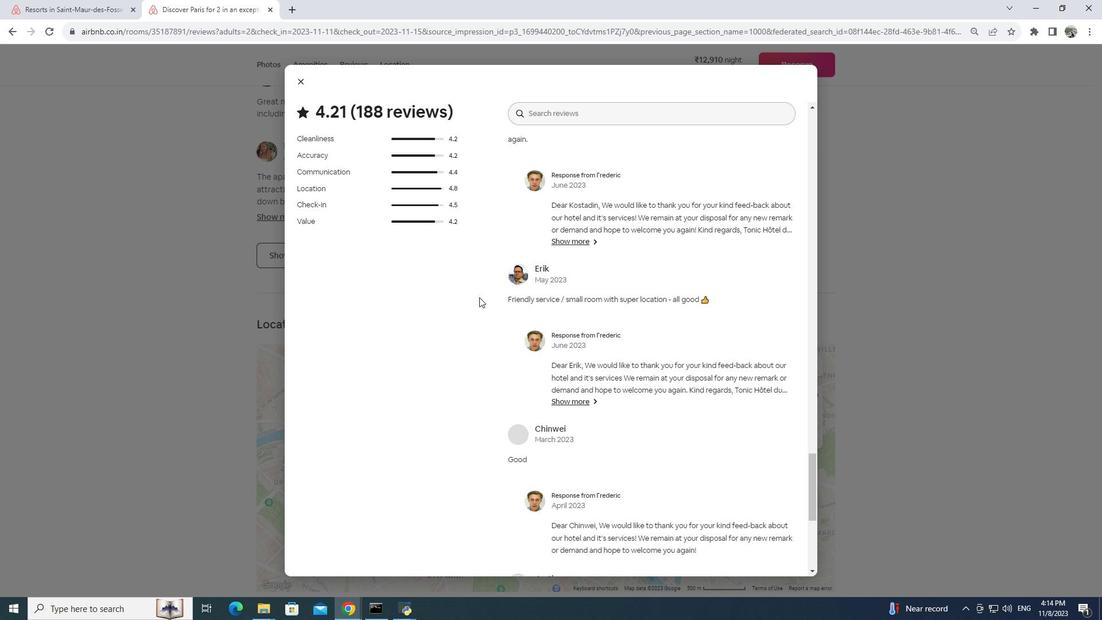 
Action: Mouse scrolled (479, 296) with delta (0, 0)
Screenshot: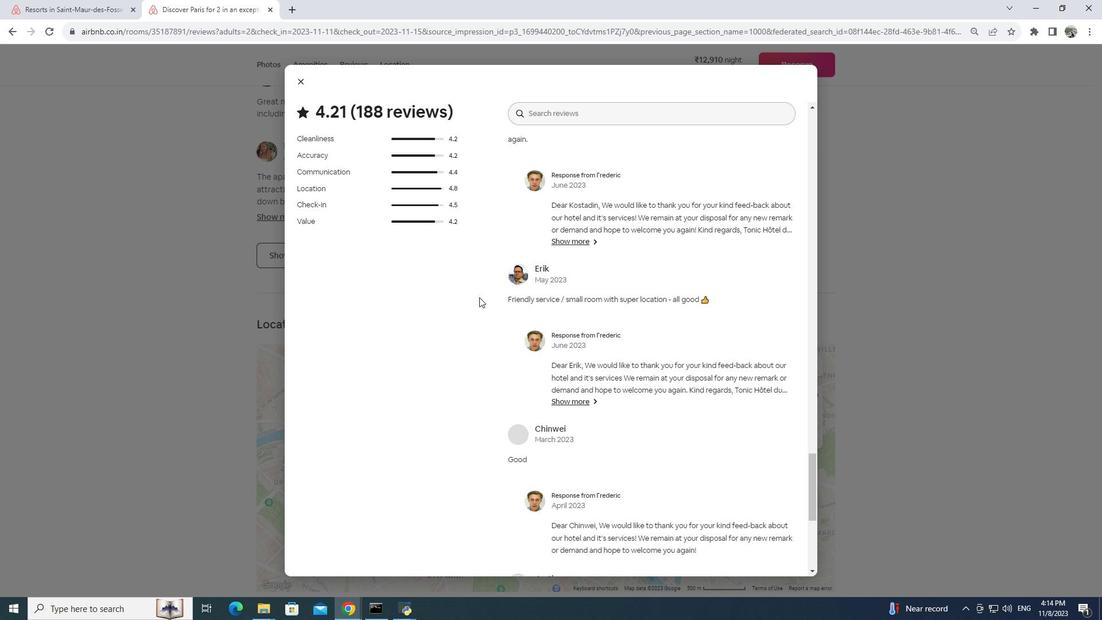 
Action: Mouse scrolled (479, 296) with delta (0, 0)
Screenshot: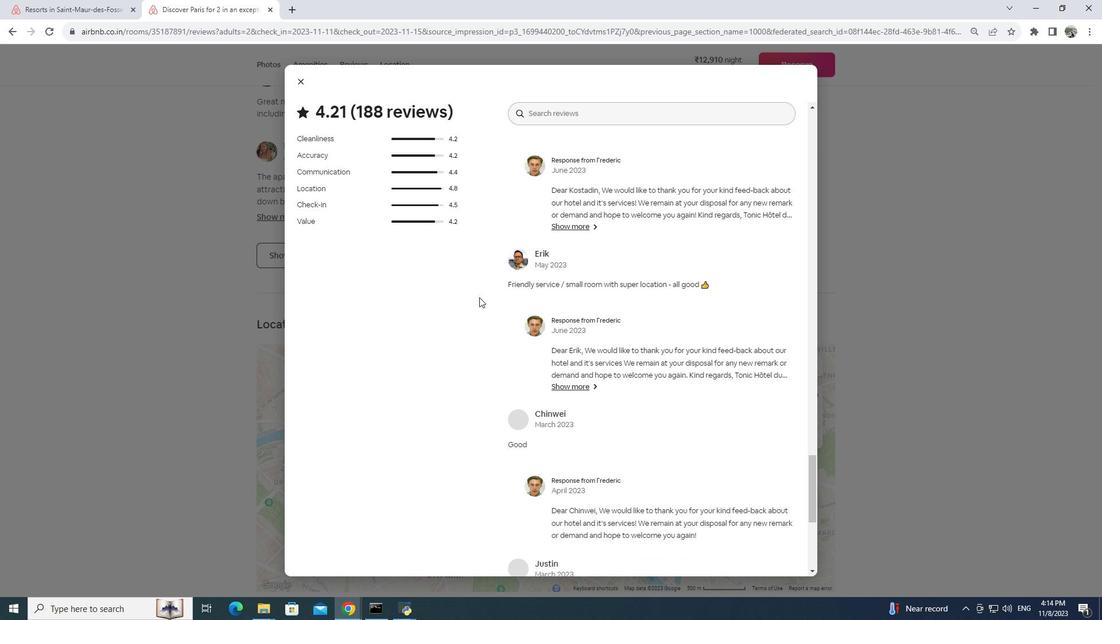 
Action: Mouse scrolled (479, 296) with delta (0, 0)
Screenshot: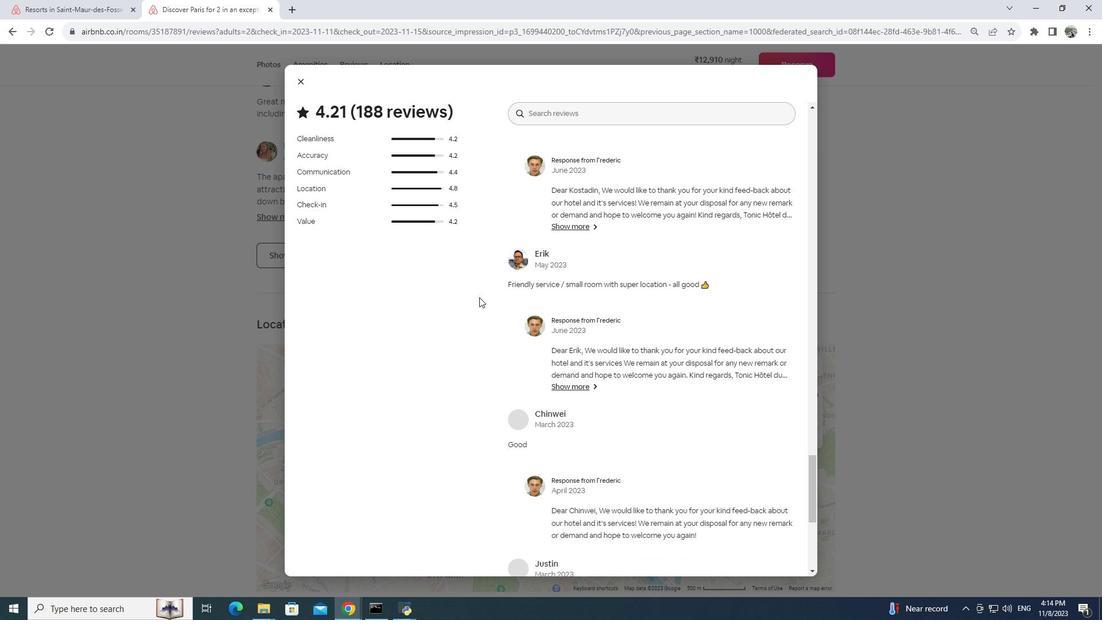 
Action: Mouse scrolled (479, 296) with delta (0, 0)
Screenshot: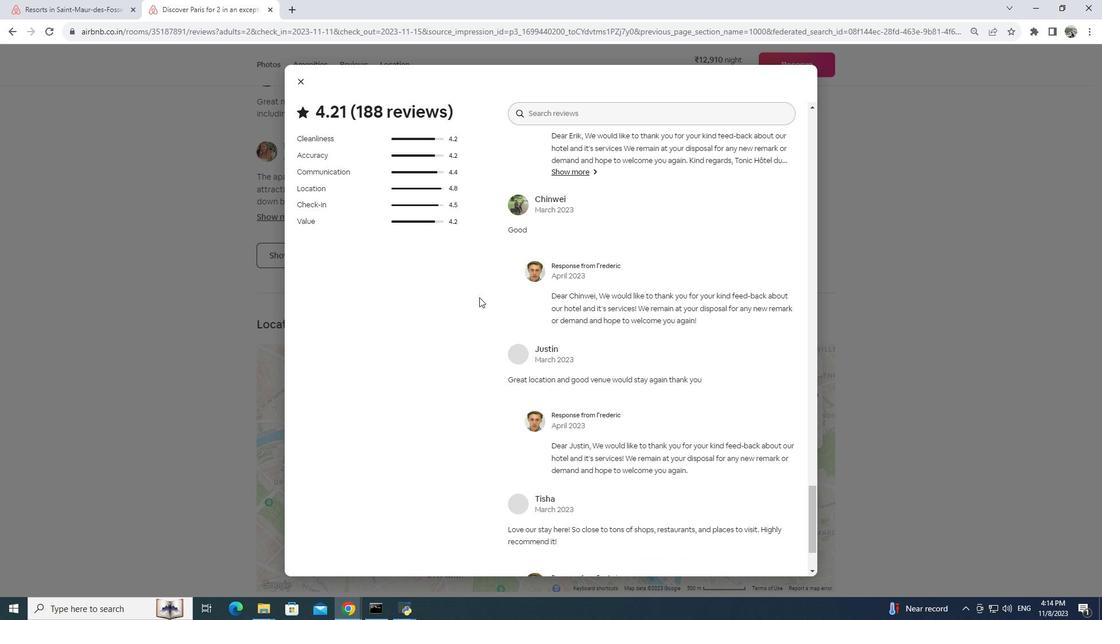 
Action: Mouse scrolled (479, 296) with delta (0, 0)
Screenshot: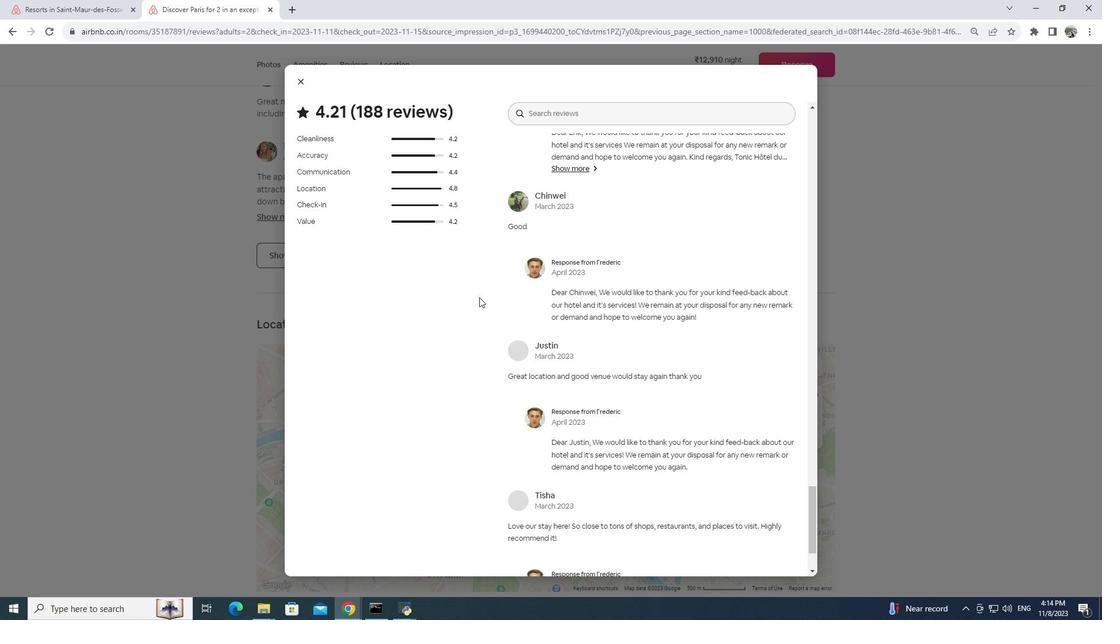 
Action: Mouse scrolled (479, 296) with delta (0, 0)
Screenshot: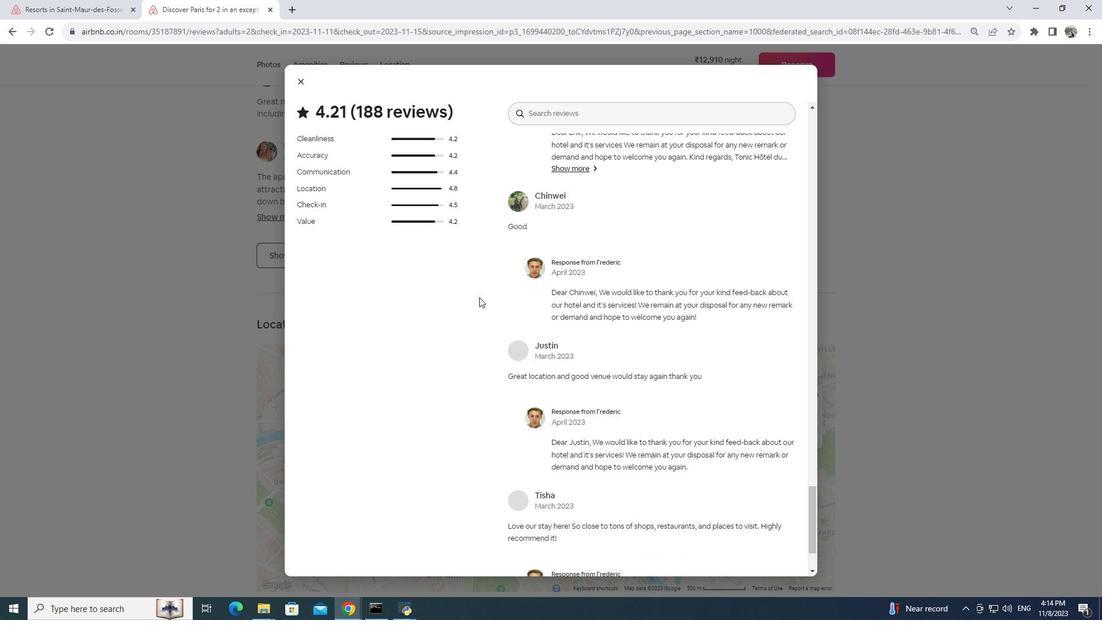 
Action: Mouse scrolled (479, 296) with delta (0, 0)
Screenshot: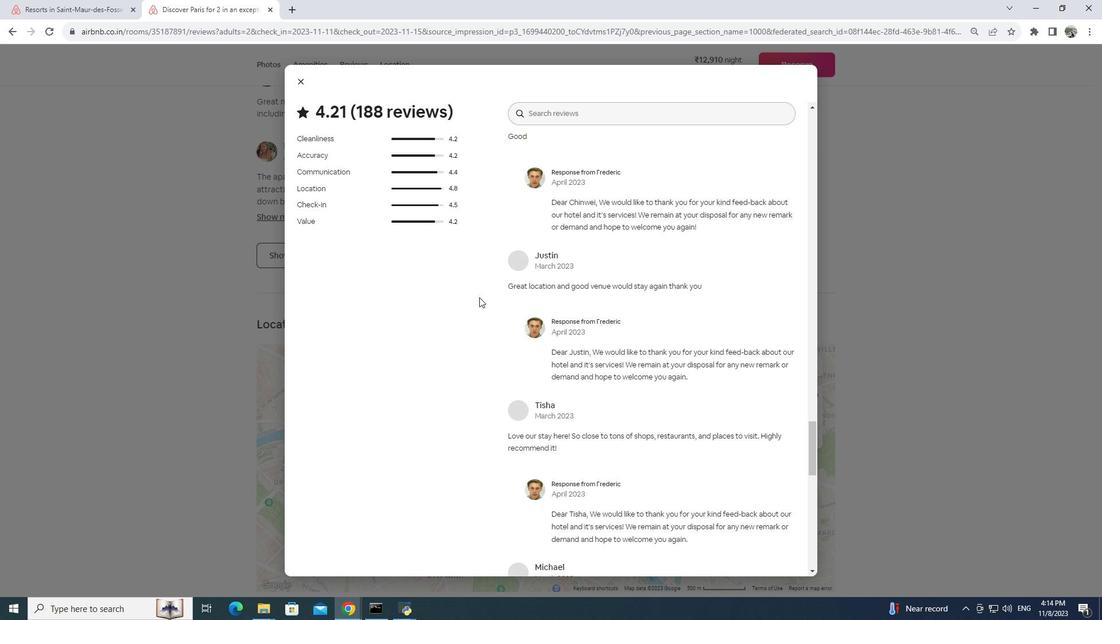 
Action: Mouse scrolled (479, 296) with delta (0, 0)
Screenshot: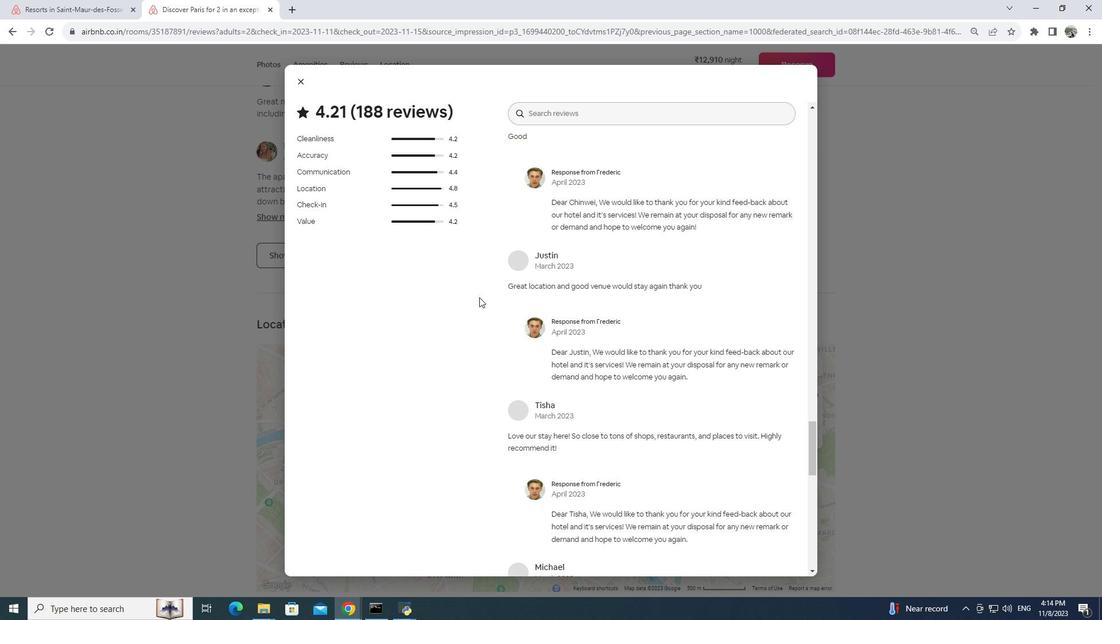 
Action: Mouse scrolled (479, 296) with delta (0, 0)
Screenshot: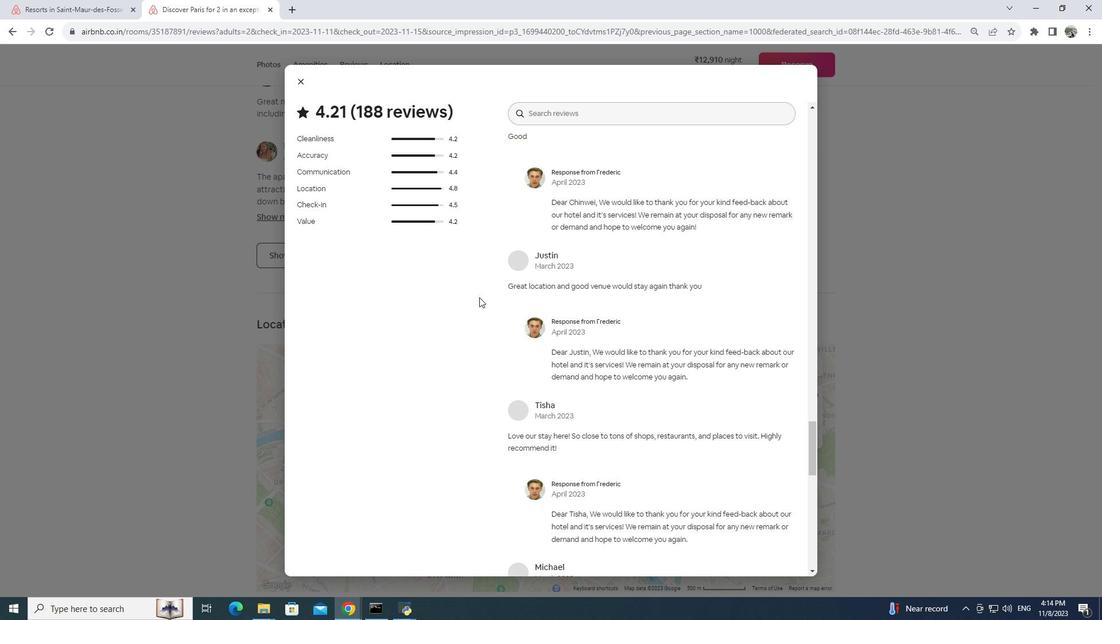 
Action: Mouse scrolled (479, 296) with delta (0, 0)
Screenshot: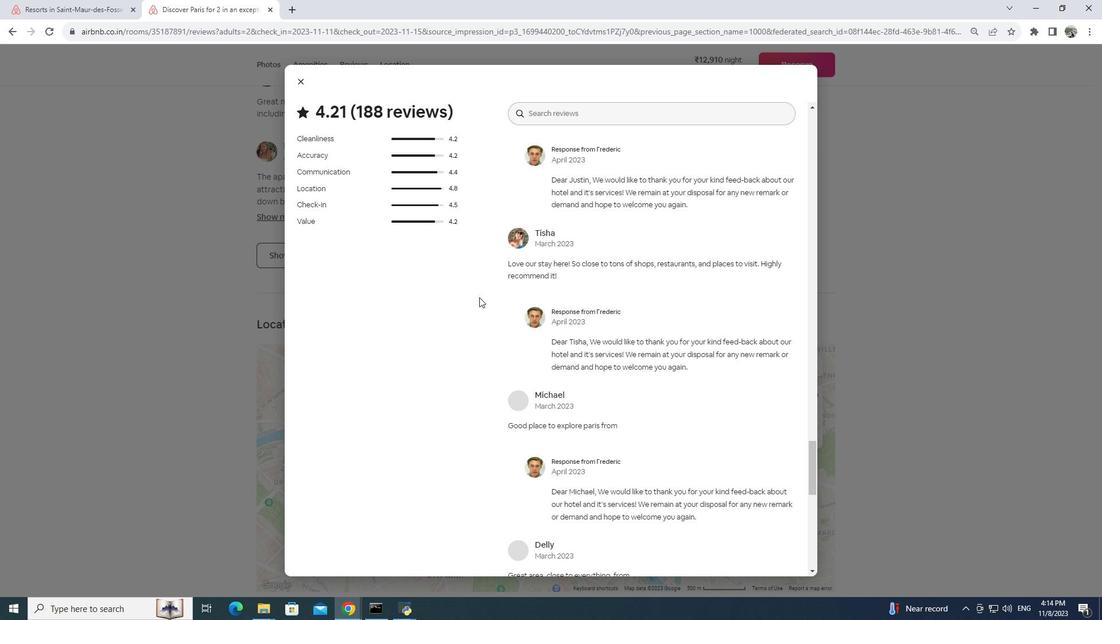 
Action: Mouse scrolled (479, 296) with delta (0, 0)
Screenshot: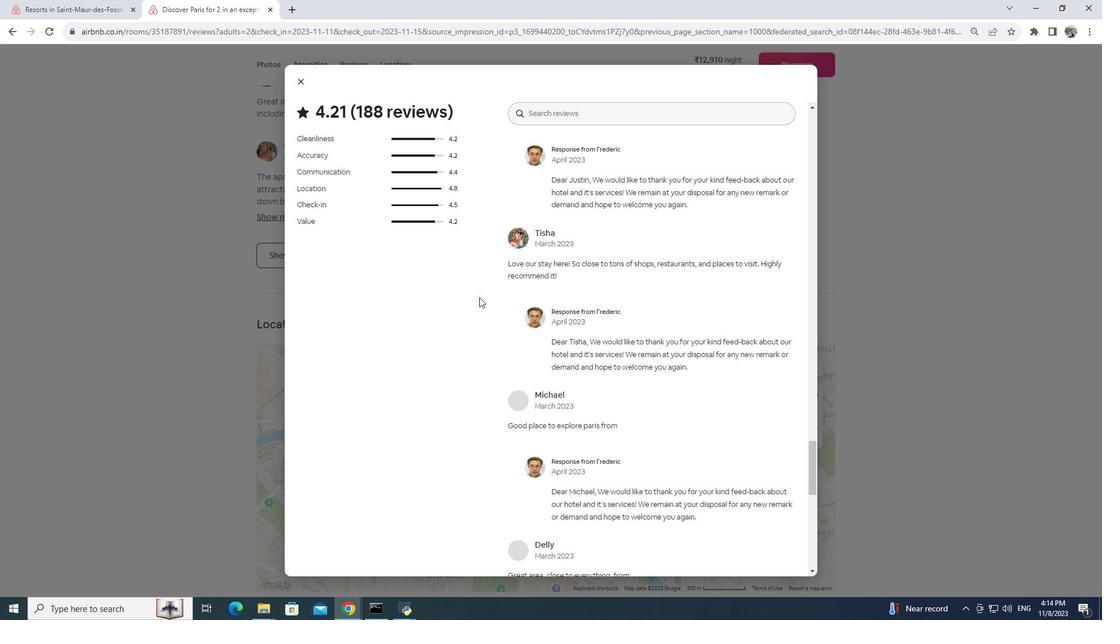 
Action: Mouse scrolled (479, 296) with delta (0, 0)
Screenshot: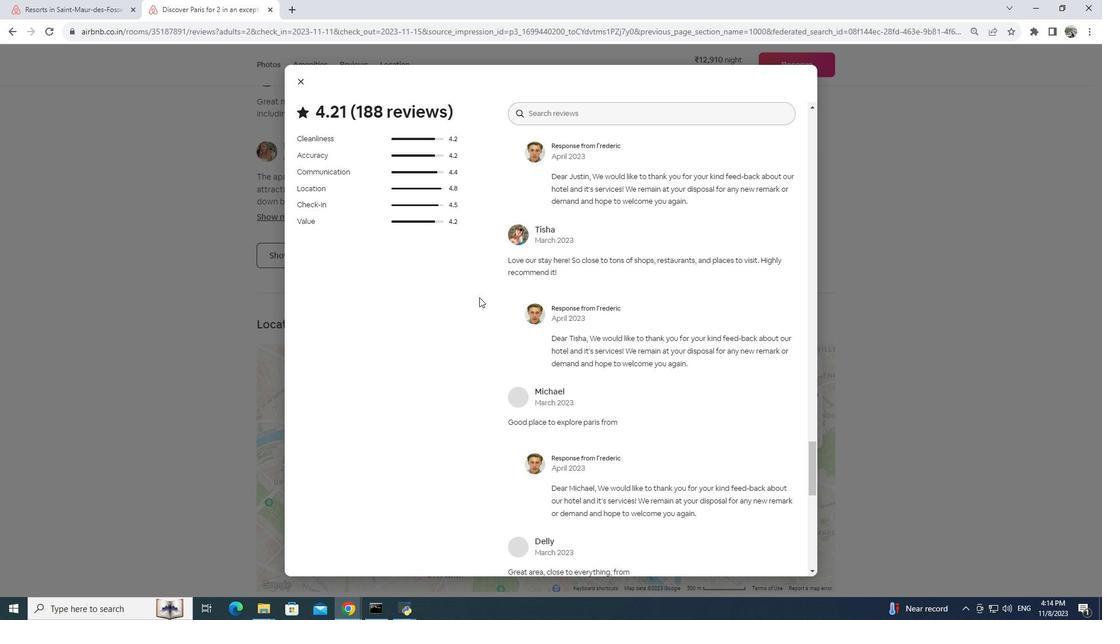 
Action: Mouse scrolled (479, 296) with delta (0, 0)
Screenshot: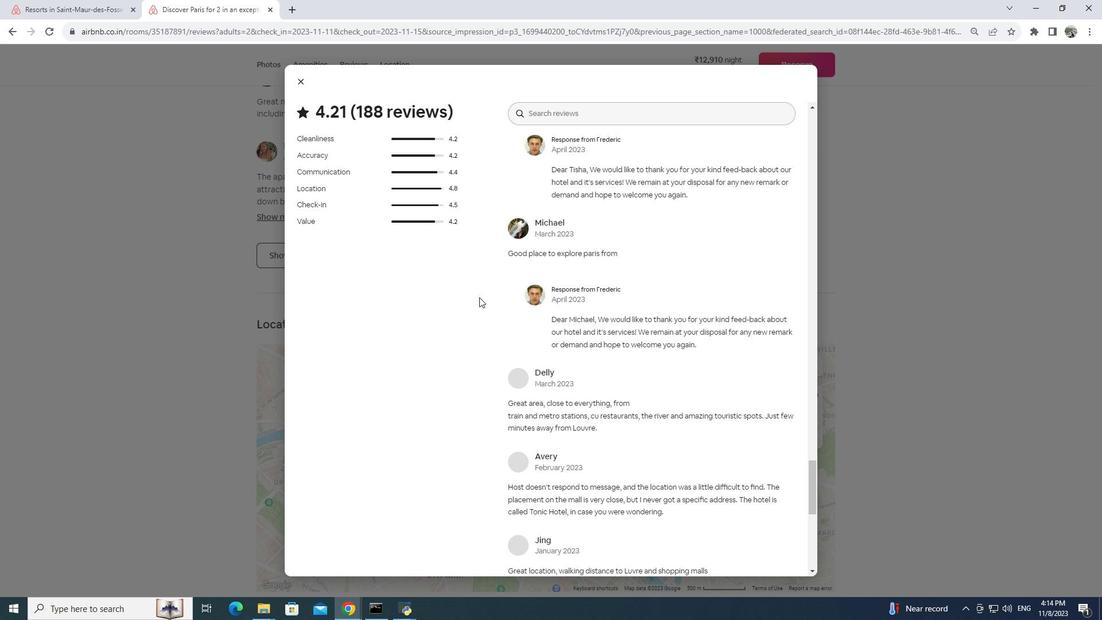 
Action: Mouse scrolled (479, 296) with delta (0, 0)
Screenshot: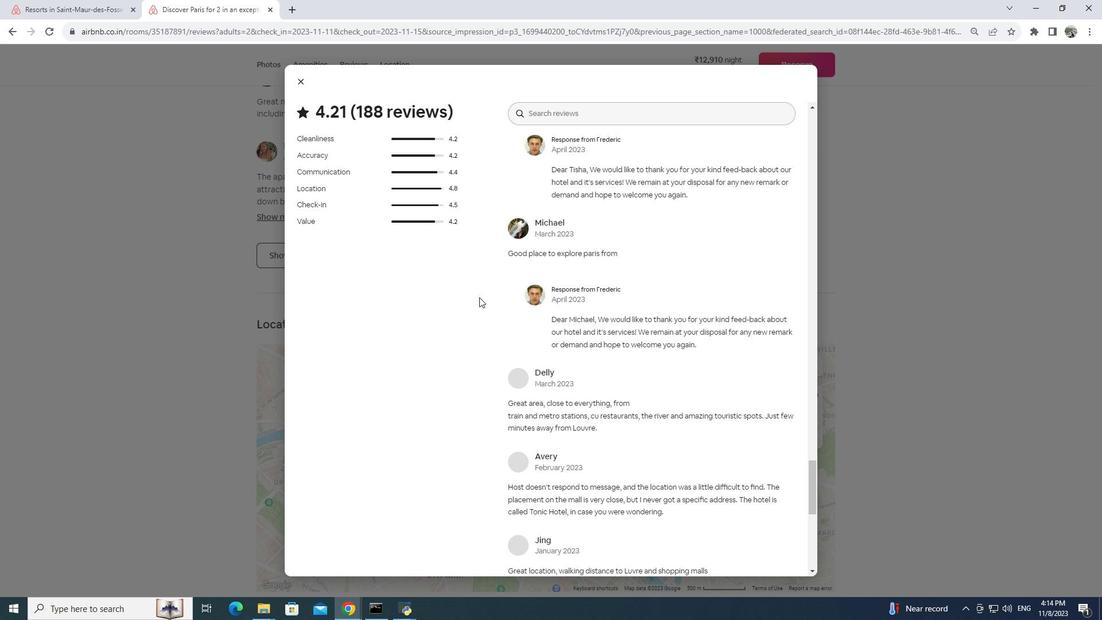
Action: Mouse scrolled (479, 296) with delta (0, 0)
Screenshot: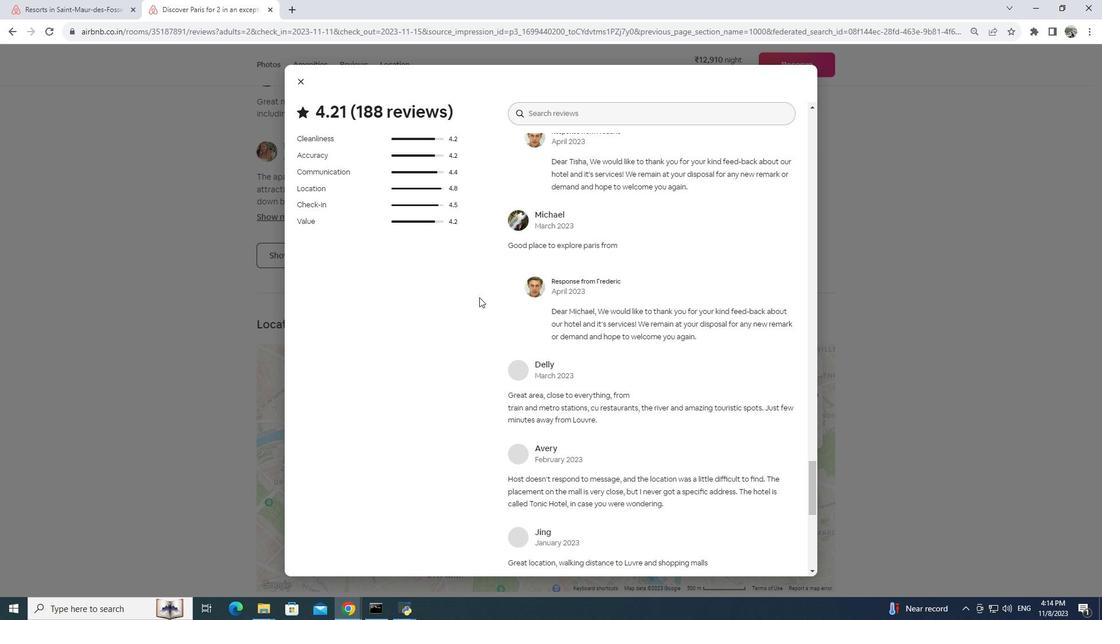 
Action: Mouse scrolled (479, 296) with delta (0, 0)
Screenshot: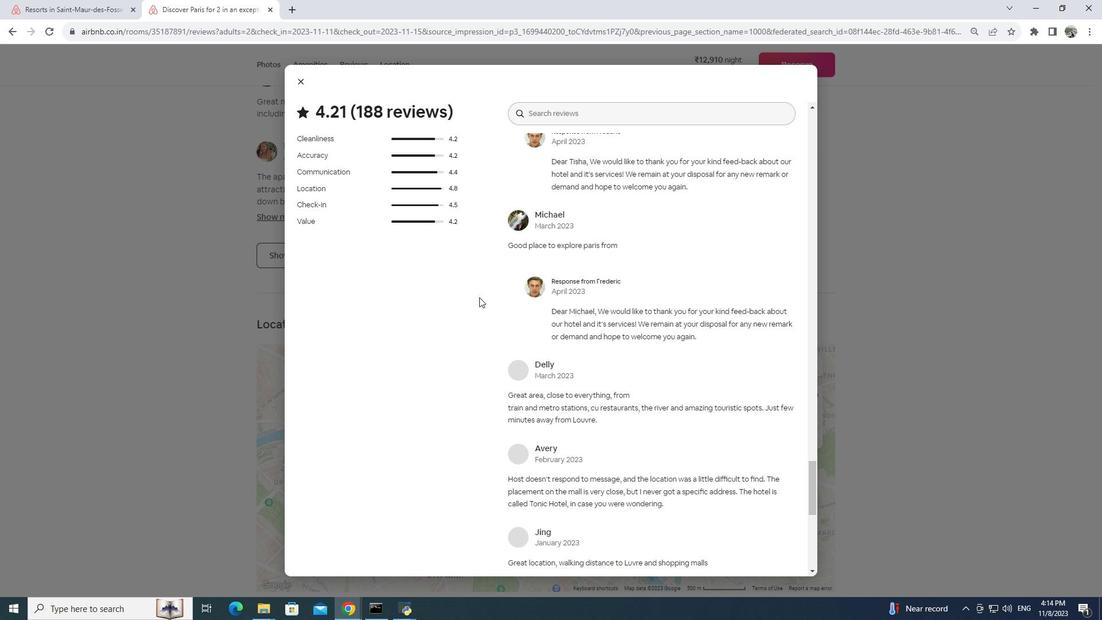 
Action: Mouse scrolled (479, 296) with delta (0, 0)
Screenshot: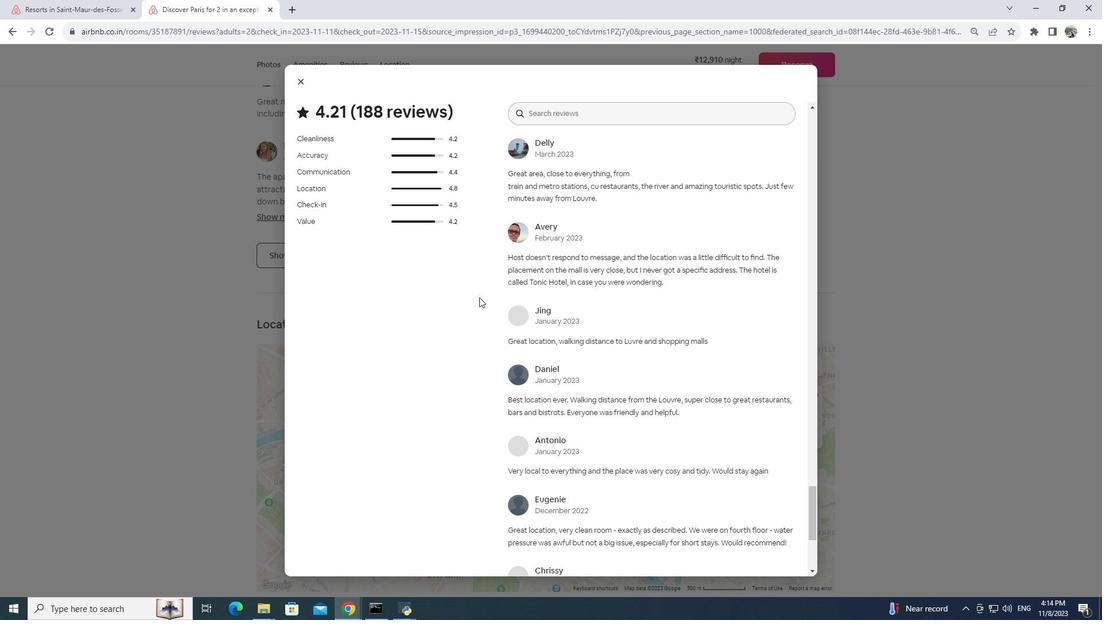 
Action: Mouse scrolled (479, 296) with delta (0, 0)
Screenshot: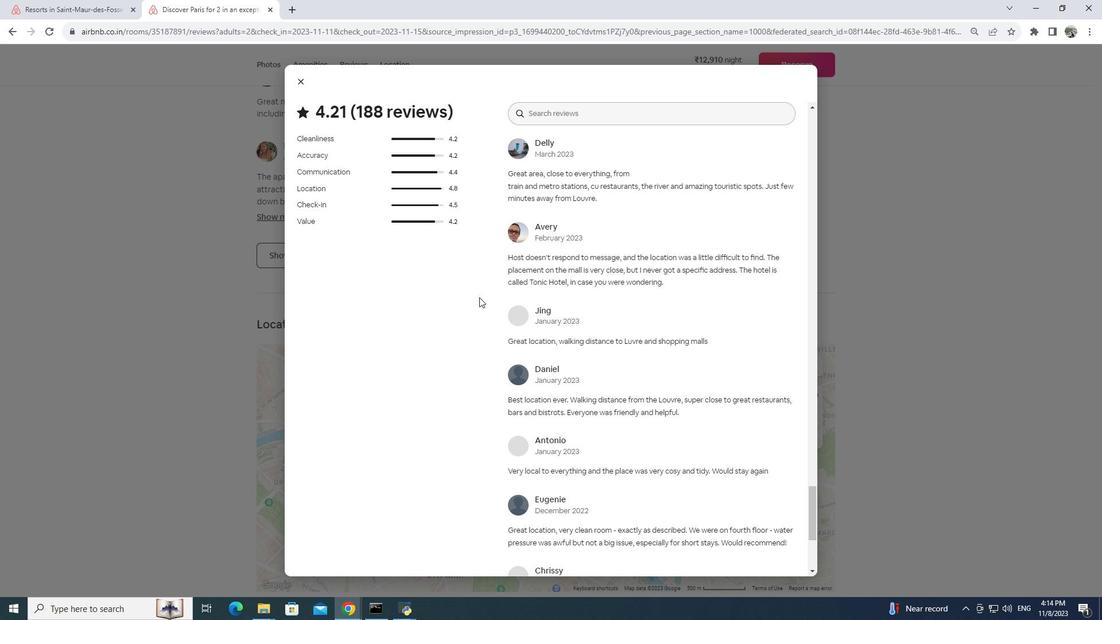 
Action: Mouse scrolled (479, 296) with delta (0, 0)
Screenshot: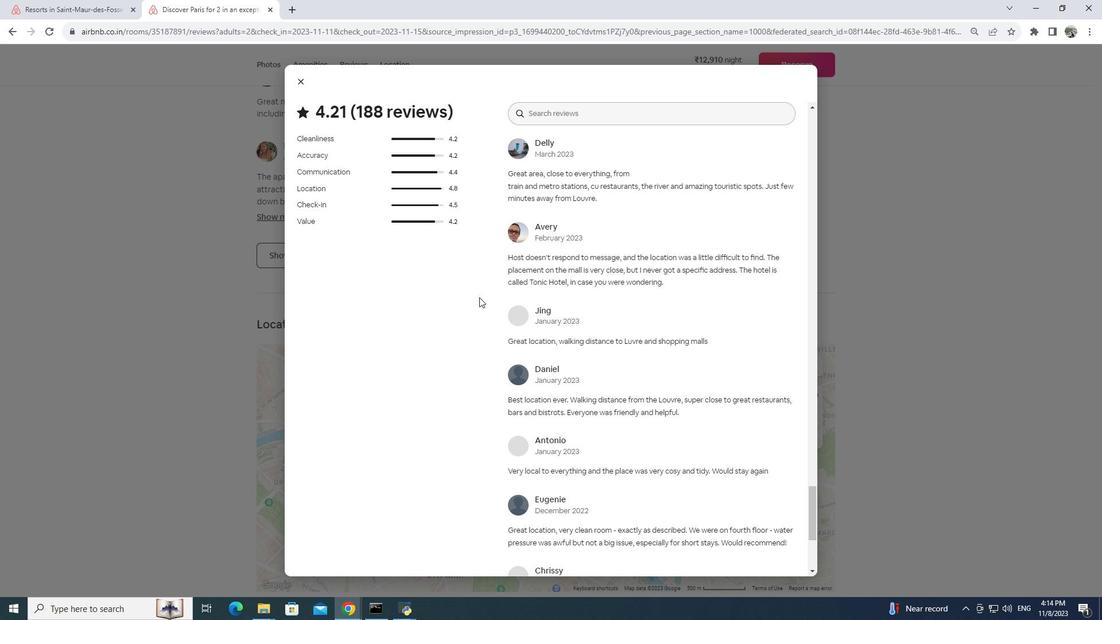 
Action: Mouse scrolled (479, 296) with delta (0, 0)
Screenshot: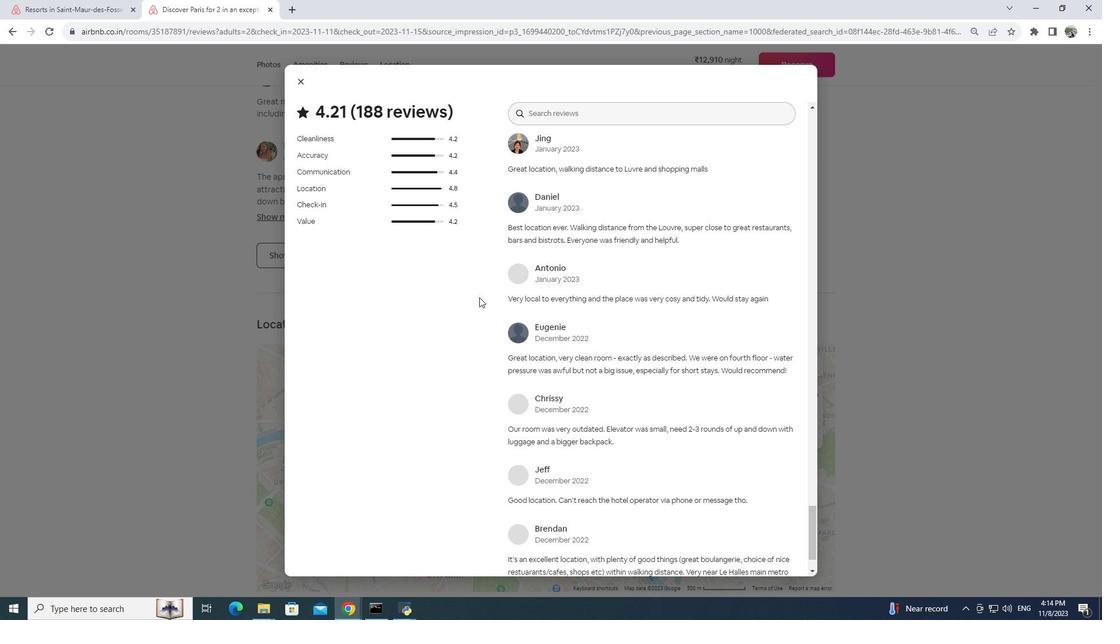 
Action: Mouse scrolled (479, 296) with delta (0, 0)
Screenshot: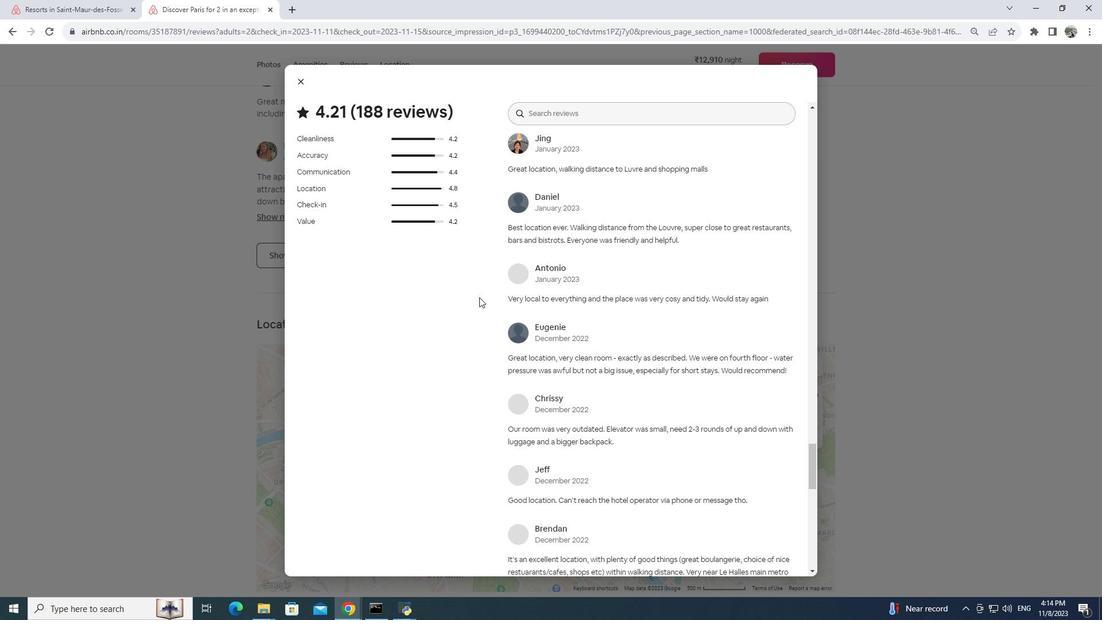 
Action: Mouse scrolled (479, 296) with delta (0, 0)
Screenshot: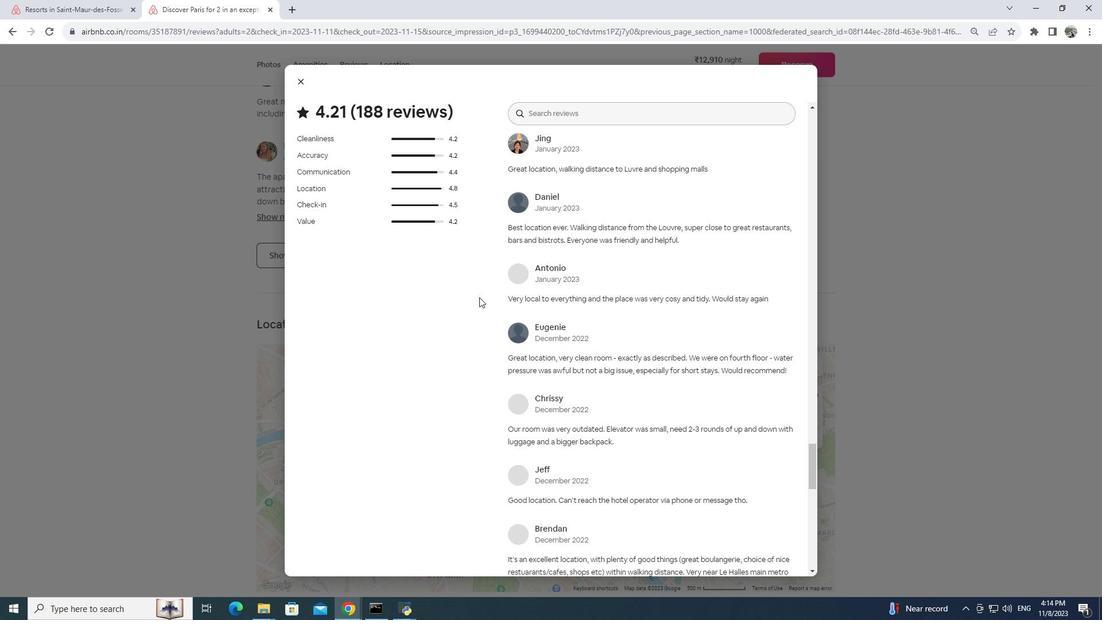 
Action: Mouse scrolled (479, 296) with delta (0, 0)
Screenshot: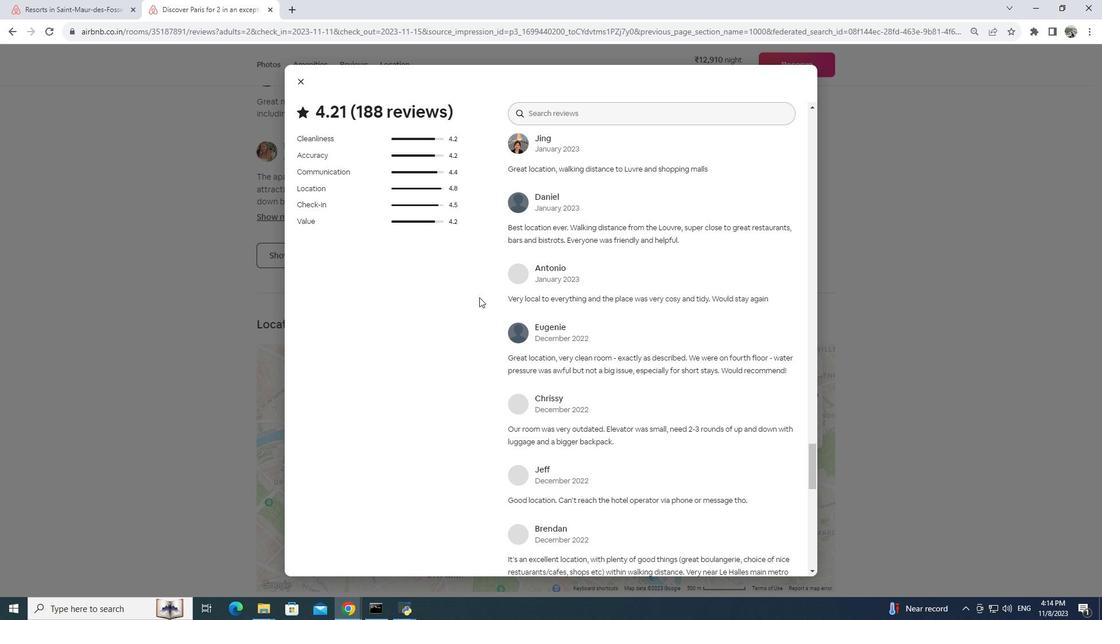 
Action: Mouse moved to (305, 85)
Screenshot: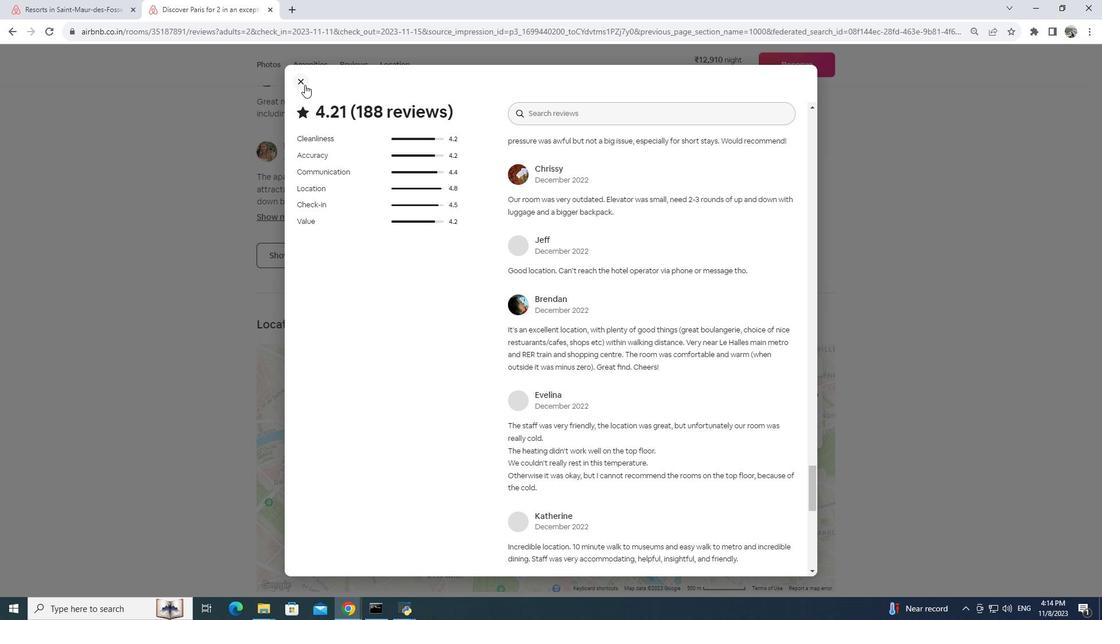 
Action: Mouse pressed left at (305, 85)
Screenshot: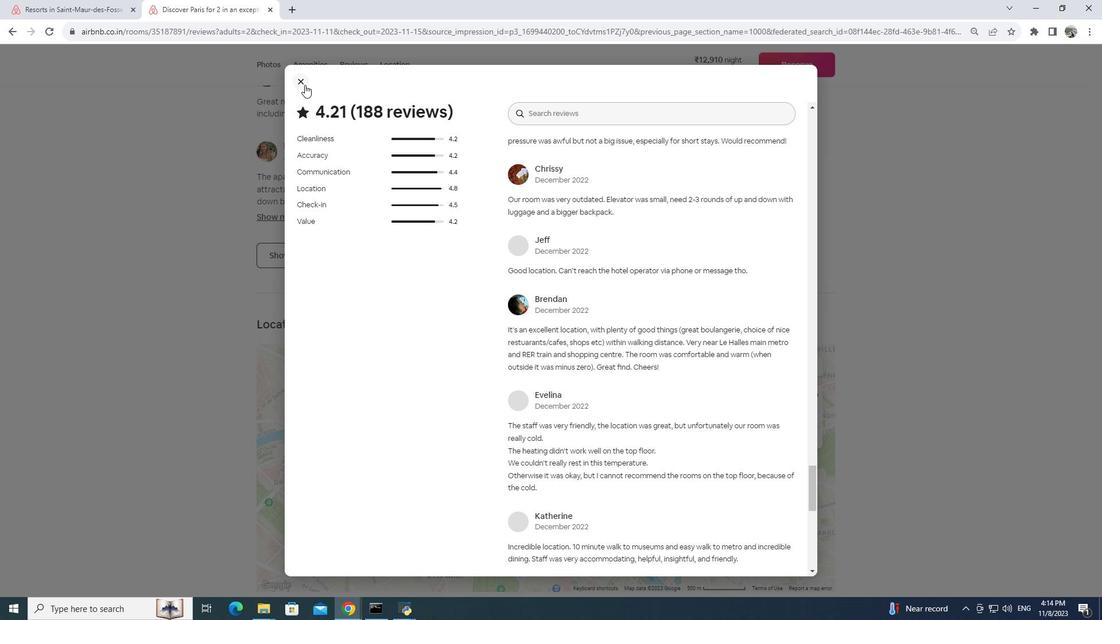 
Action: Mouse moved to (418, 323)
Screenshot: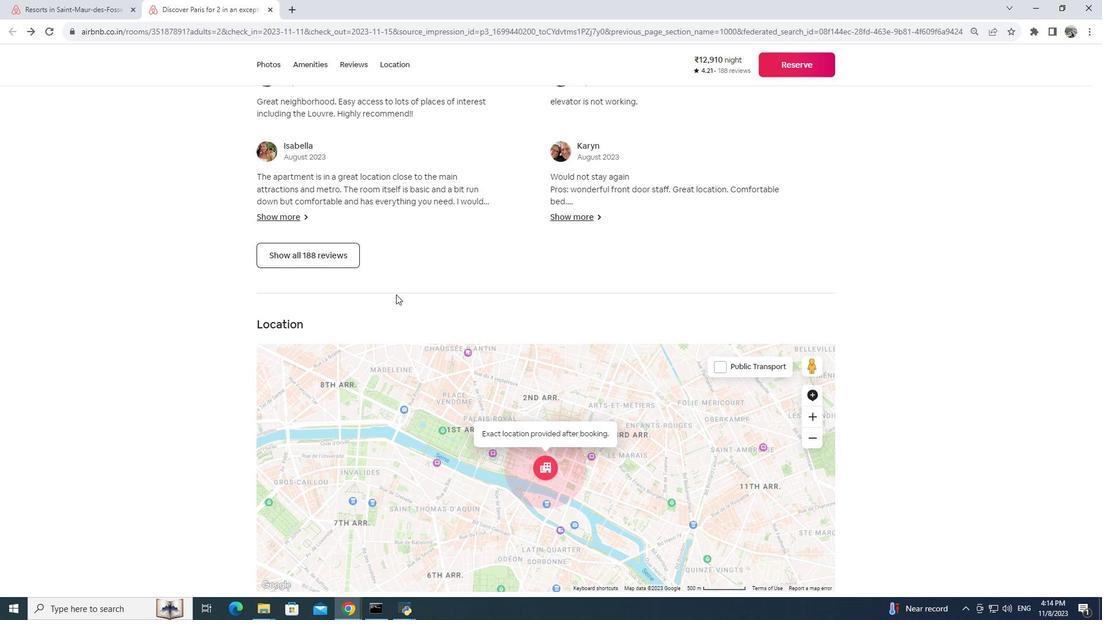 
Action: Mouse scrolled (418, 323) with delta (0, 0)
Screenshot: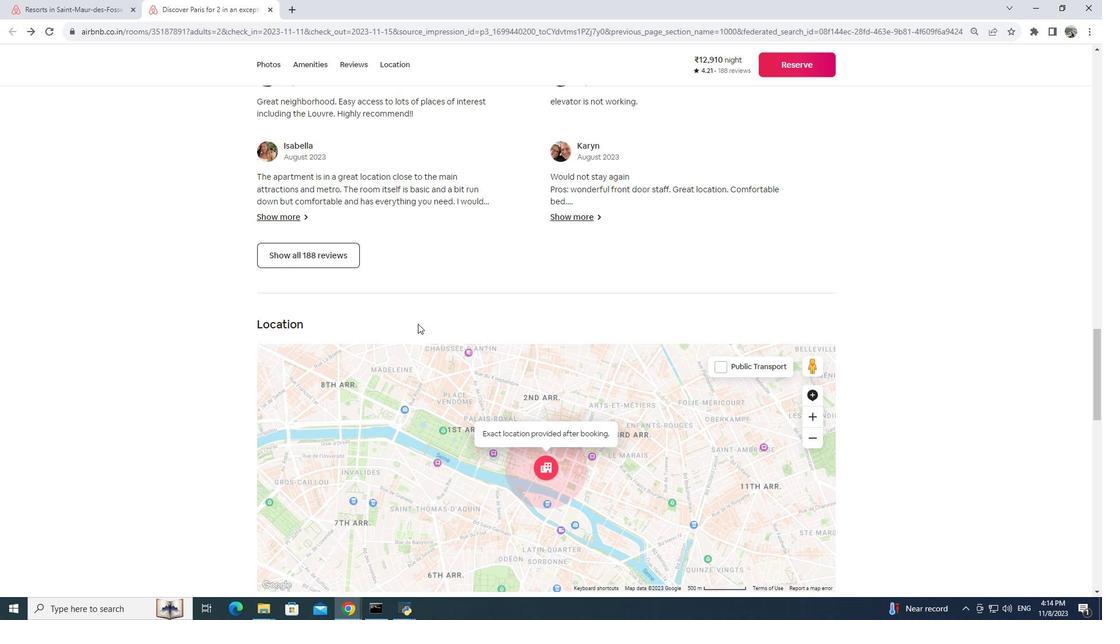 
Action: Mouse scrolled (418, 323) with delta (0, 0)
Screenshot: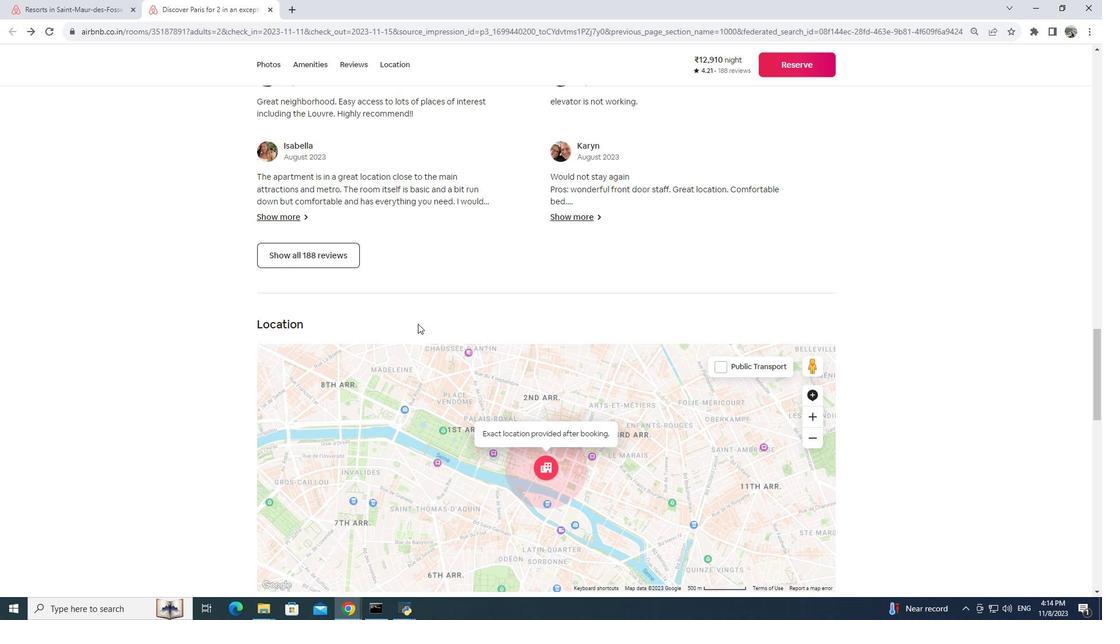 
Action: Mouse scrolled (418, 323) with delta (0, 0)
Screenshot: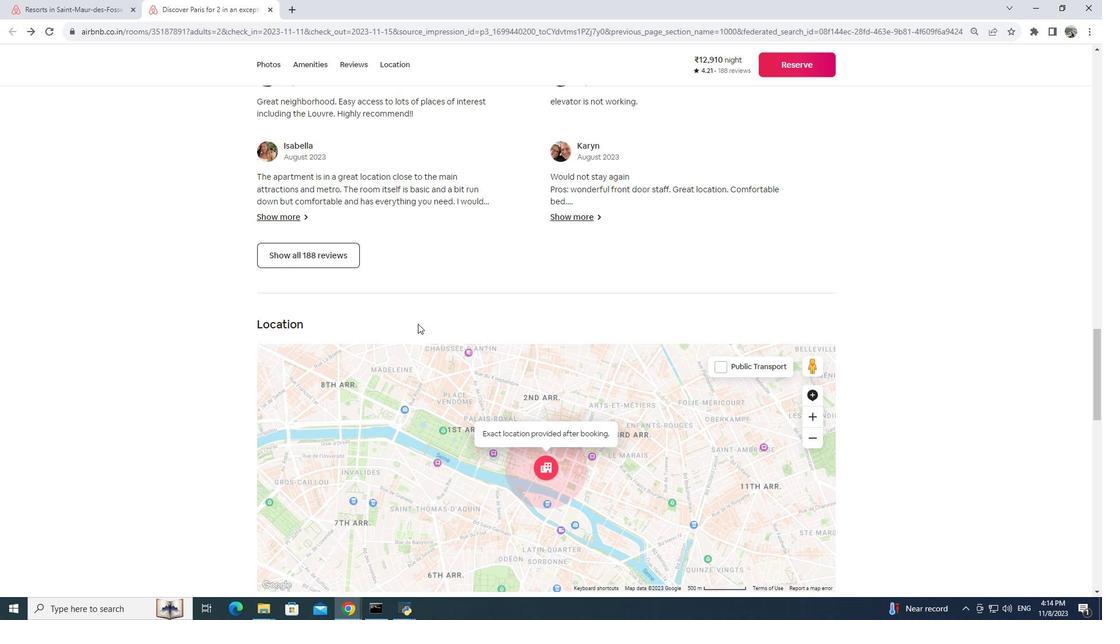 
Action: Mouse scrolled (418, 323) with delta (0, 0)
Screenshot: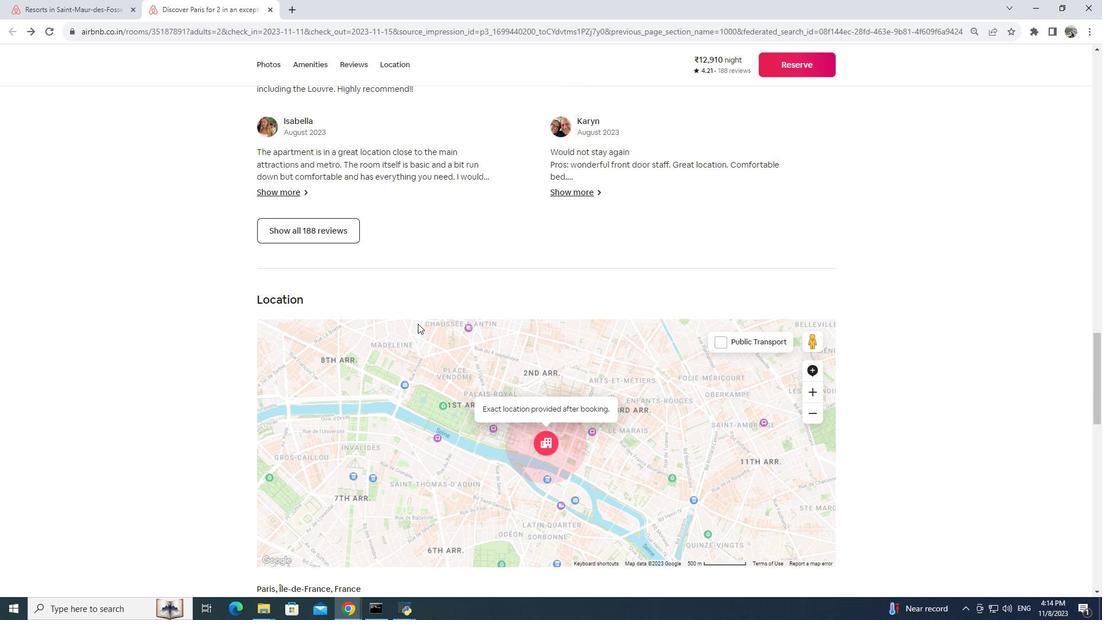 
Action: Mouse scrolled (418, 323) with delta (0, 0)
Screenshot: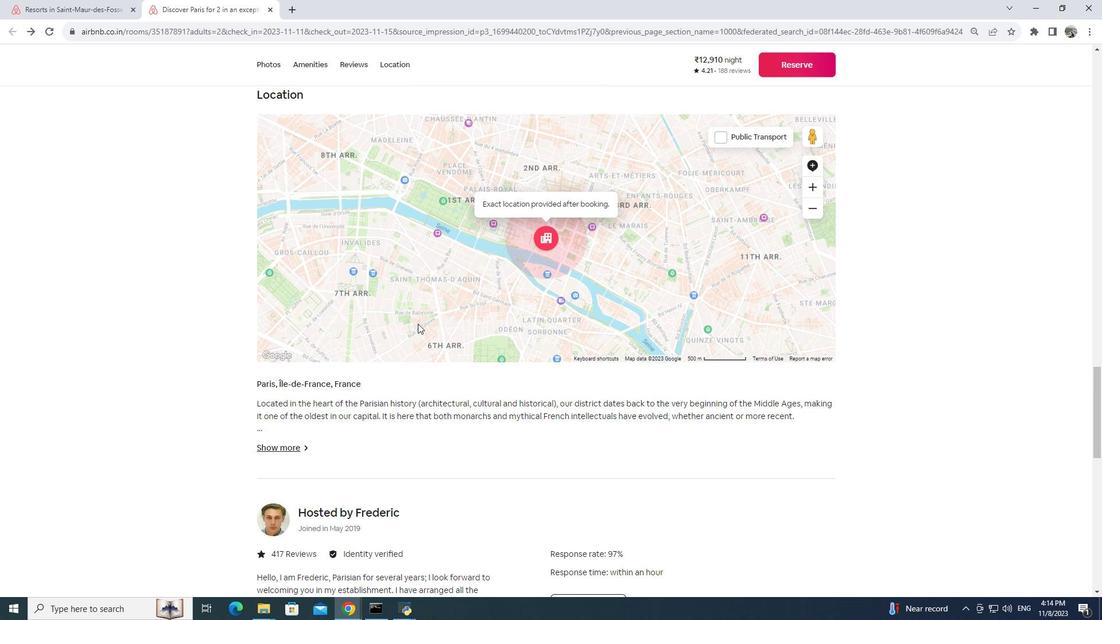 
Action: Mouse scrolled (418, 323) with delta (0, 0)
Screenshot: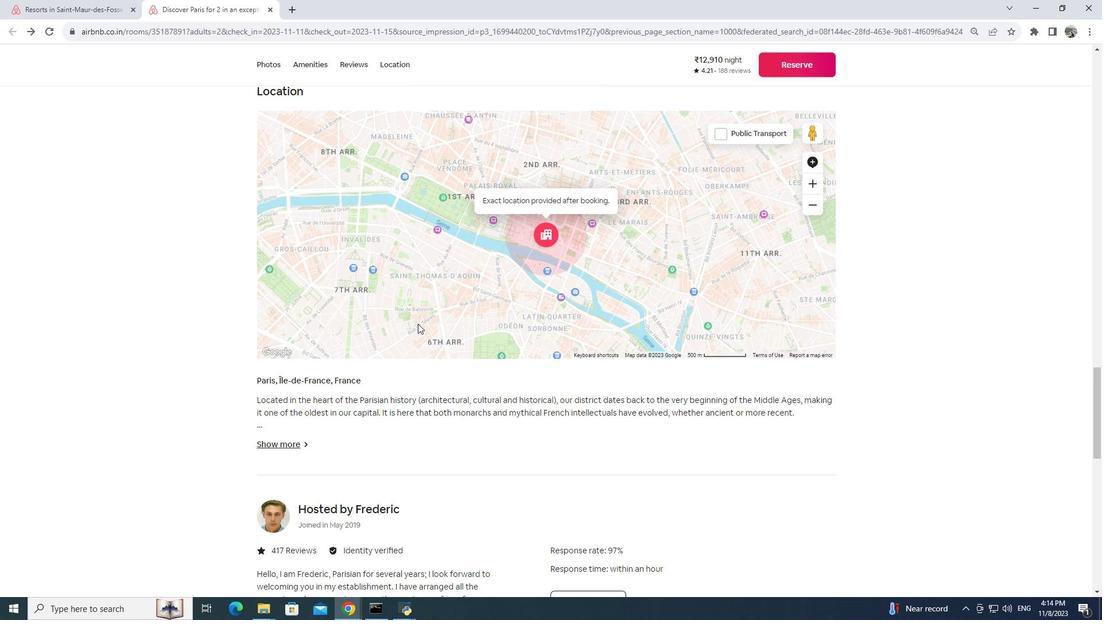 
Action: Mouse scrolled (418, 323) with delta (0, 0)
Screenshot: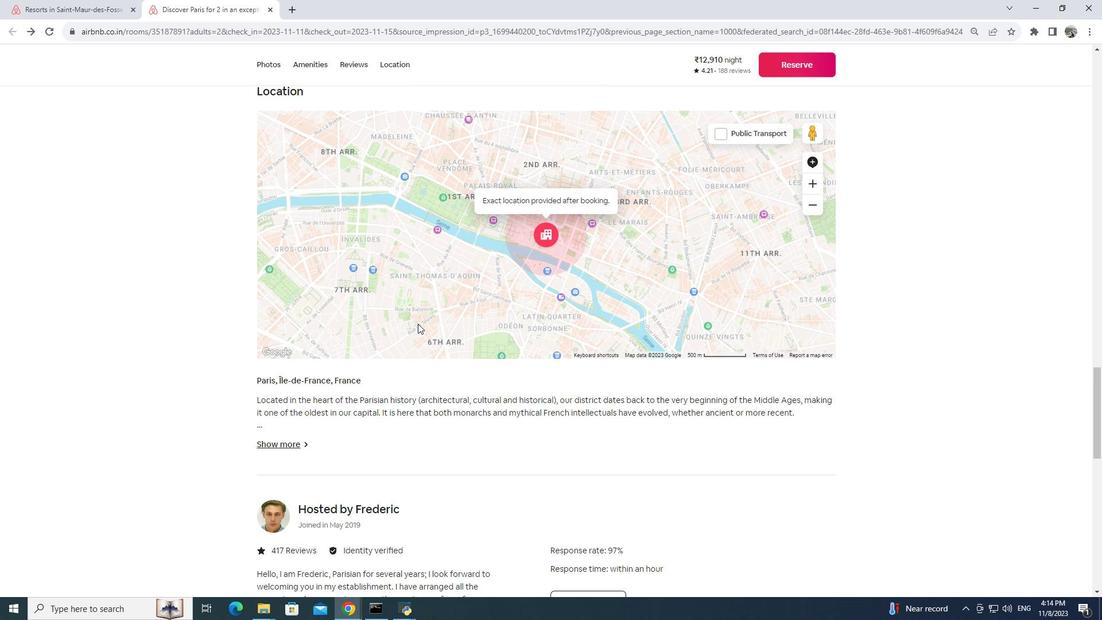 
Action: Mouse scrolled (418, 323) with delta (0, 0)
Screenshot: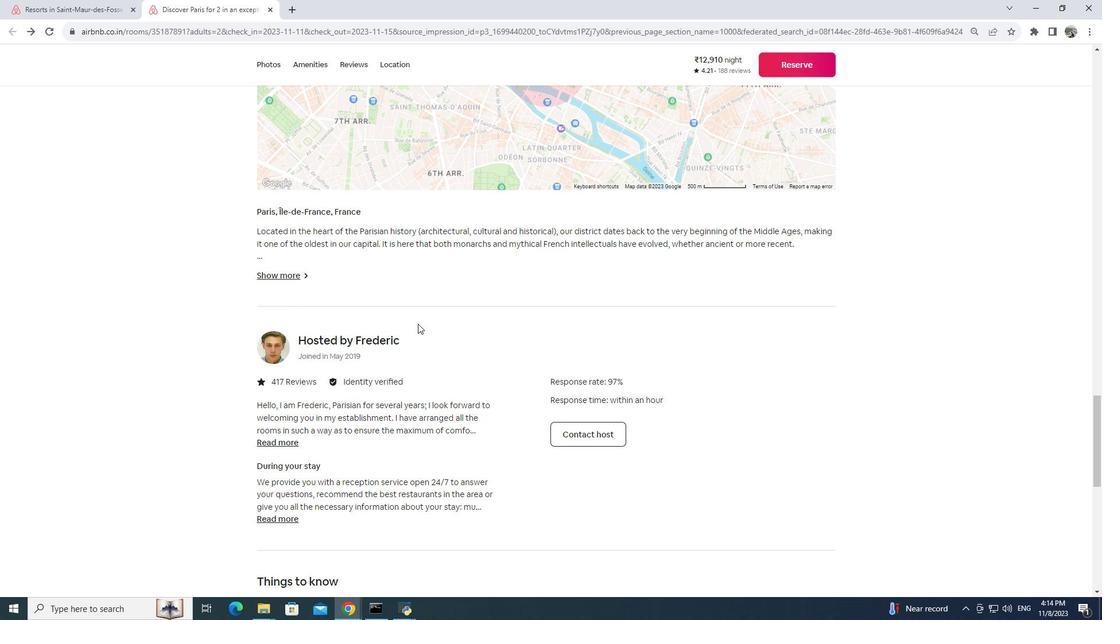 
Action: Mouse scrolled (418, 323) with delta (0, 0)
Screenshot: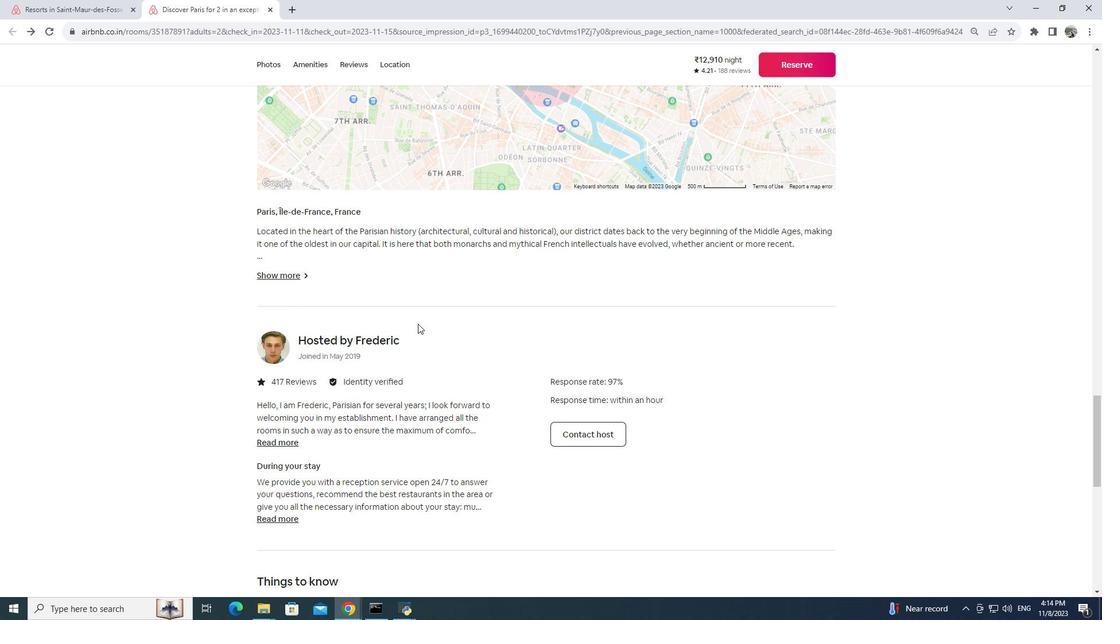 
Action: Mouse scrolled (418, 323) with delta (0, 0)
Screenshot: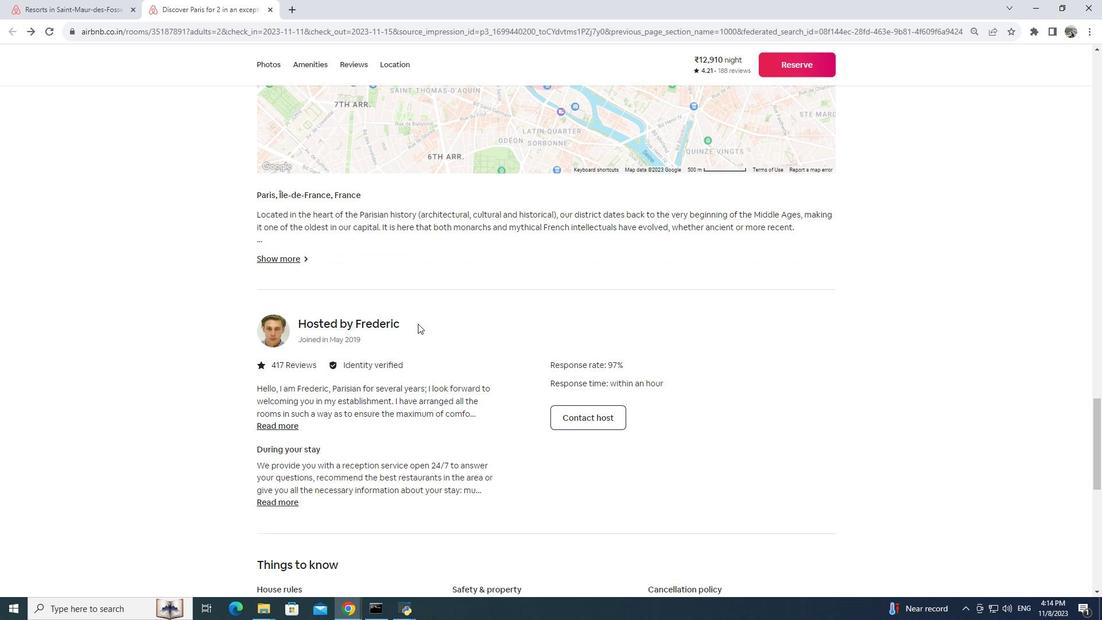
Action: Mouse scrolled (418, 323) with delta (0, 0)
Screenshot: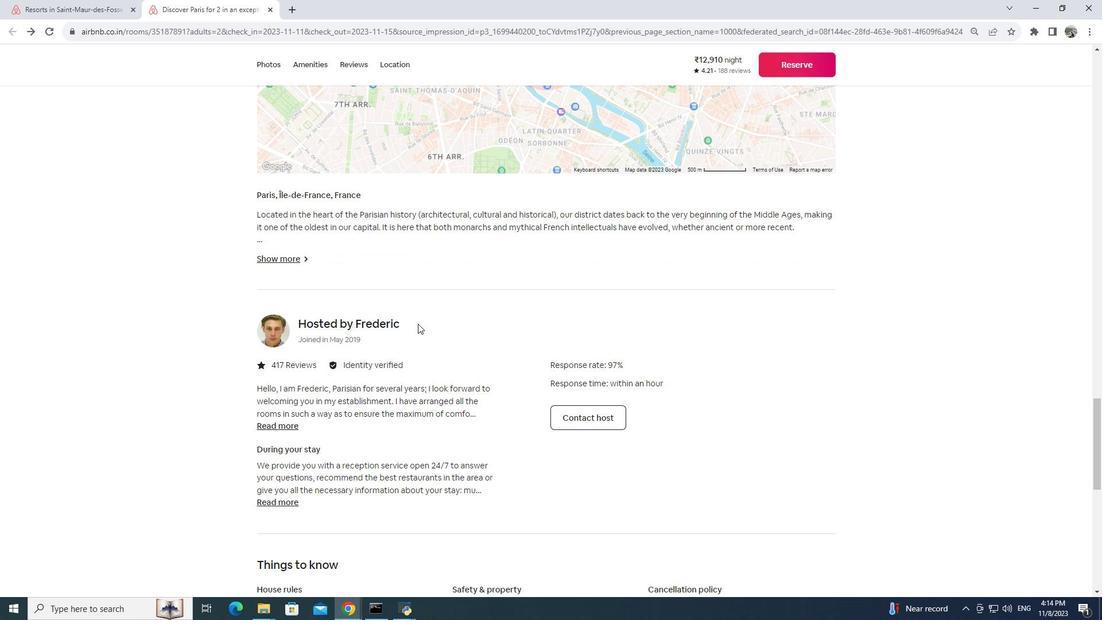 
Action: Mouse scrolled (418, 323) with delta (0, 0)
Screenshot: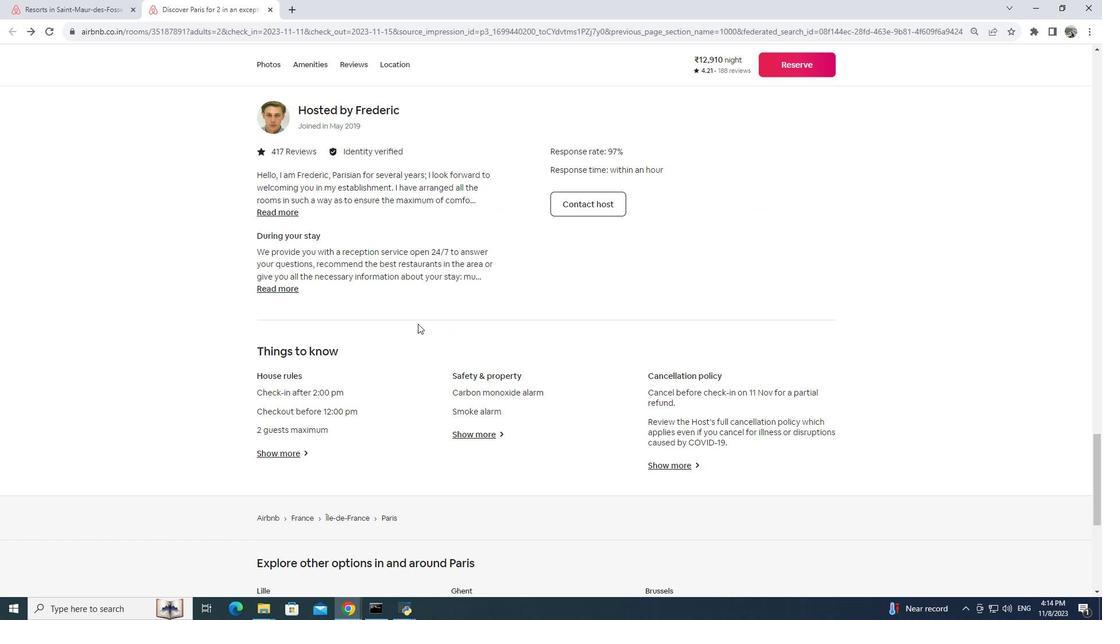 
Action: Mouse scrolled (418, 323) with delta (0, 0)
Screenshot: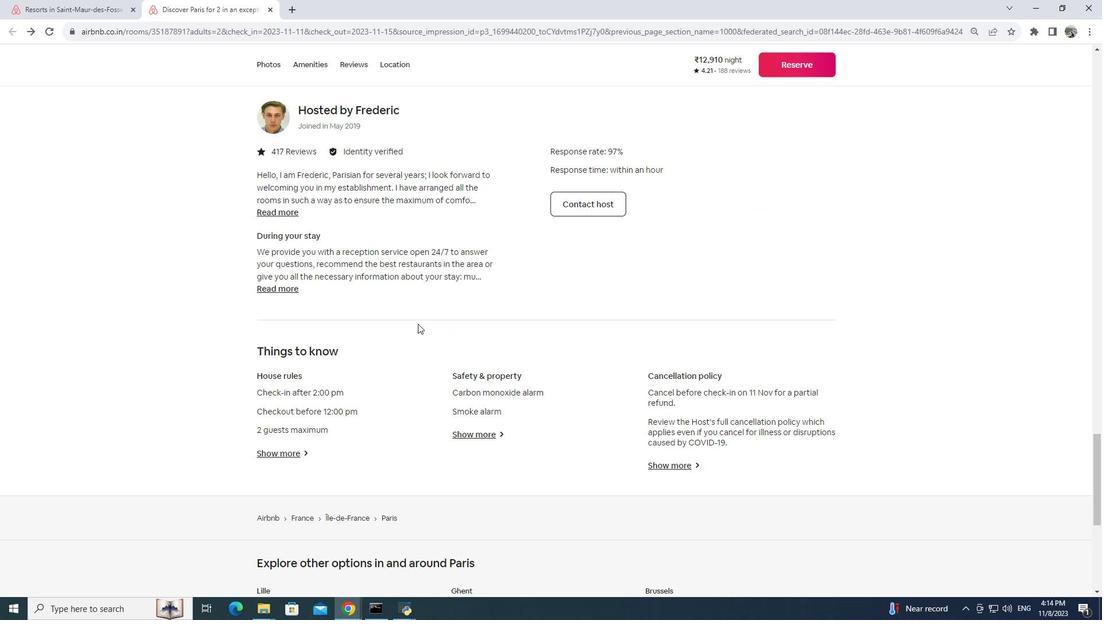 
Action: Mouse scrolled (418, 323) with delta (0, 0)
Screenshot: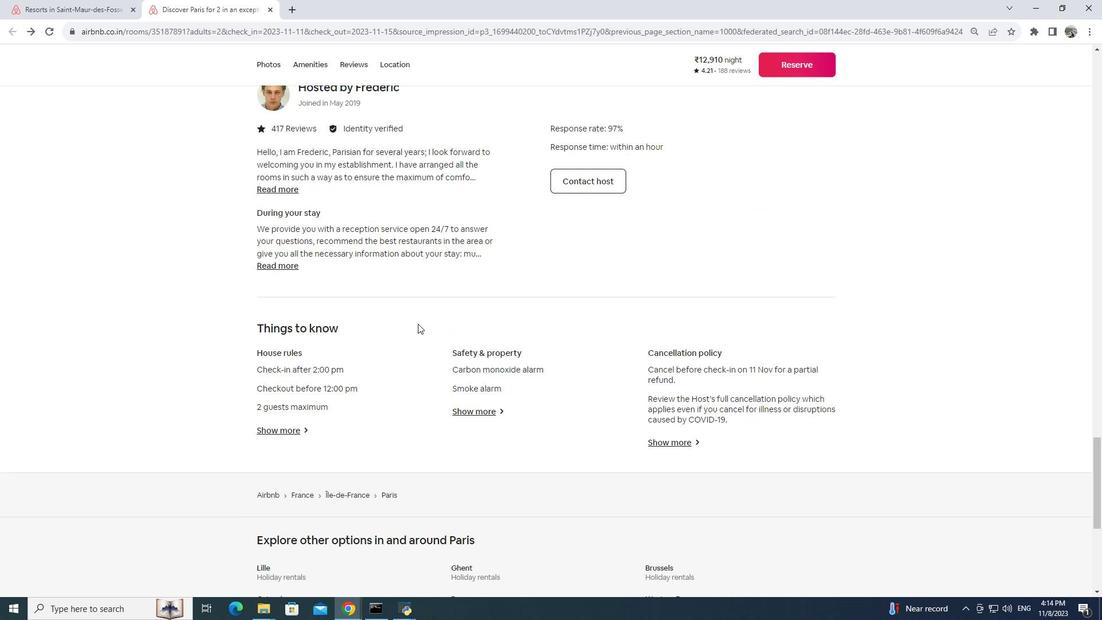 
Action: Mouse moved to (297, 279)
Screenshot: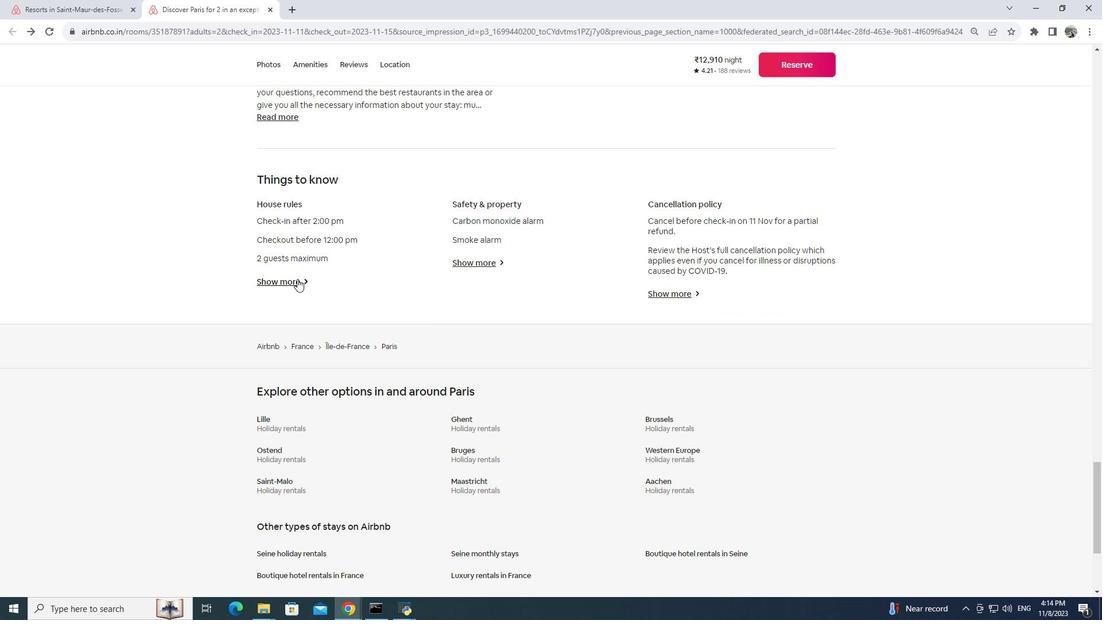 
Action: Mouse pressed left at (297, 279)
Screenshot: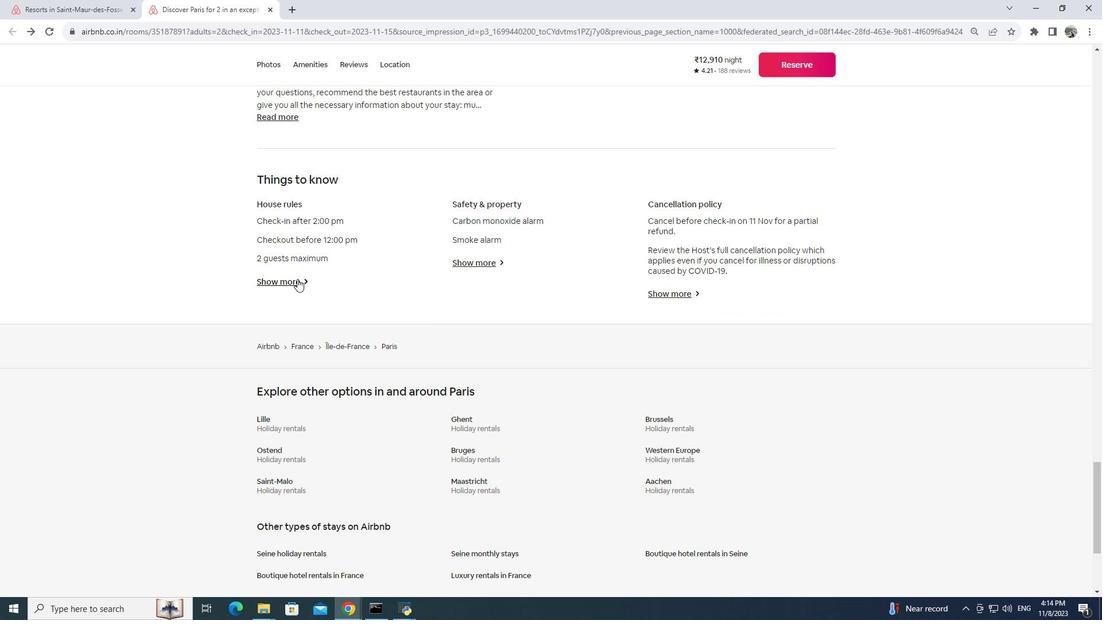 
Action: Mouse moved to (408, 264)
Screenshot: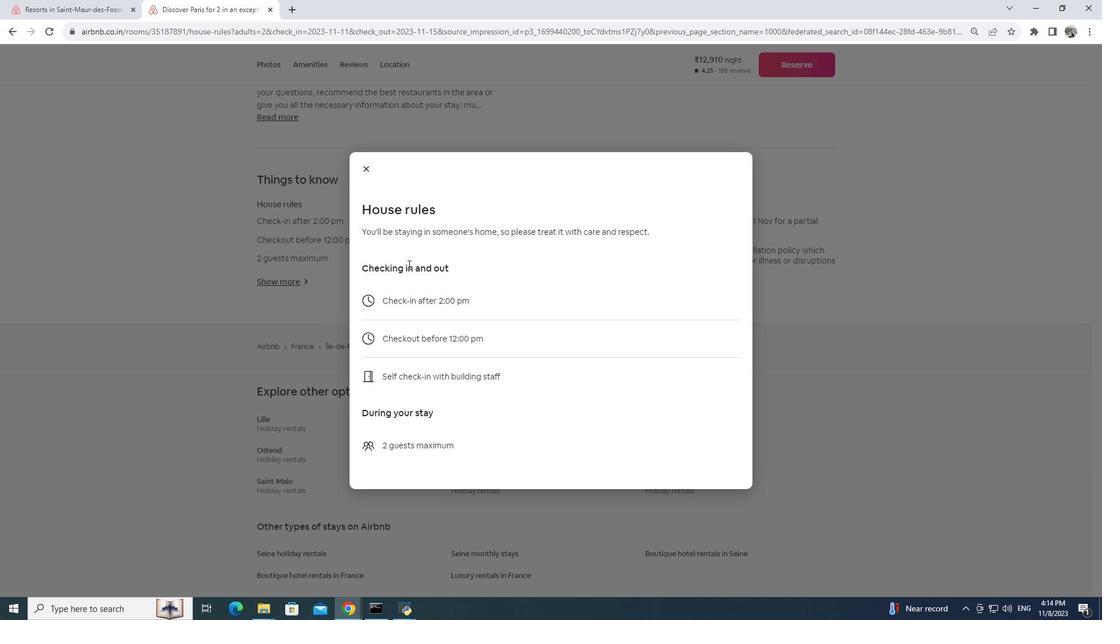 
Action: Mouse scrolled (408, 264) with delta (0, 0)
Screenshot: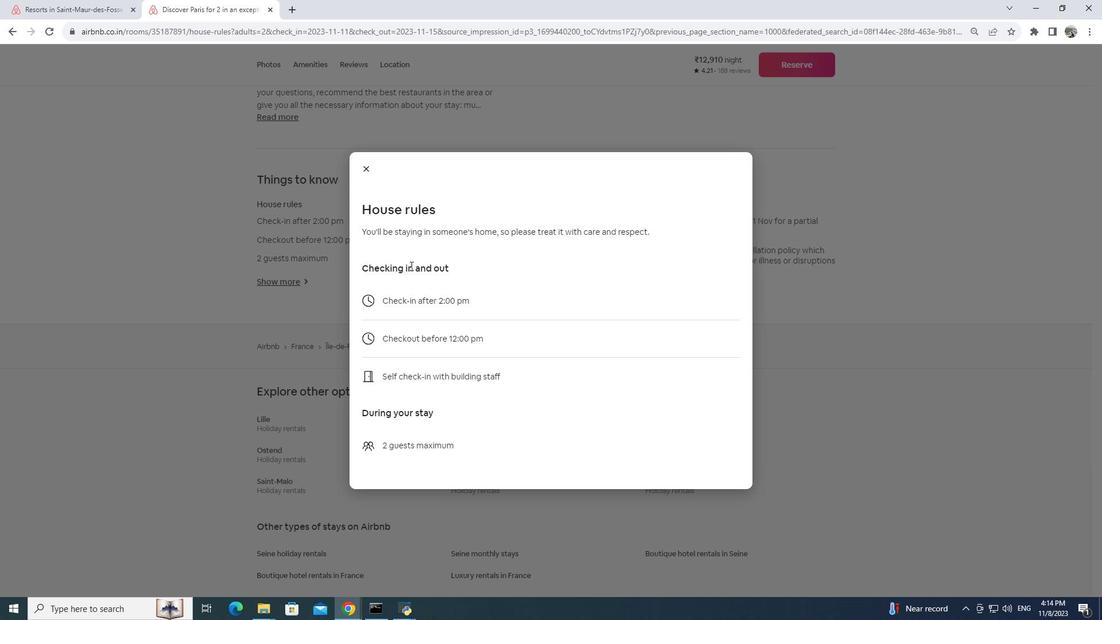 
Action: Mouse scrolled (408, 264) with delta (0, 0)
Screenshot: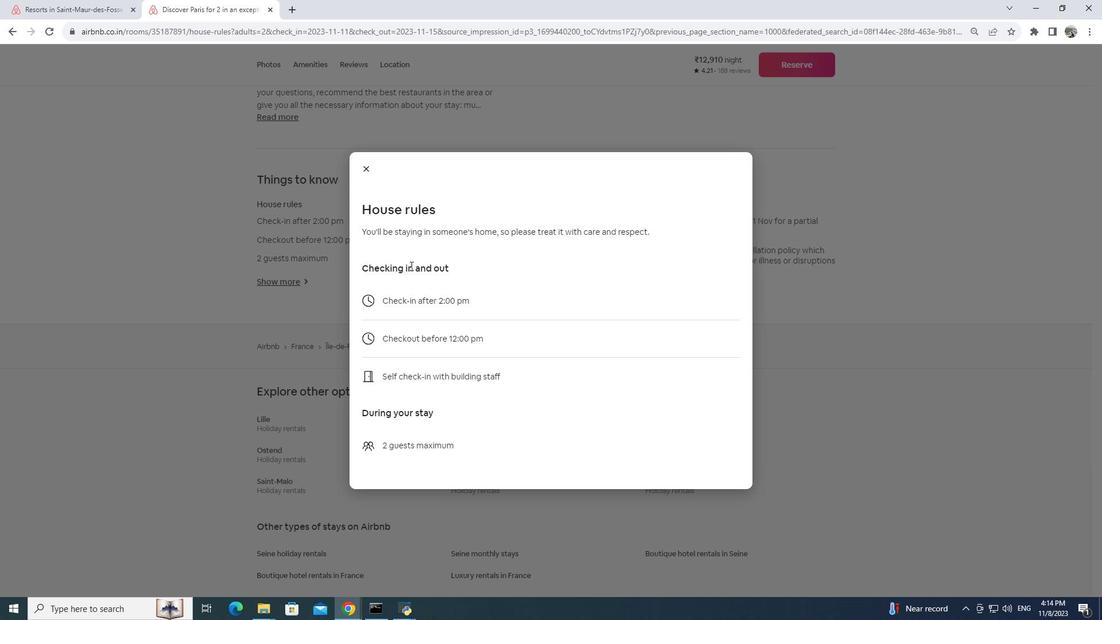 
Action: Mouse moved to (410, 265)
Screenshot: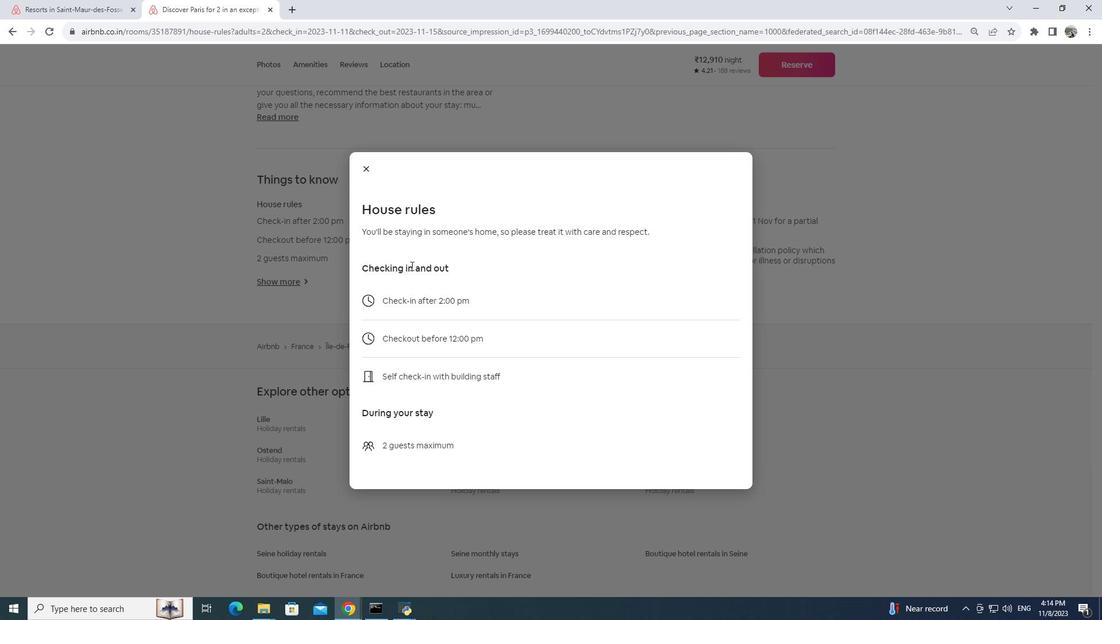 
Action: Mouse scrolled (410, 264) with delta (0, 0)
Screenshot: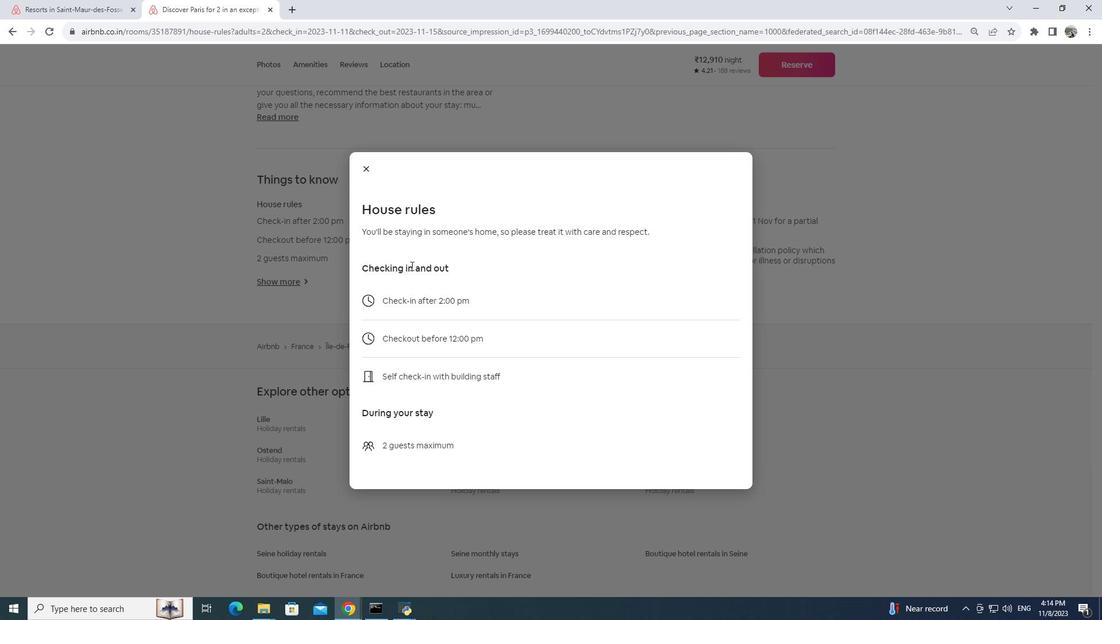 
Action: Mouse moved to (411, 265)
Screenshot: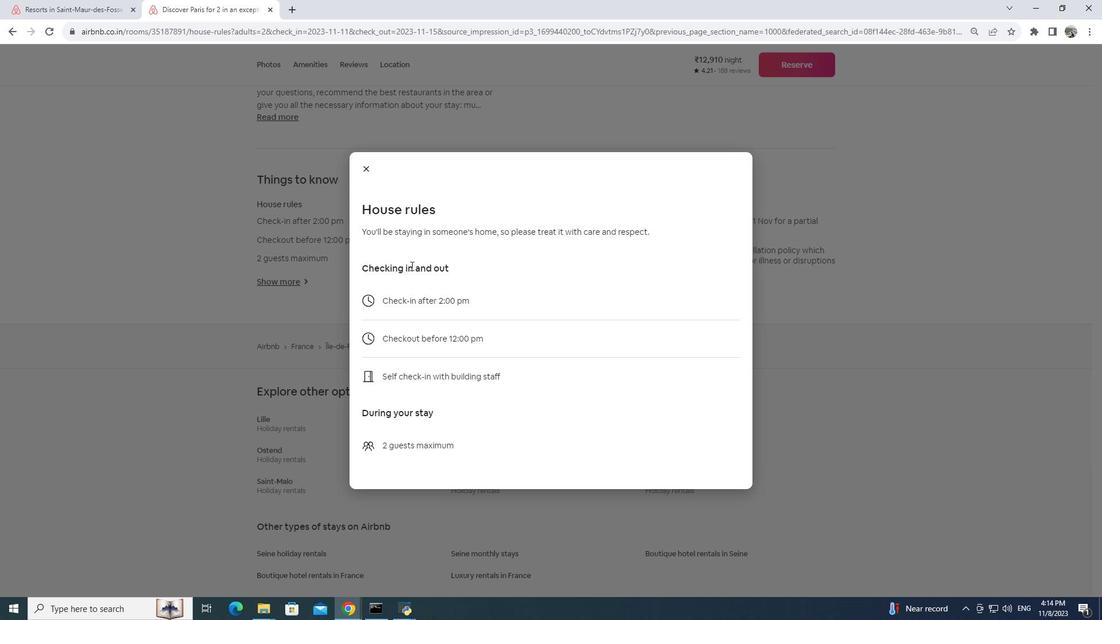 
Action: Mouse scrolled (411, 265) with delta (0, 0)
Screenshot: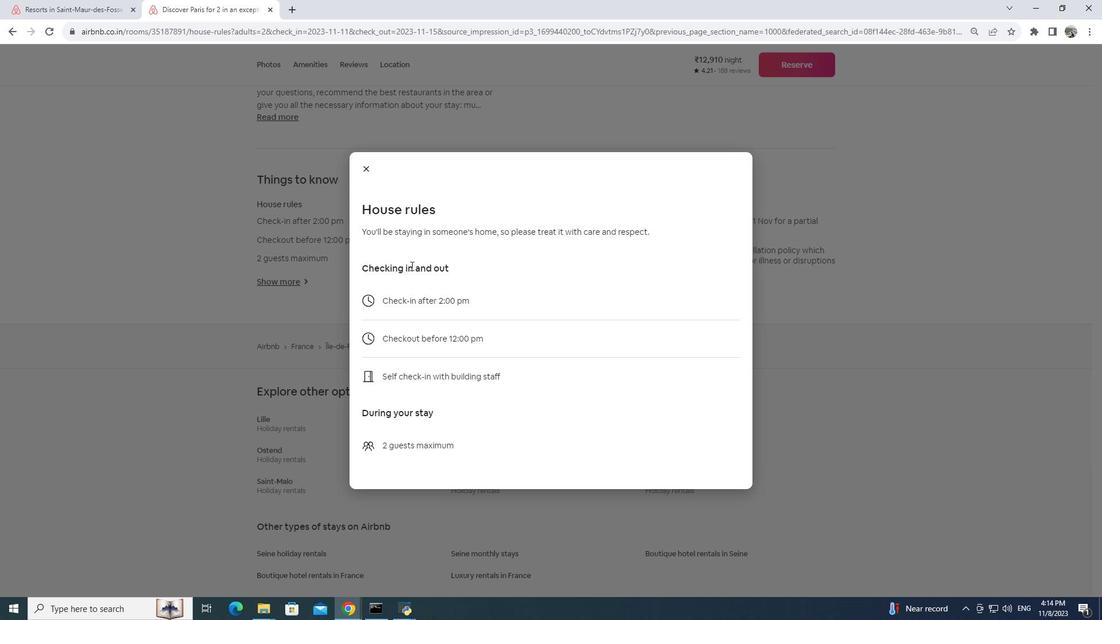 
Action: Mouse moved to (365, 168)
